 Task: Research luxury stays in Montana, offering guests to experience waterfront view.
Action: Mouse moved to (593, 87)
Screenshot: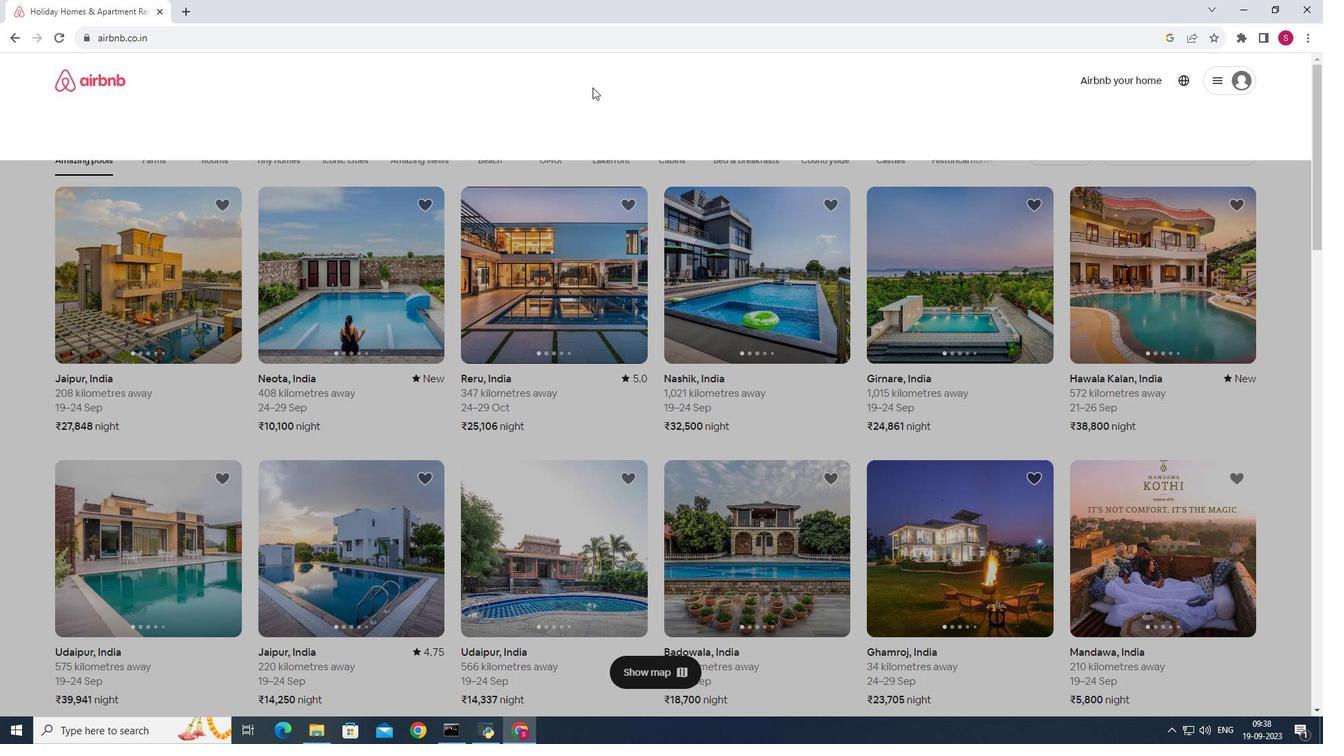 
Action: Mouse pressed left at (593, 87)
Screenshot: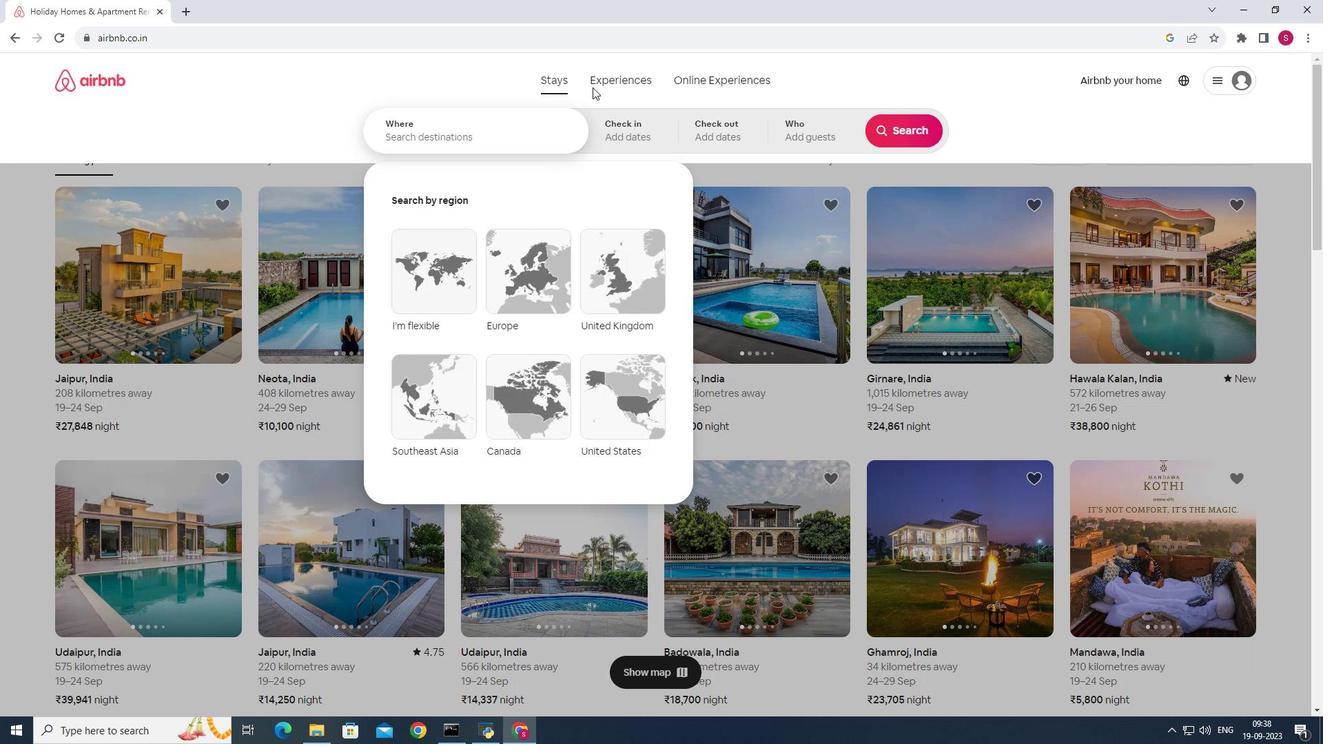 
Action: Mouse moved to (428, 142)
Screenshot: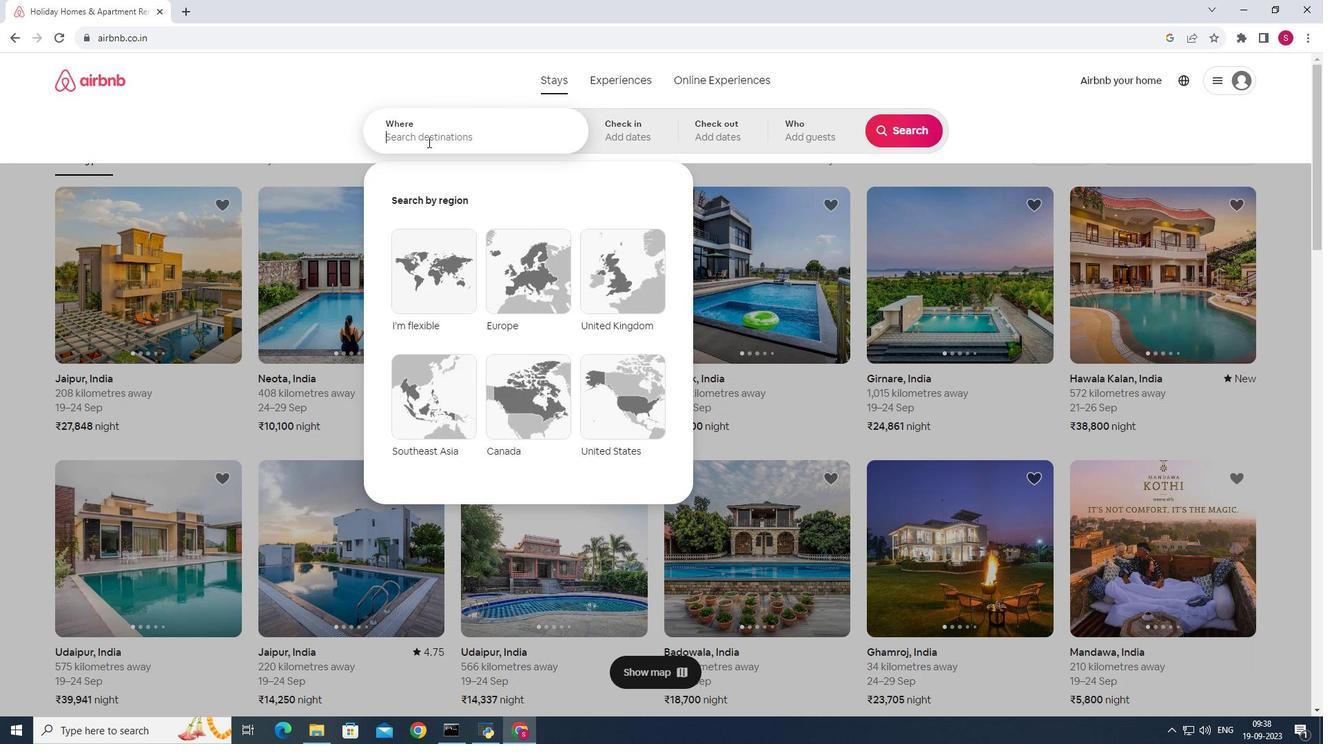 
Action: Mouse pressed left at (428, 142)
Screenshot: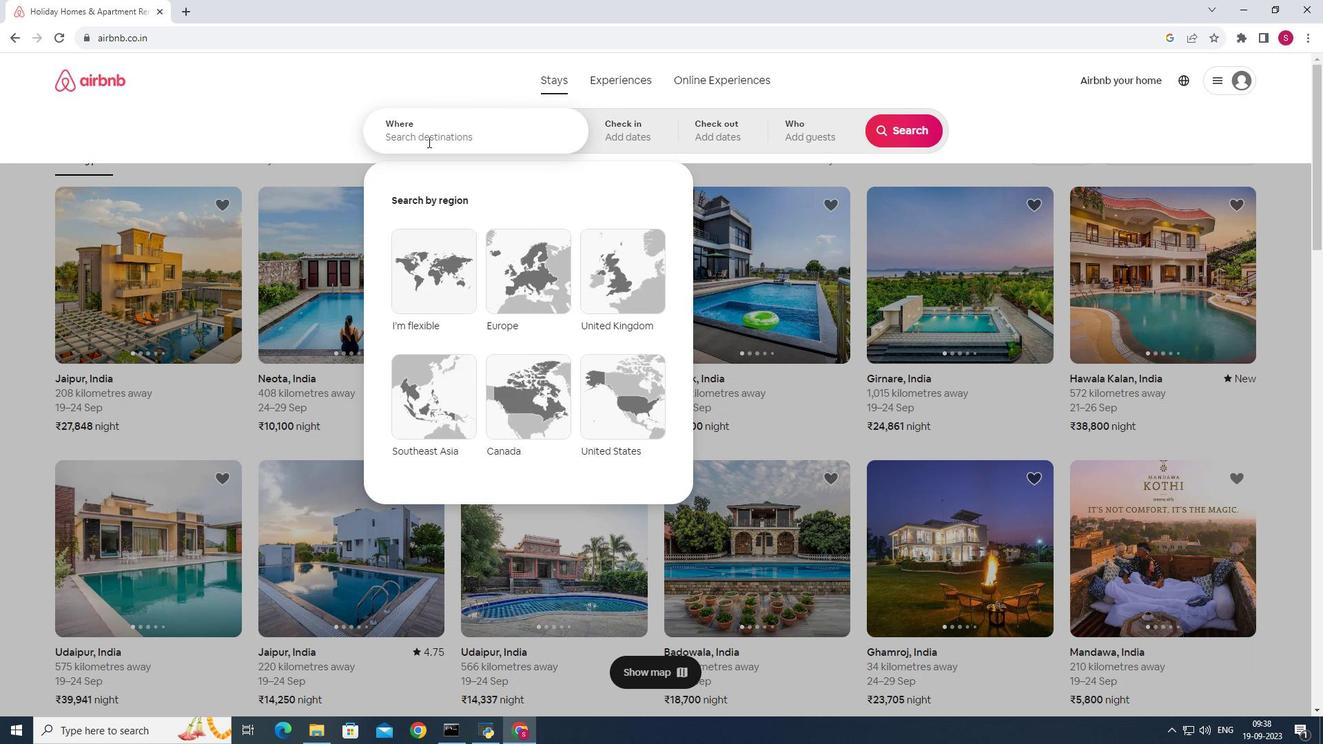 
Action: Mouse moved to (428, 142)
Screenshot: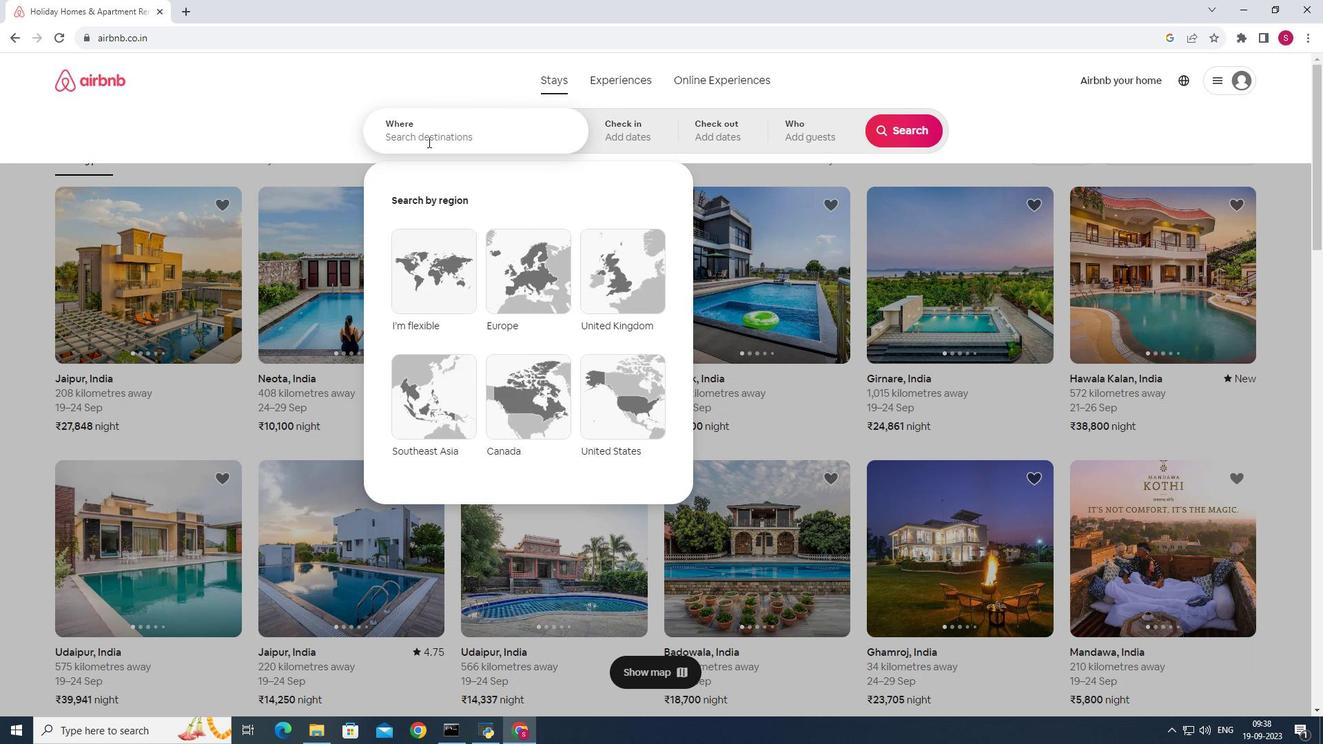 
Action: Key pressed <Key.shift>Montana
Screenshot: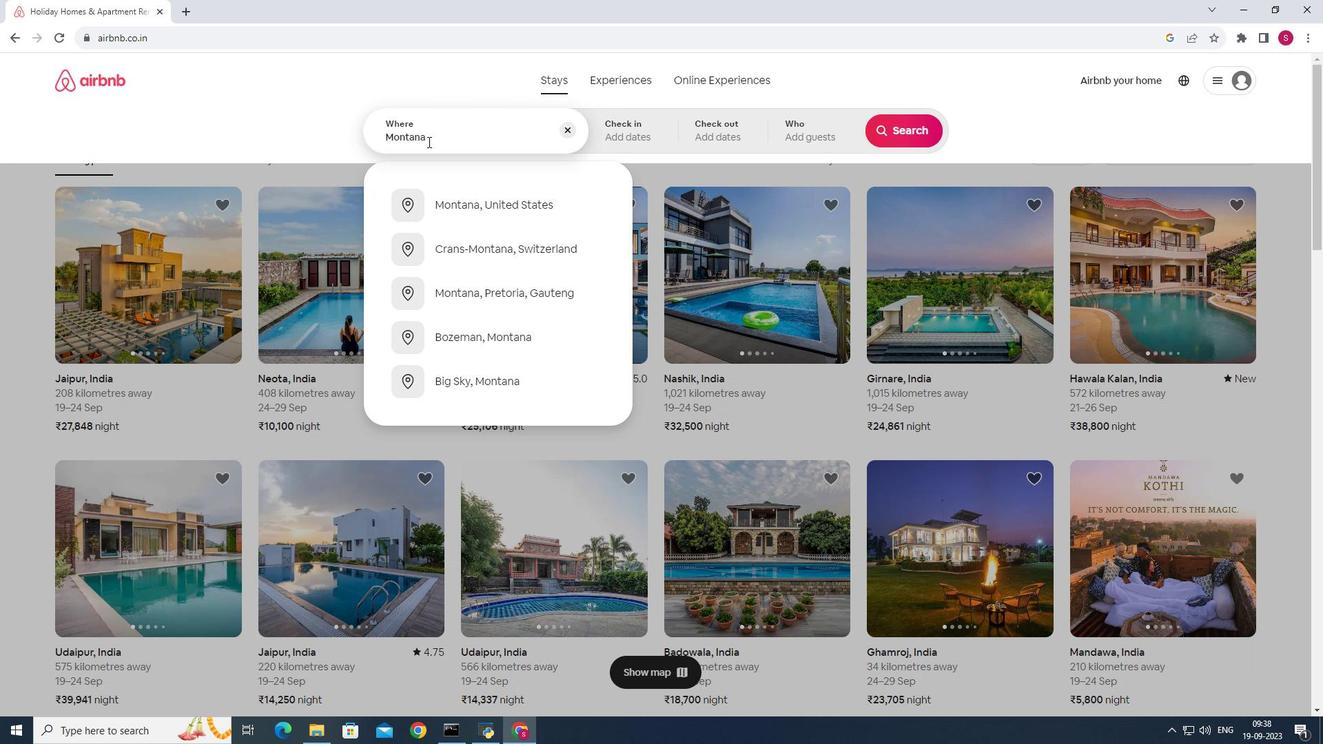
Action: Mouse moved to (909, 119)
Screenshot: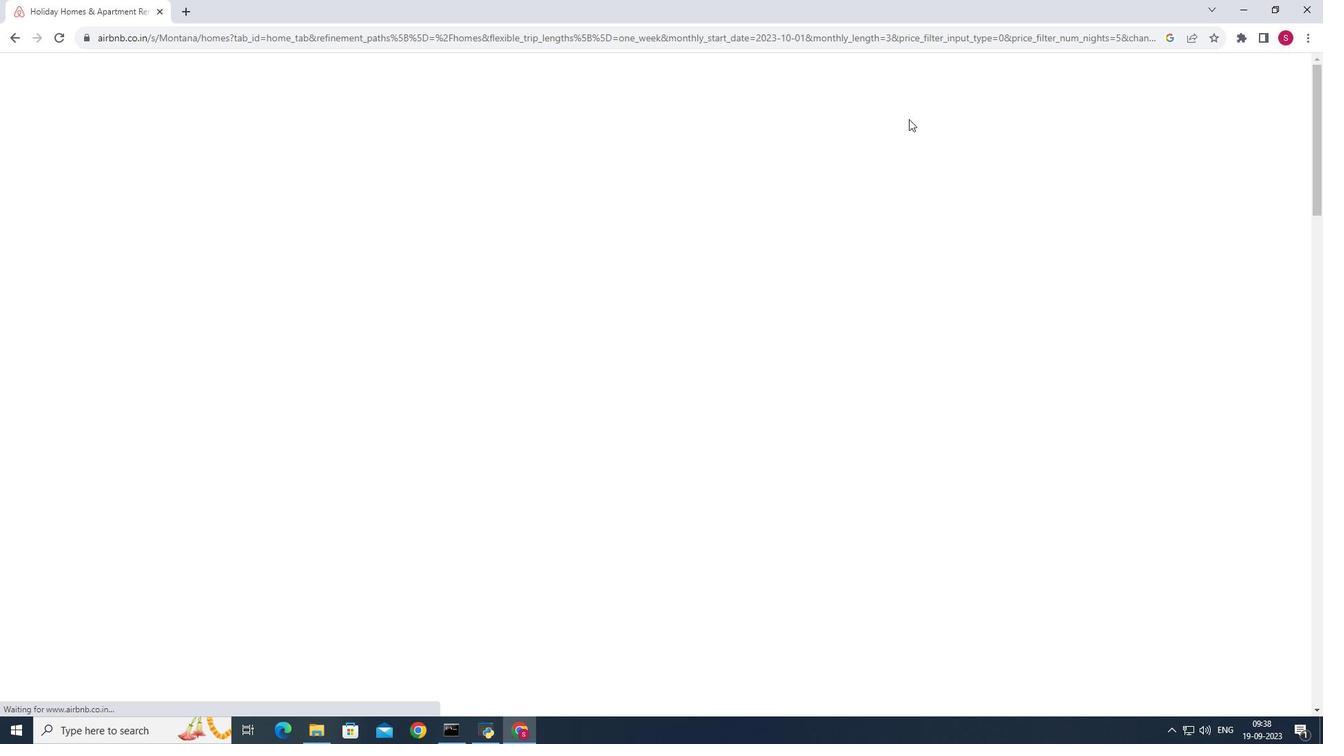 
Action: Mouse pressed left at (909, 119)
Screenshot: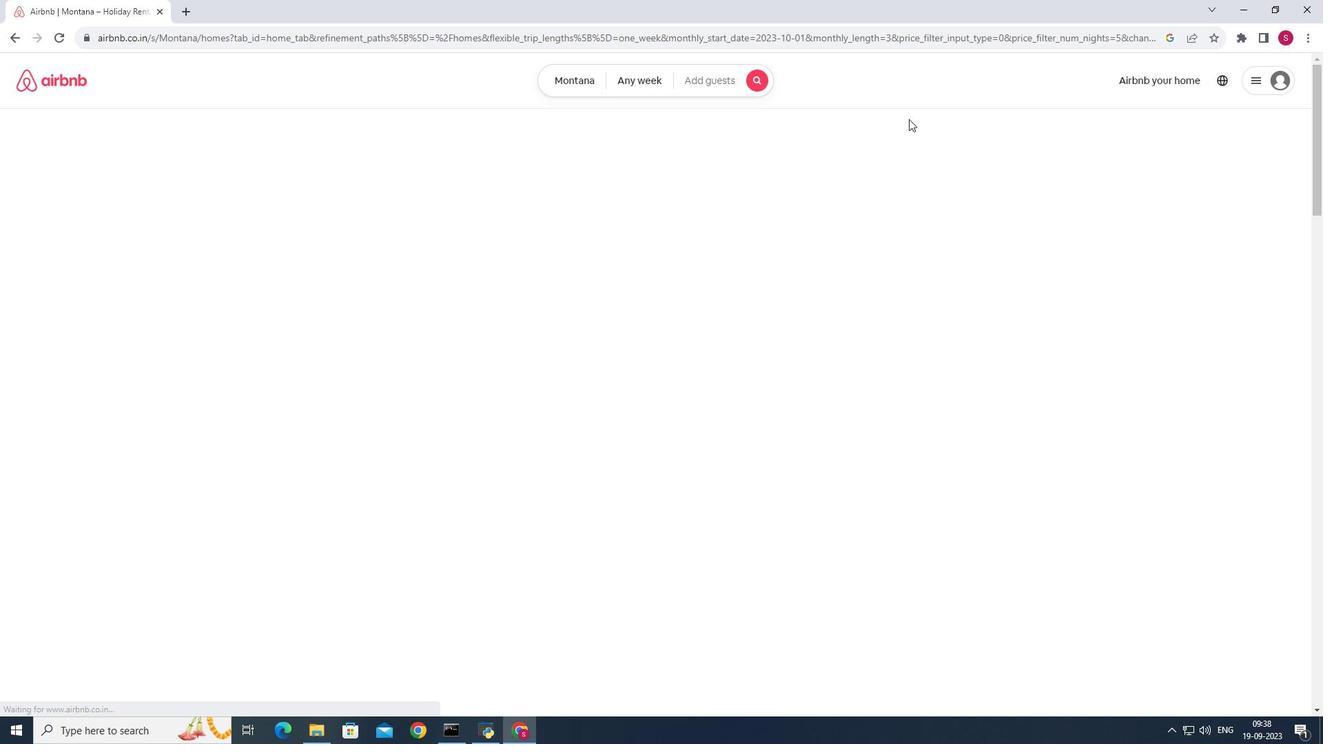 
Action: Mouse moved to (456, 139)
Screenshot: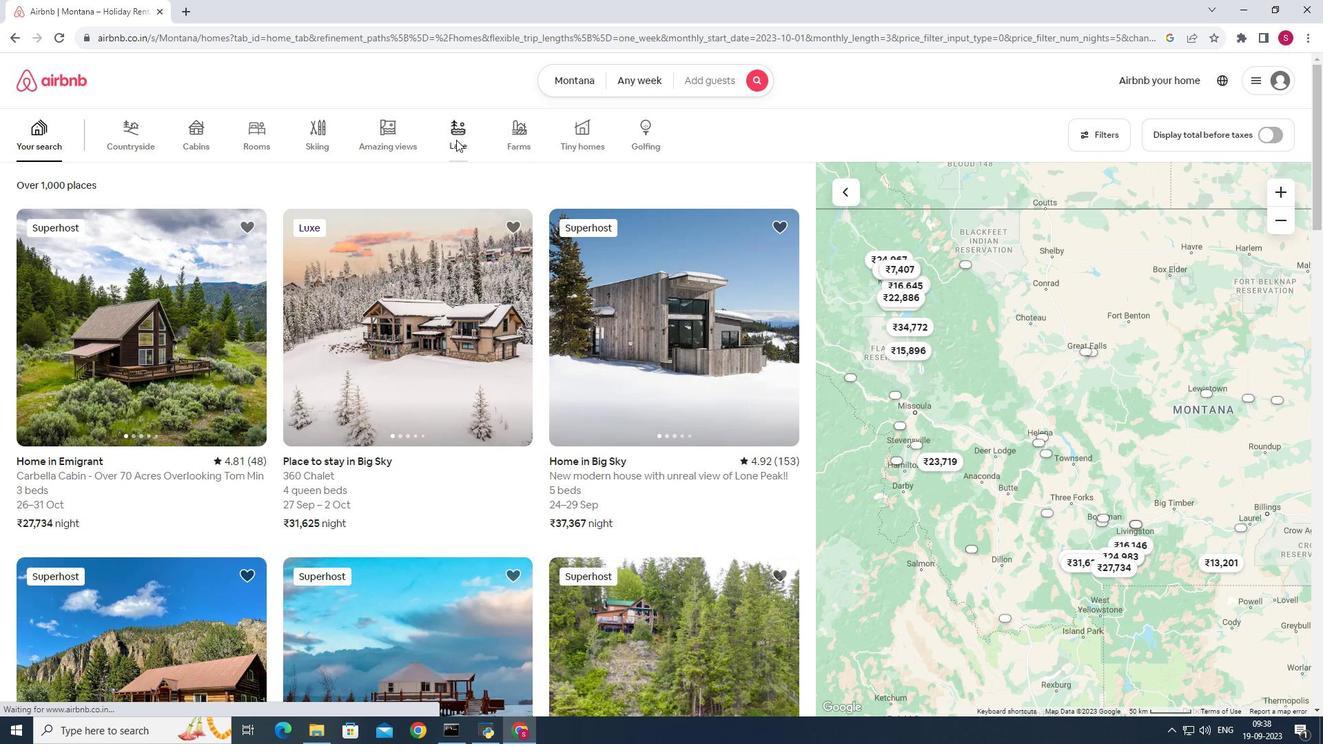 
Action: Mouse pressed left at (456, 139)
Screenshot: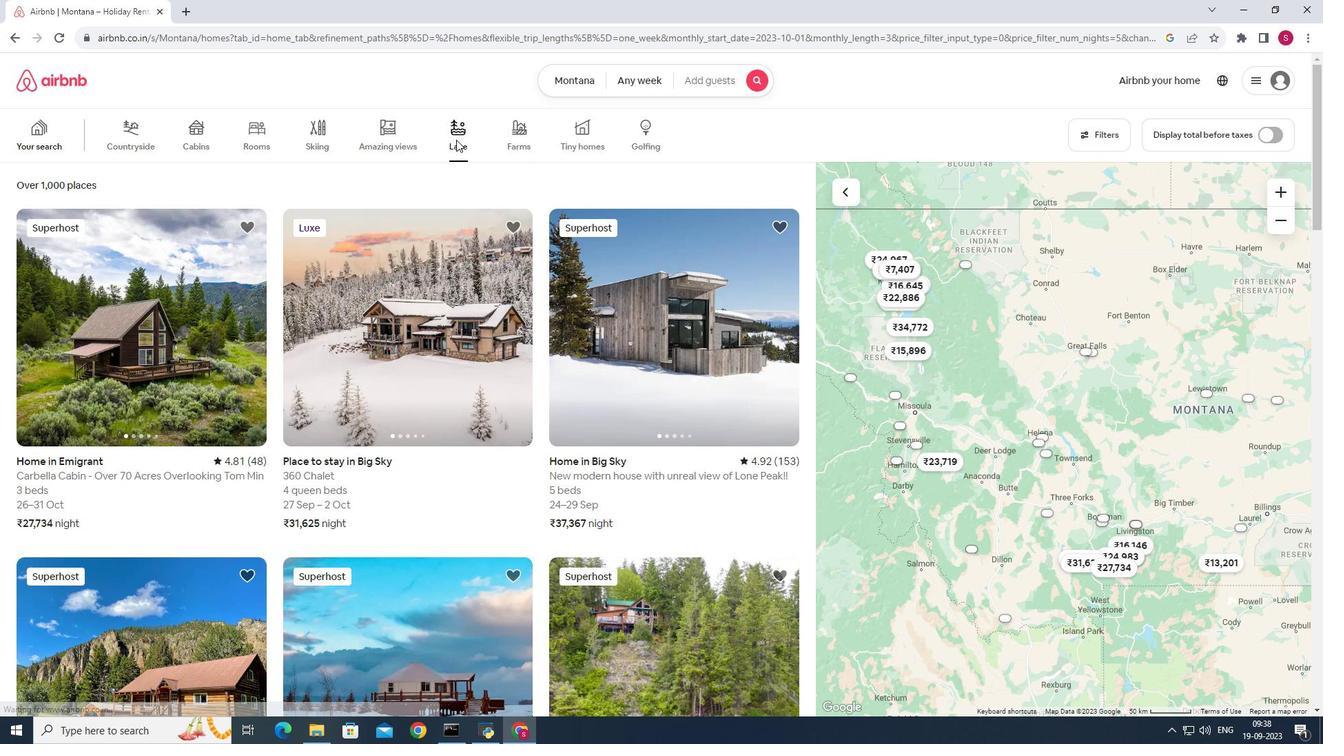 
Action: Mouse scrolled (456, 139) with delta (0, 0)
Screenshot: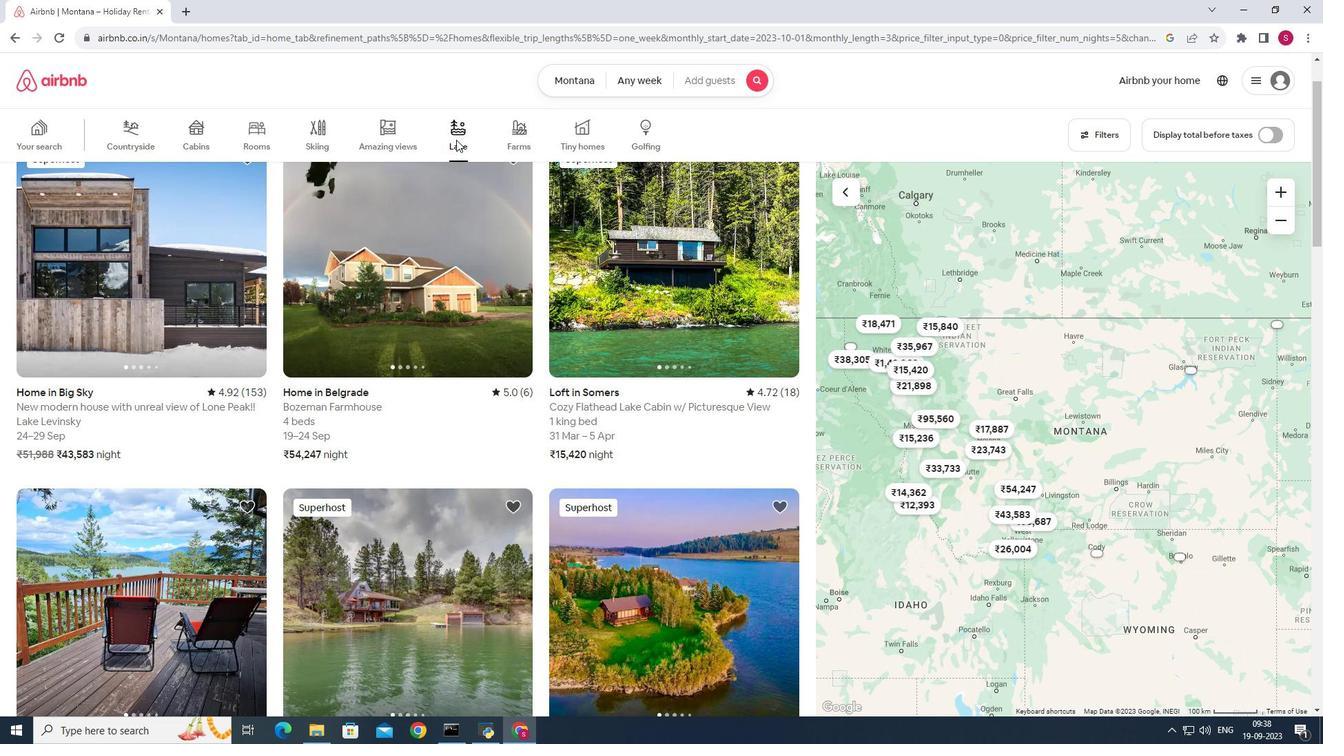 
Action: Mouse moved to (610, 256)
Screenshot: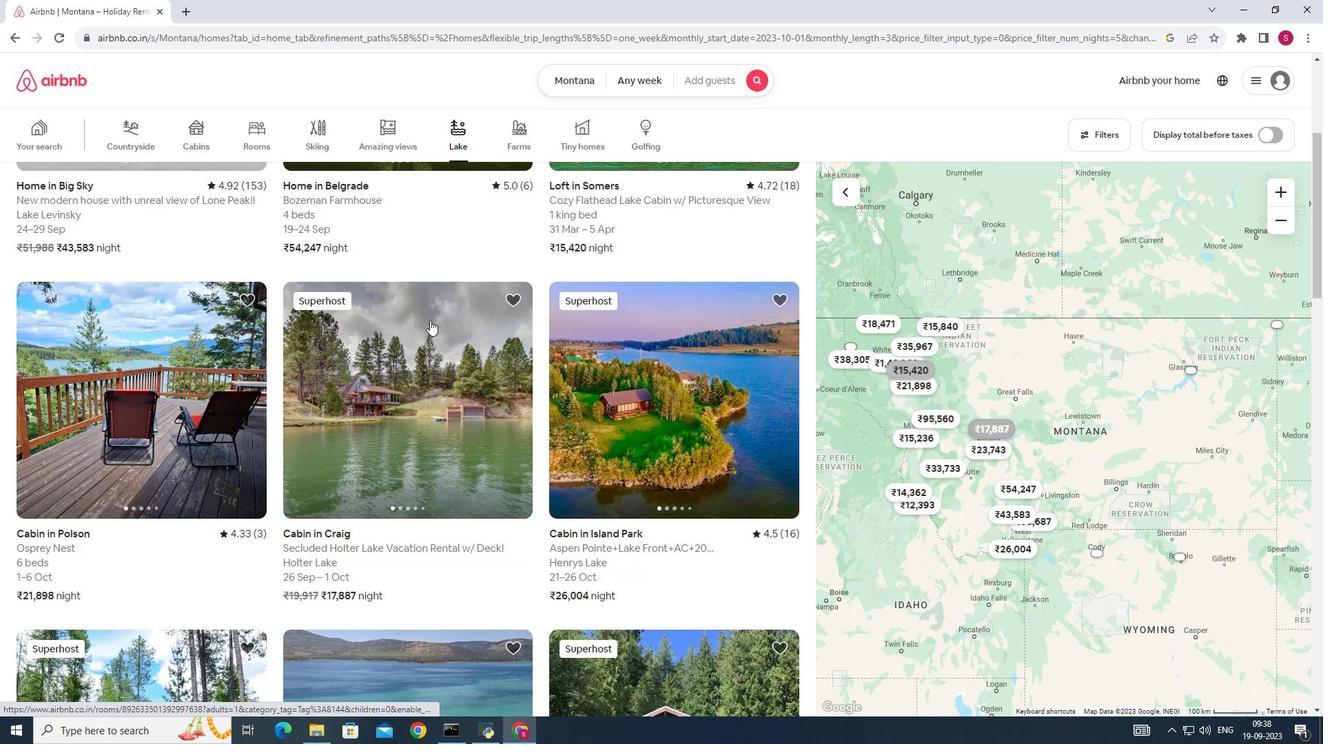 
Action: Mouse scrolled (610, 255) with delta (0, 0)
Screenshot: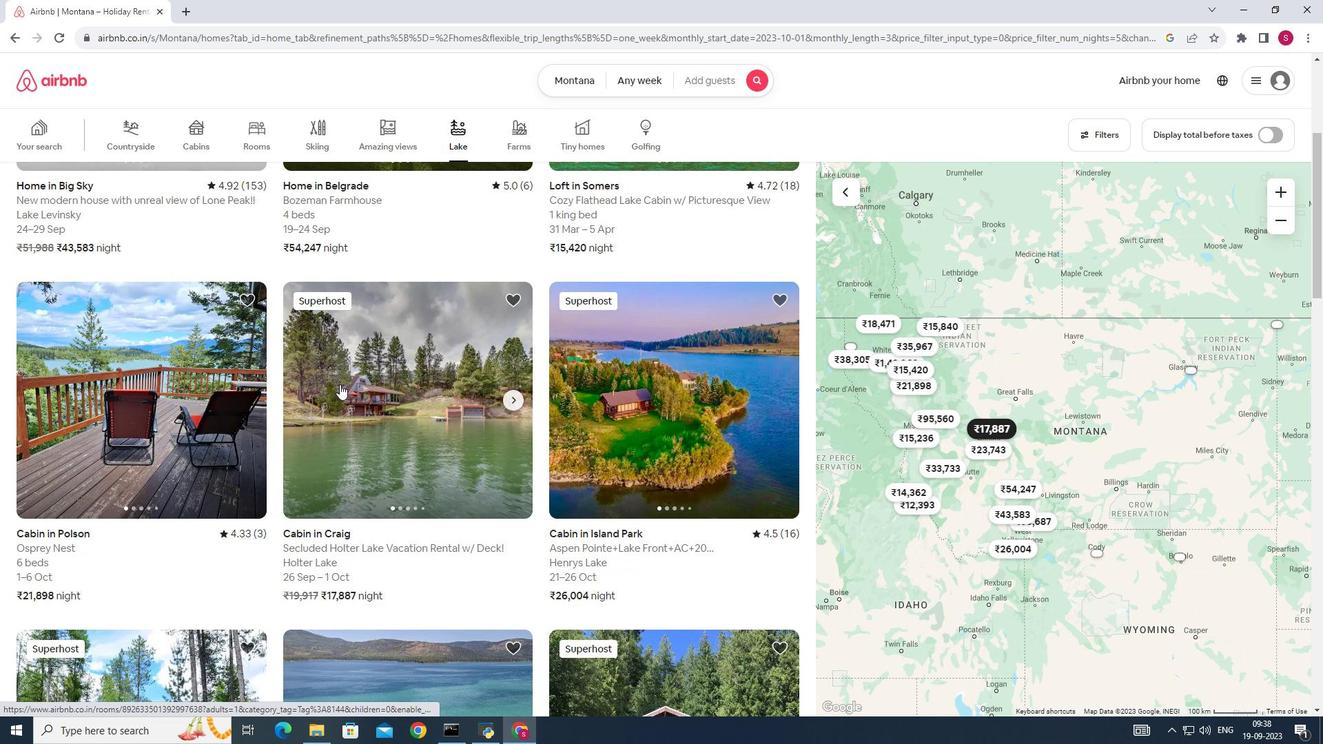 
Action: Mouse scrolled (610, 255) with delta (0, 0)
Screenshot: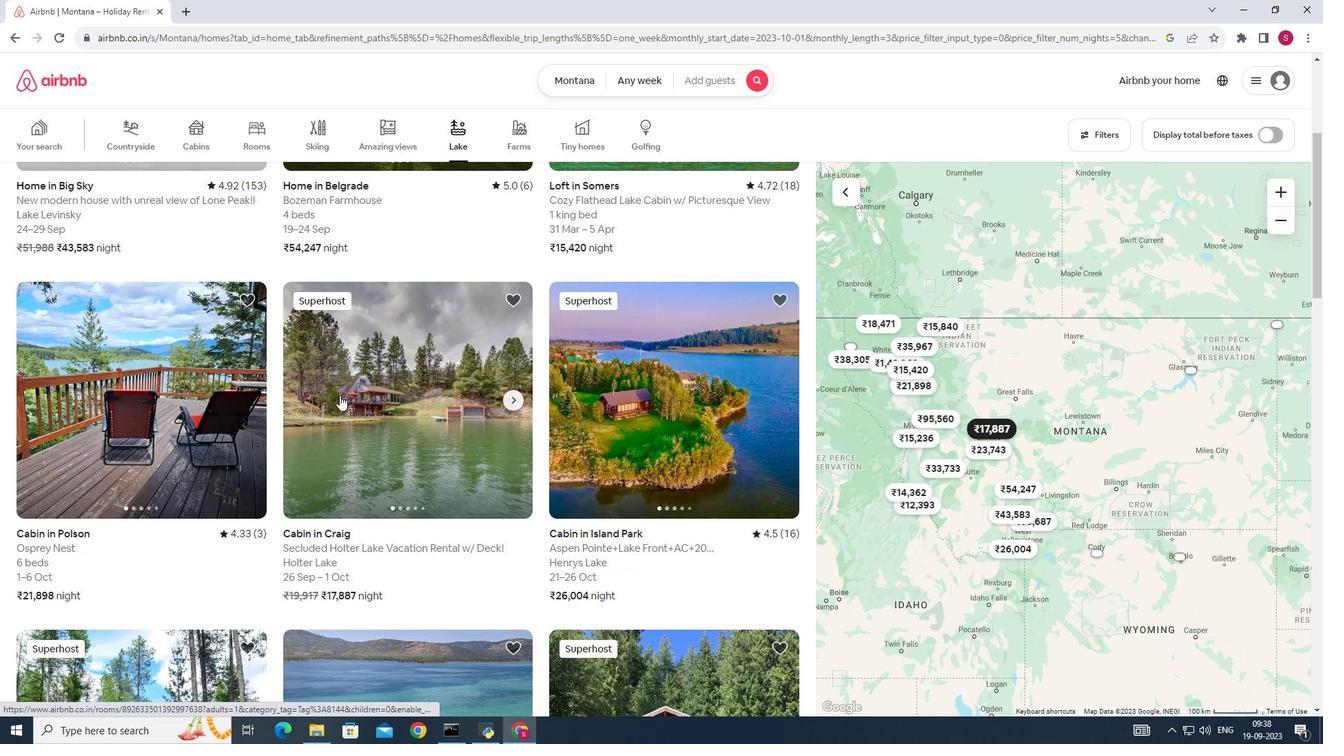 
Action: Mouse scrolled (610, 255) with delta (0, 0)
Screenshot: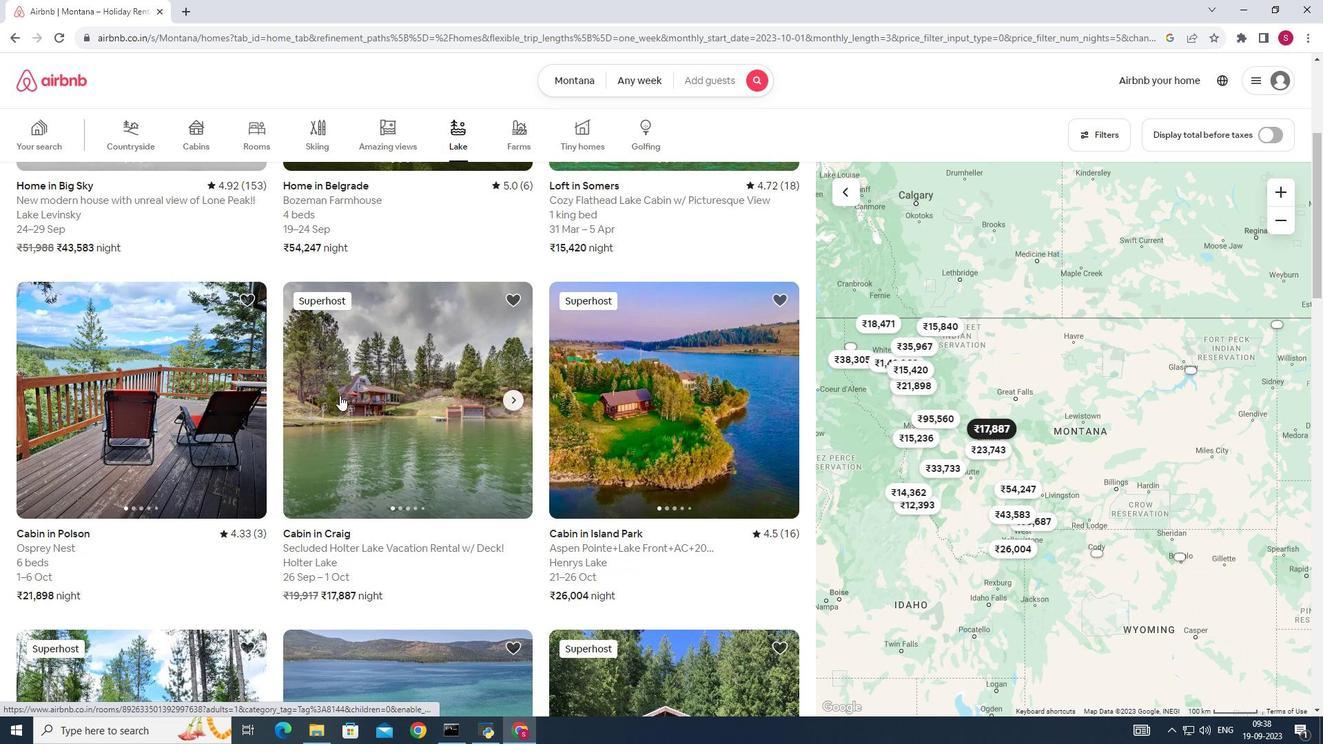 
Action: Mouse moved to (157, 400)
Screenshot: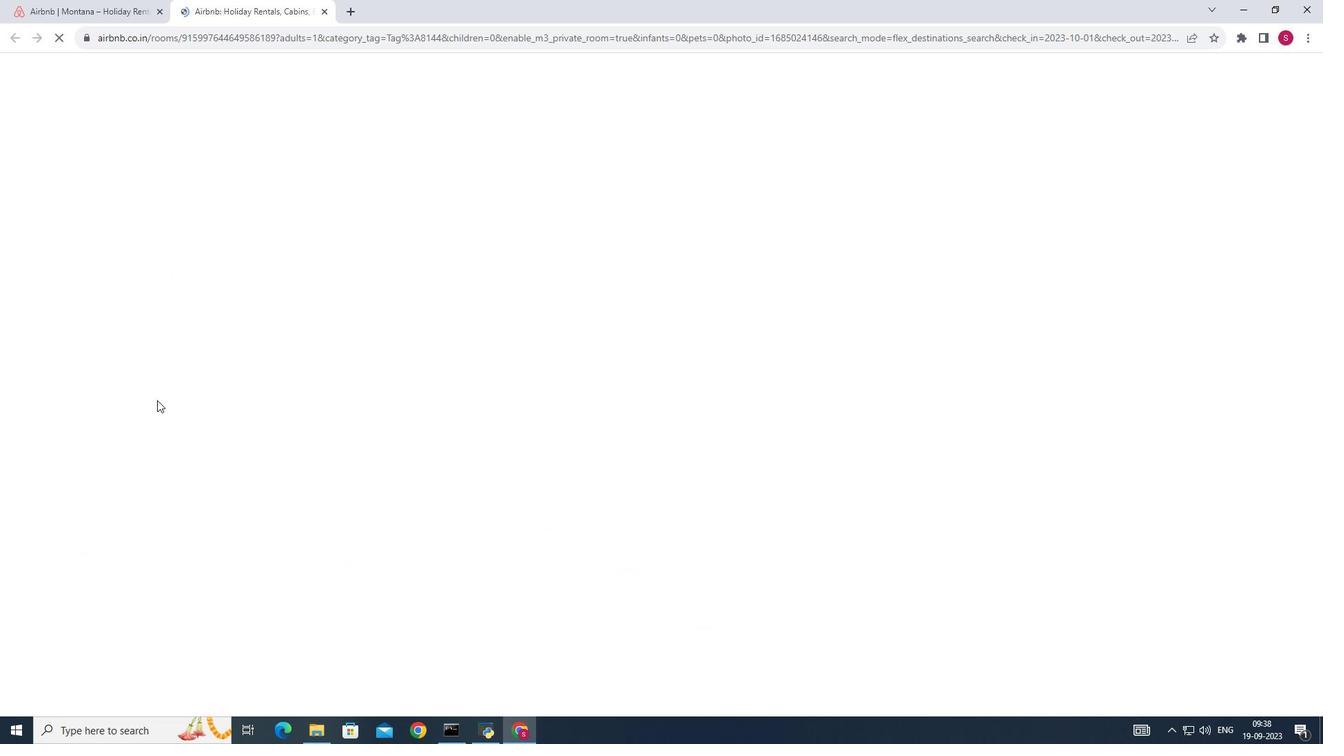 
Action: Mouse pressed left at (157, 400)
Screenshot: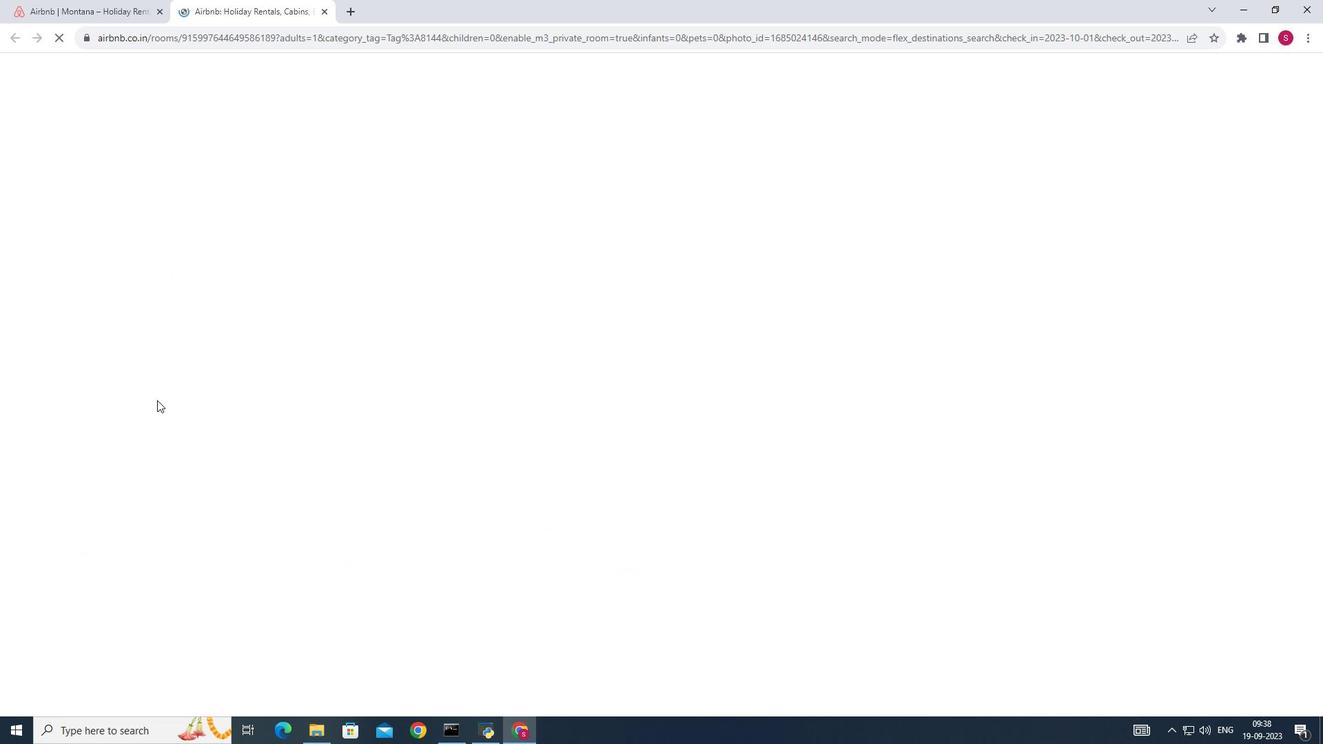 
Action: Mouse moved to (947, 494)
Screenshot: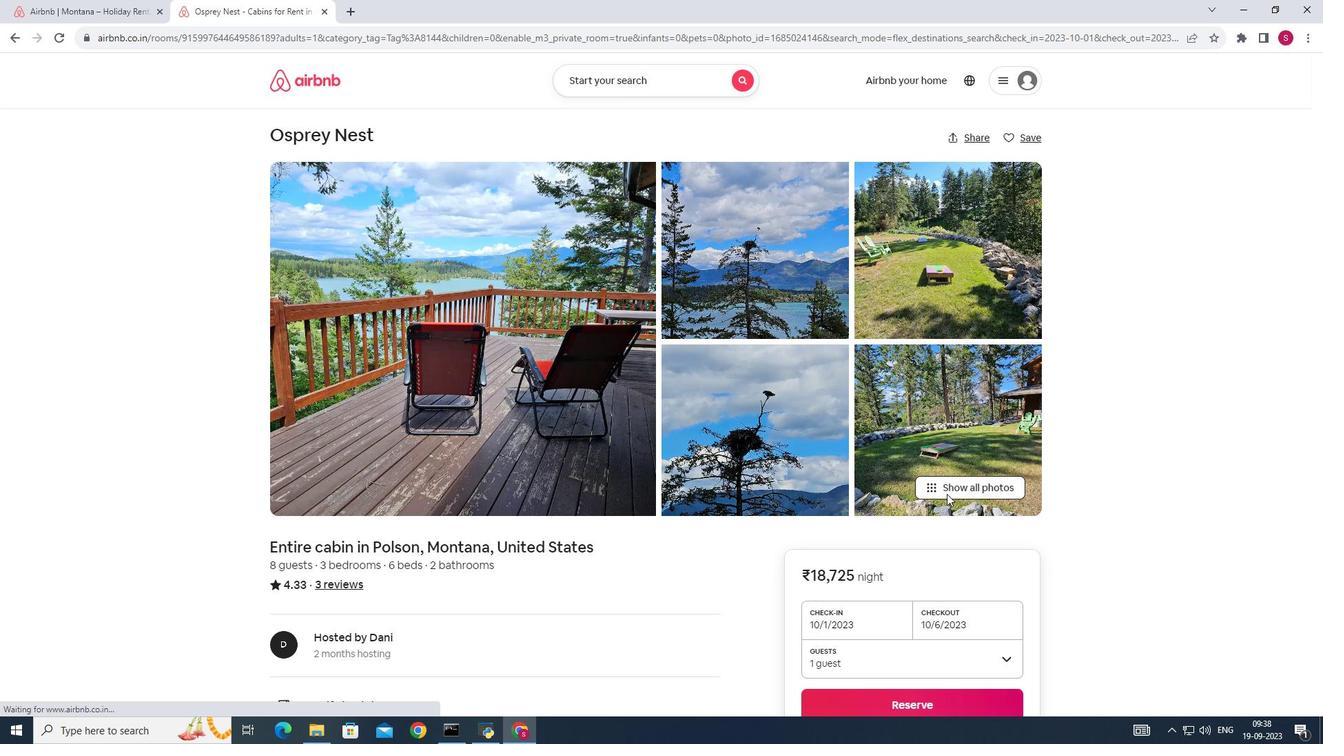 
Action: Mouse pressed left at (947, 494)
Screenshot: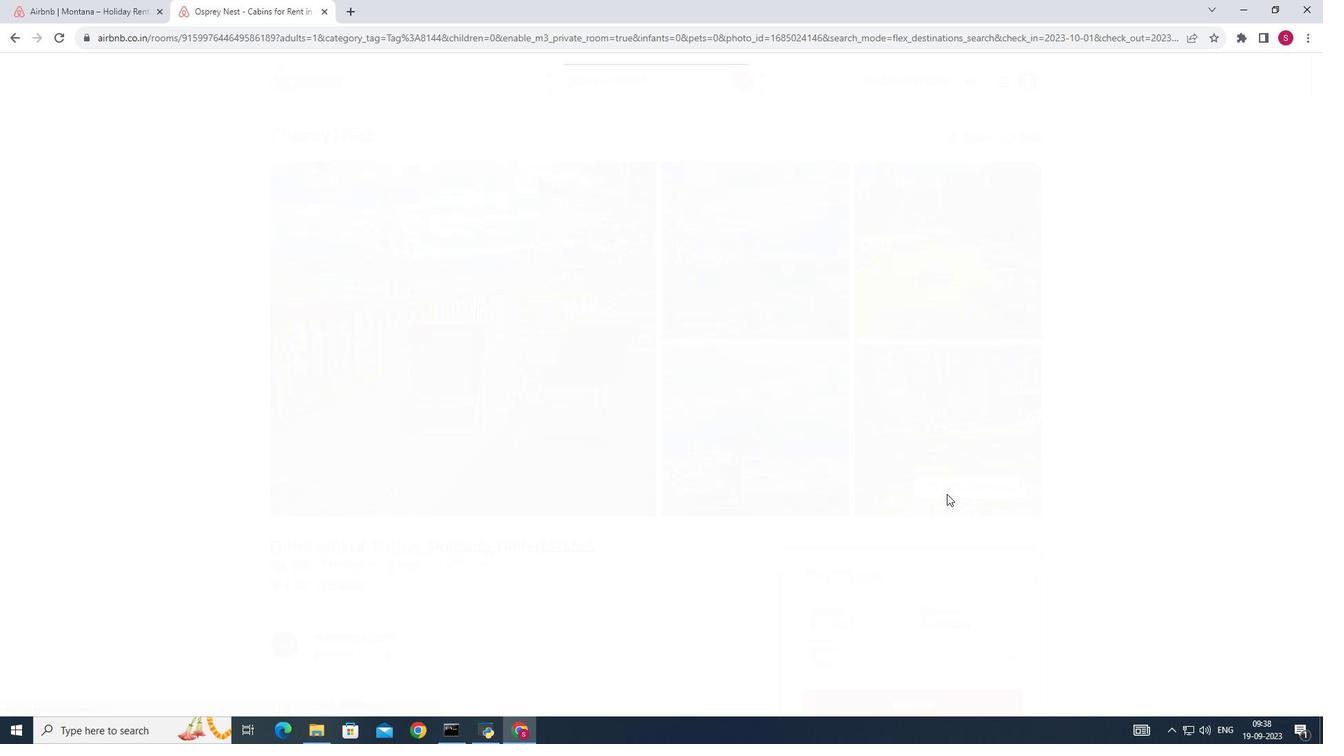 
Action: Mouse moved to (761, 413)
Screenshot: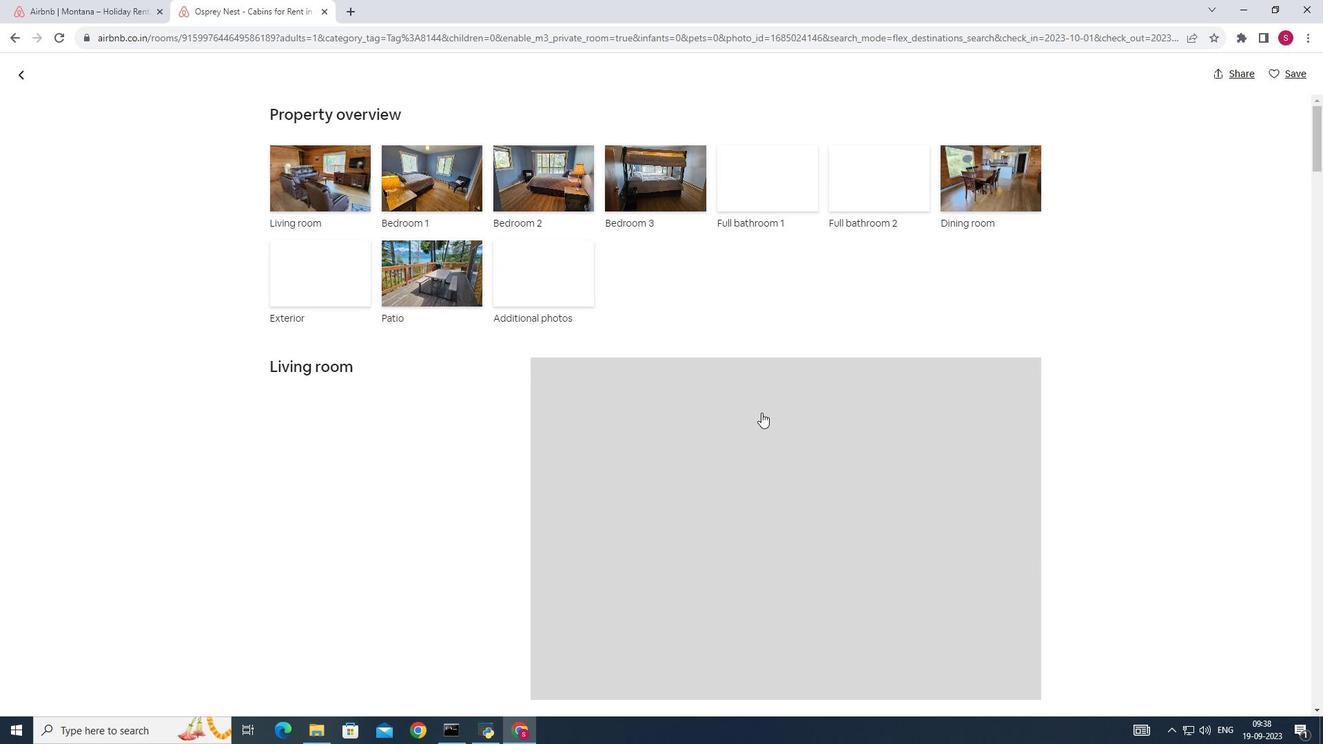 
Action: Mouse scrolled (761, 412) with delta (0, 0)
Screenshot: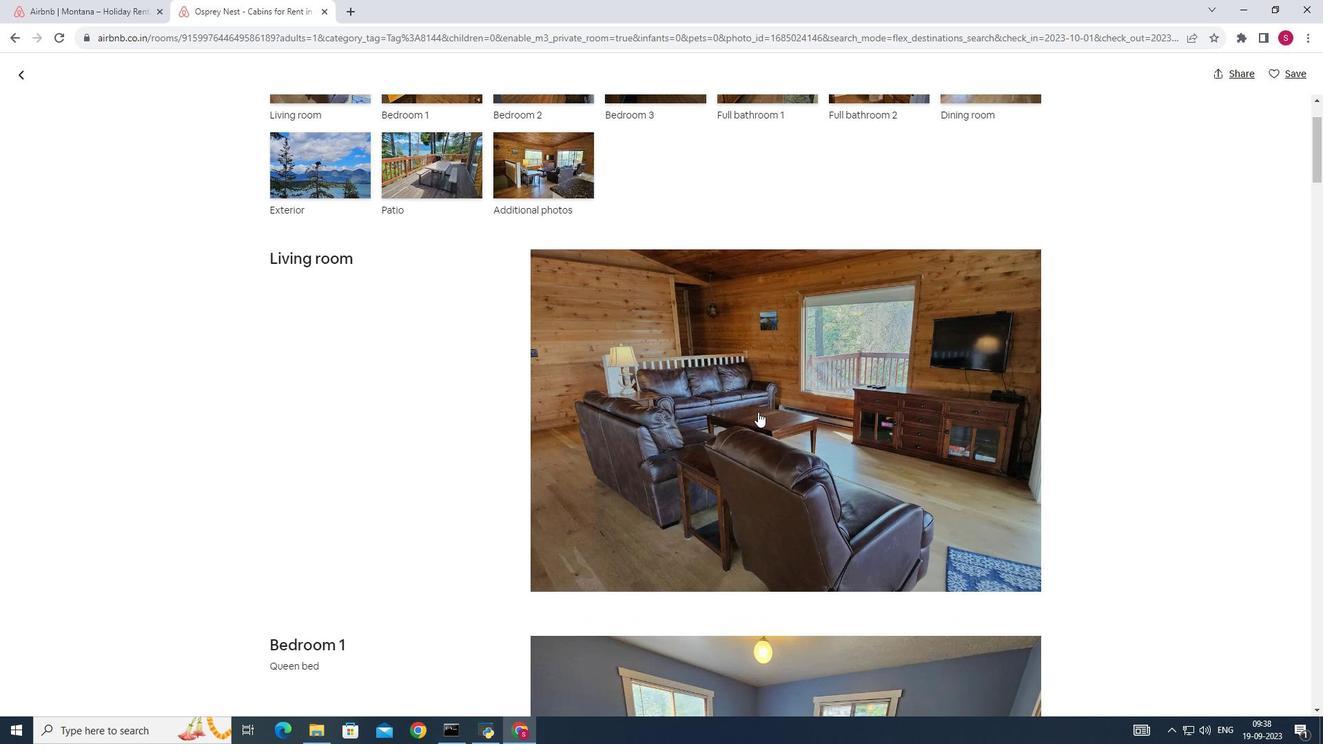 
Action: Mouse moved to (759, 412)
Screenshot: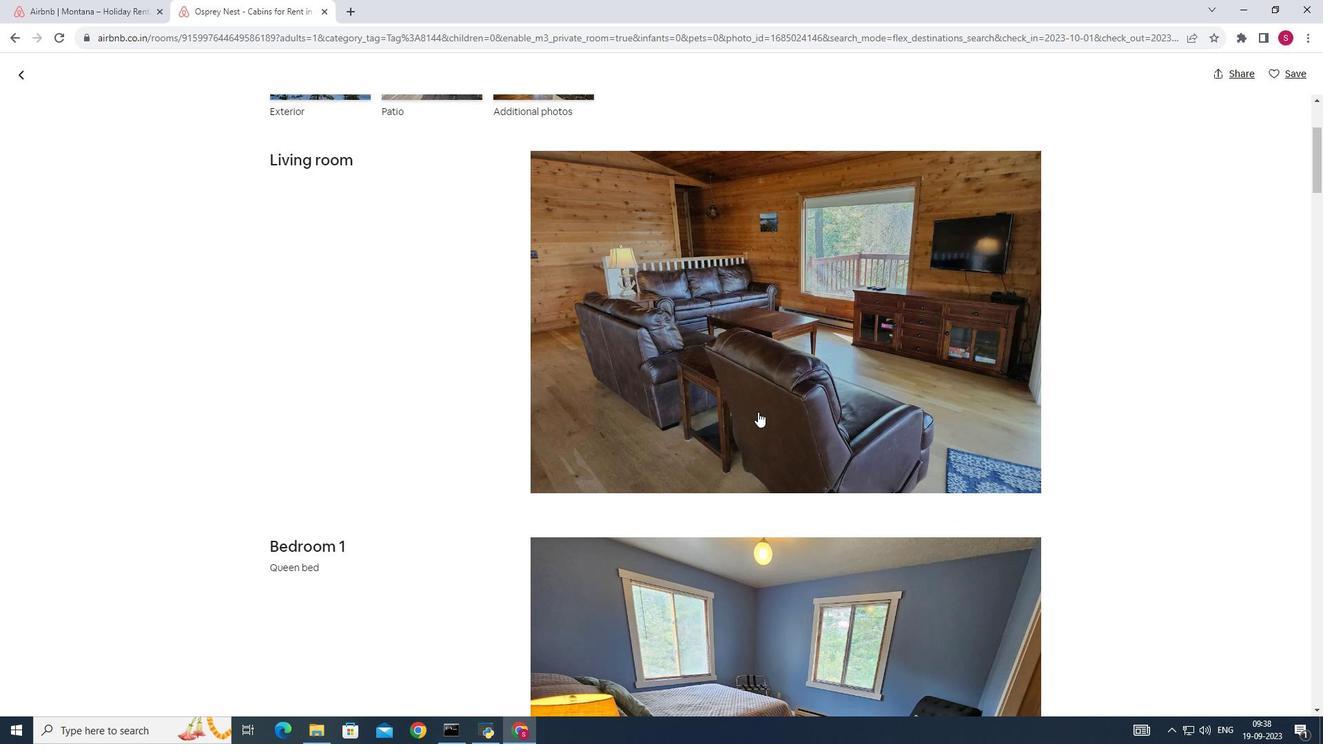 
Action: Mouse scrolled (759, 411) with delta (0, 0)
Screenshot: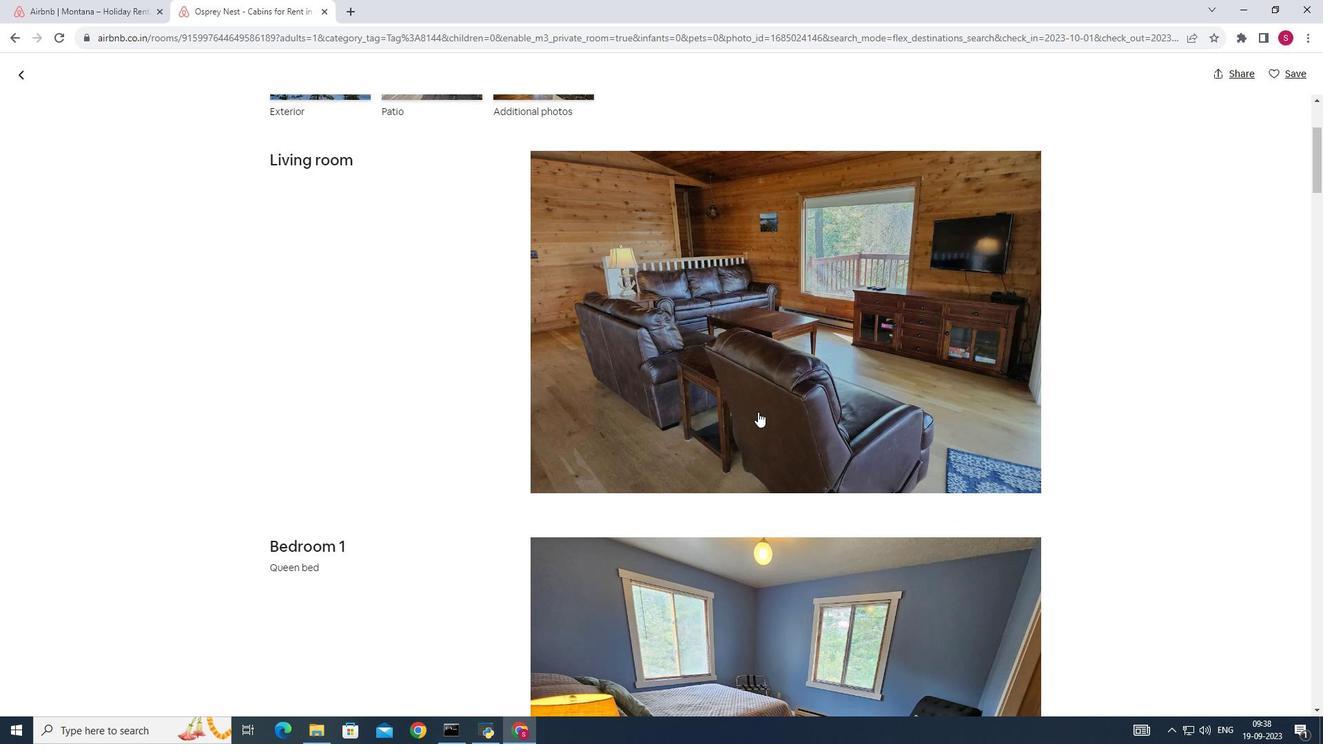 
Action: Mouse moved to (758, 412)
Screenshot: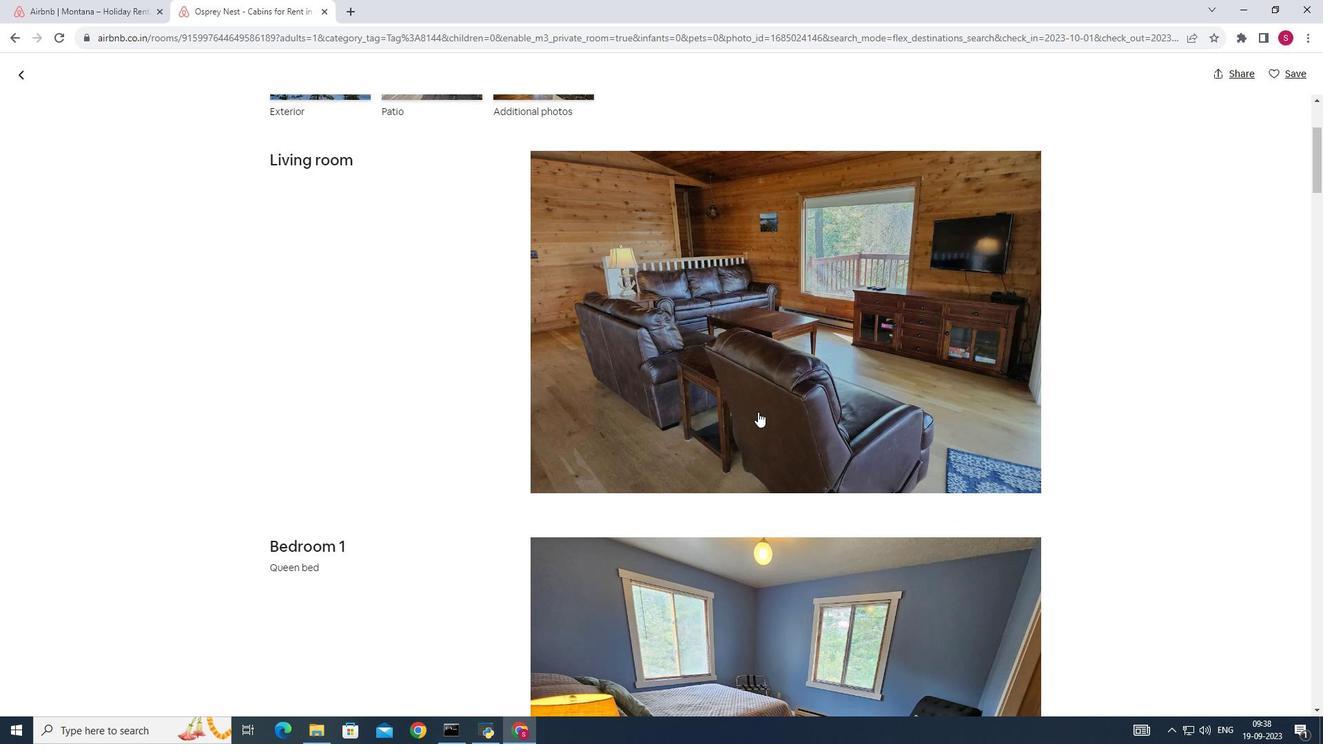 
Action: Mouse scrolled (758, 411) with delta (0, 0)
Screenshot: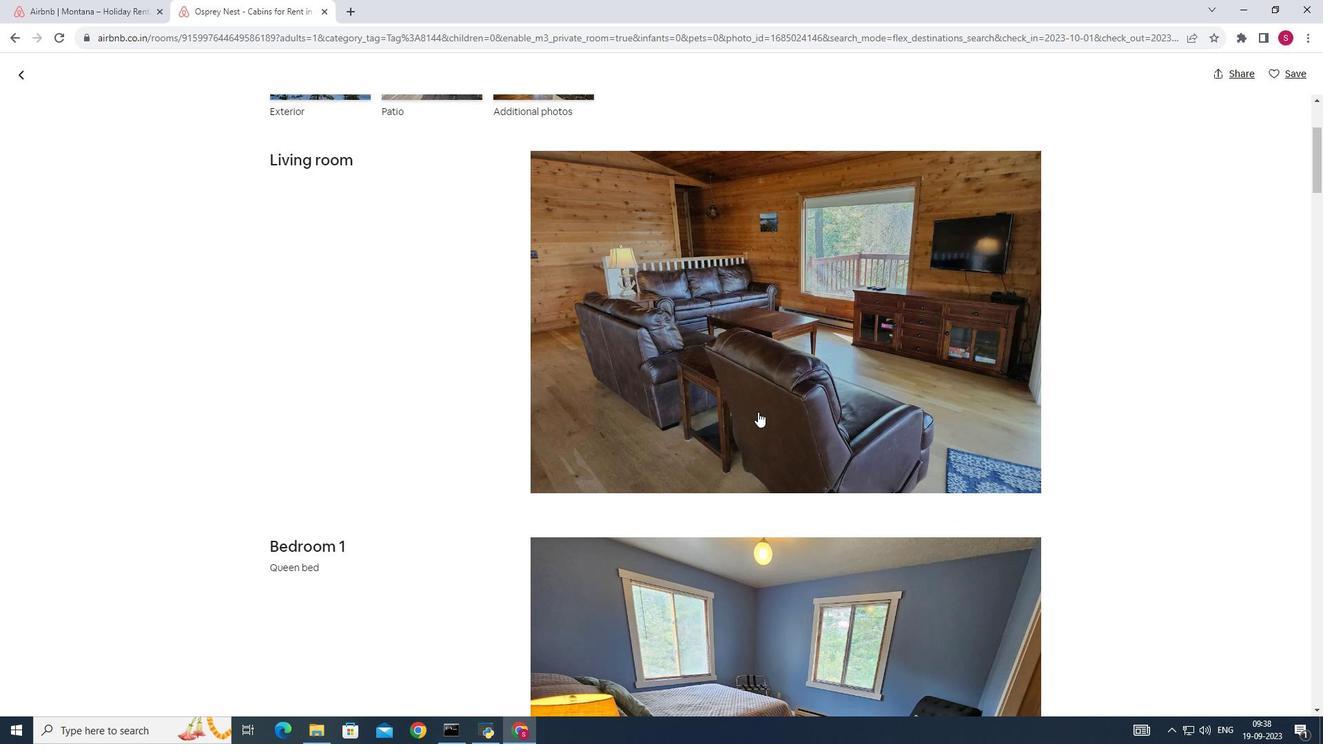 
Action: Mouse scrolled (758, 411) with delta (0, 0)
Screenshot: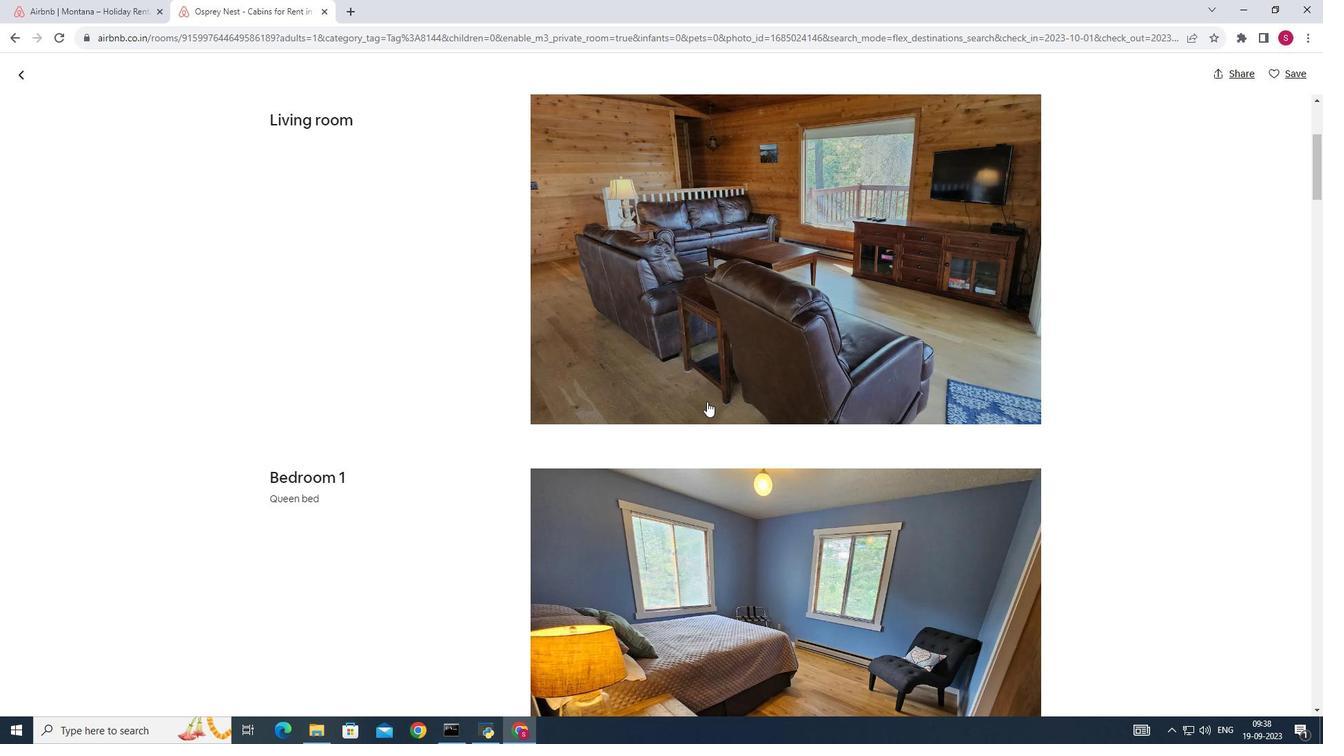 
Action: Mouse moved to (687, 399)
Screenshot: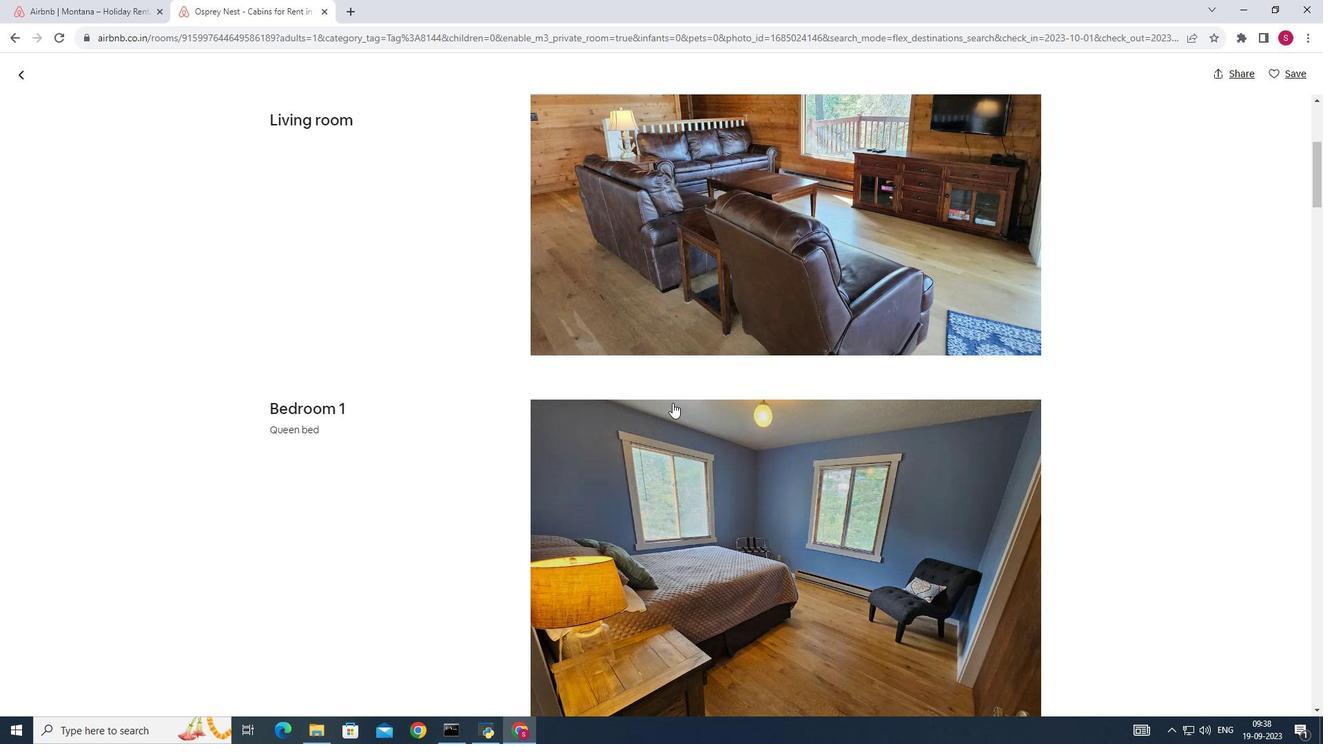
Action: Mouse scrolled (687, 399) with delta (0, 0)
Screenshot: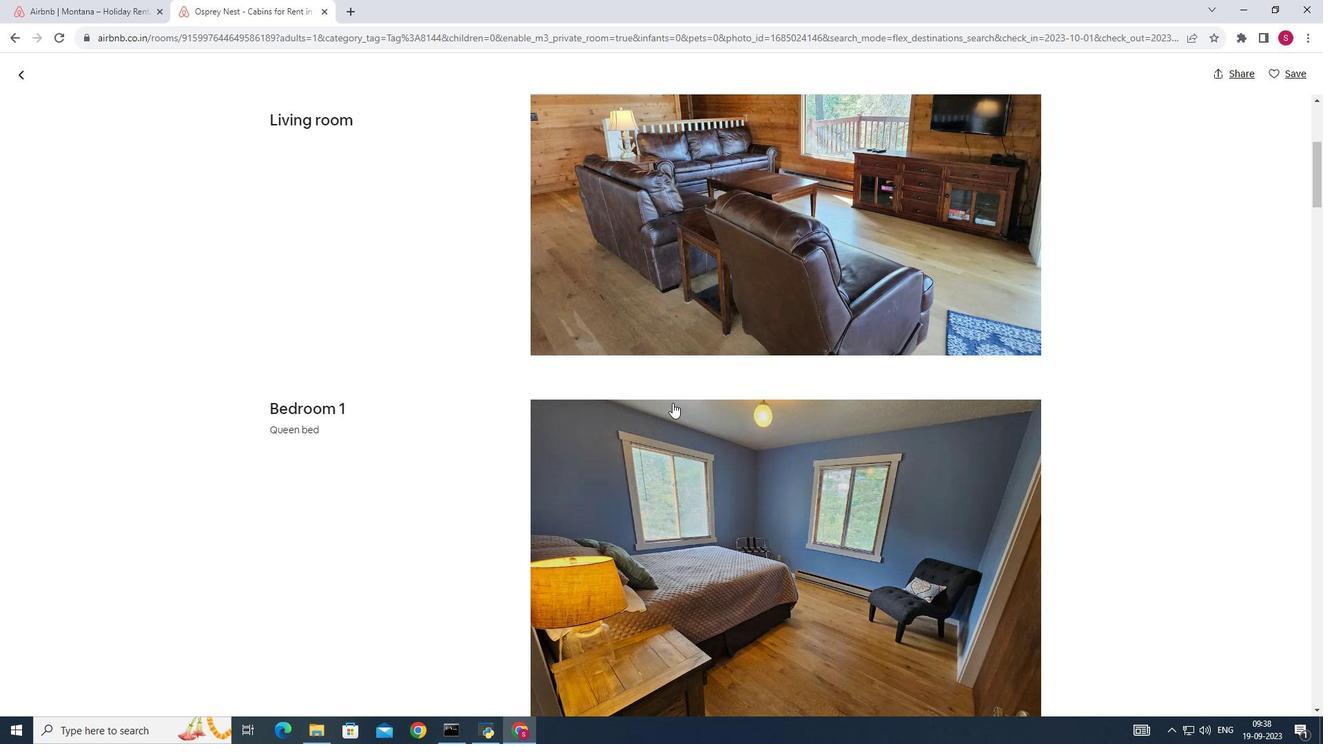 
Action: Mouse moved to (673, 403)
Screenshot: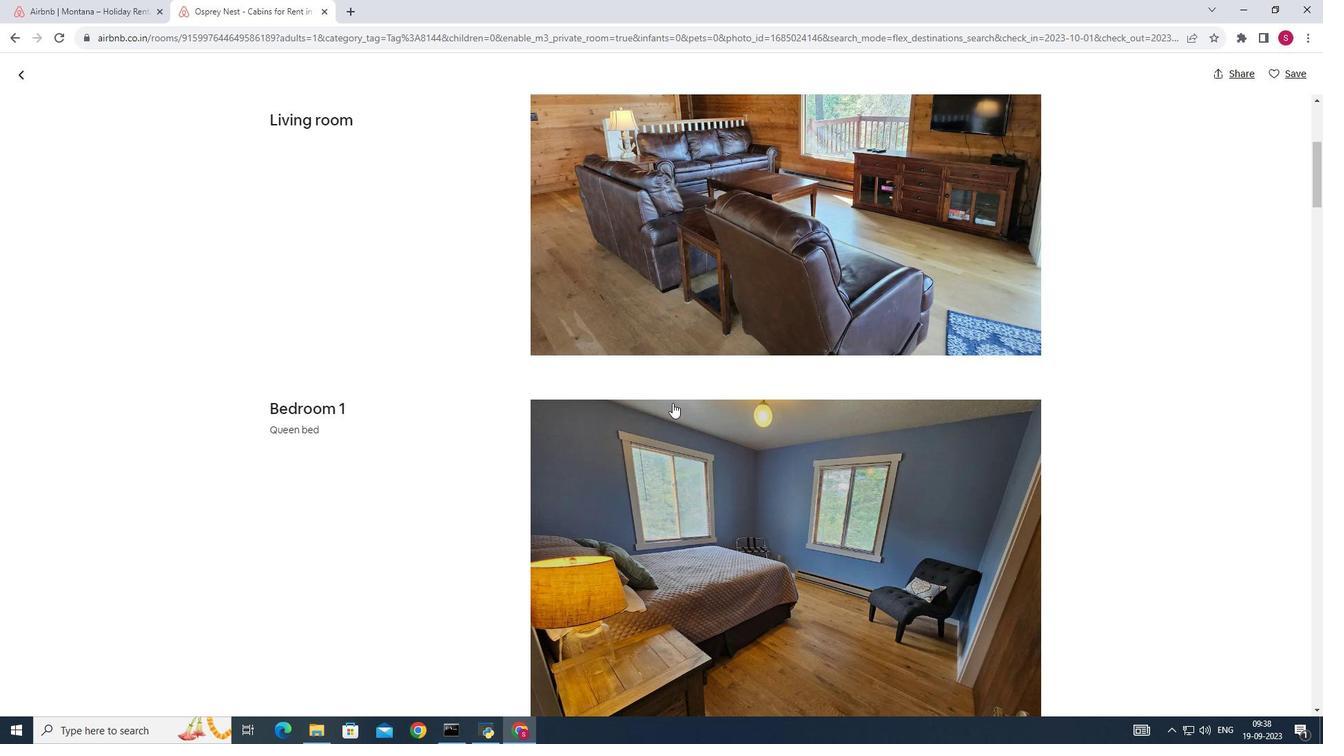 
Action: Mouse scrolled (673, 402) with delta (0, 0)
Screenshot: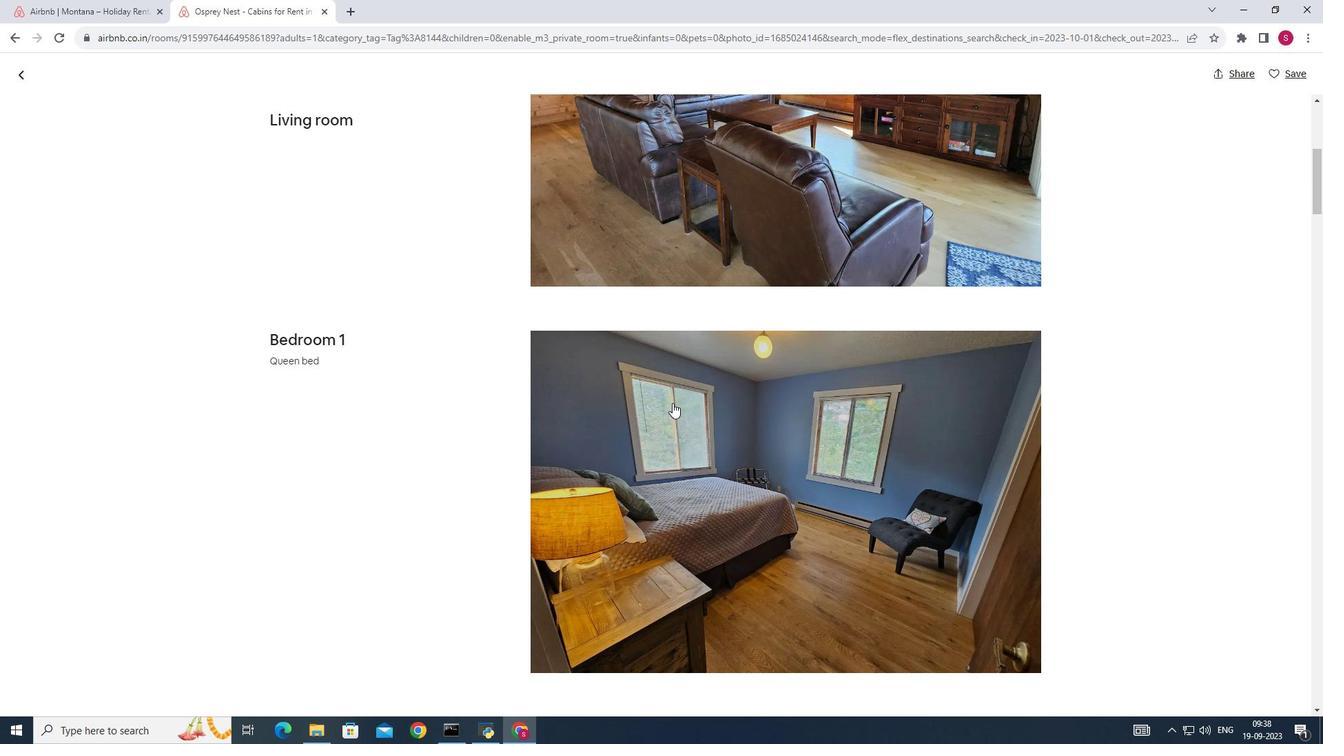 
Action: Mouse scrolled (673, 402) with delta (0, 0)
Screenshot: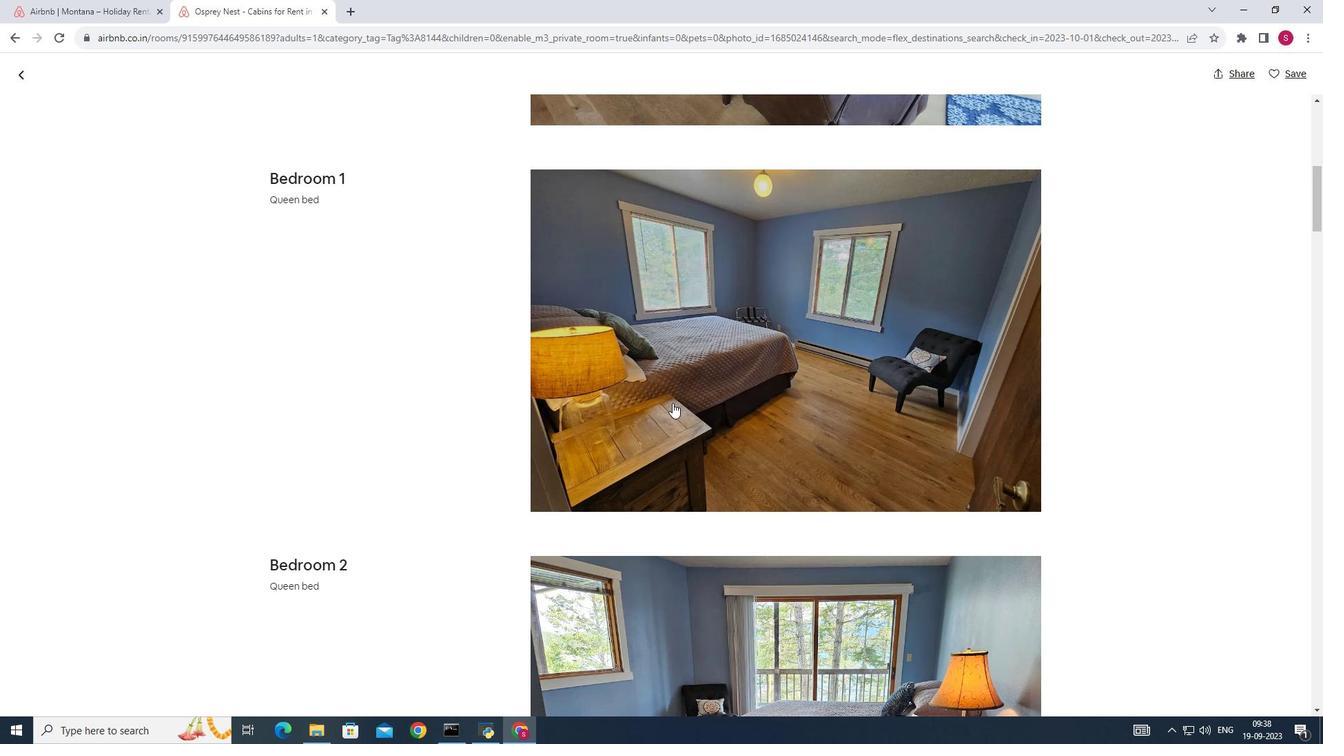 
Action: Mouse scrolled (673, 402) with delta (0, 0)
Screenshot: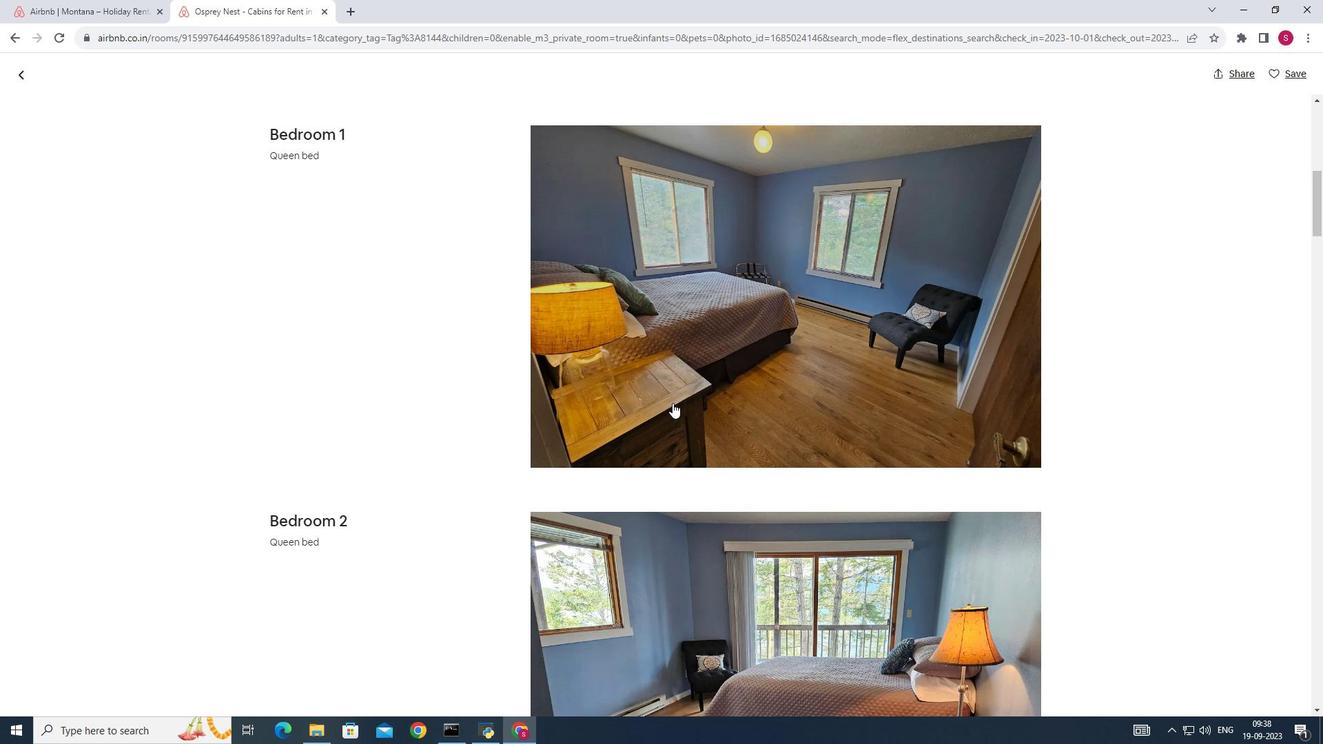 
Action: Mouse scrolled (673, 402) with delta (0, 0)
Screenshot: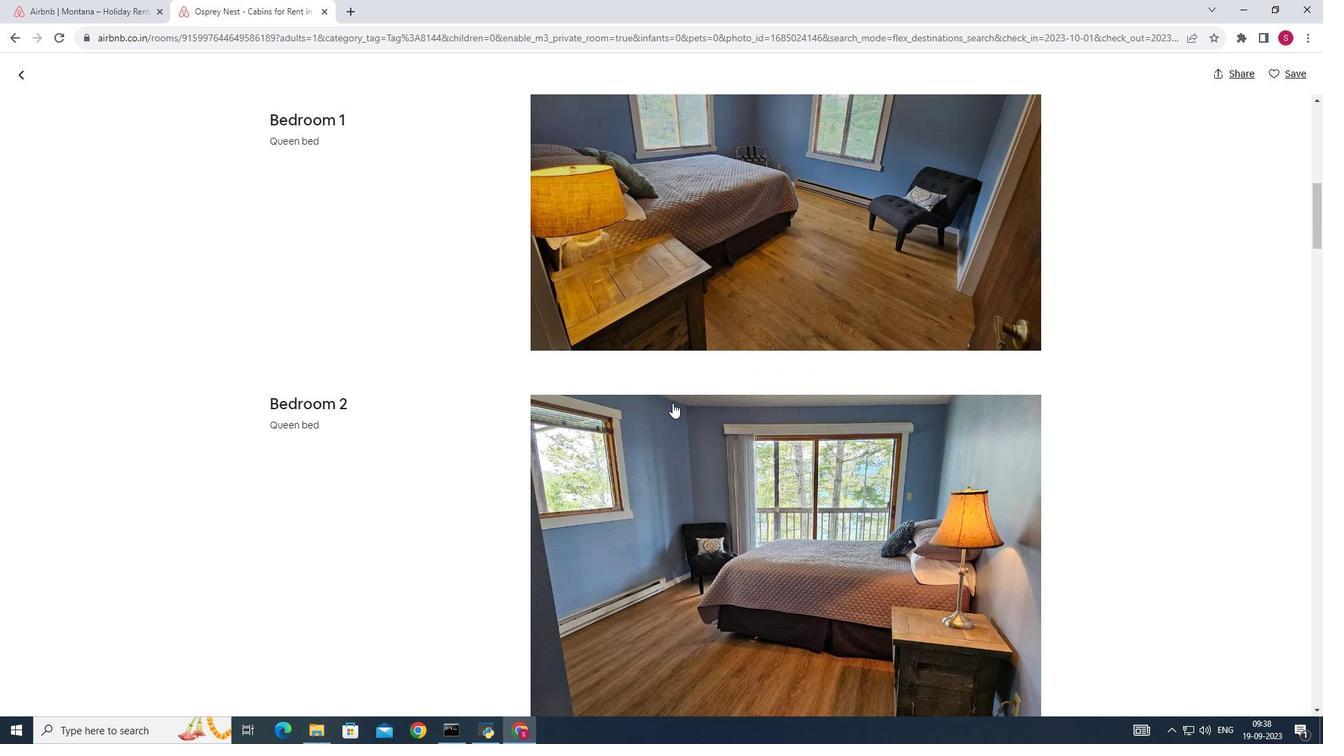 
Action: Mouse scrolled (673, 402) with delta (0, 0)
Screenshot: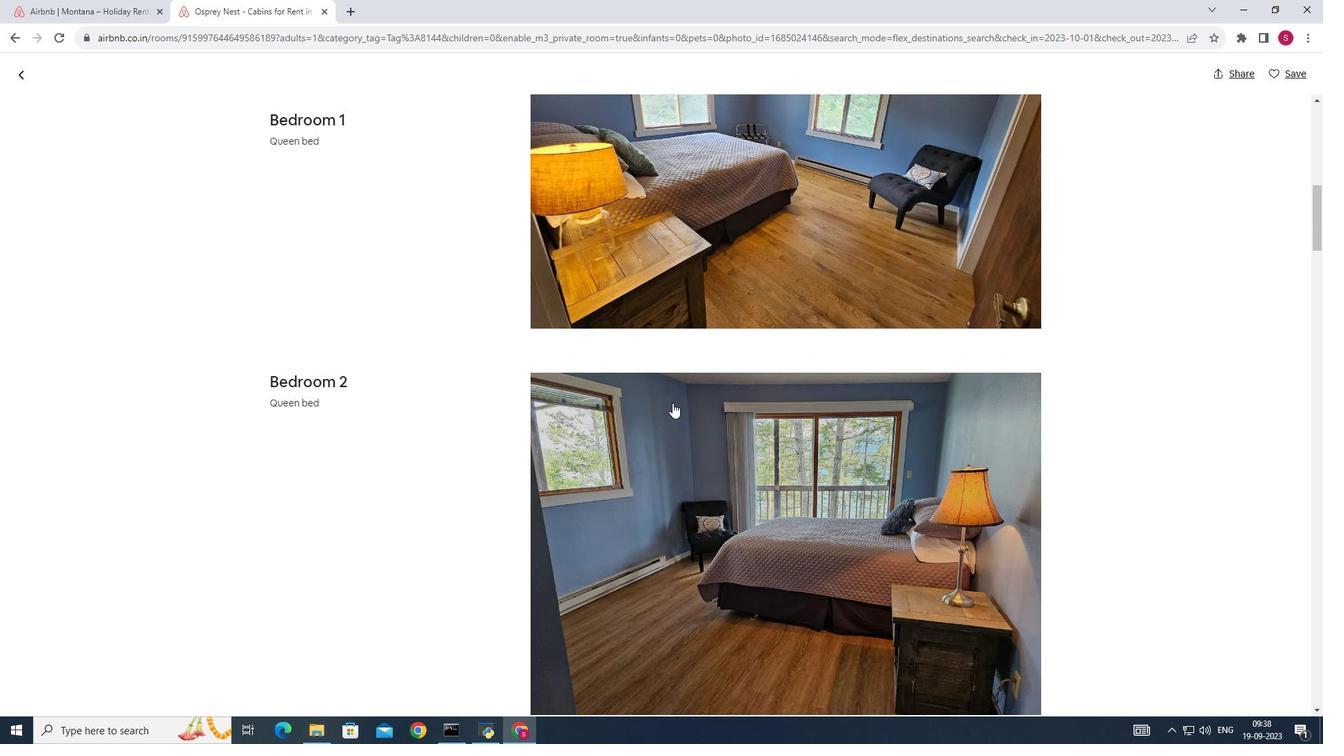 
Action: Mouse scrolled (673, 402) with delta (0, 0)
Screenshot: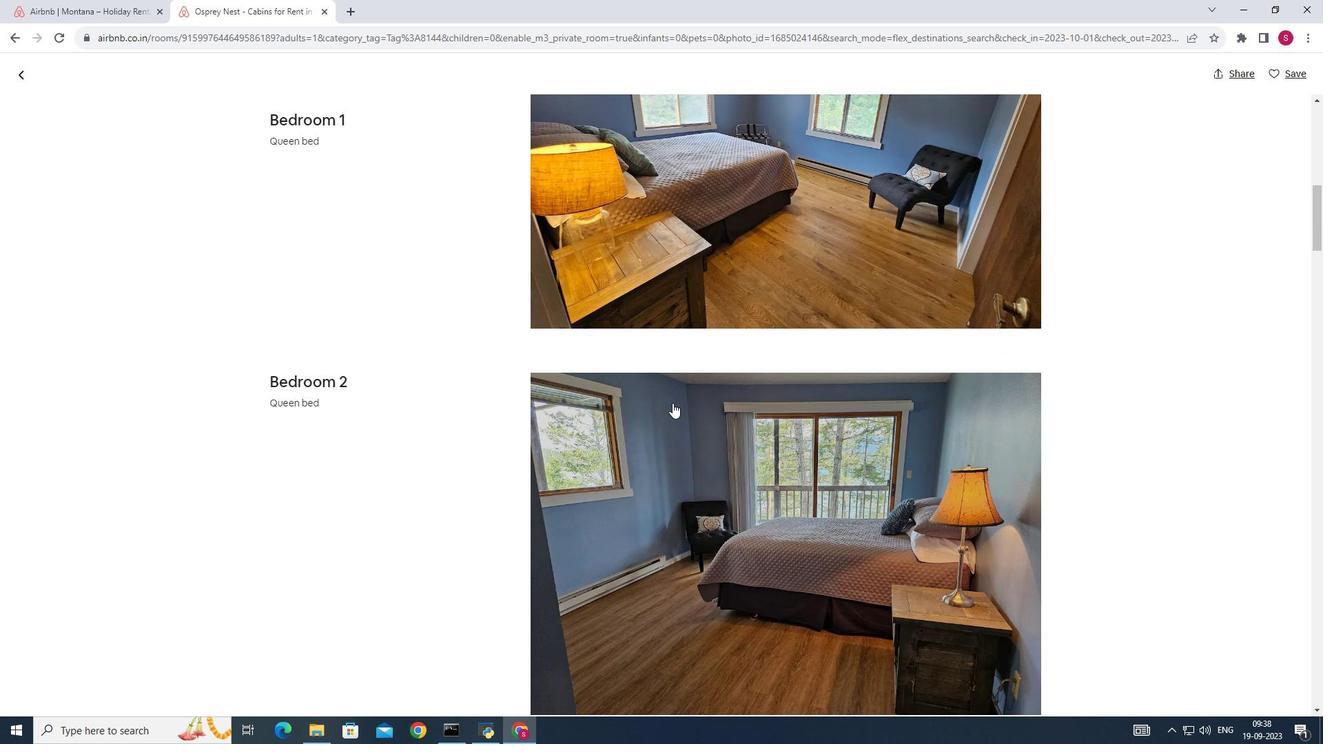 
Action: Mouse scrolled (673, 402) with delta (0, 0)
Screenshot: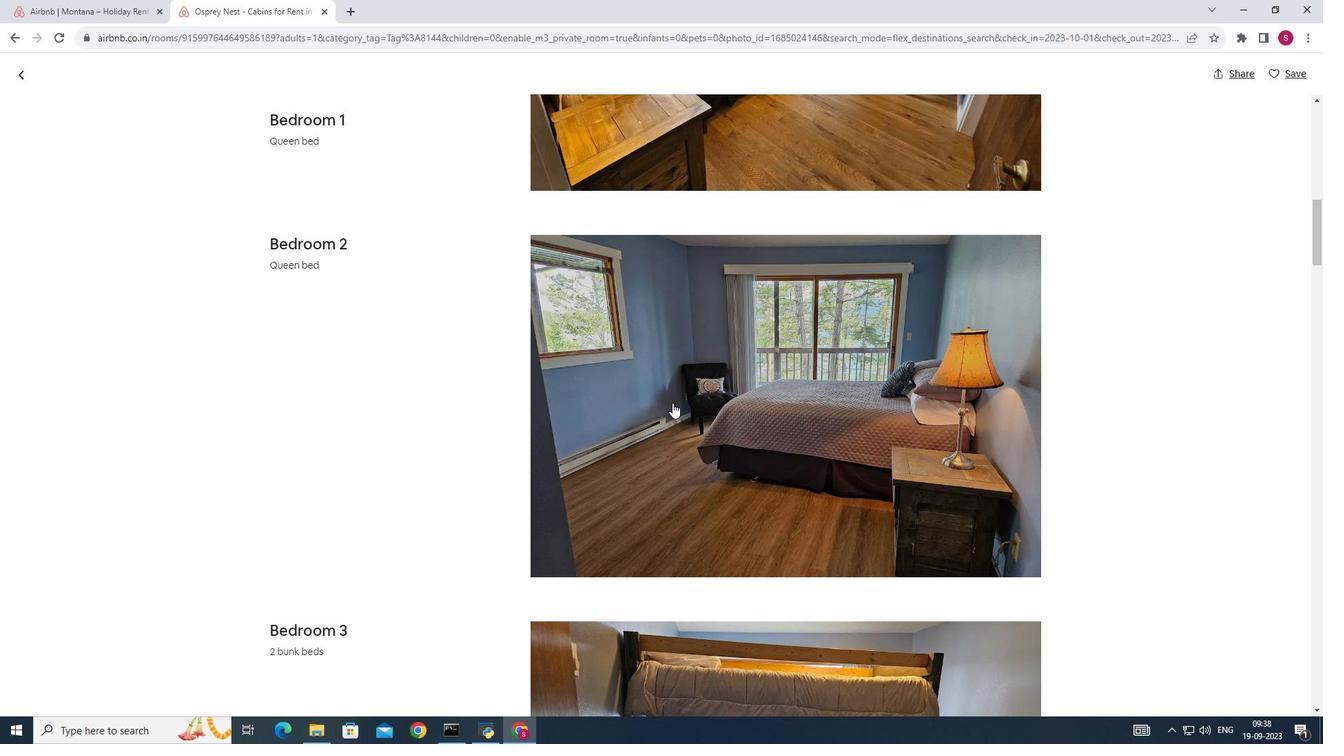 
Action: Mouse scrolled (673, 402) with delta (0, 0)
Screenshot: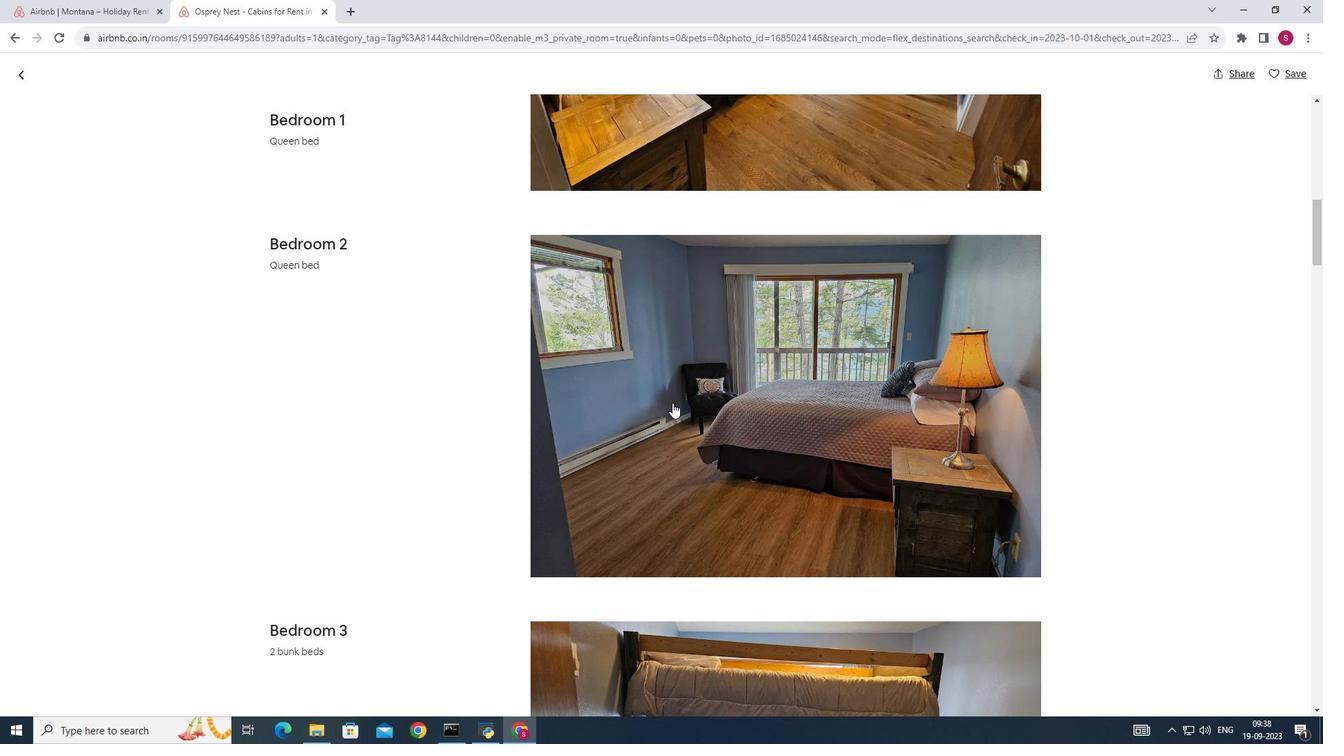 
Action: Mouse scrolled (673, 402) with delta (0, 0)
Screenshot: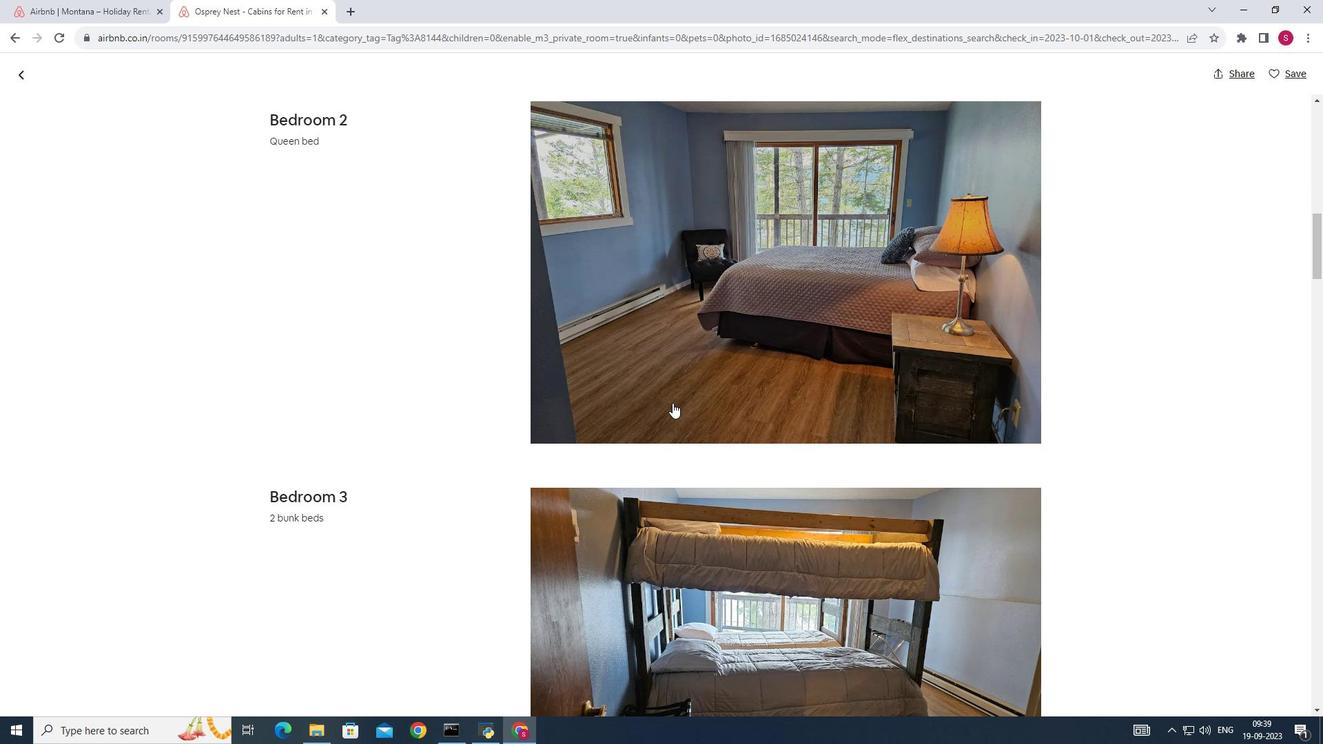 
Action: Mouse scrolled (673, 402) with delta (0, 0)
Screenshot: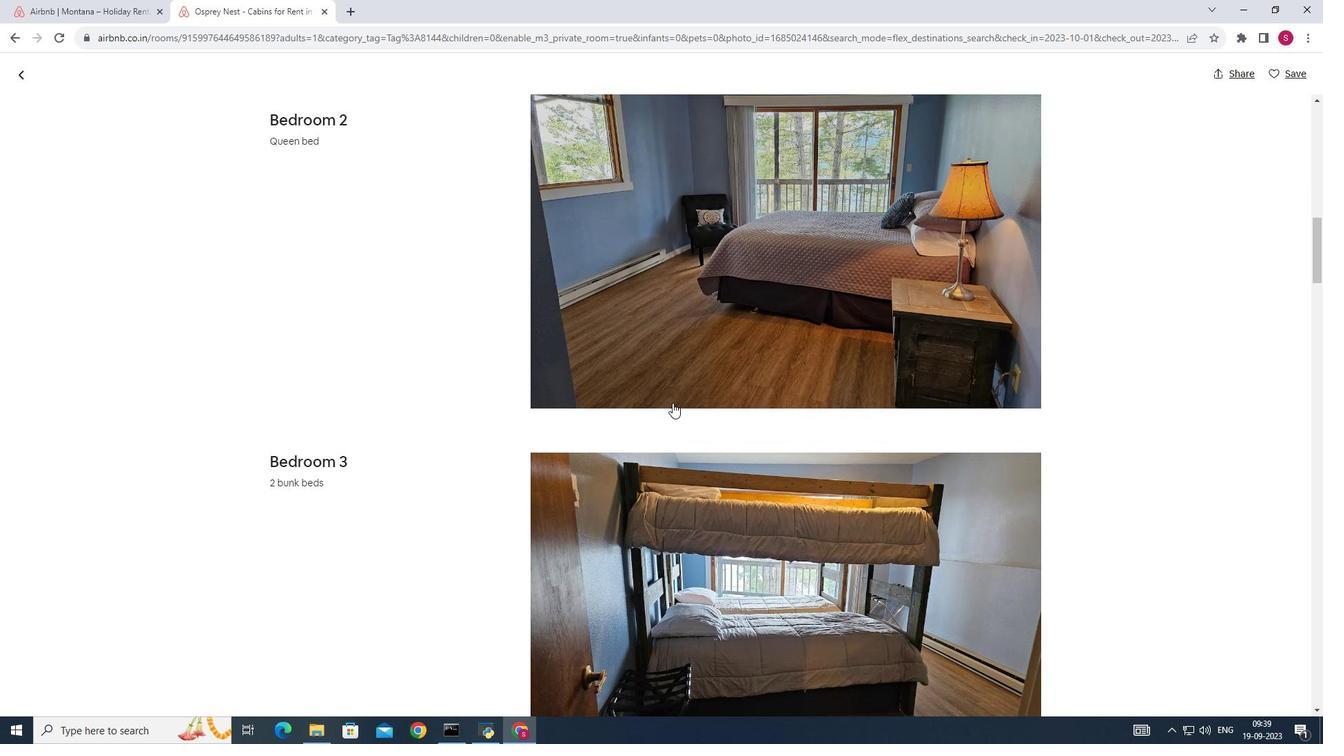 
Action: Mouse scrolled (673, 402) with delta (0, 0)
Screenshot: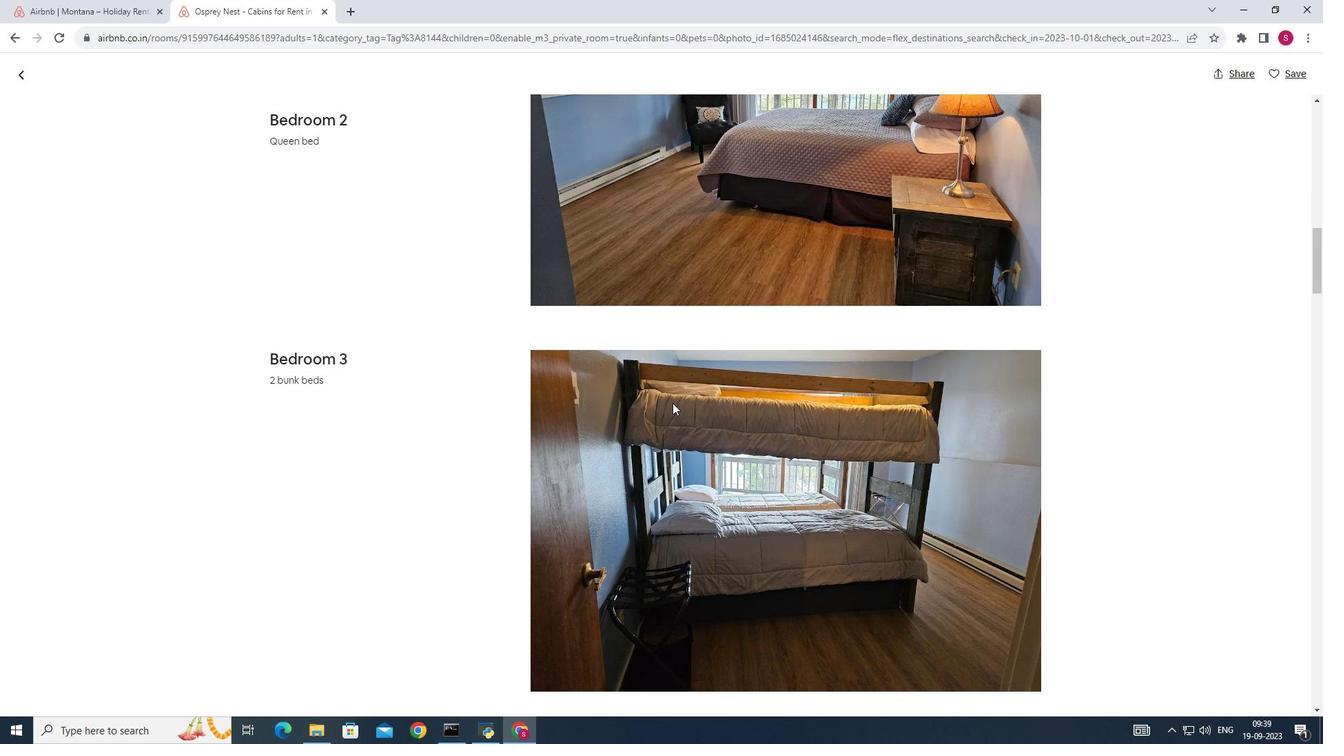 
Action: Mouse scrolled (673, 402) with delta (0, 0)
Screenshot: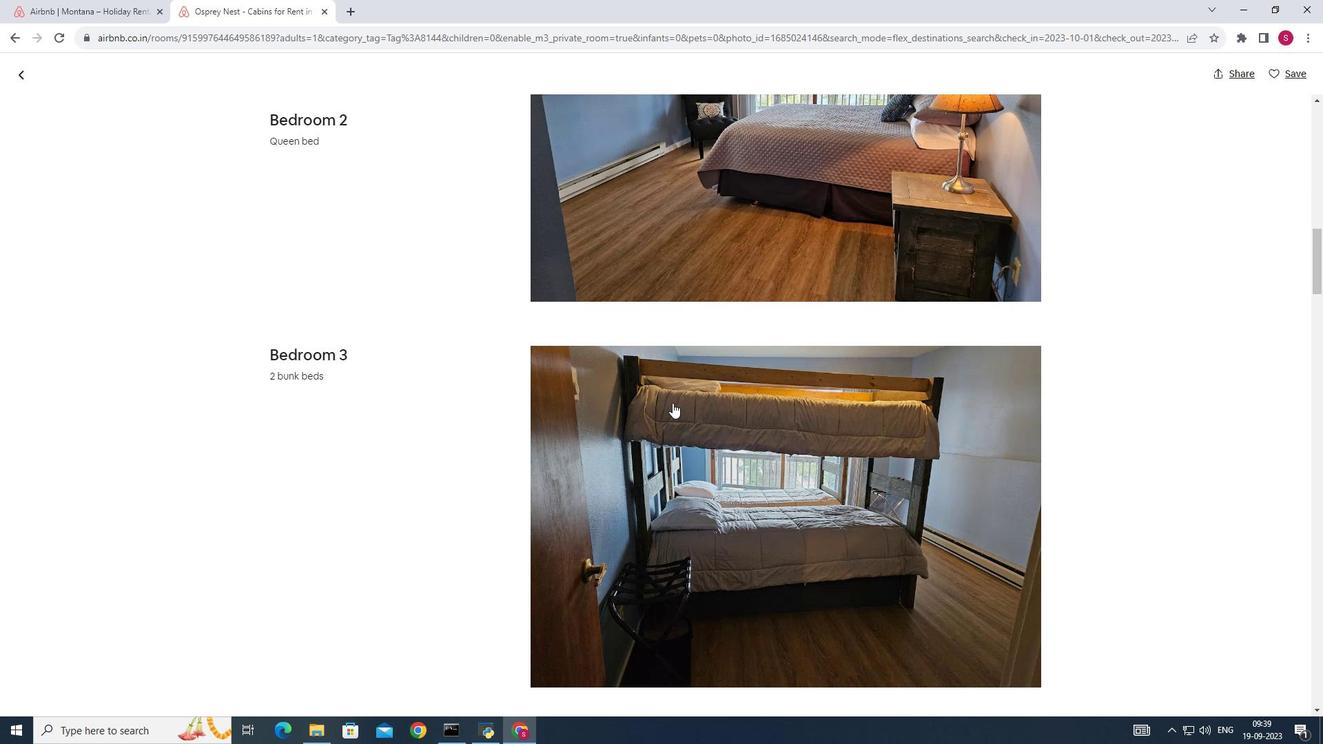 
Action: Mouse scrolled (673, 402) with delta (0, 0)
Screenshot: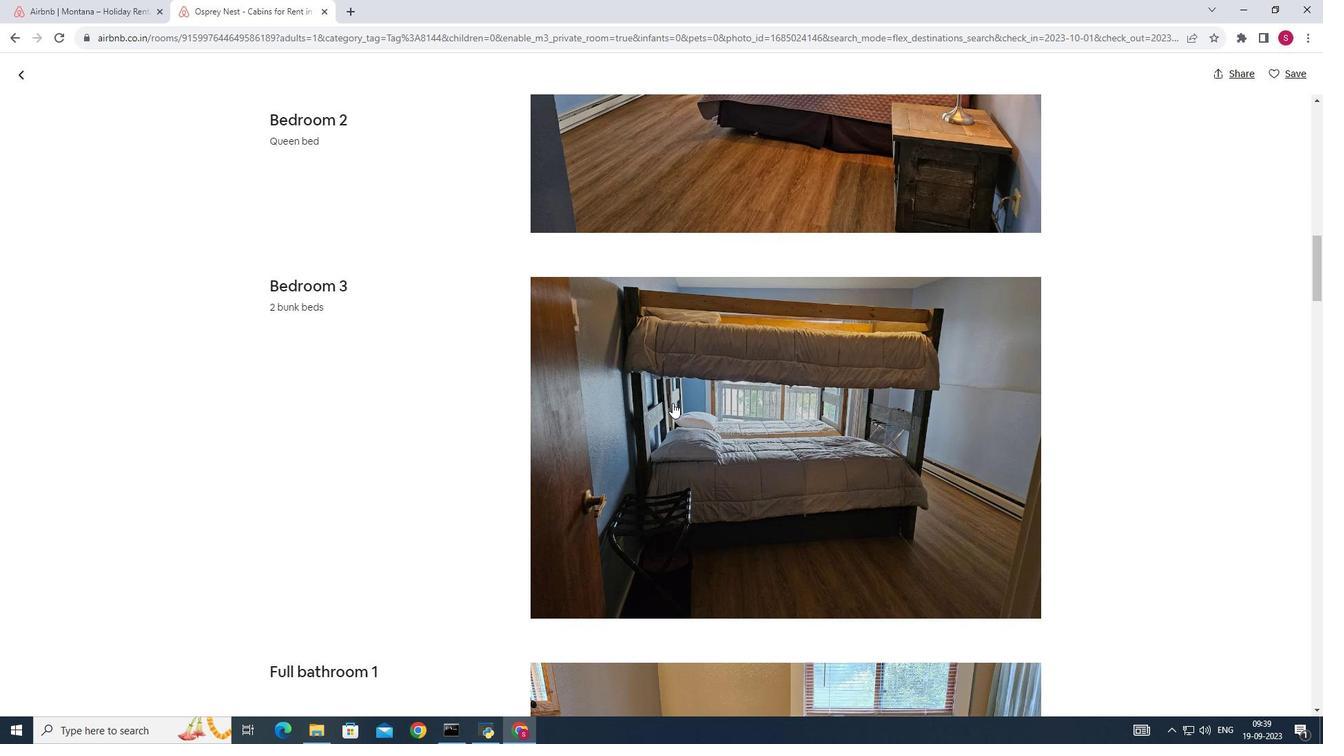 
Action: Mouse scrolled (673, 402) with delta (0, 0)
Screenshot: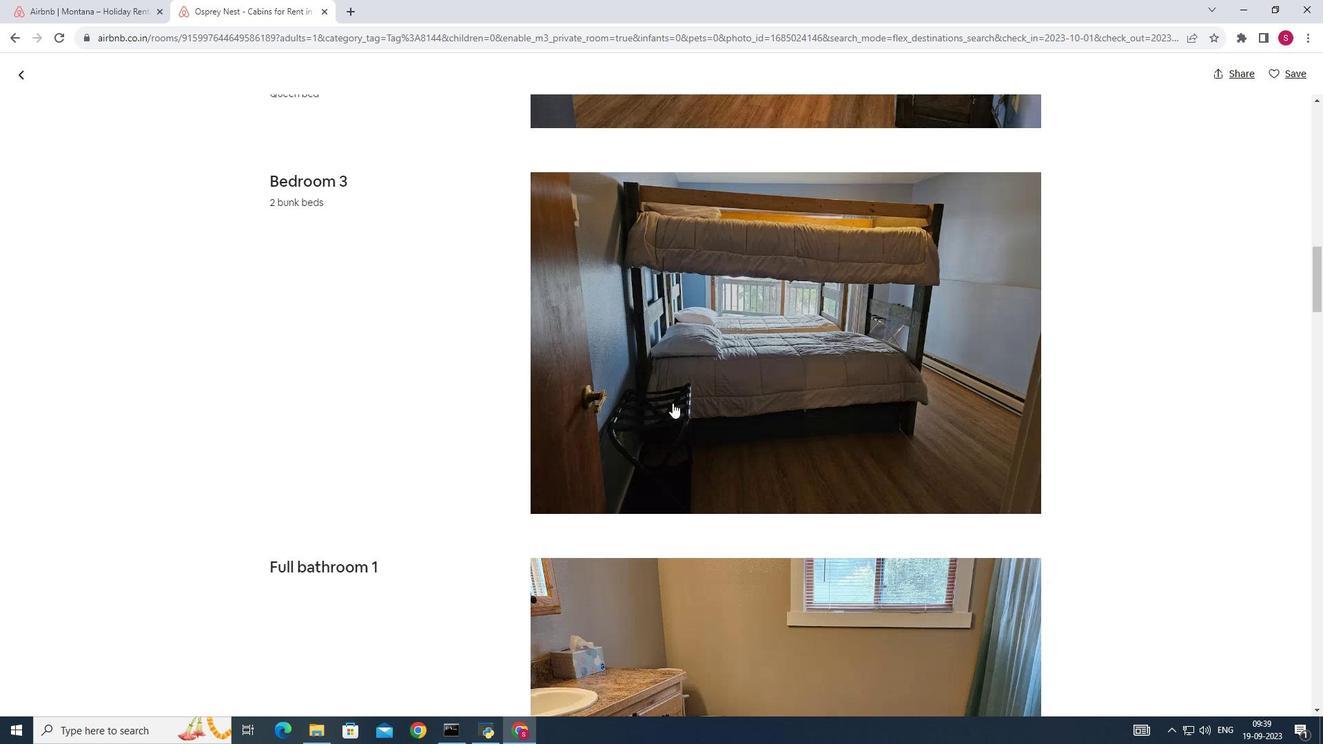 
Action: Mouse scrolled (673, 402) with delta (0, 0)
Screenshot: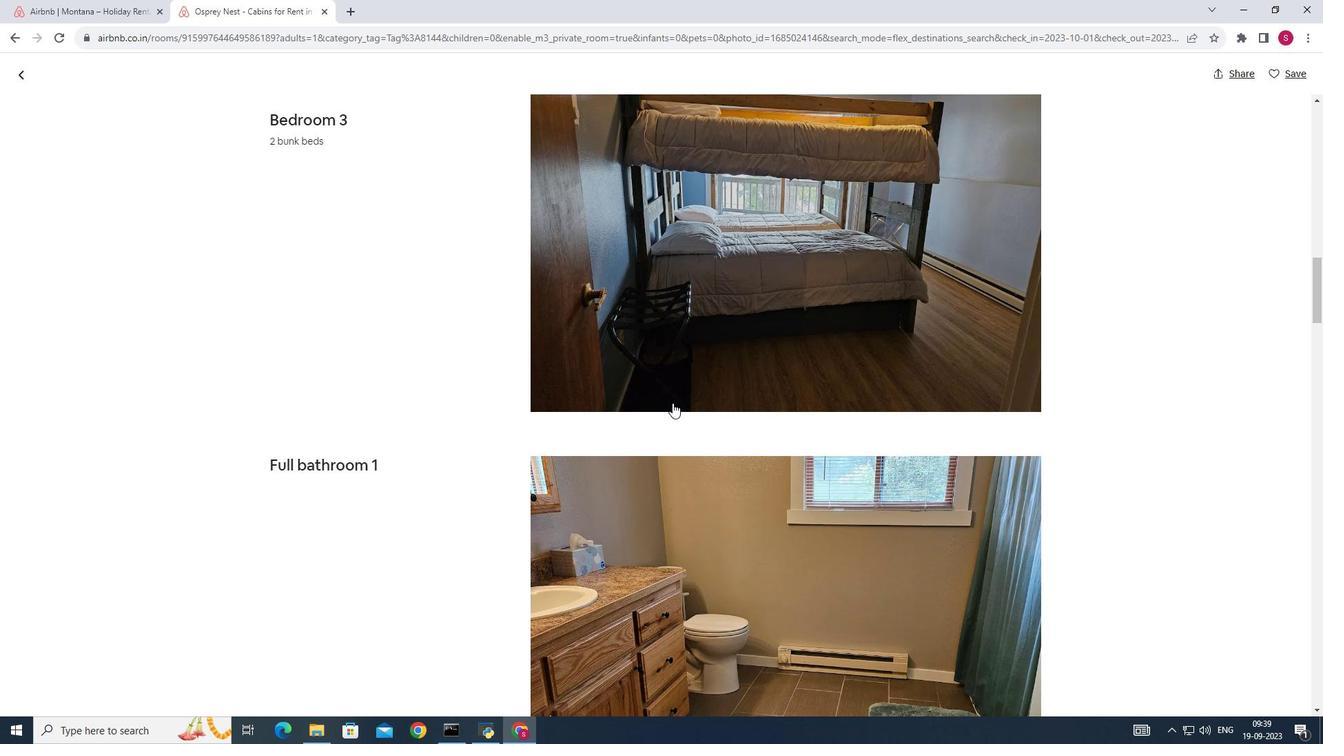 
Action: Mouse scrolled (673, 402) with delta (0, 0)
Screenshot: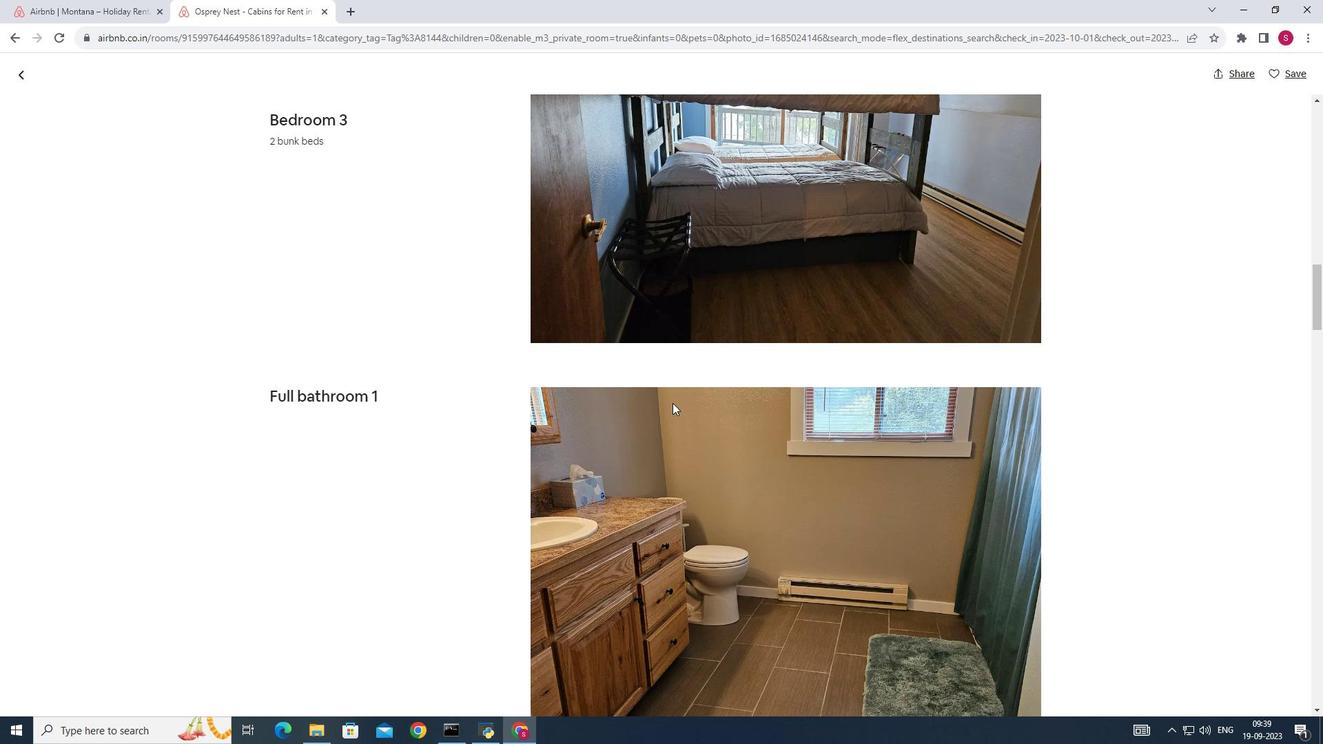 
Action: Mouse scrolled (673, 402) with delta (0, 0)
Screenshot: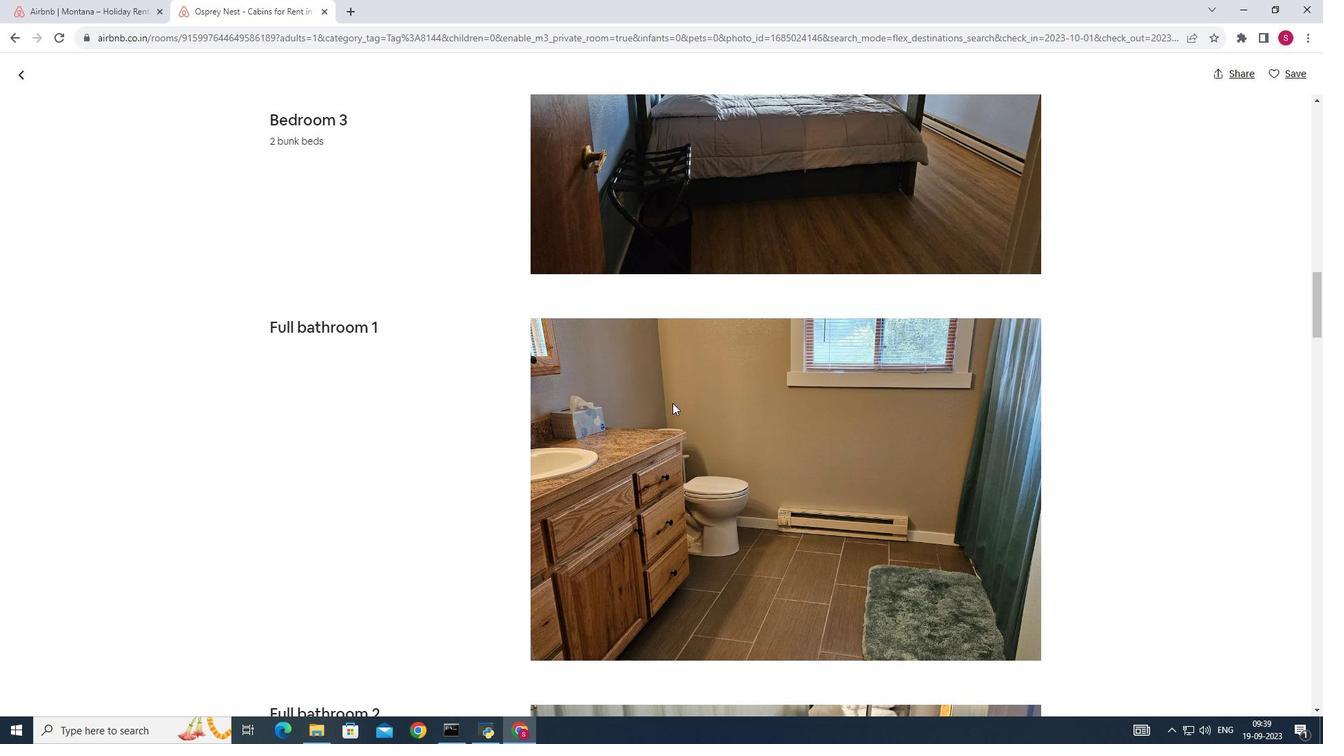 
Action: Mouse scrolled (673, 402) with delta (0, 0)
Screenshot: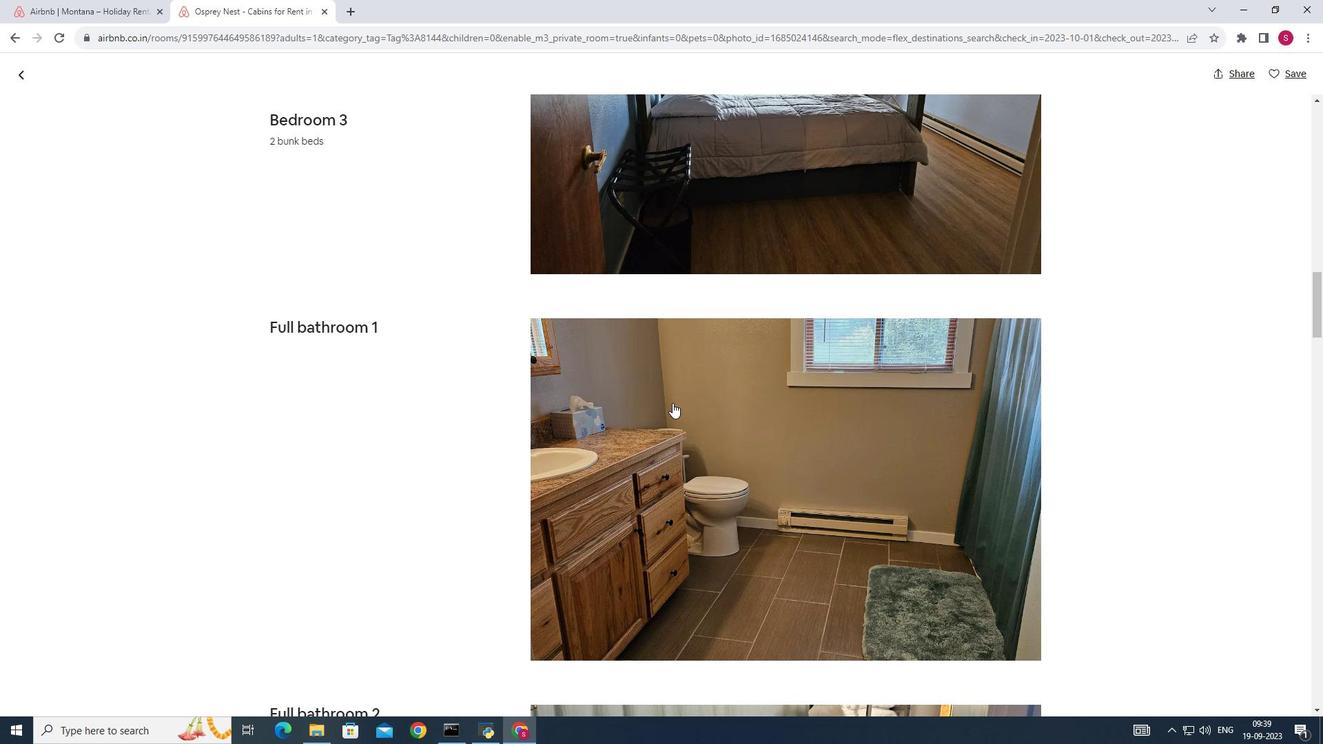 
Action: Mouse scrolled (673, 402) with delta (0, 0)
Screenshot: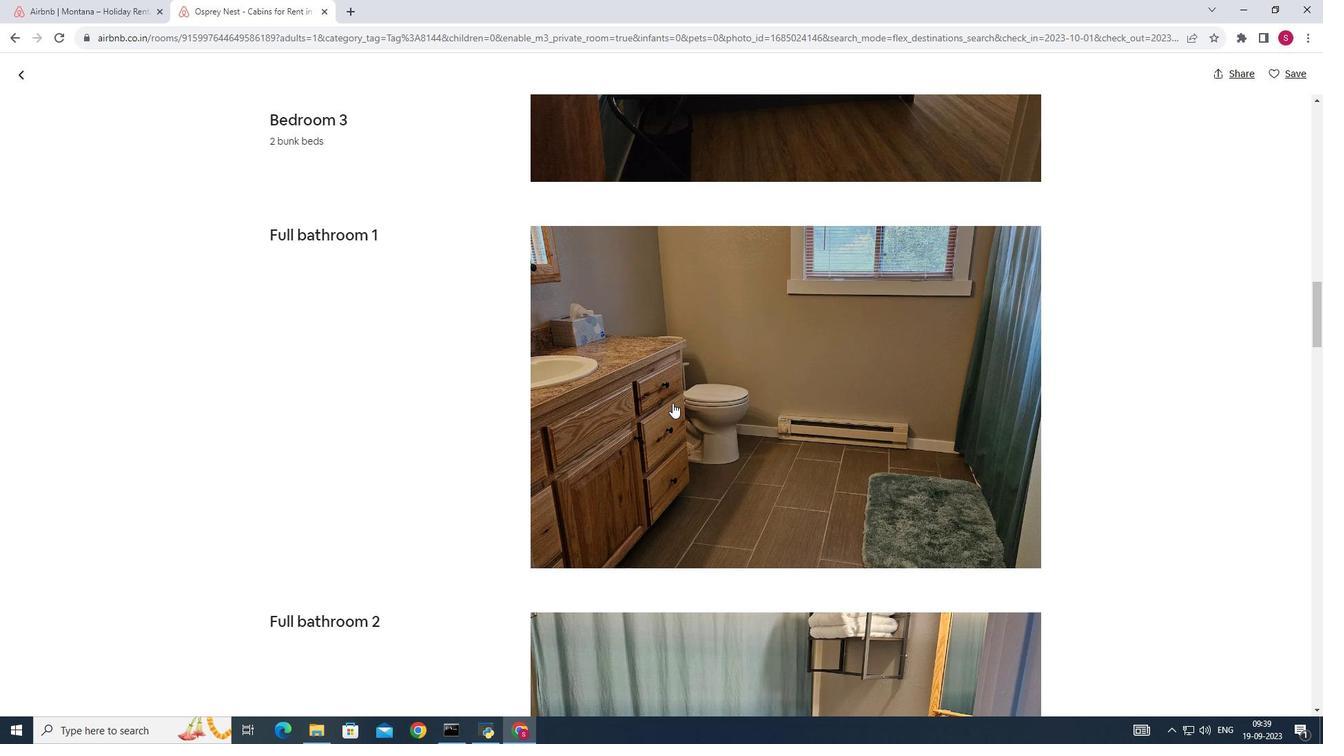 
Action: Mouse scrolled (673, 402) with delta (0, 0)
Screenshot: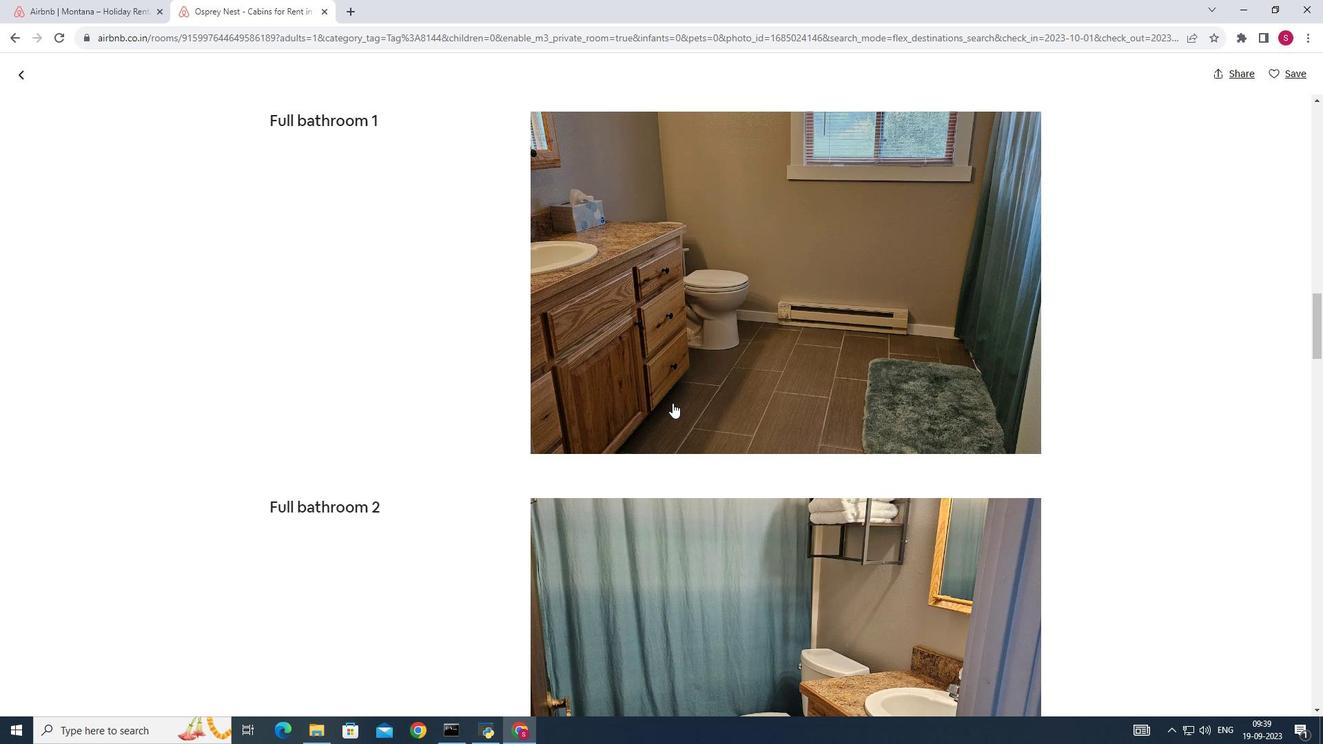 
Action: Mouse scrolled (673, 402) with delta (0, 0)
Screenshot: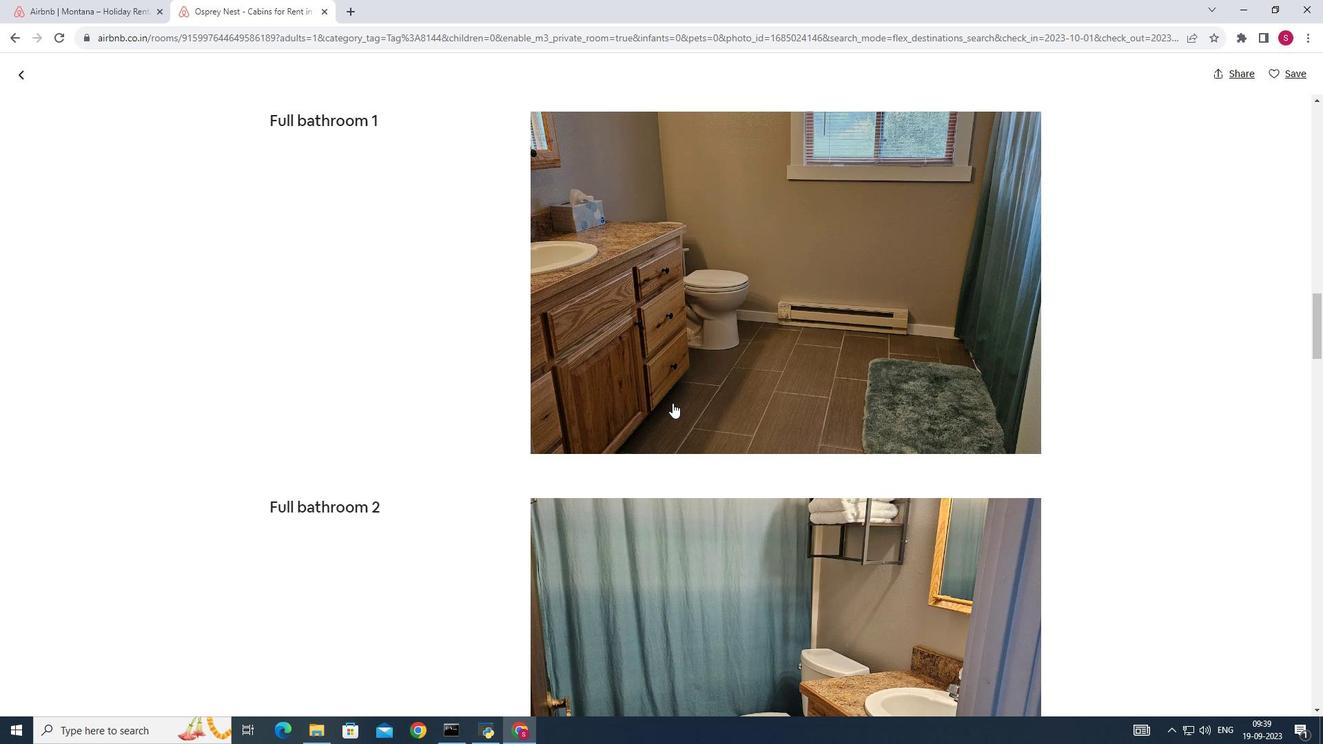
Action: Mouse scrolled (673, 402) with delta (0, 0)
Screenshot: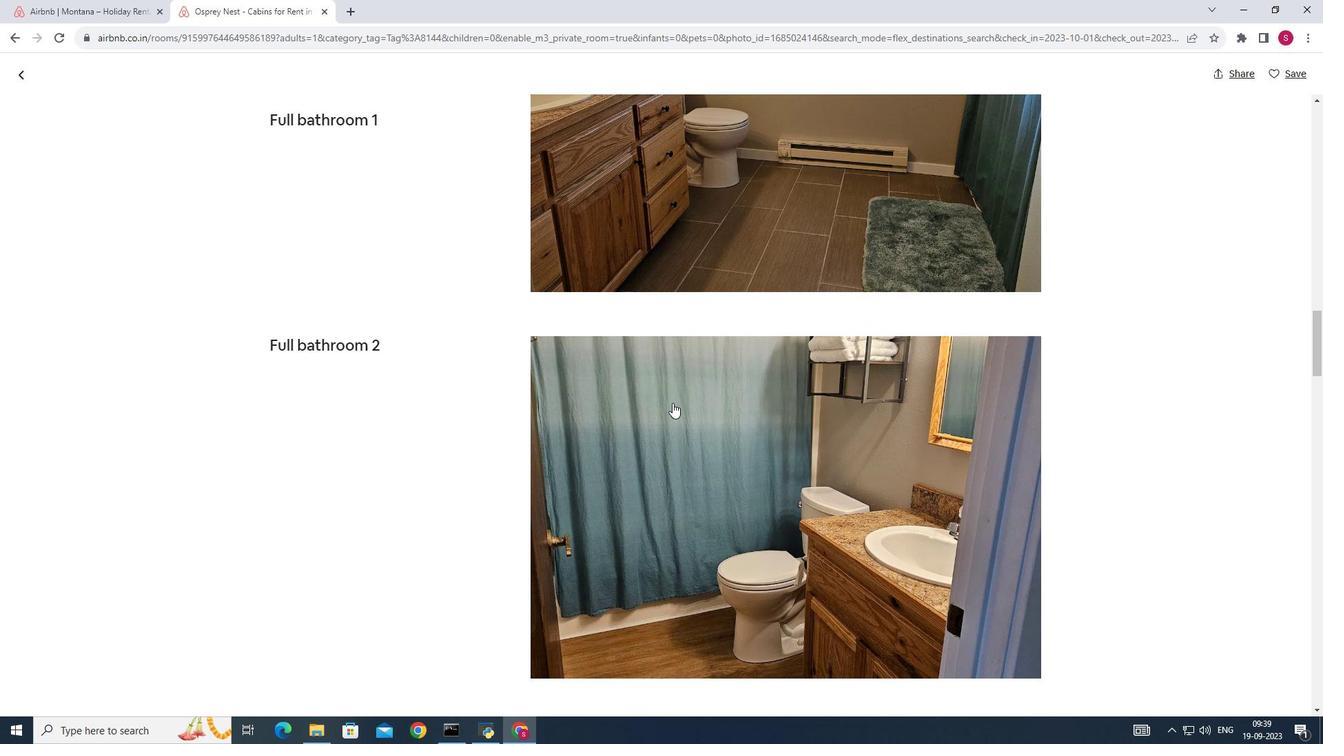 
Action: Mouse scrolled (673, 402) with delta (0, 0)
Screenshot: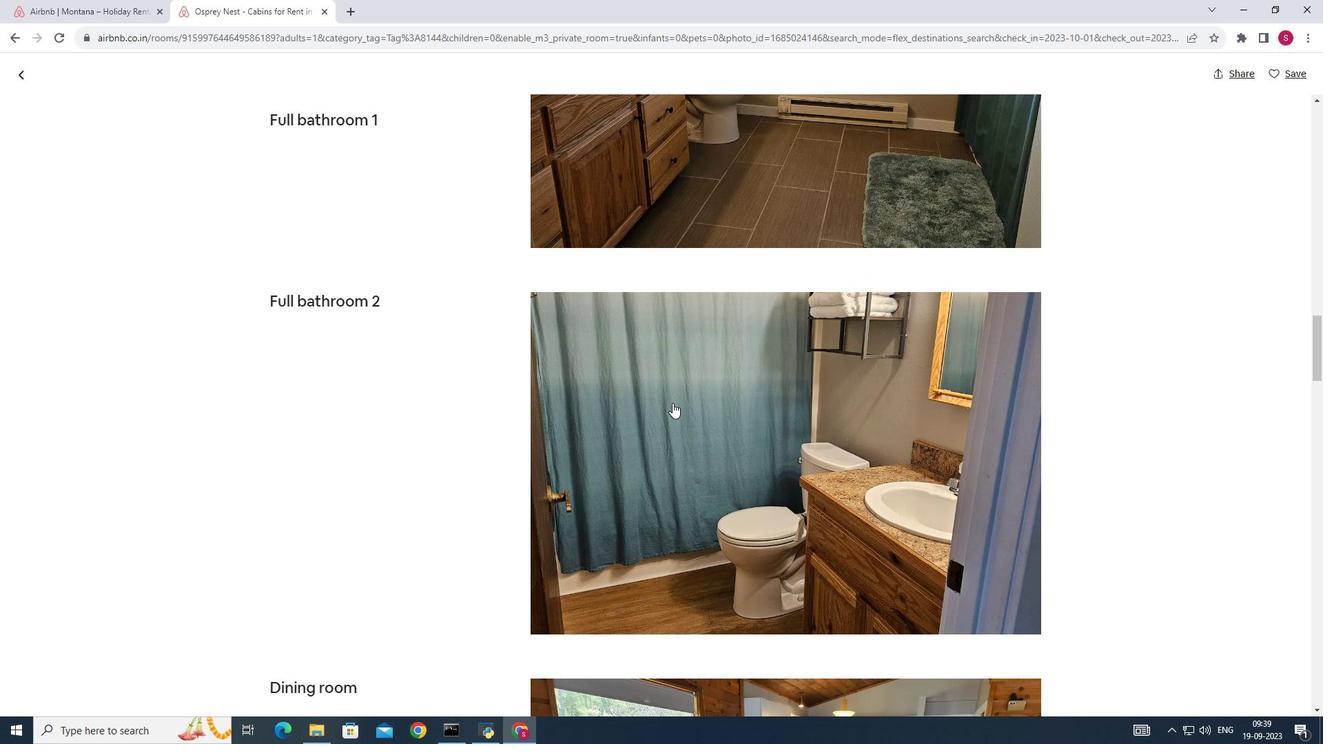 
Action: Mouse scrolled (673, 402) with delta (0, 0)
Screenshot: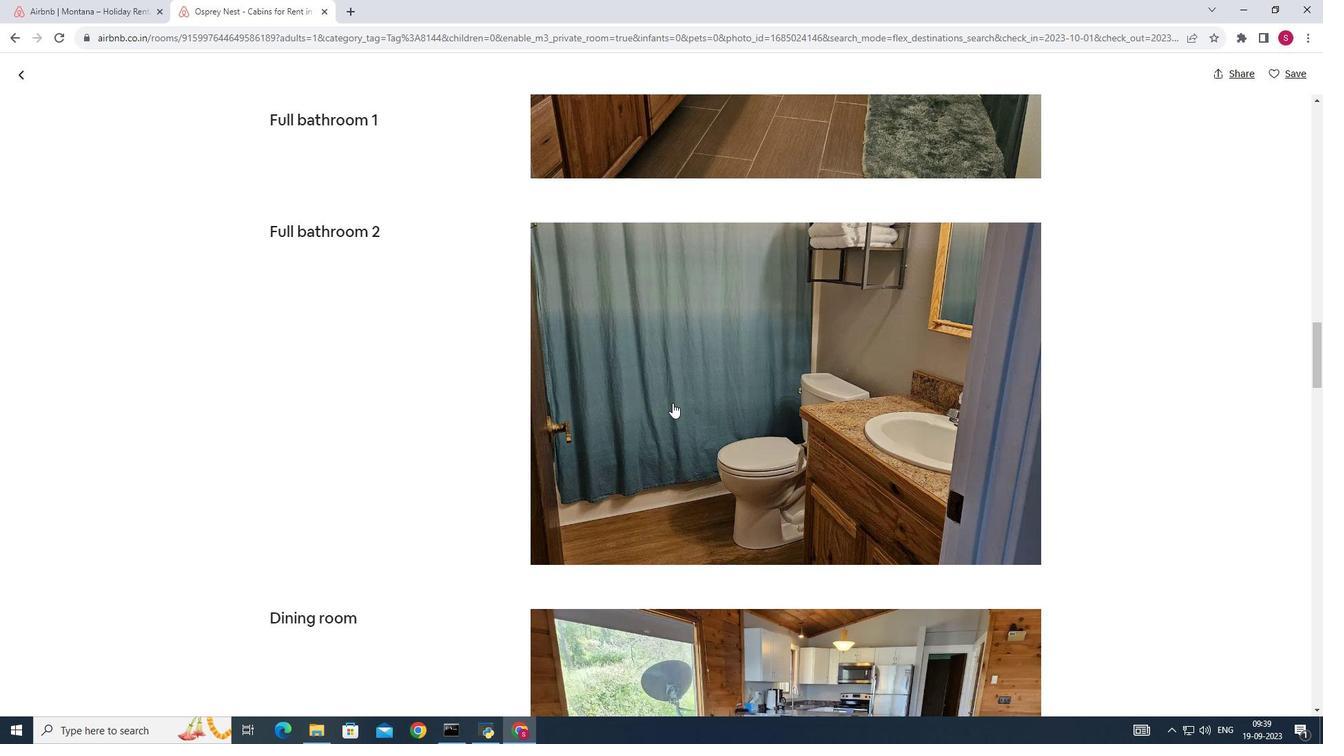 
Action: Mouse scrolled (673, 402) with delta (0, 0)
Screenshot: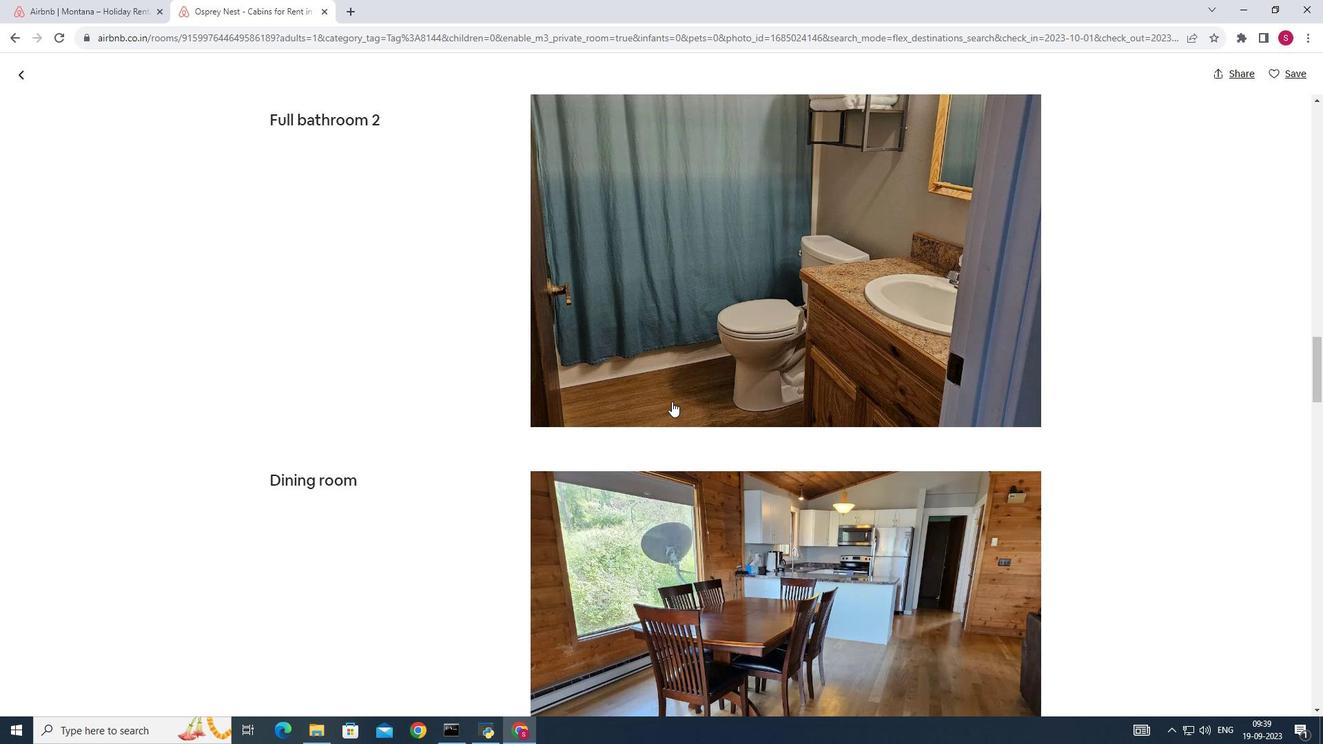 
Action: Mouse moved to (672, 403)
Screenshot: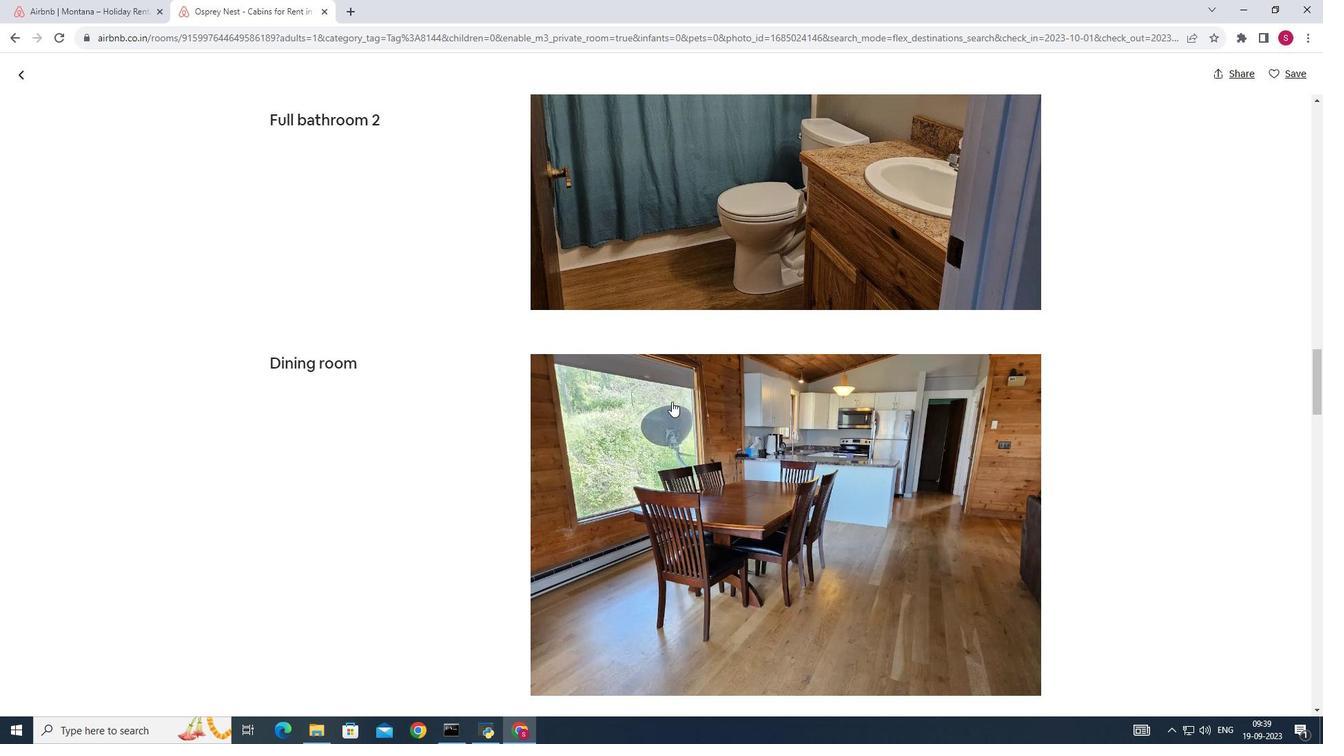 
Action: Mouse scrolled (672, 402) with delta (0, 0)
Screenshot: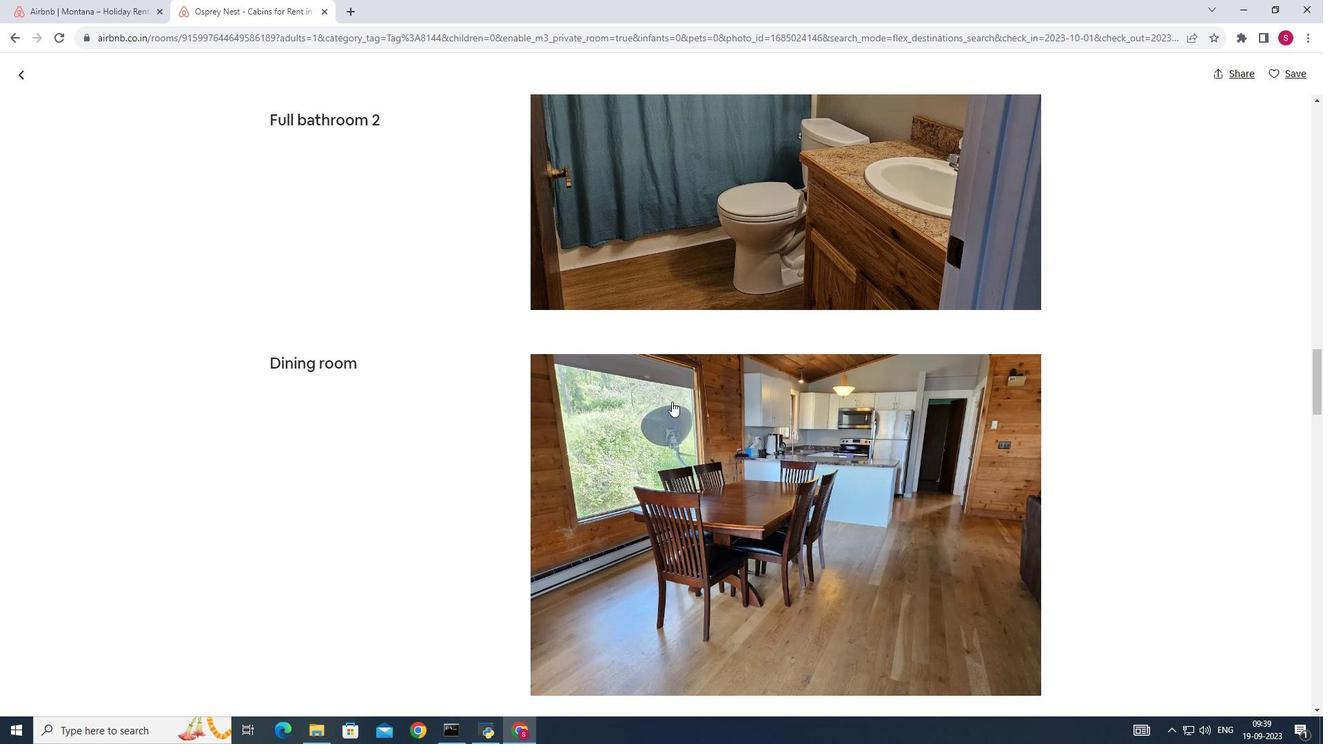 
Action: Mouse scrolled (672, 402) with delta (0, 0)
Screenshot: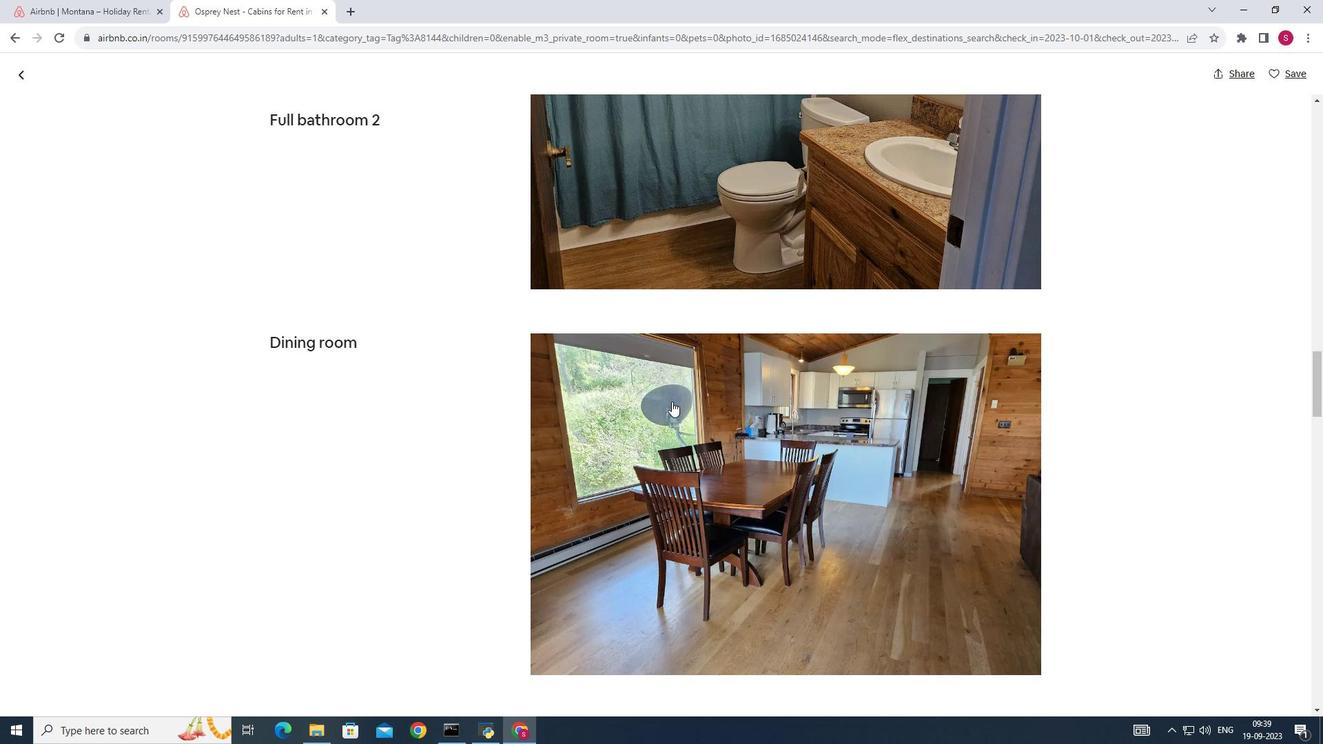 
Action: Mouse moved to (672, 402)
Screenshot: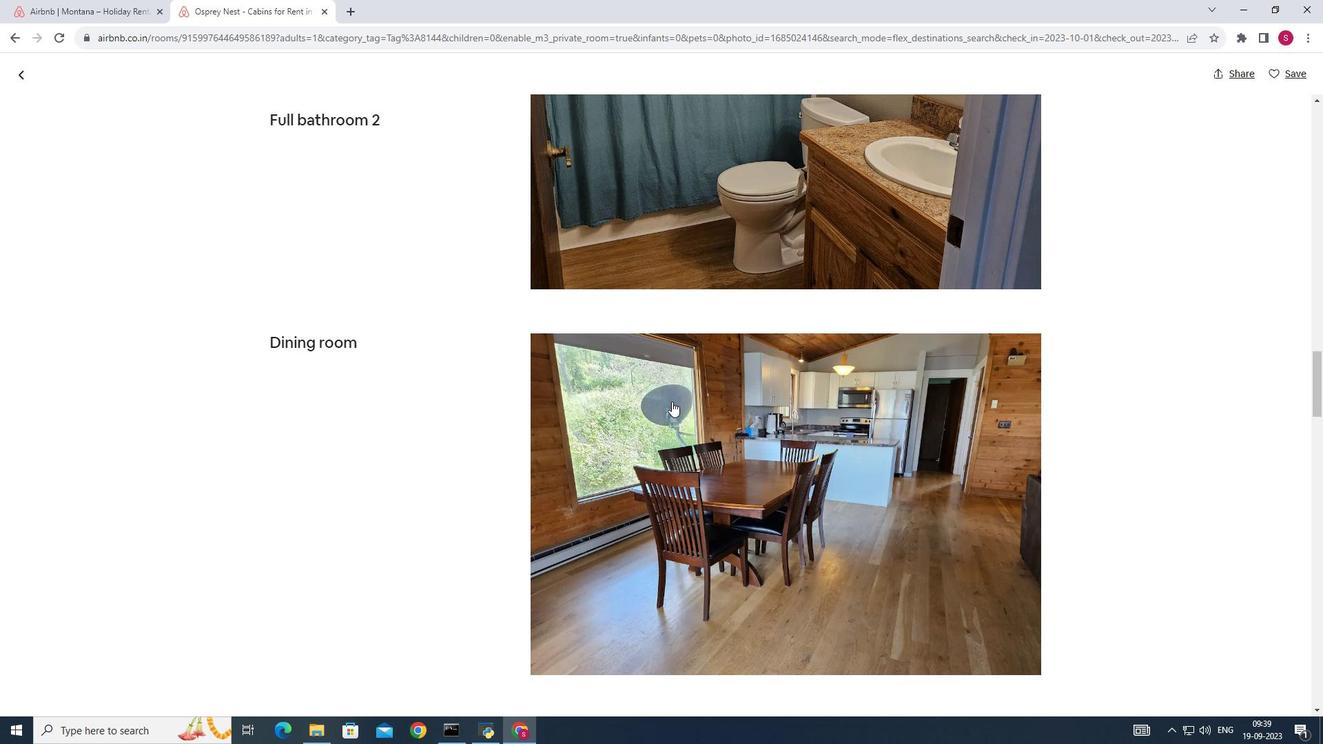 
Action: Mouse scrolled (672, 401) with delta (0, 0)
Screenshot: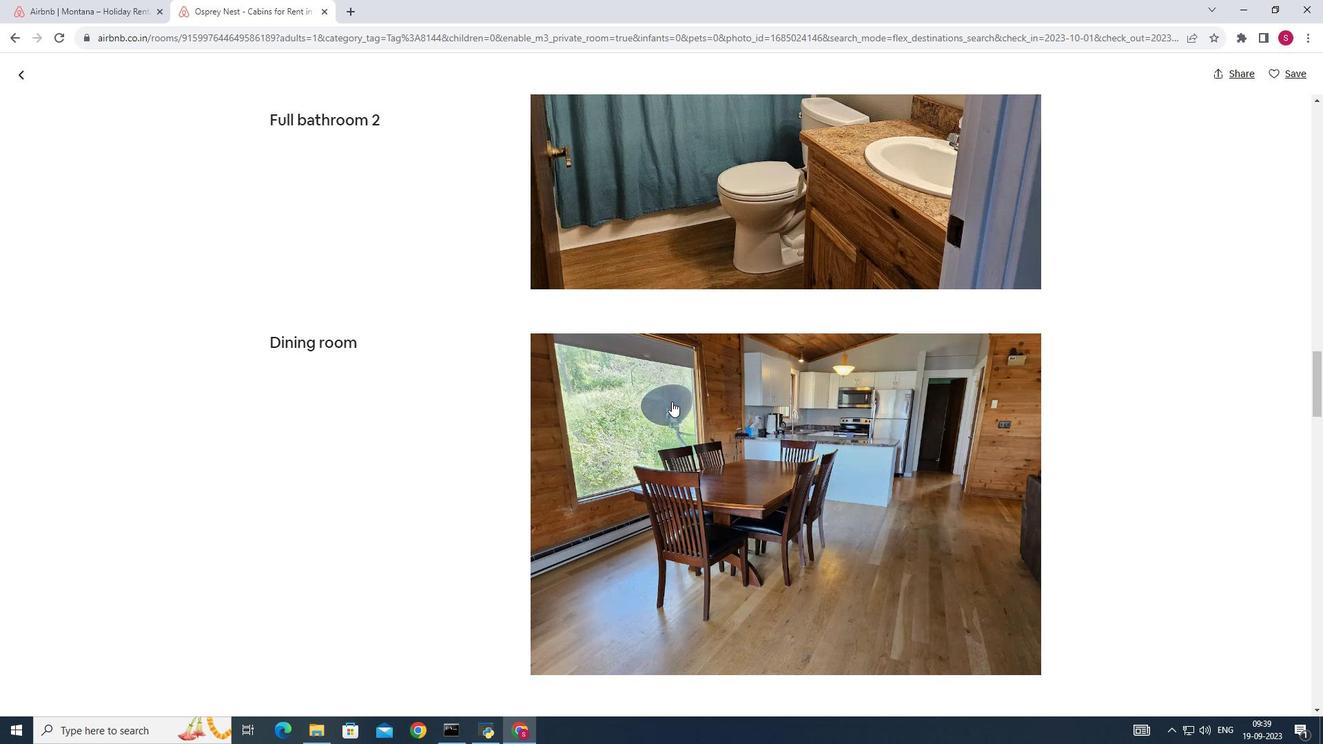 
Action: Mouse scrolled (672, 401) with delta (0, 0)
Screenshot: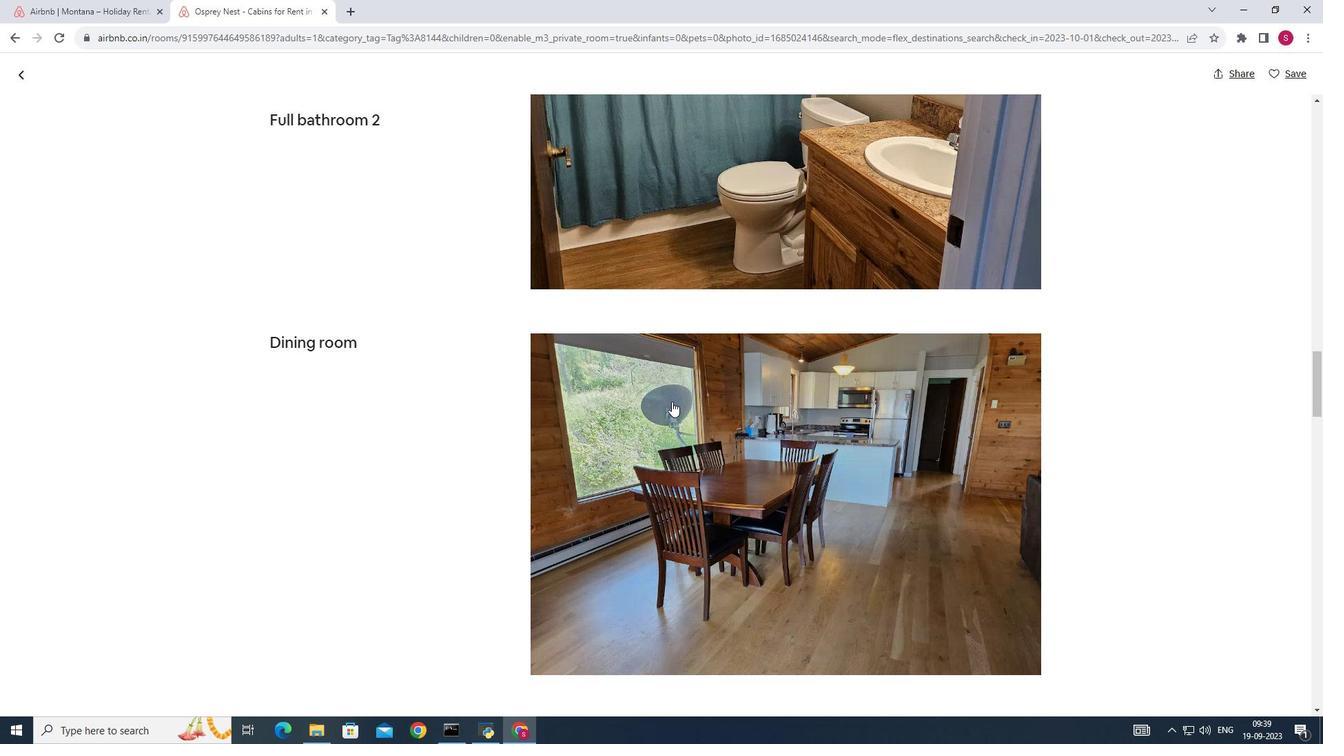 
Action: Mouse scrolled (672, 401) with delta (0, 0)
Screenshot: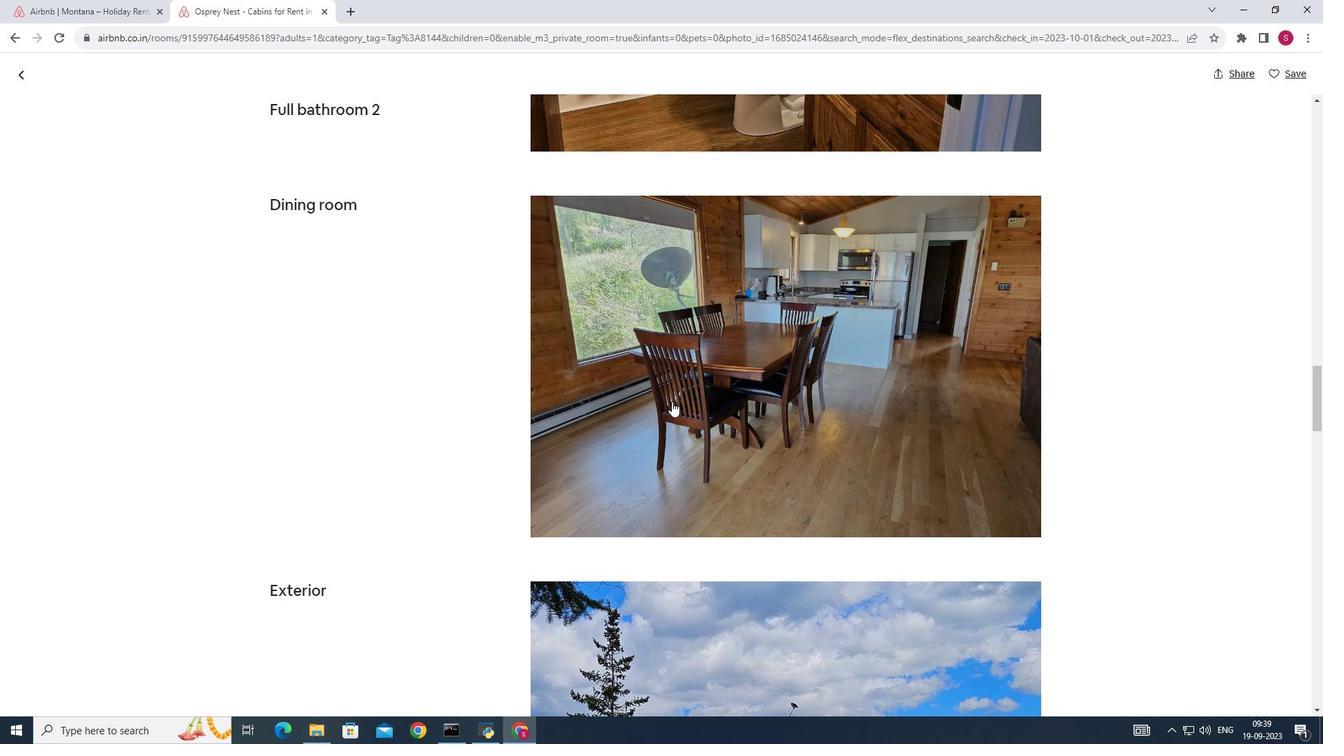 
Action: Mouse scrolled (672, 401) with delta (0, 0)
Screenshot: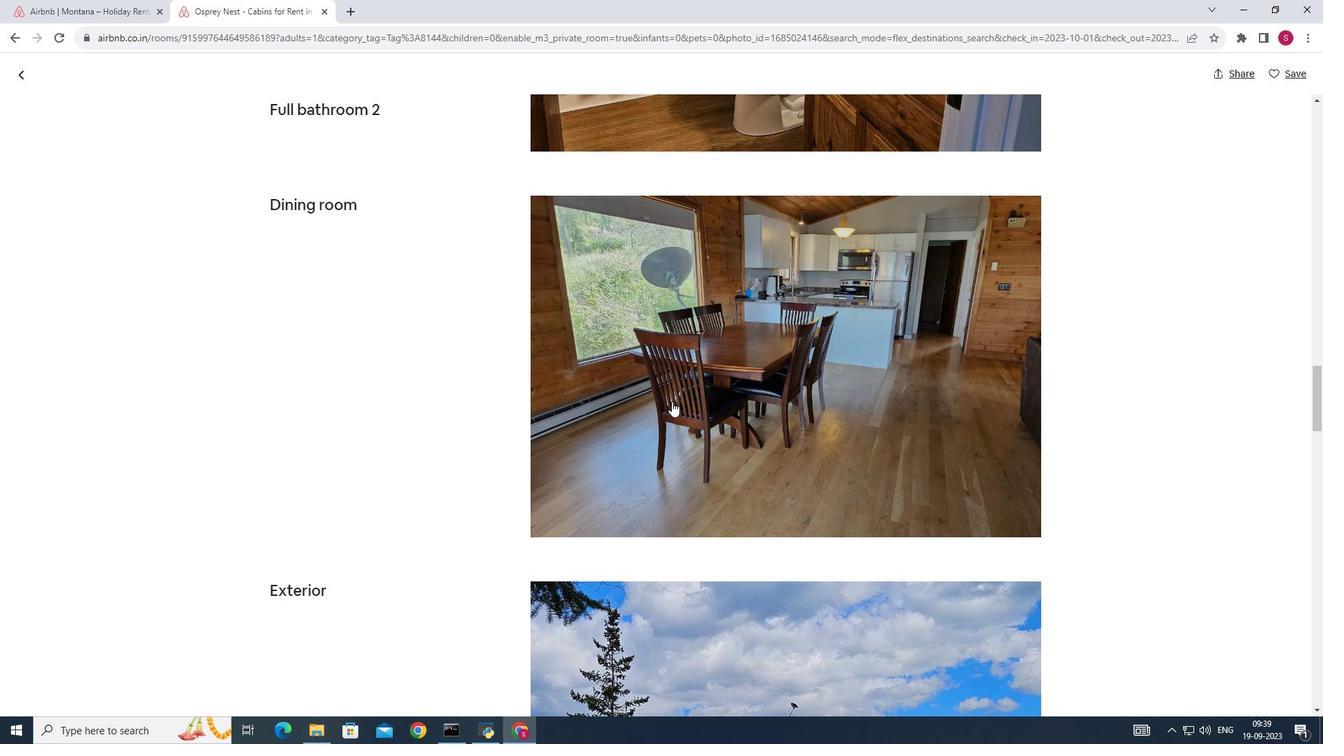 
Action: Mouse scrolled (672, 401) with delta (0, 0)
Screenshot: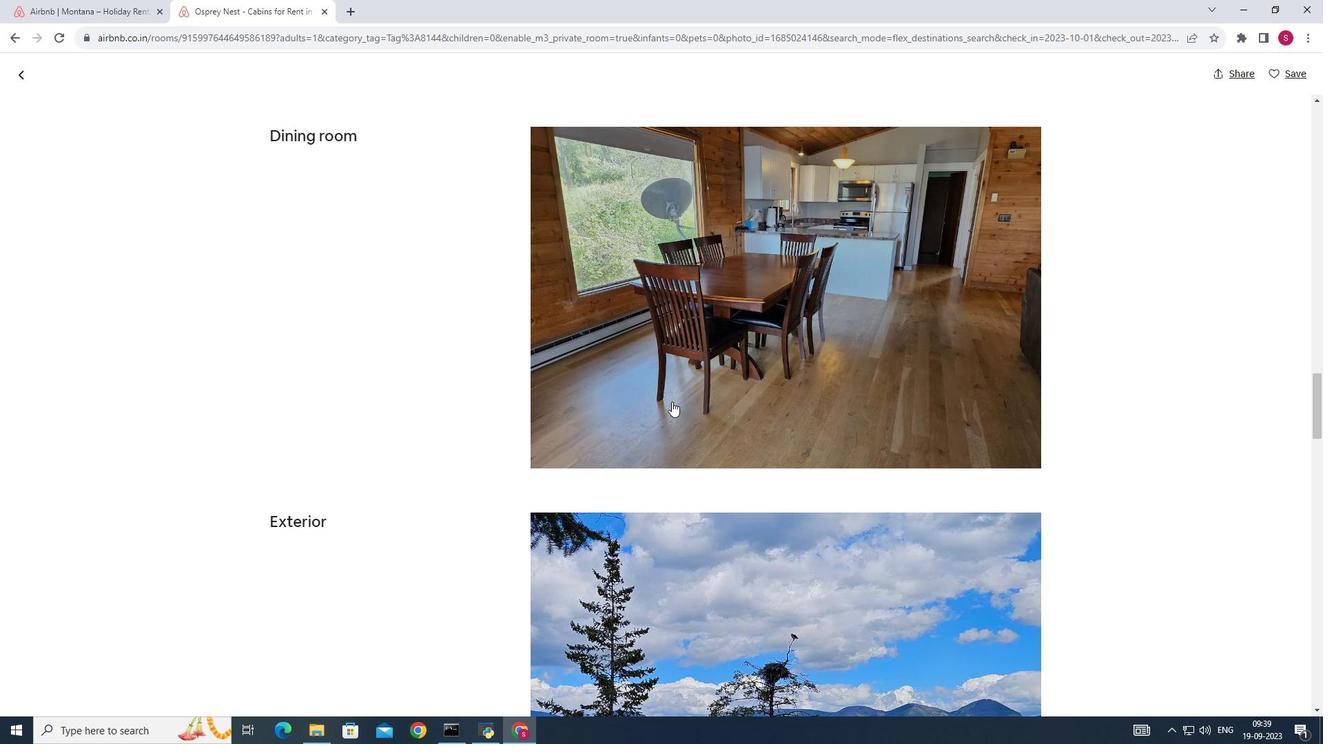 
Action: Mouse scrolled (672, 401) with delta (0, 0)
Screenshot: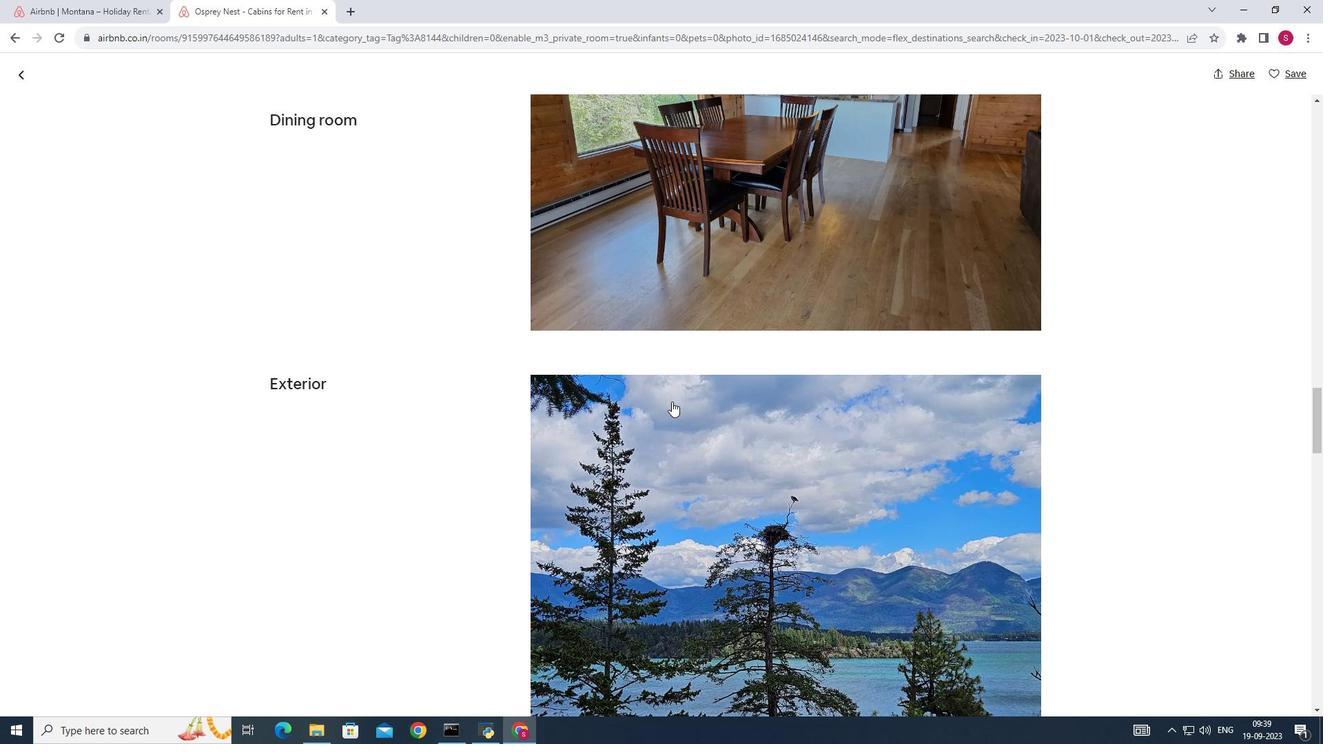 
Action: Mouse scrolled (672, 401) with delta (0, 0)
Screenshot: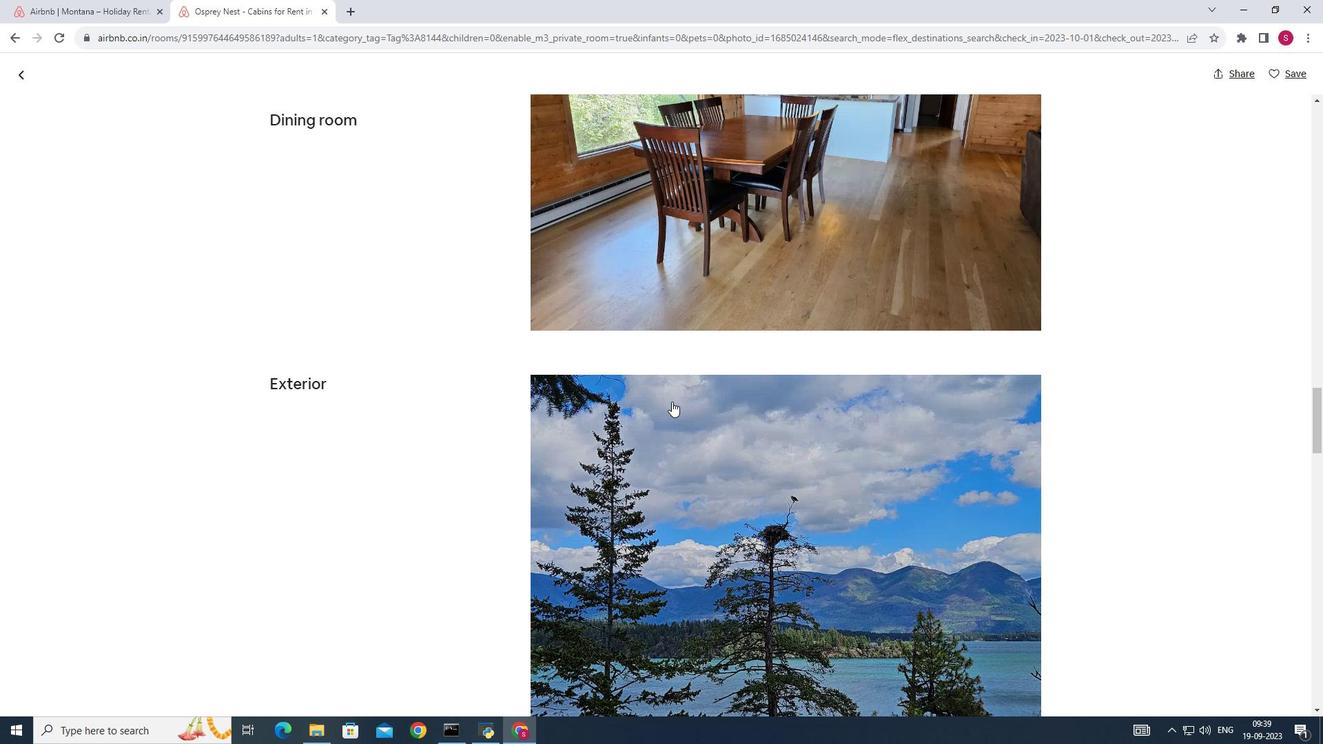 
Action: Mouse scrolled (672, 401) with delta (0, 0)
Screenshot: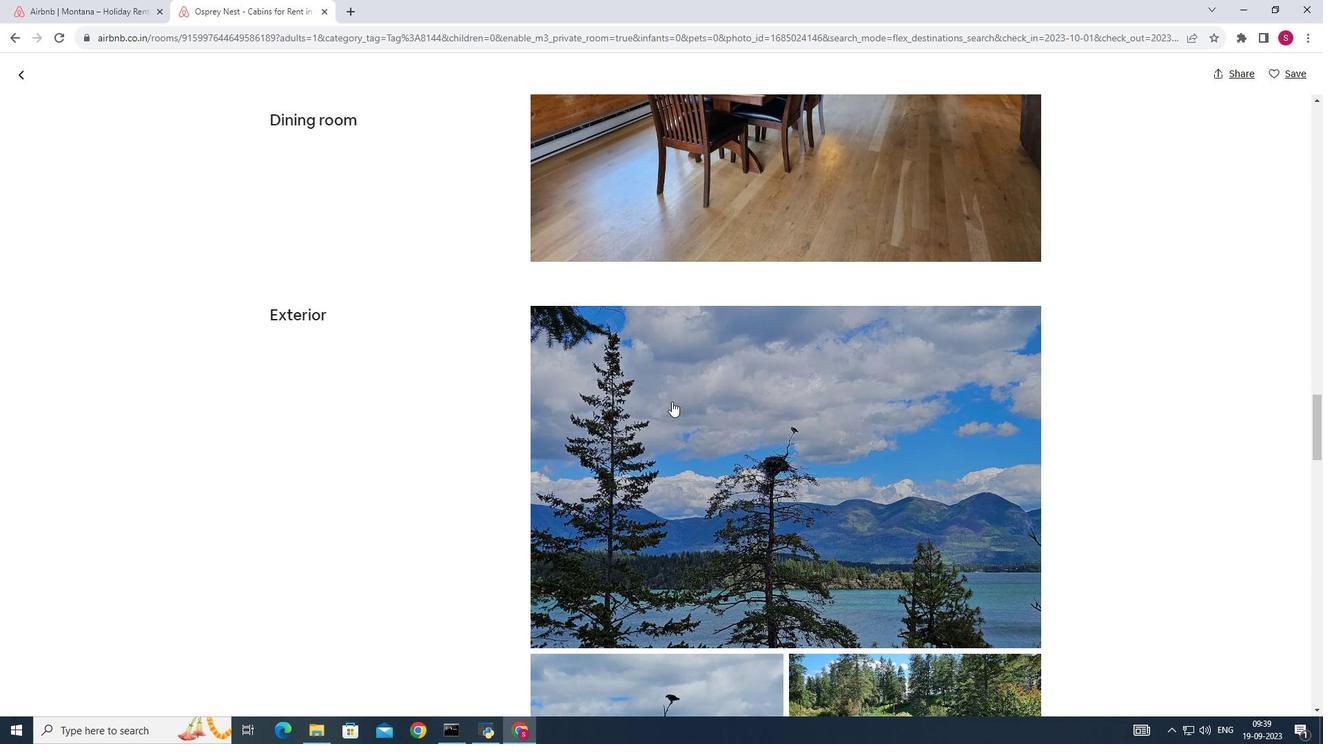 
Action: Mouse scrolled (672, 401) with delta (0, 0)
Screenshot: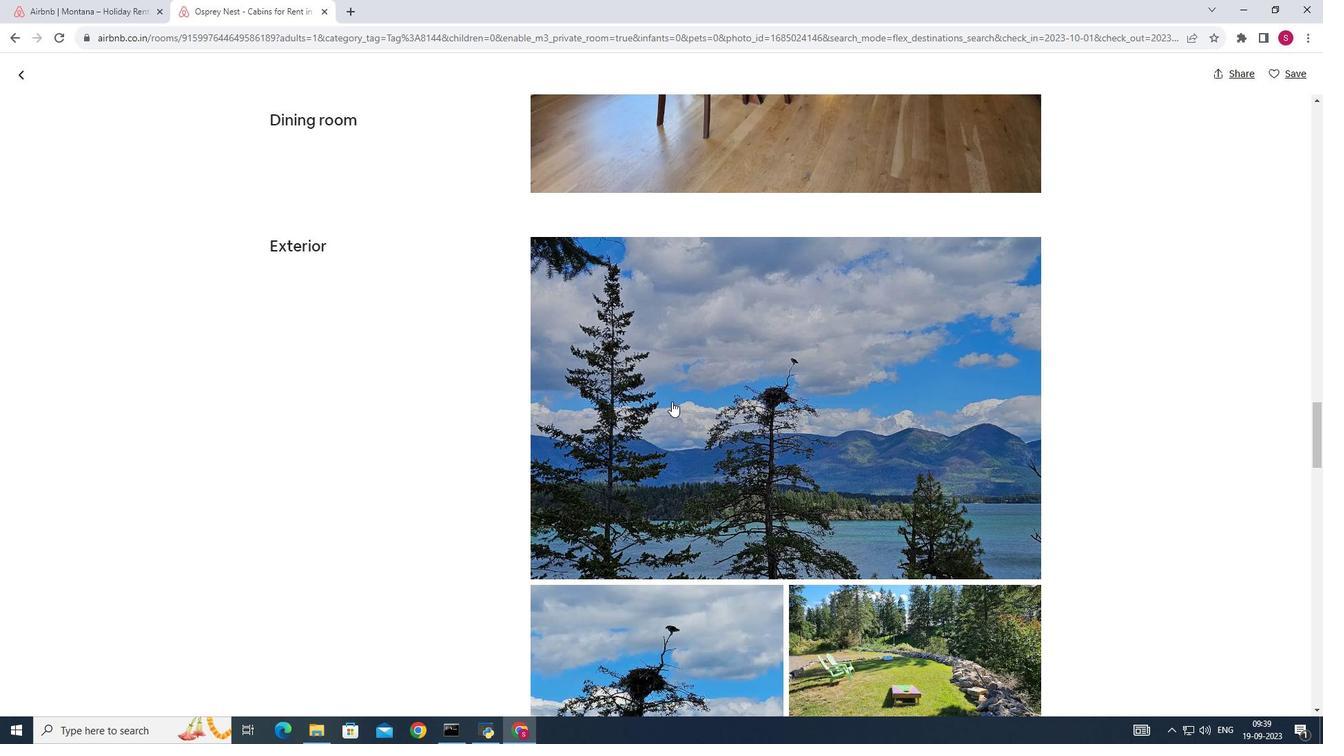 
Action: Mouse scrolled (672, 401) with delta (0, 0)
Screenshot: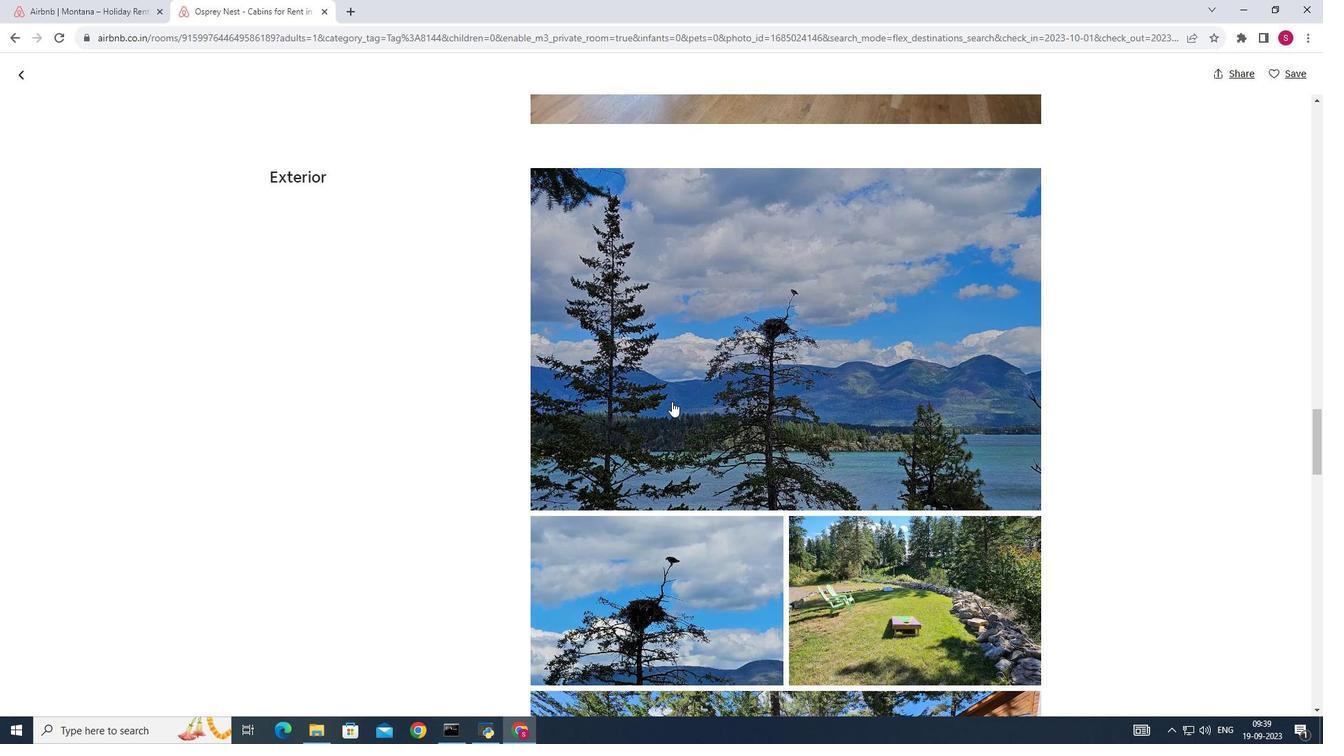 
Action: Mouse scrolled (672, 401) with delta (0, 0)
Screenshot: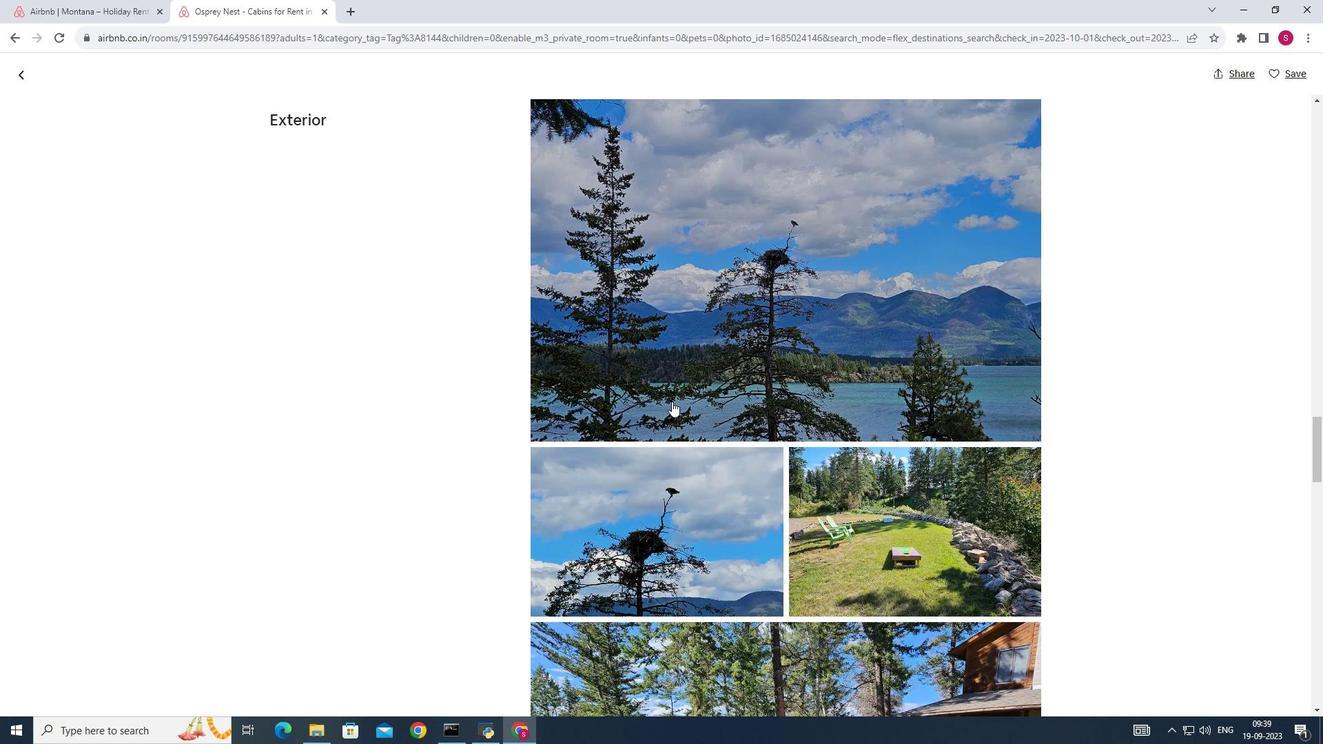 
Action: Mouse scrolled (672, 401) with delta (0, 0)
Screenshot: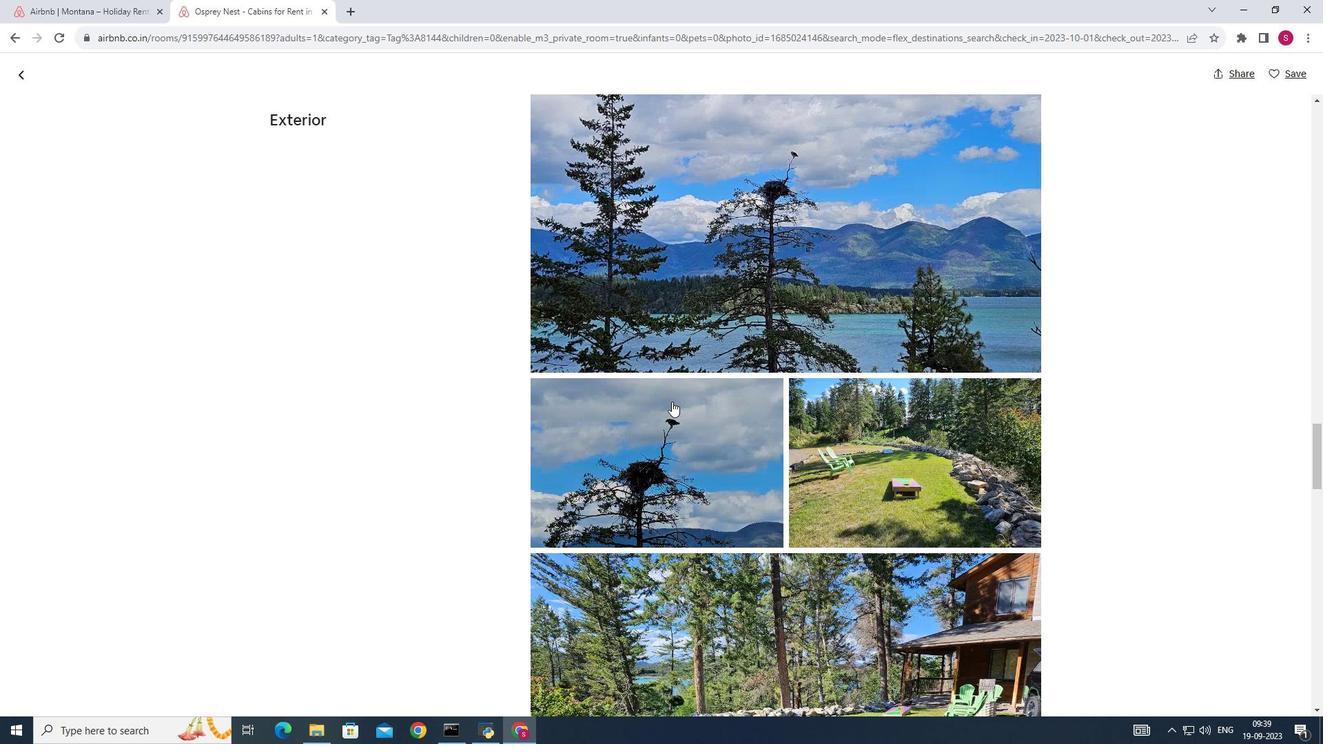 
Action: Mouse scrolled (672, 401) with delta (0, 0)
Screenshot: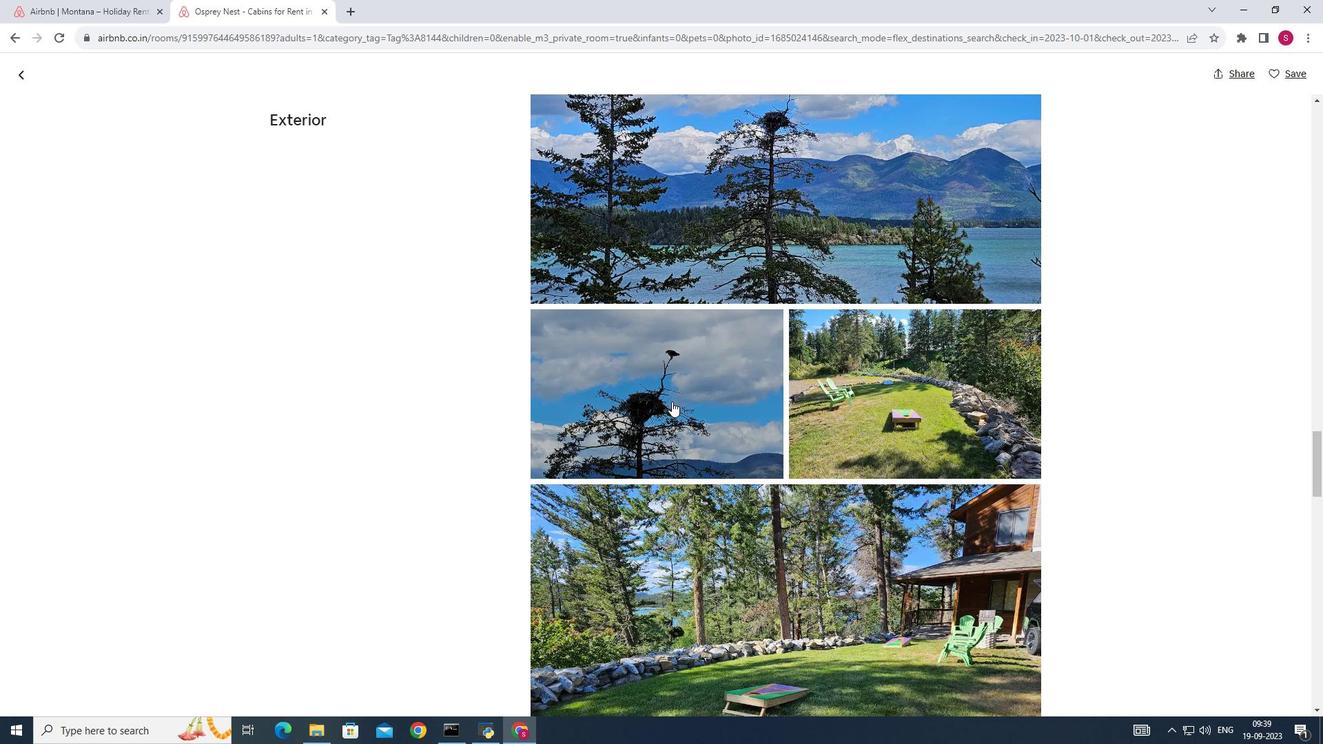 
Action: Mouse scrolled (672, 401) with delta (0, 0)
Screenshot: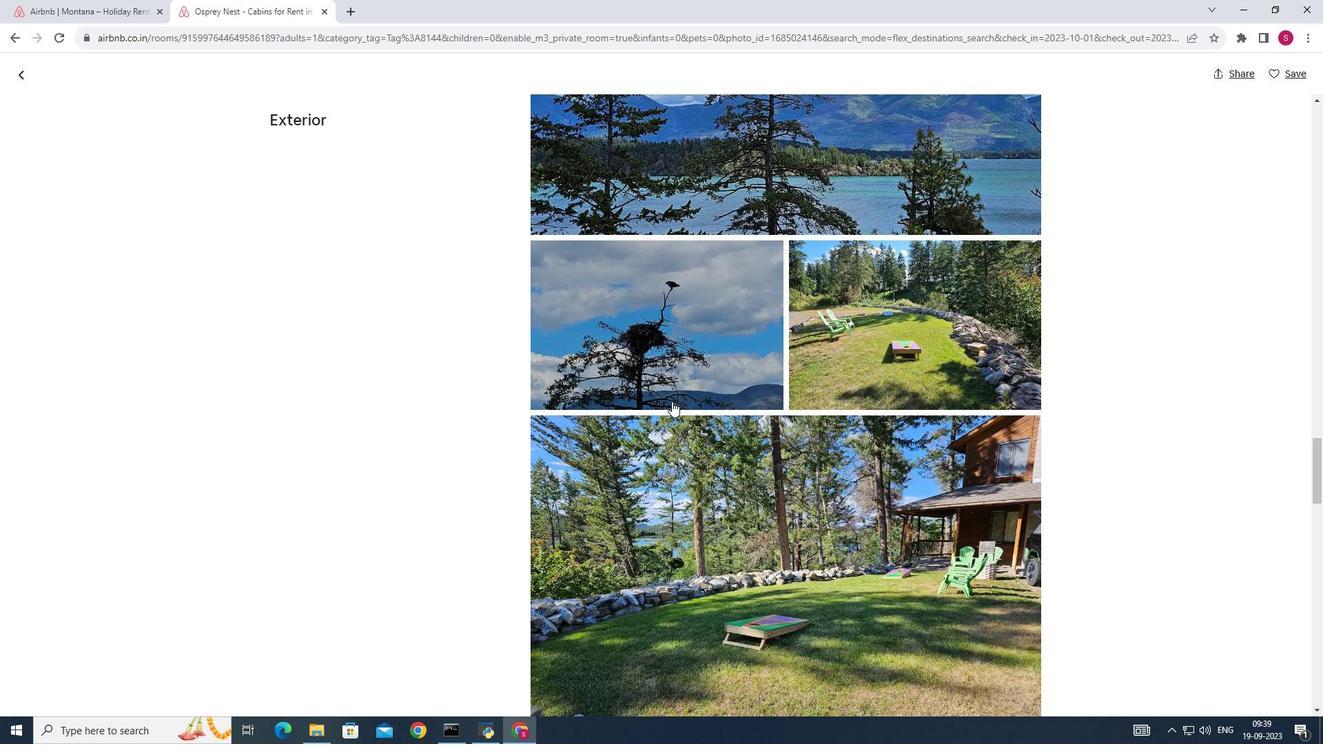 
Action: Mouse scrolled (672, 401) with delta (0, 0)
Screenshot: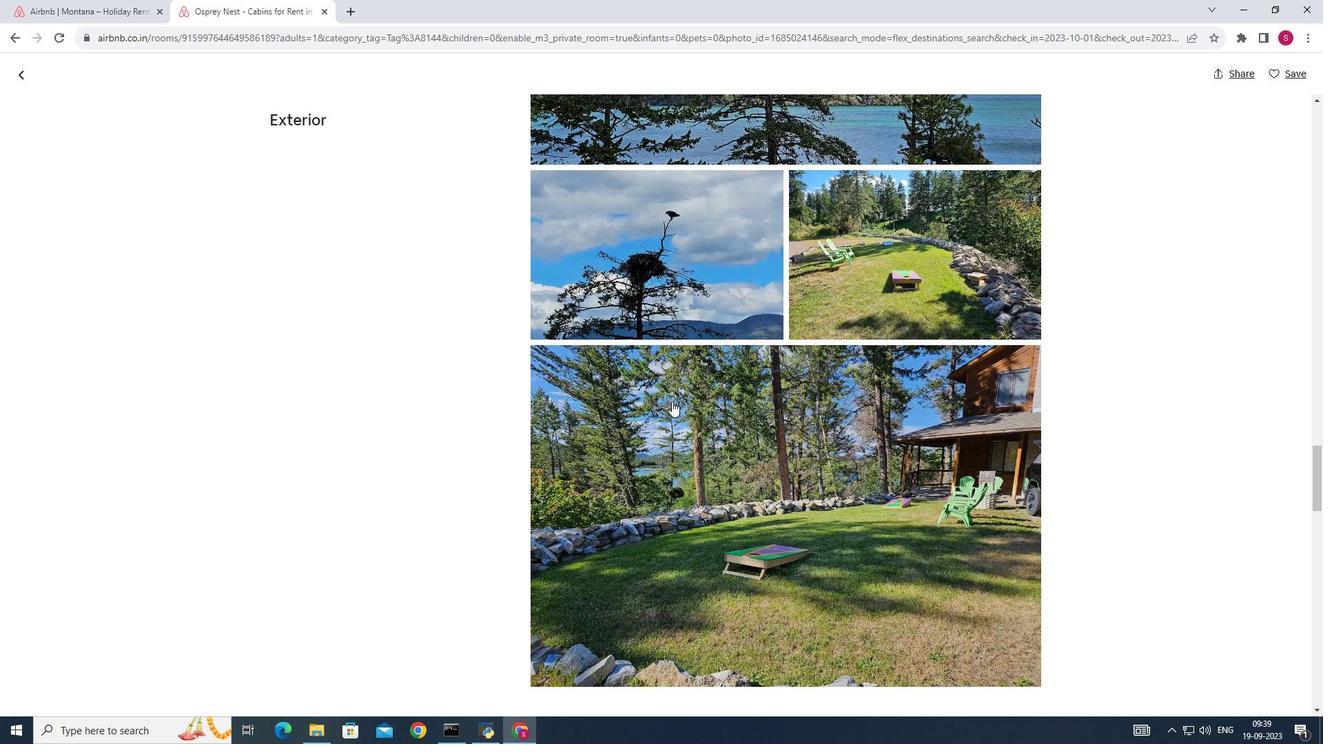 
Action: Mouse scrolled (672, 401) with delta (0, 0)
Screenshot: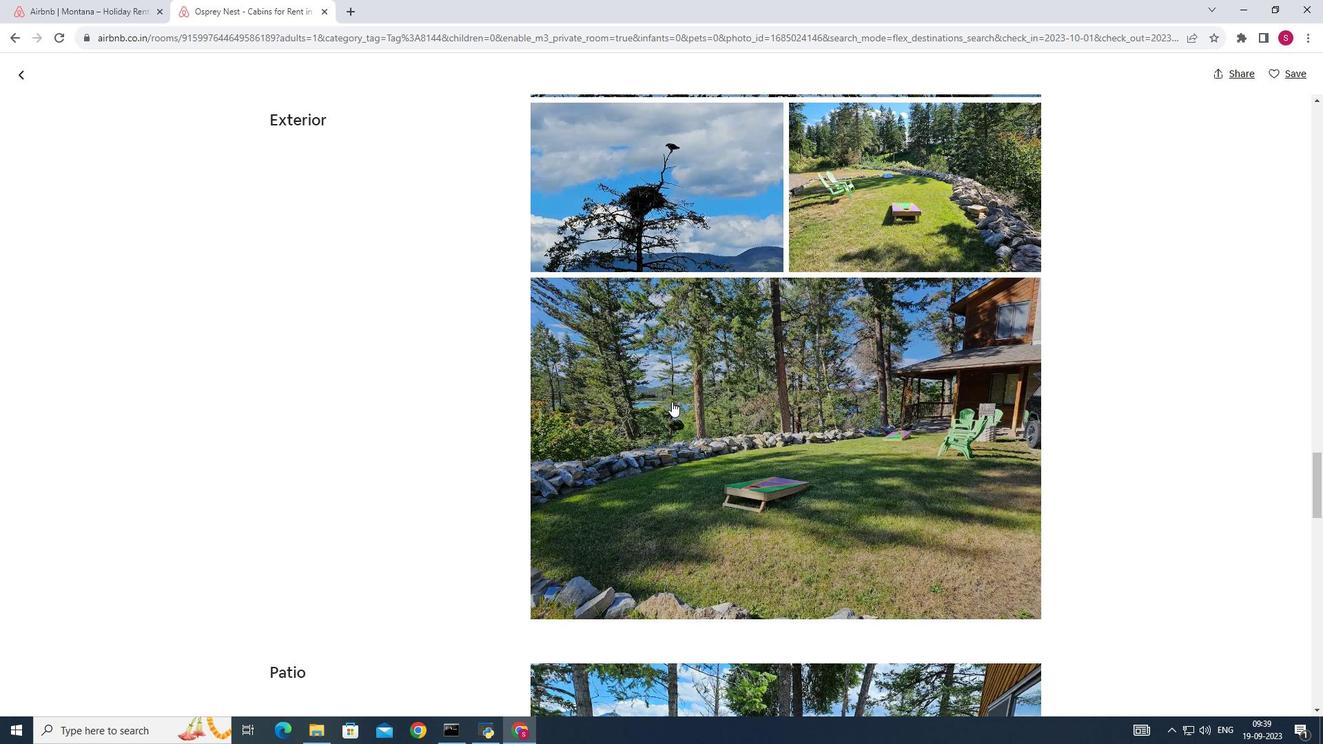 
Action: Mouse scrolled (672, 401) with delta (0, 0)
Screenshot: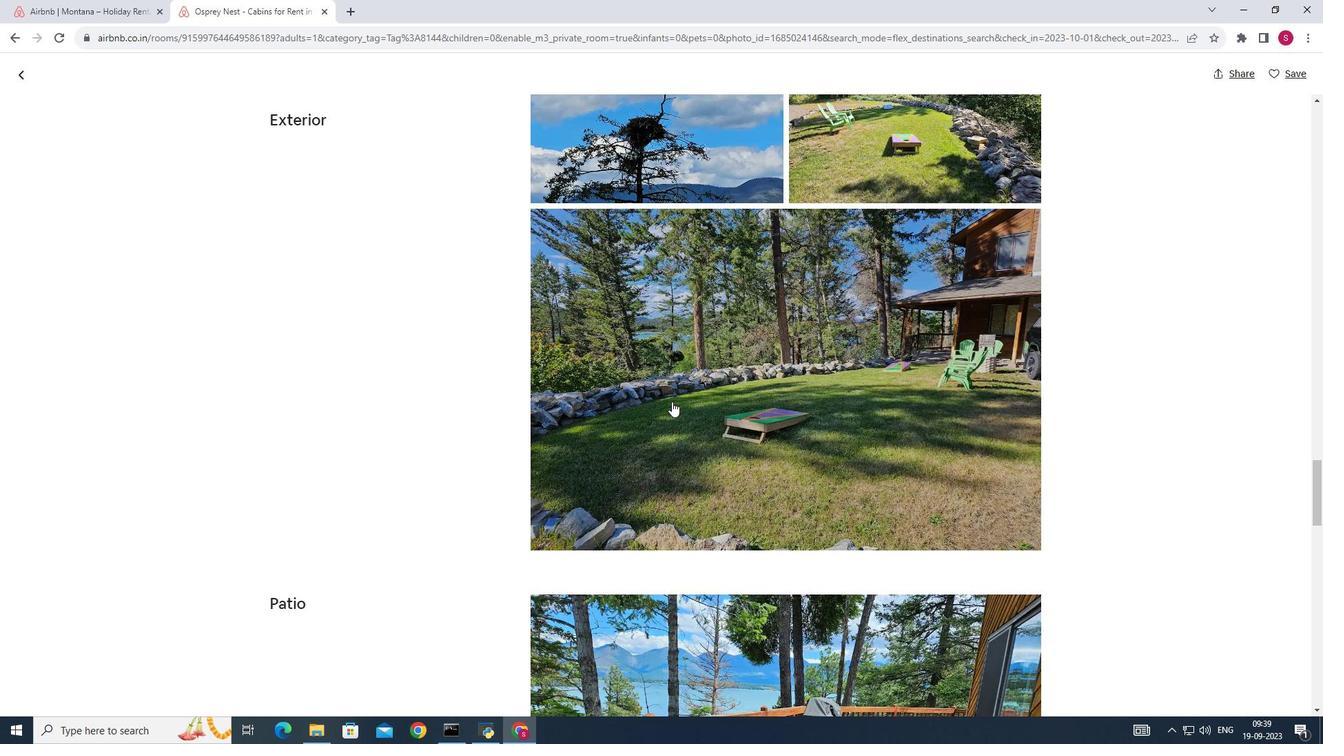 
Action: Mouse scrolled (672, 401) with delta (0, 0)
Screenshot: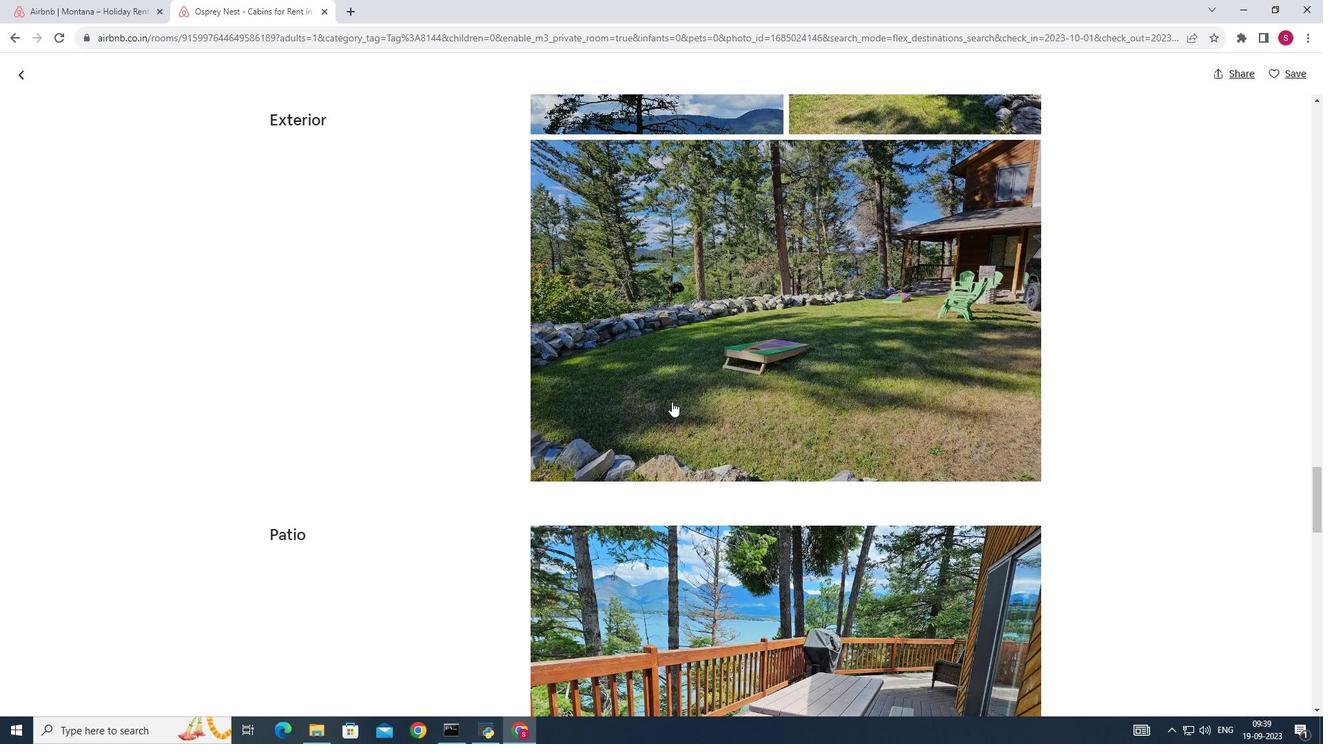 
Action: Mouse scrolled (672, 401) with delta (0, 0)
Screenshot: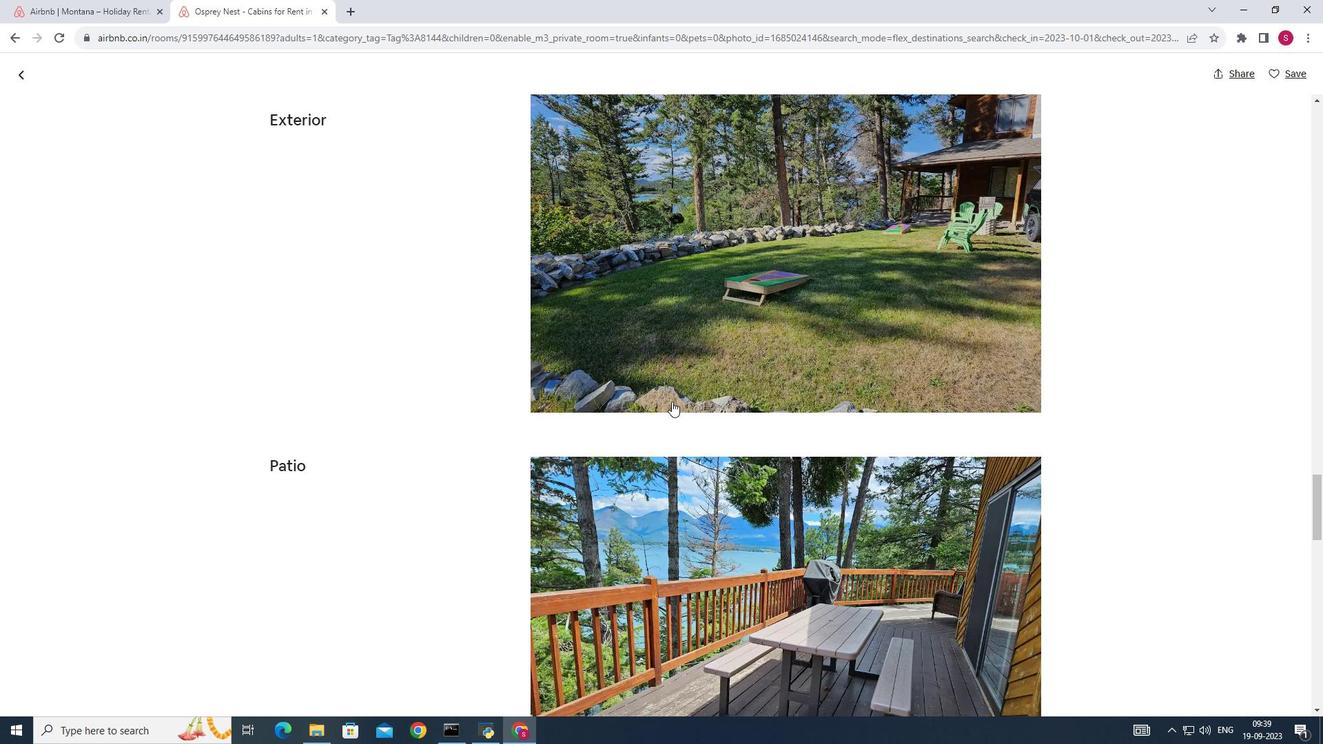 
Action: Mouse scrolled (672, 401) with delta (0, 0)
Screenshot: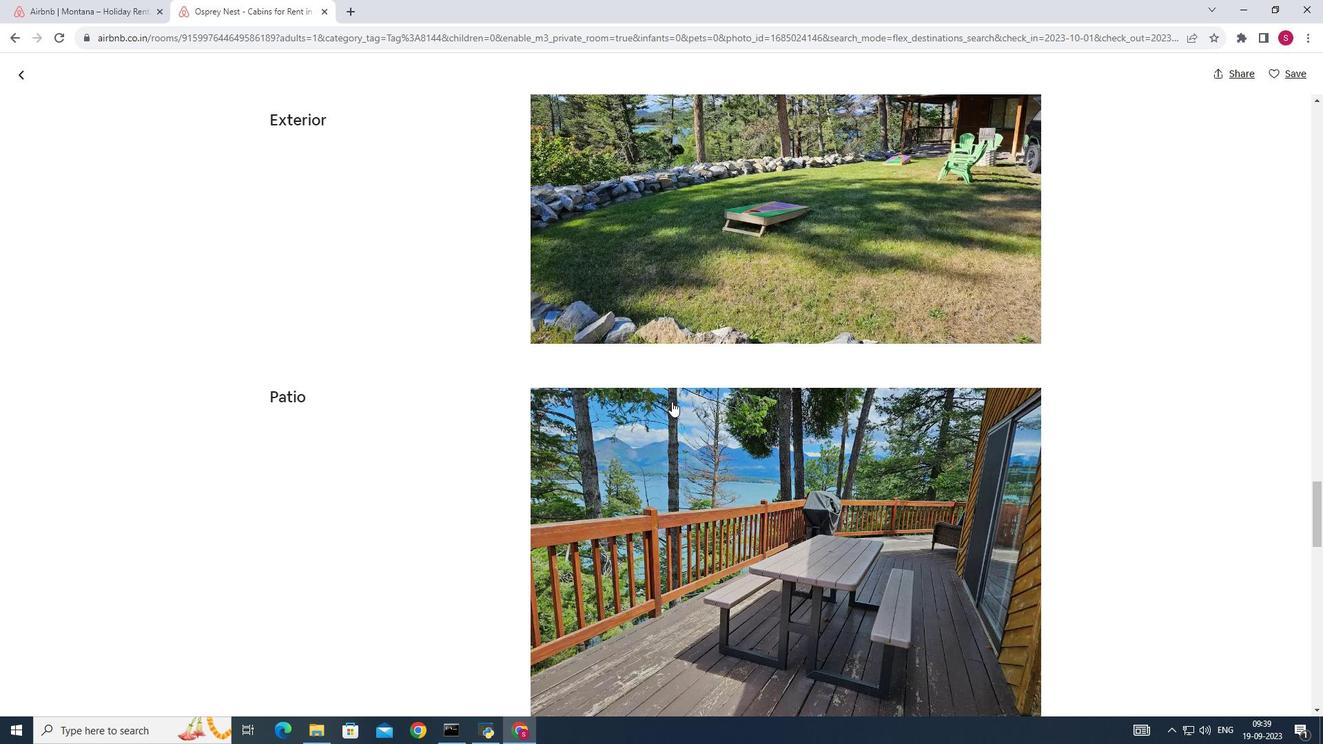 
Action: Mouse scrolled (672, 401) with delta (0, 0)
Screenshot: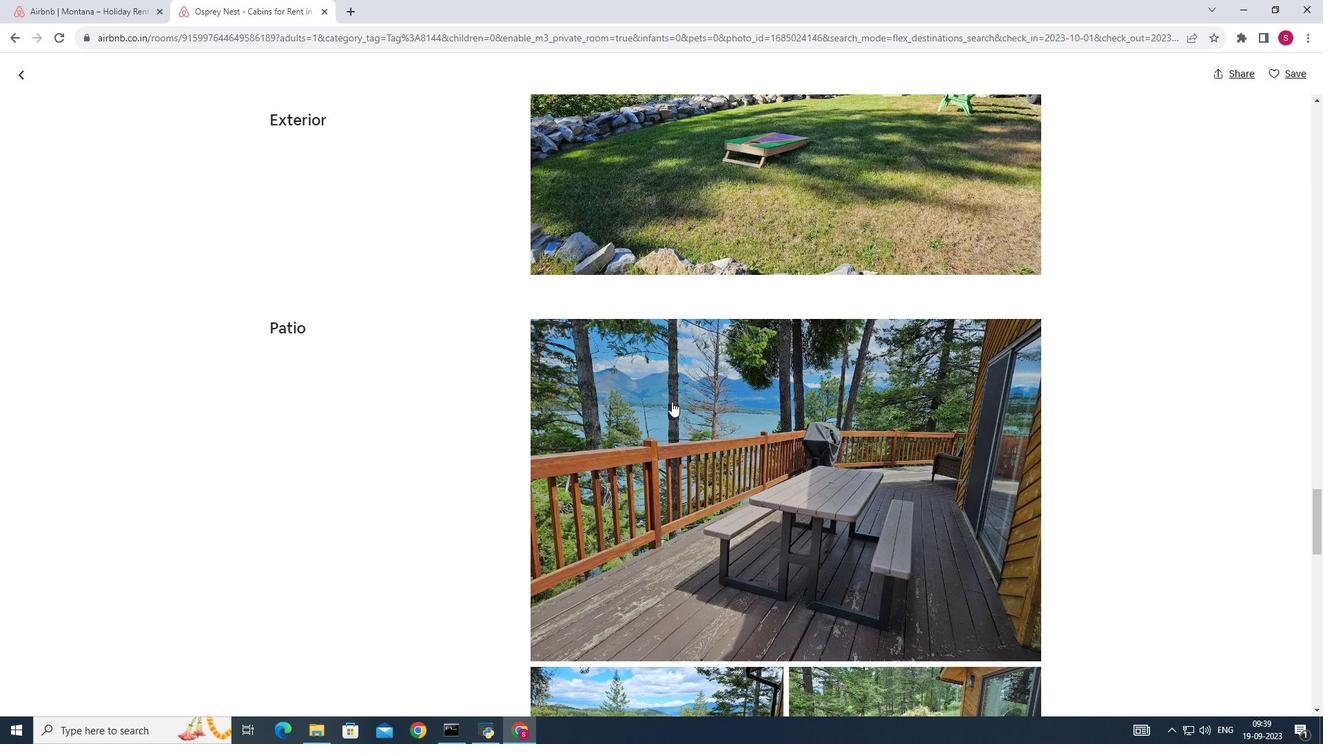 
Action: Mouse scrolled (672, 401) with delta (0, 0)
Screenshot: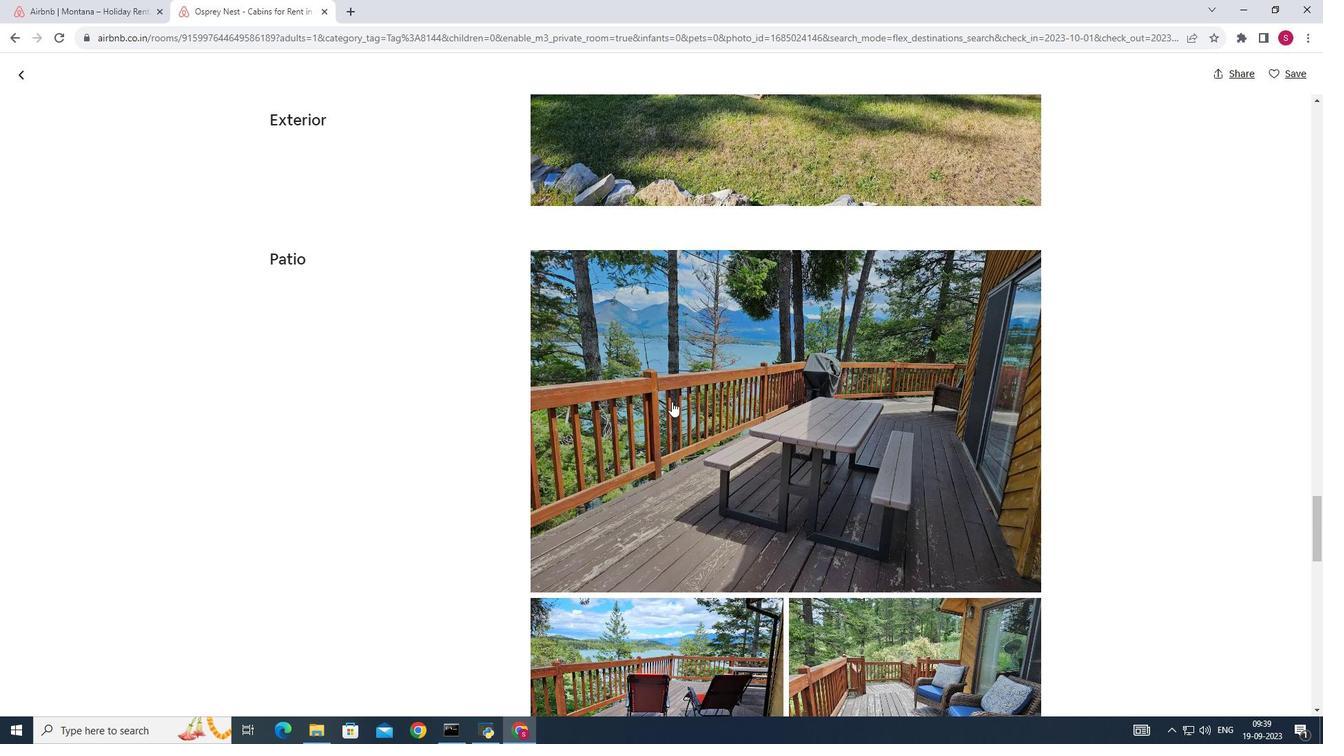 
Action: Mouse scrolled (672, 401) with delta (0, 0)
Screenshot: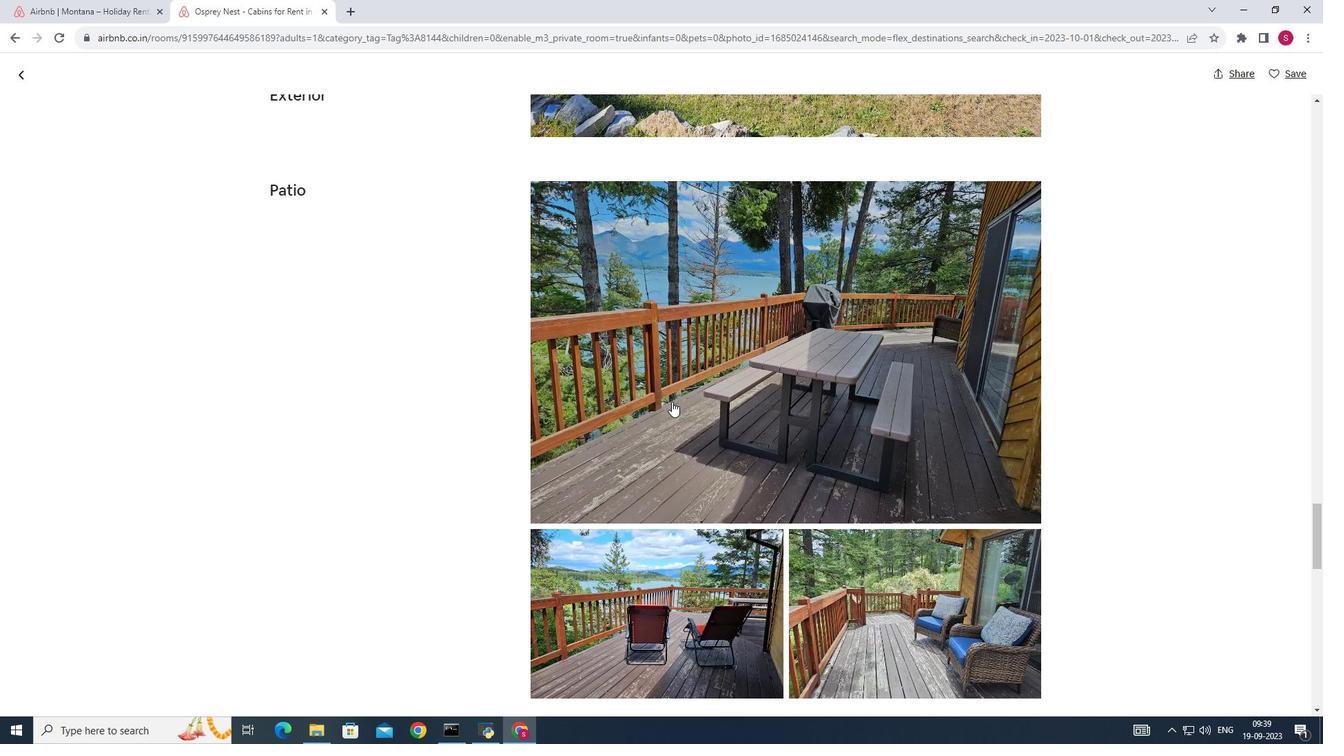 
Action: Mouse scrolled (672, 401) with delta (0, 0)
Screenshot: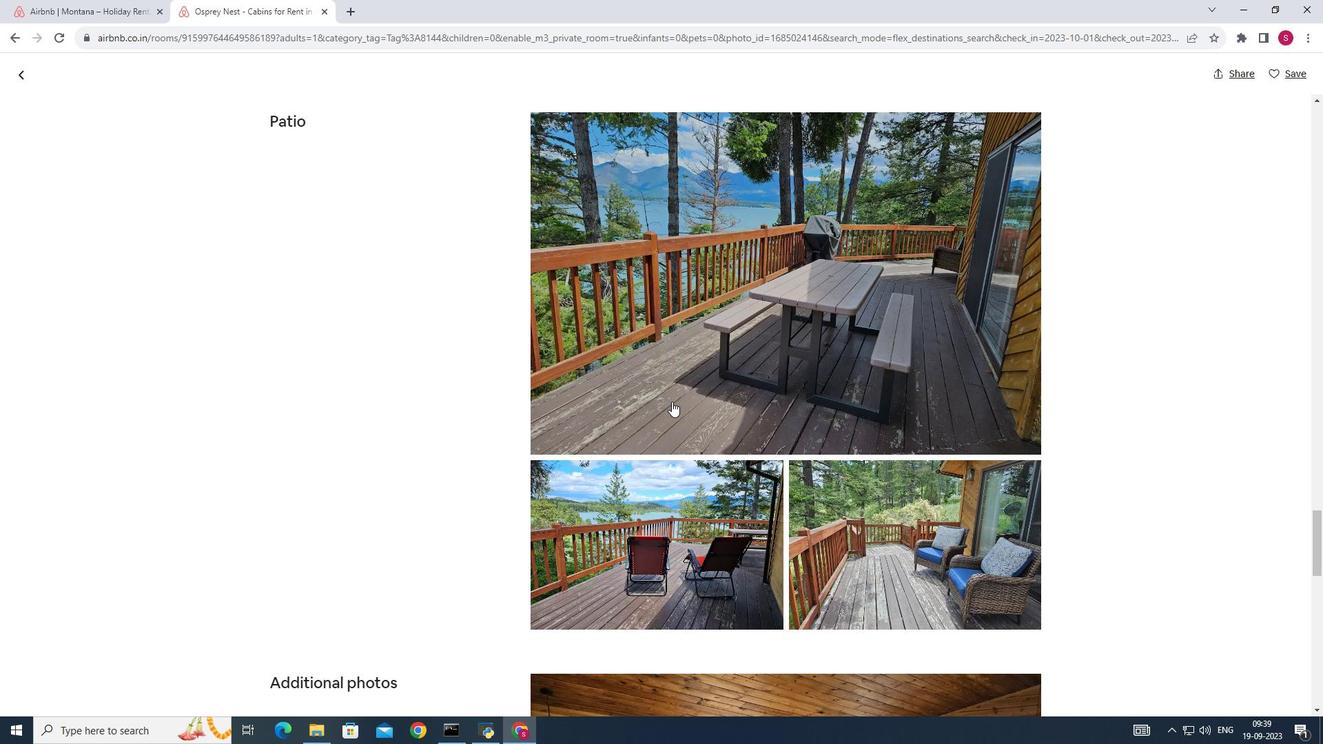 
Action: Mouse scrolled (672, 401) with delta (0, 0)
Screenshot: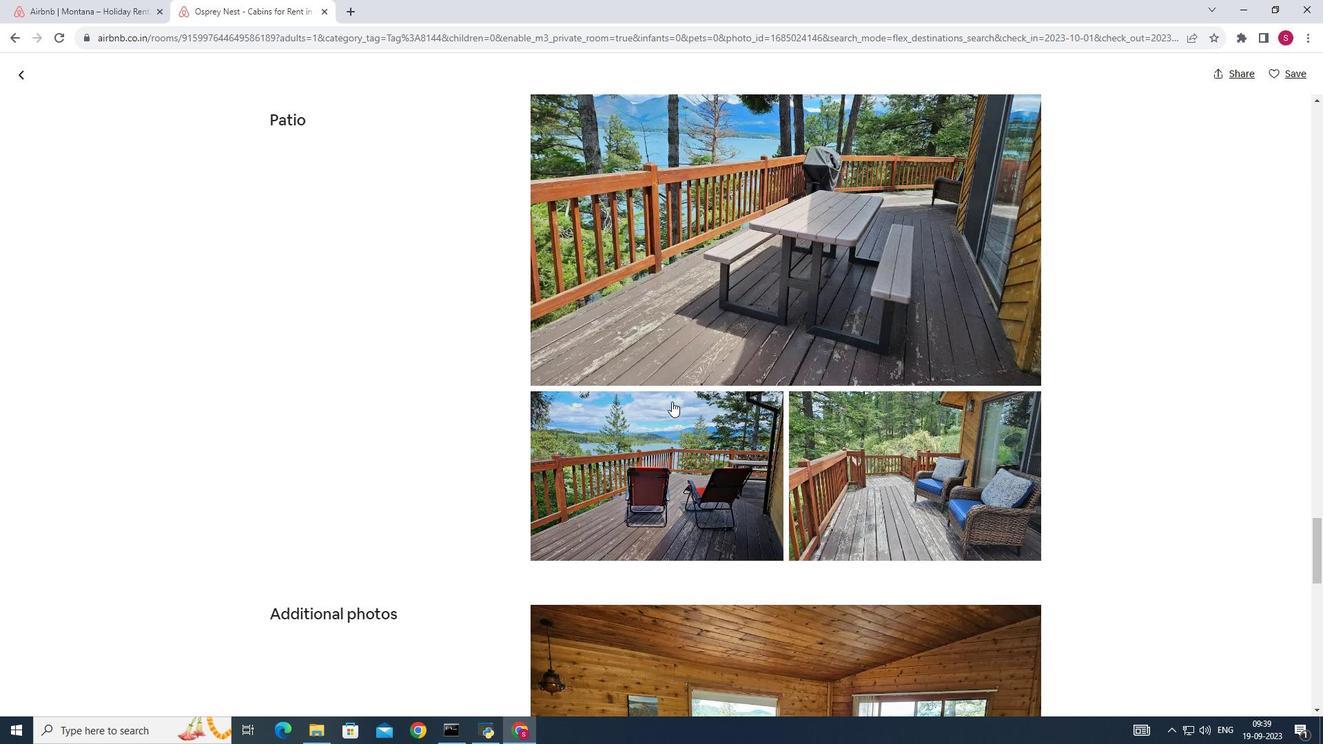 
Action: Mouse scrolled (672, 401) with delta (0, 0)
Screenshot: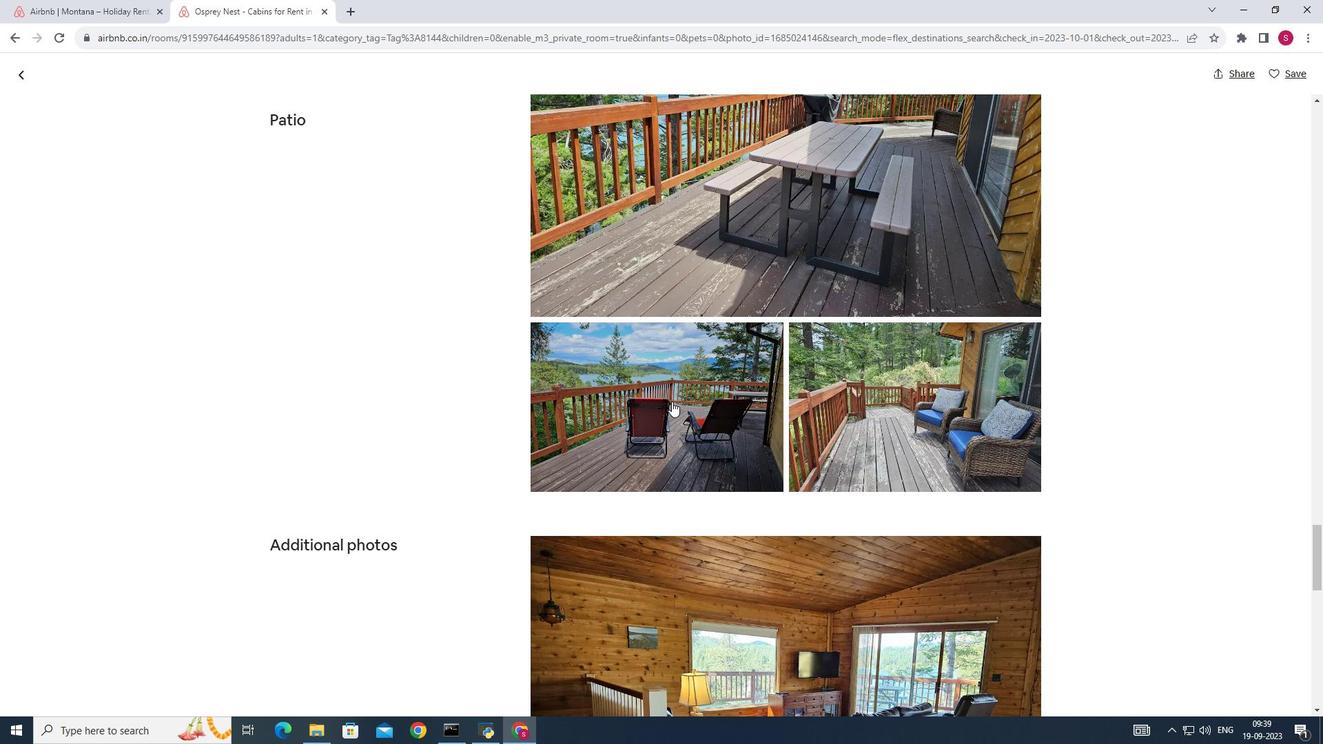 
Action: Mouse scrolled (672, 401) with delta (0, 0)
Screenshot: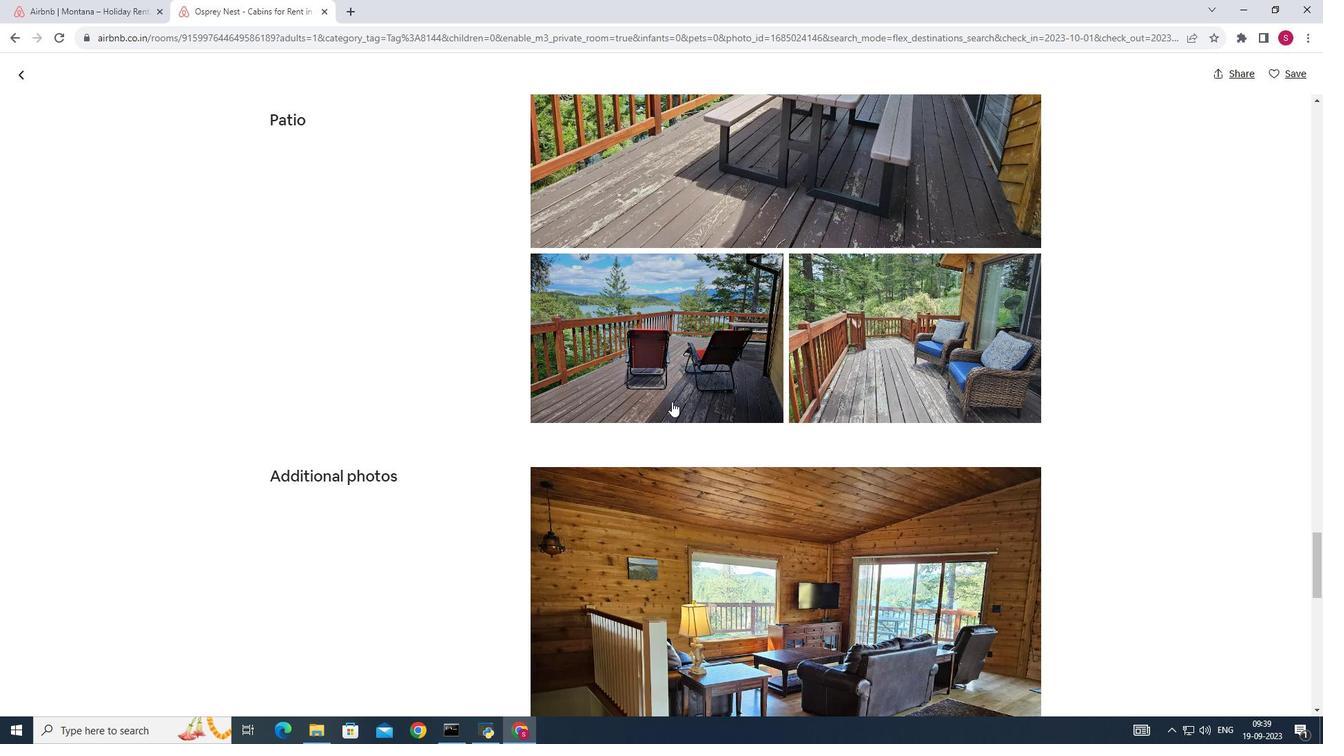 
Action: Mouse scrolled (672, 401) with delta (0, 0)
Screenshot: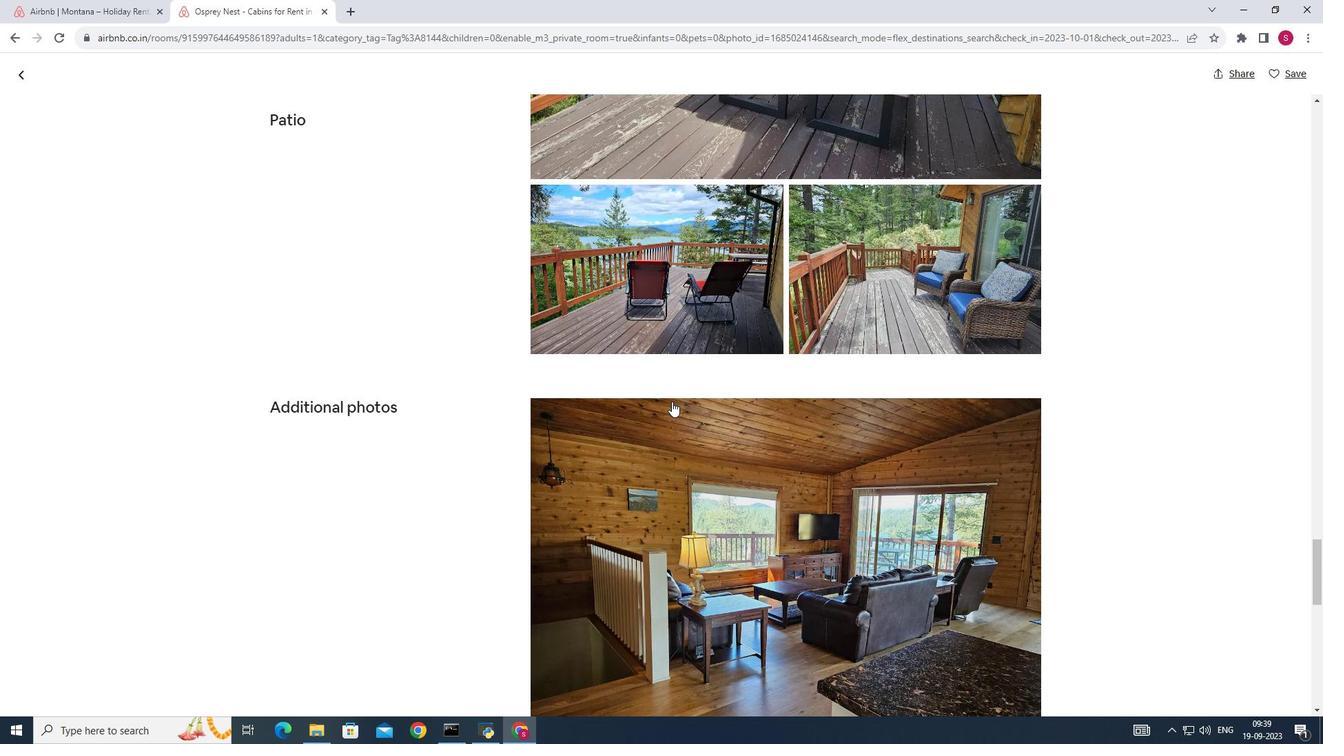 
Action: Mouse scrolled (672, 401) with delta (0, 0)
Screenshot: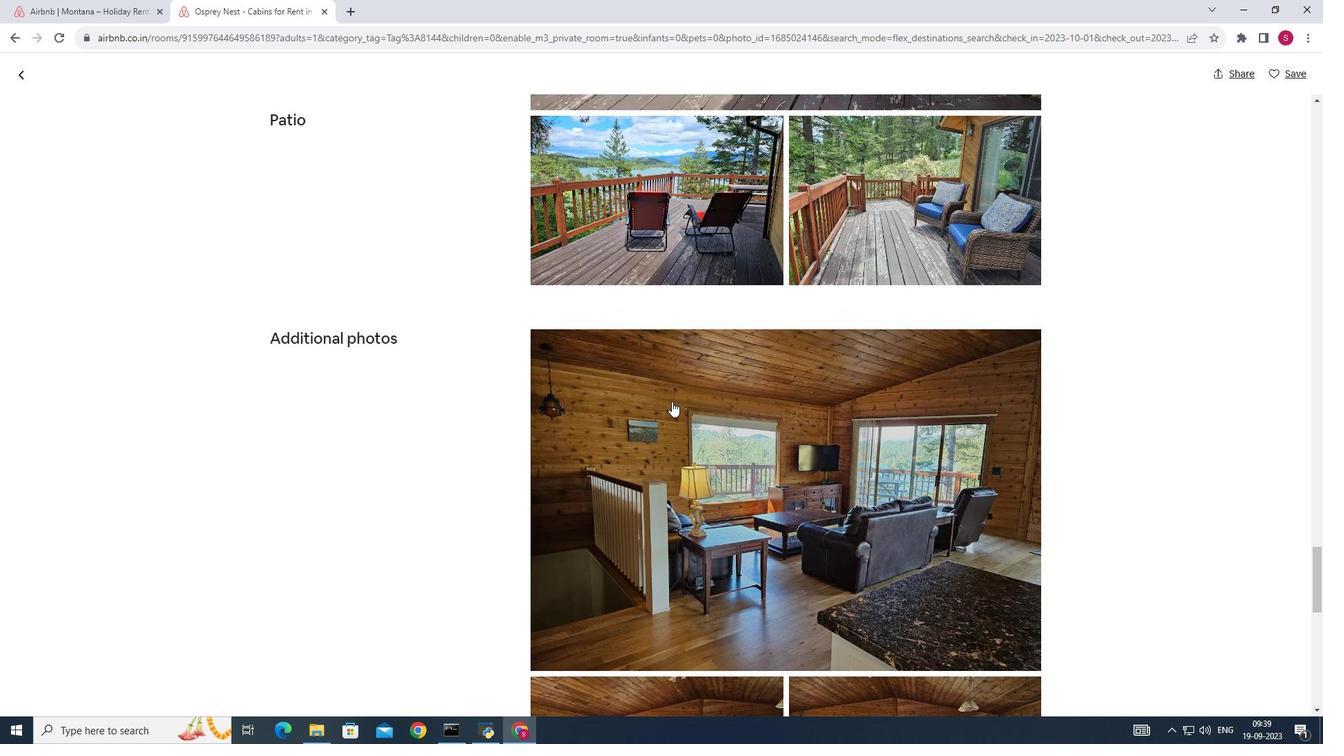 
Action: Mouse scrolled (672, 401) with delta (0, 0)
Screenshot: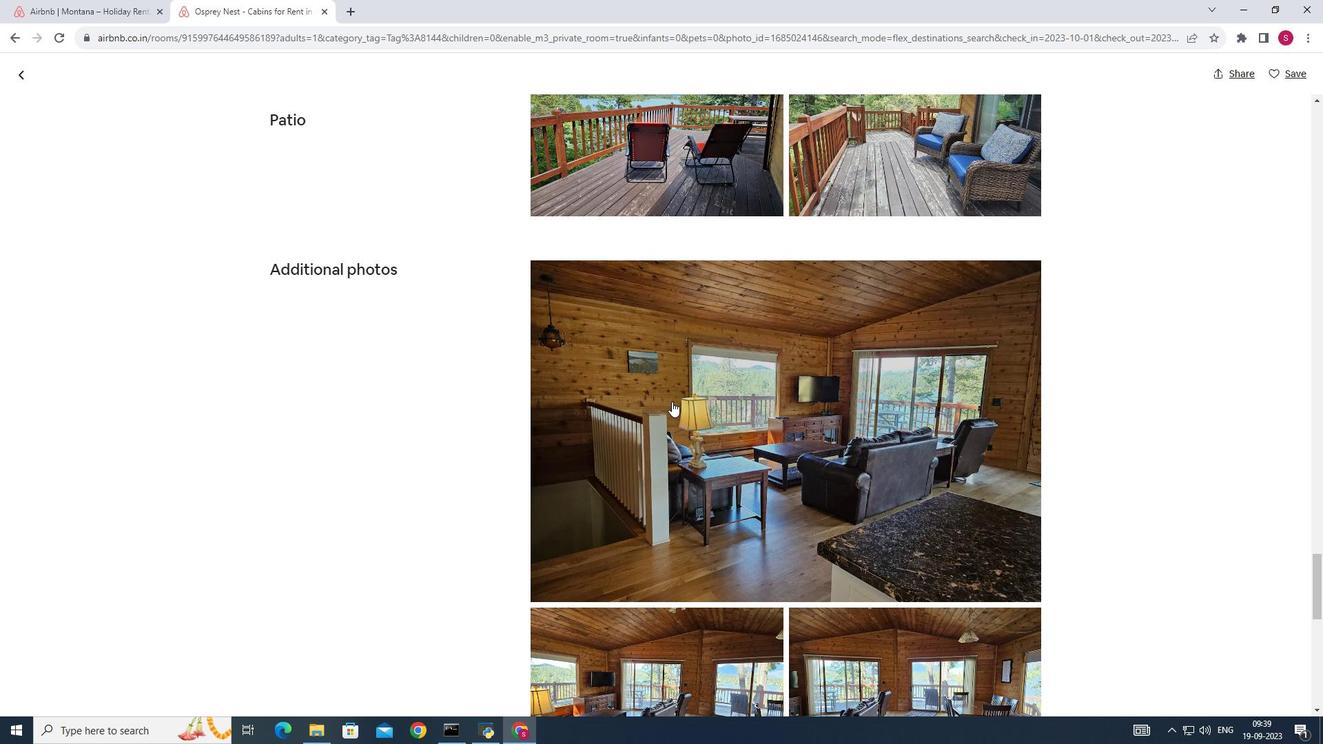 
Action: Mouse scrolled (672, 401) with delta (0, 0)
Screenshot: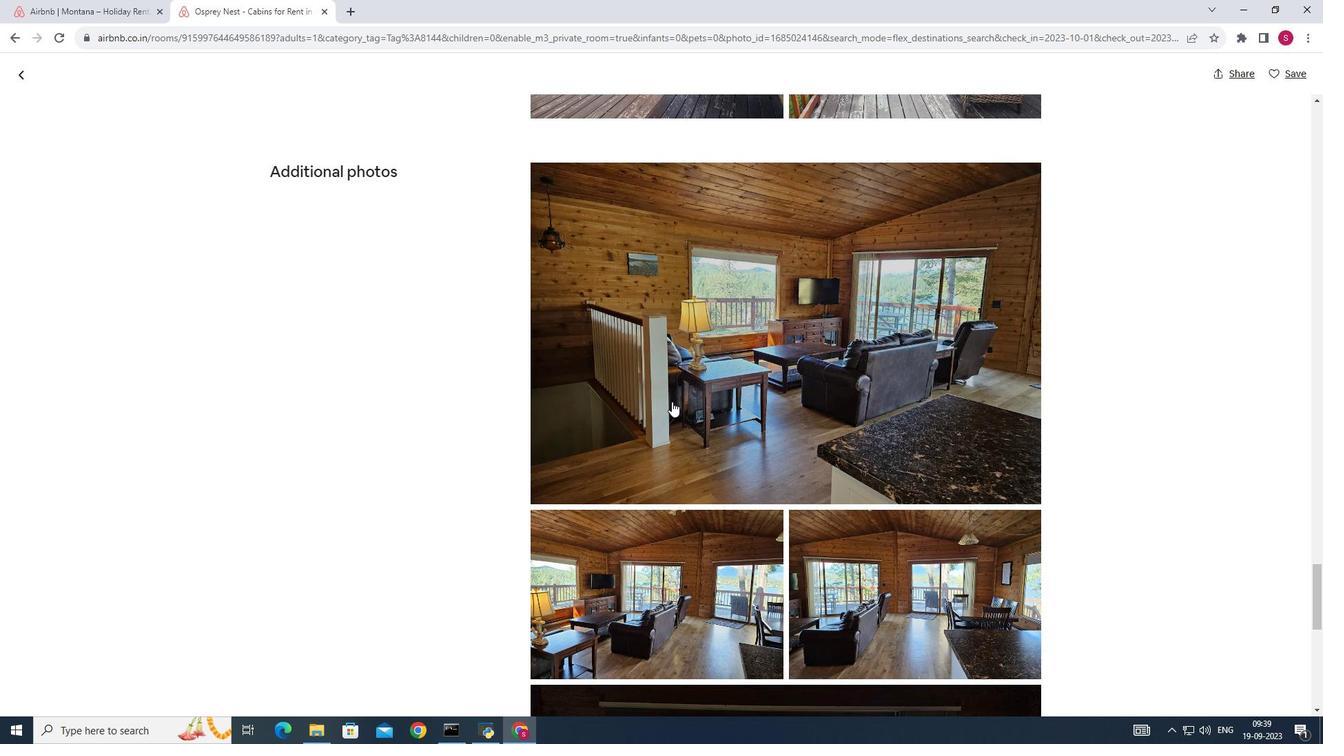 
Action: Mouse scrolled (672, 401) with delta (0, 0)
Screenshot: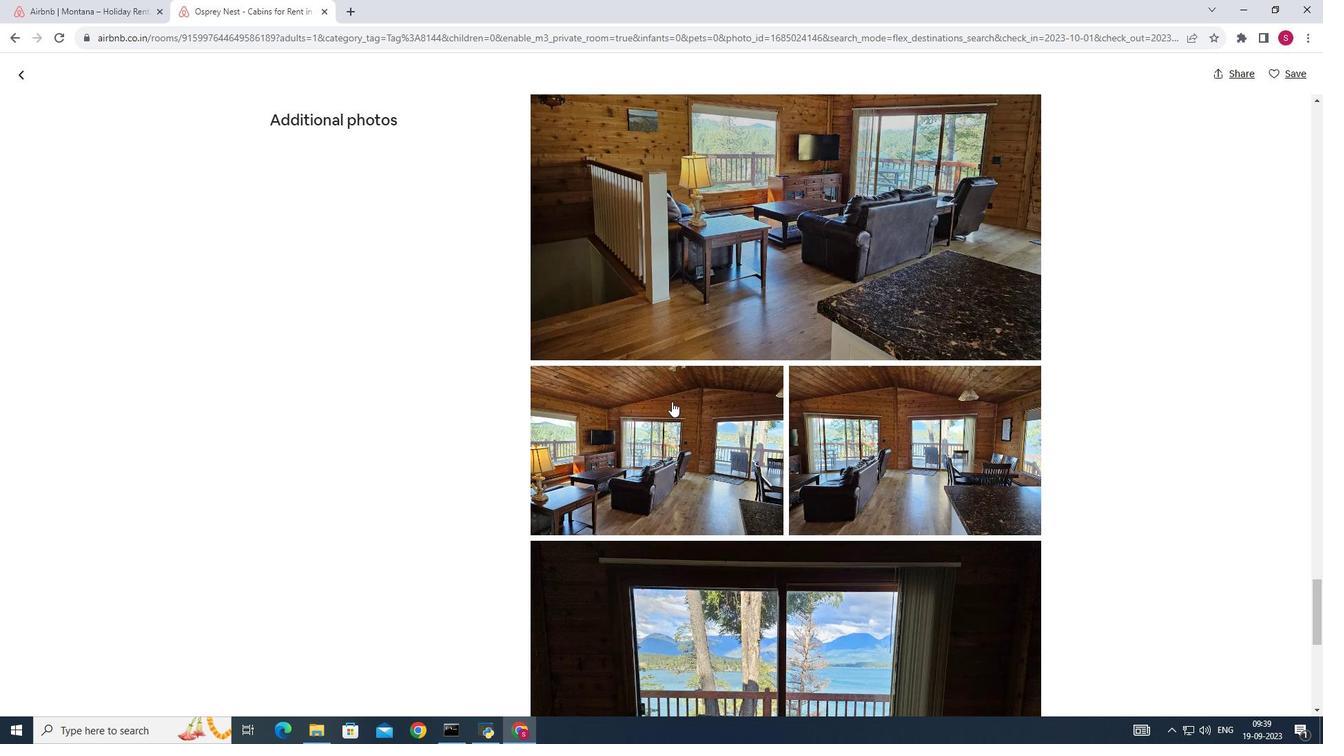 
Action: Mouse scrolled (672, 401) with delta (0, 0)
Screenshot: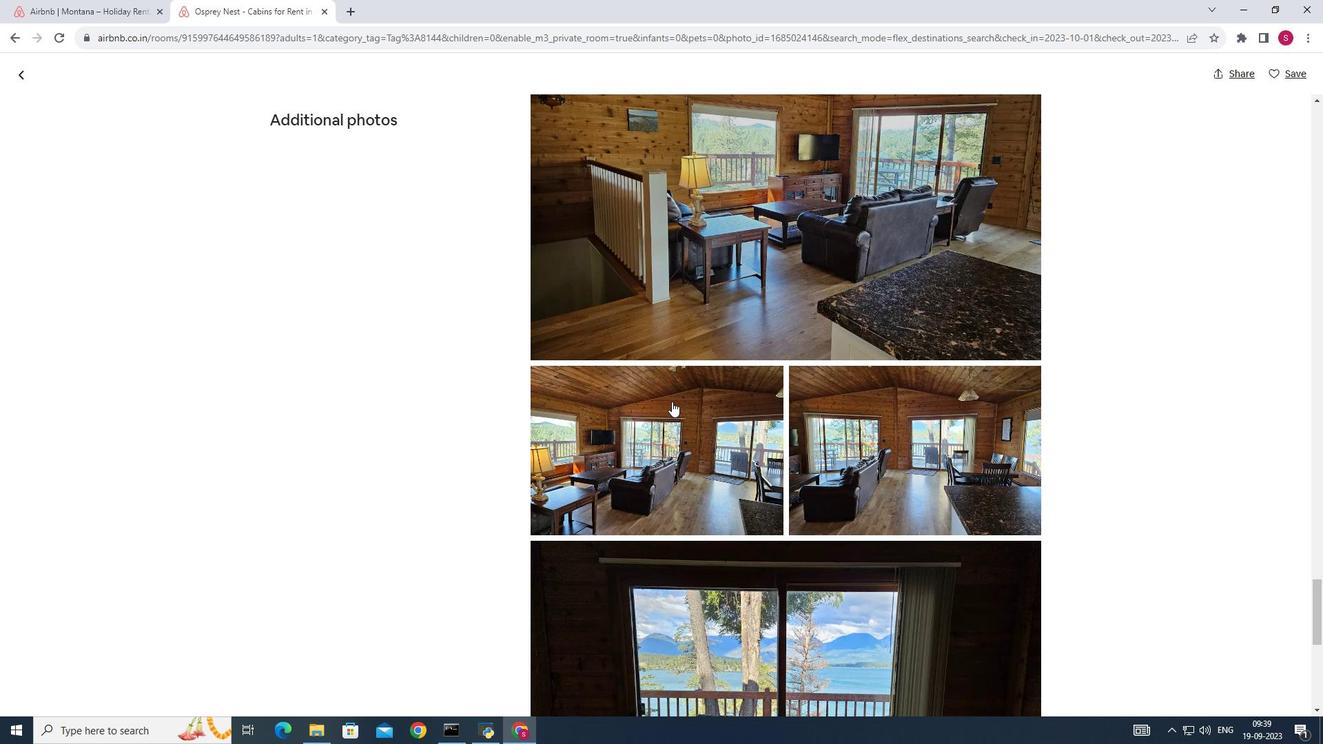 
Action: Mouse scrolled (672, 401) with delta (0, 0)
Screenshot: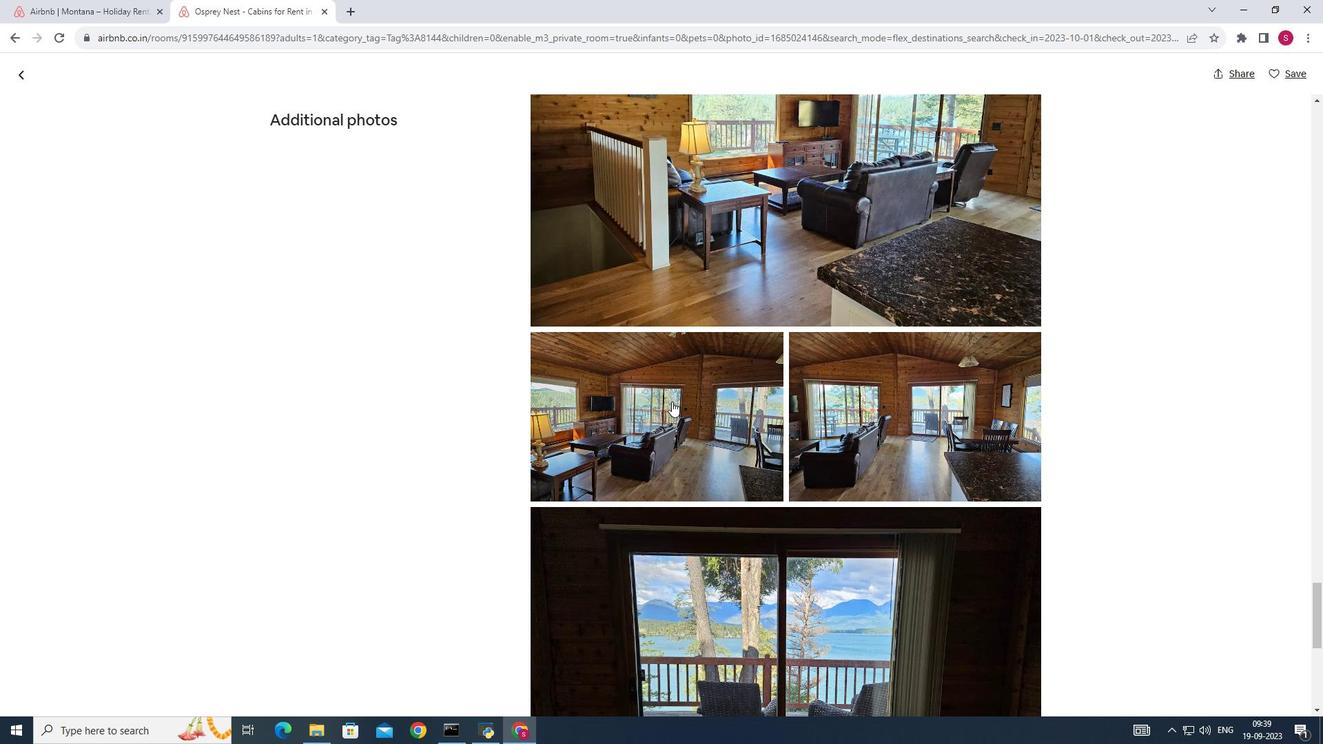 
Action: Mouse scrolled (672, 401) with delta (0, 0)
Screenshot: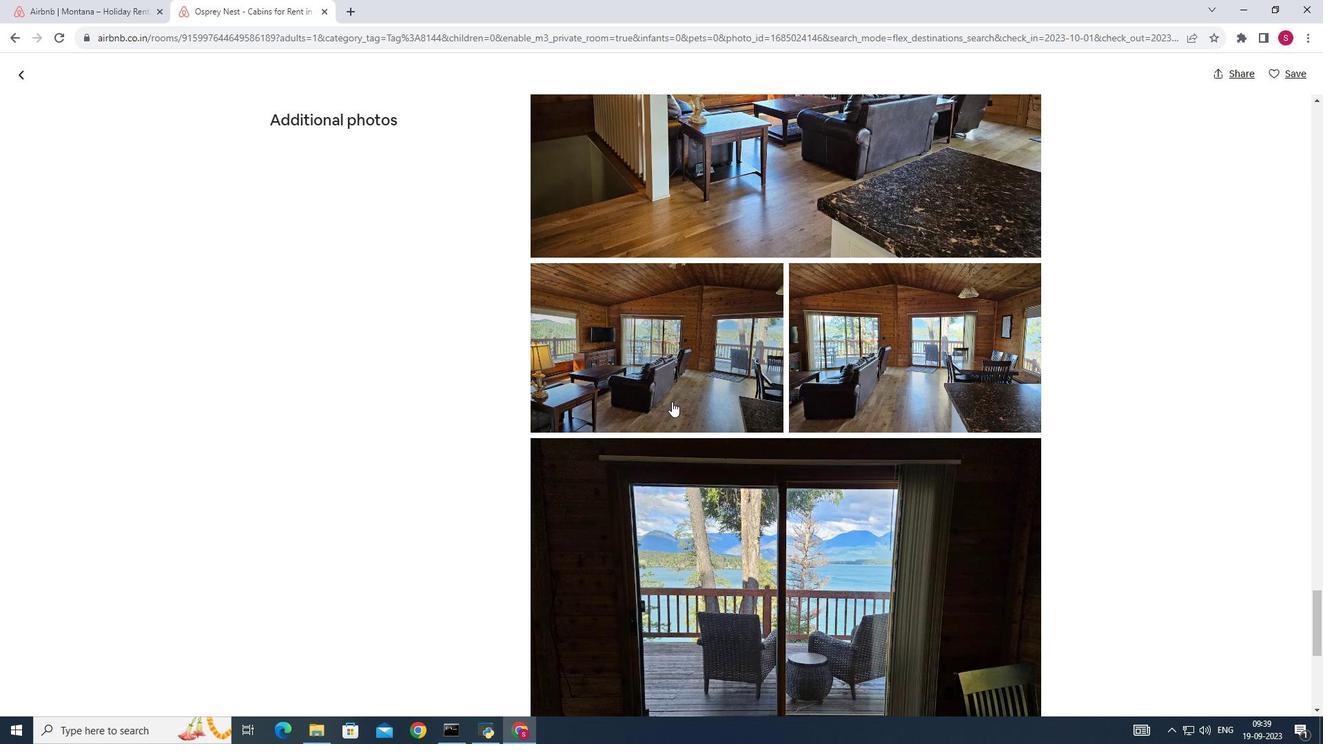 
Action: Mouse scrolled (672, 401) with delta (0, 0)
Screenshot: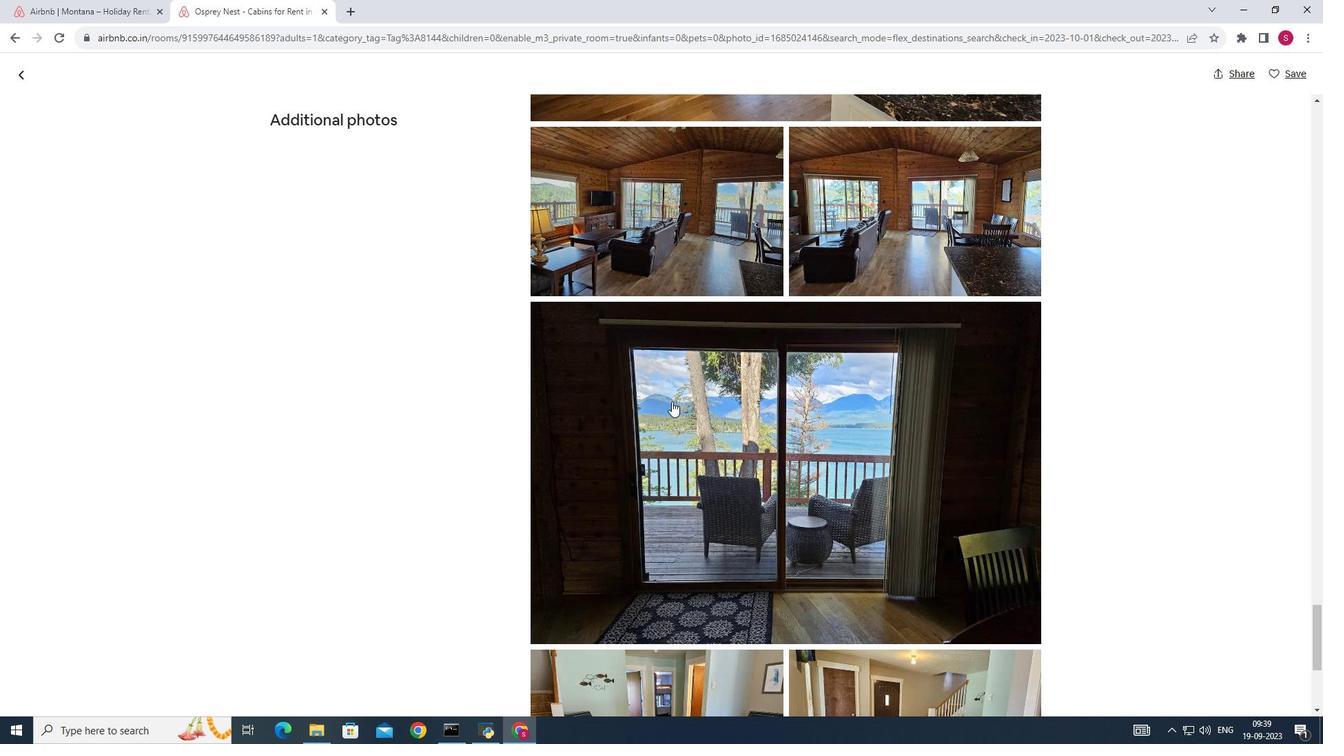 
Action: Mouse scrolled (672, 401) with delta (0, 0)
Screenshot: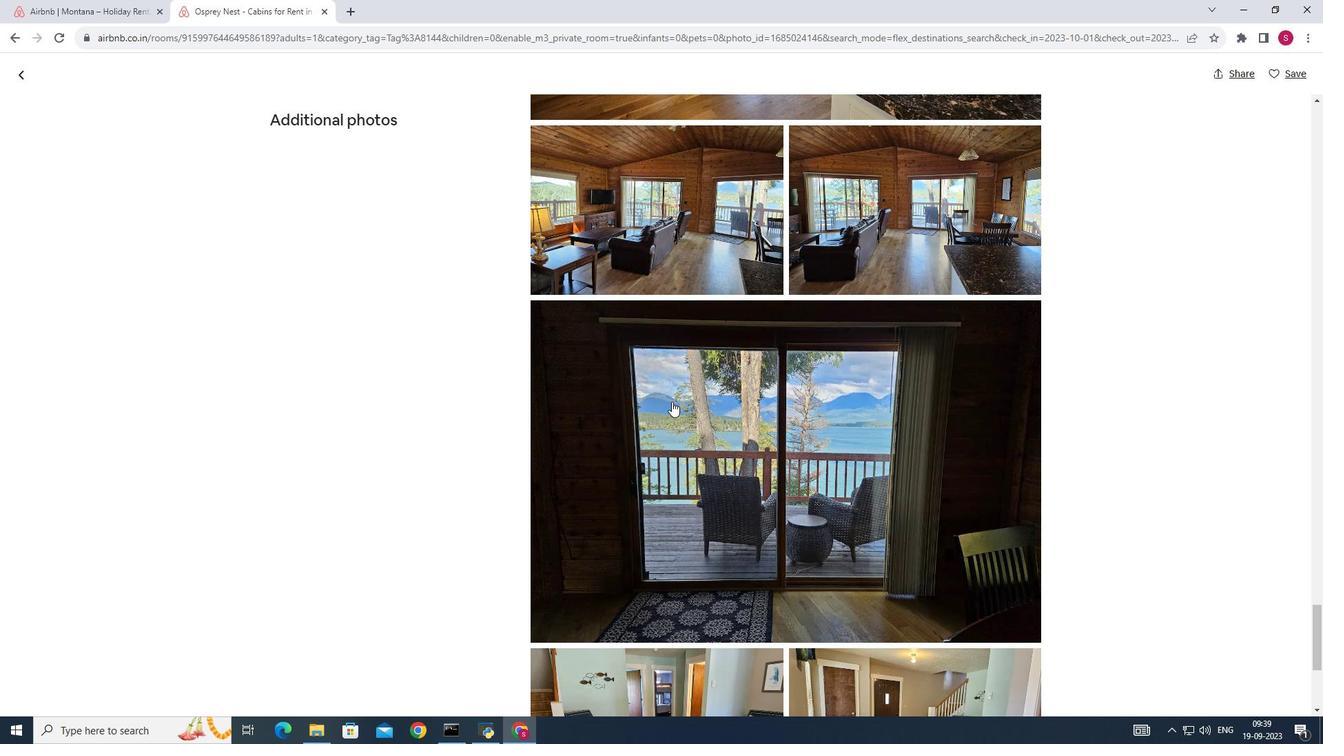 
Action: Mouse scrolled (672, 401) with delta (0, 0)
Screenshot: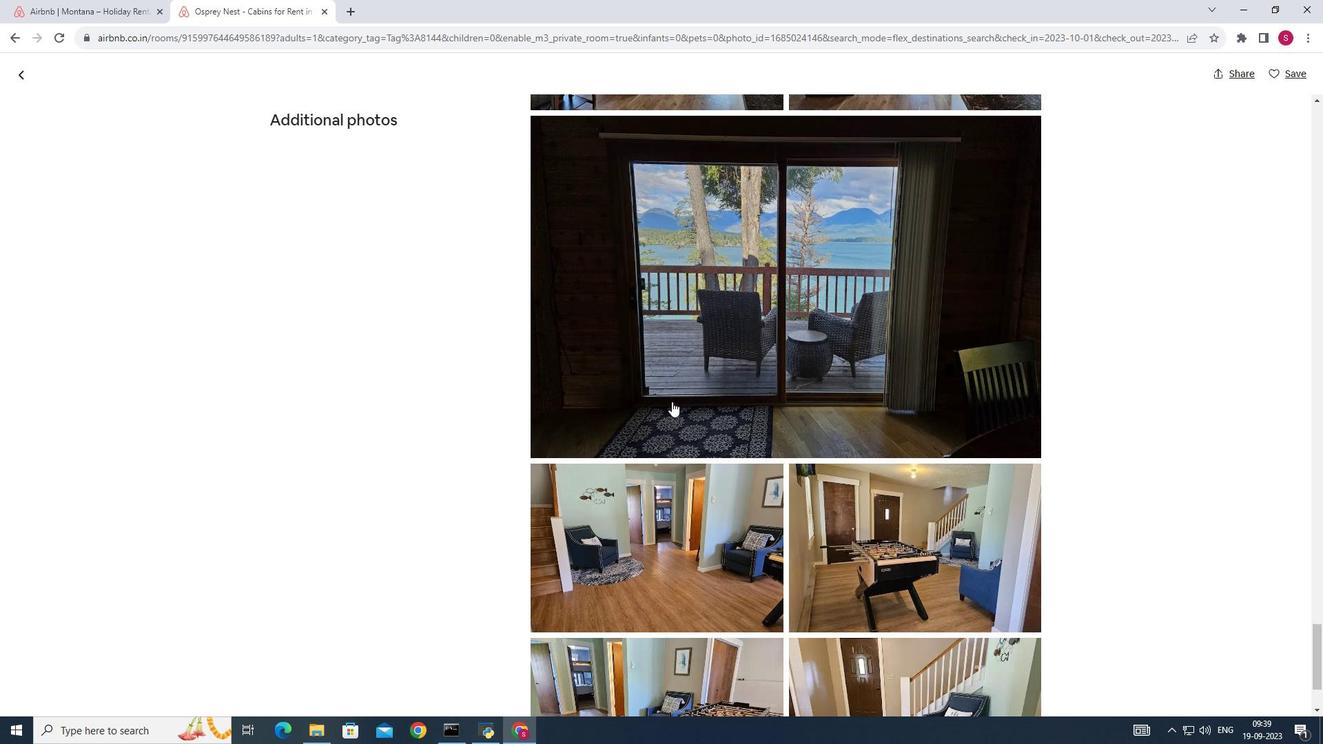 
Action: Mouse scrolled (672, 401) with delta (0, 0)
Screenshot: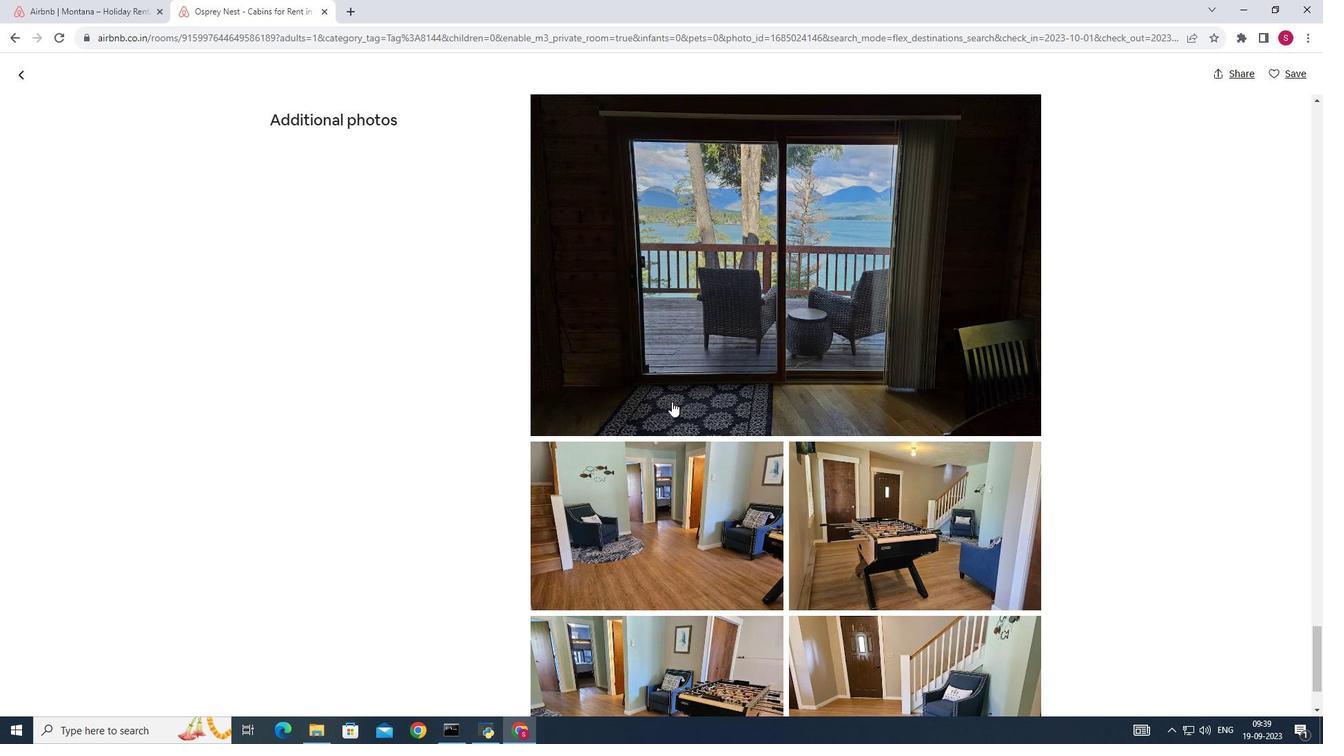 
Action: Mouse scrolled (672, 401) with delta (0, 0)
Screenshot: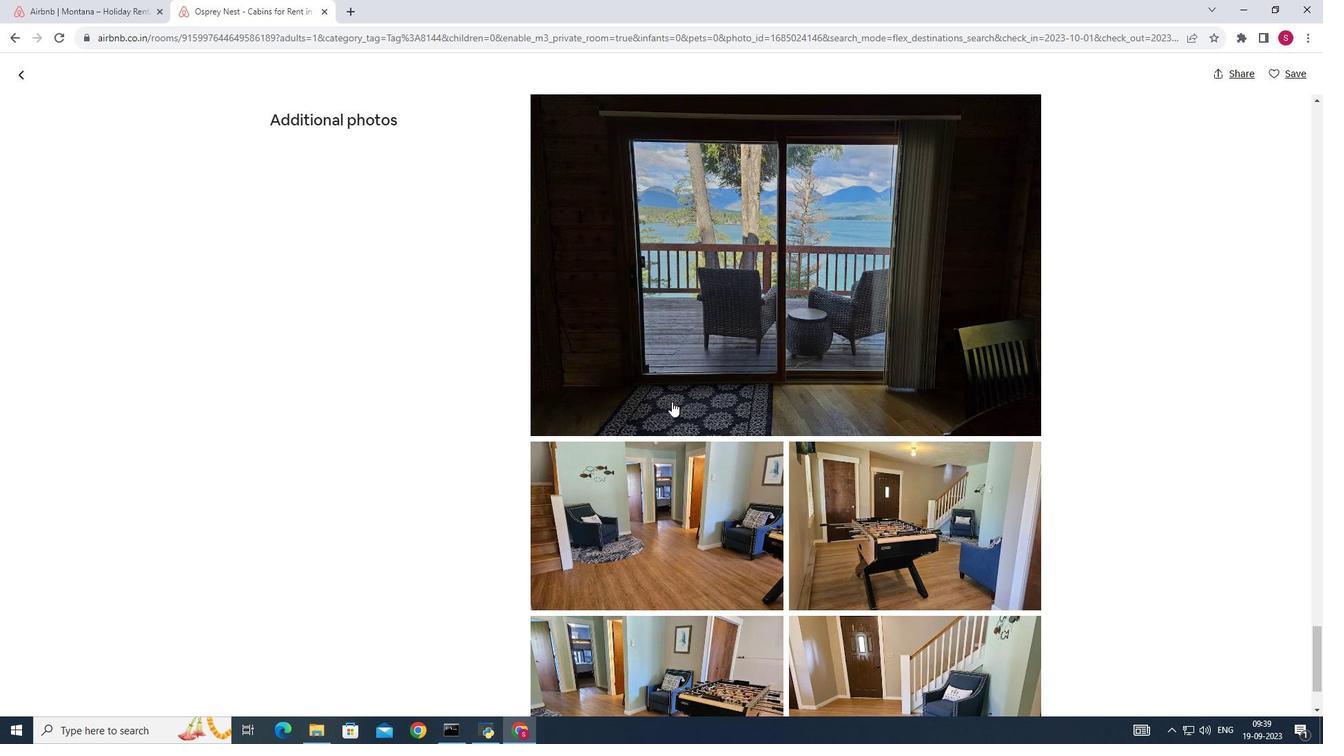 
Action: Mouse scrolled (672, 401) with delta (0, 0)
Screenshot: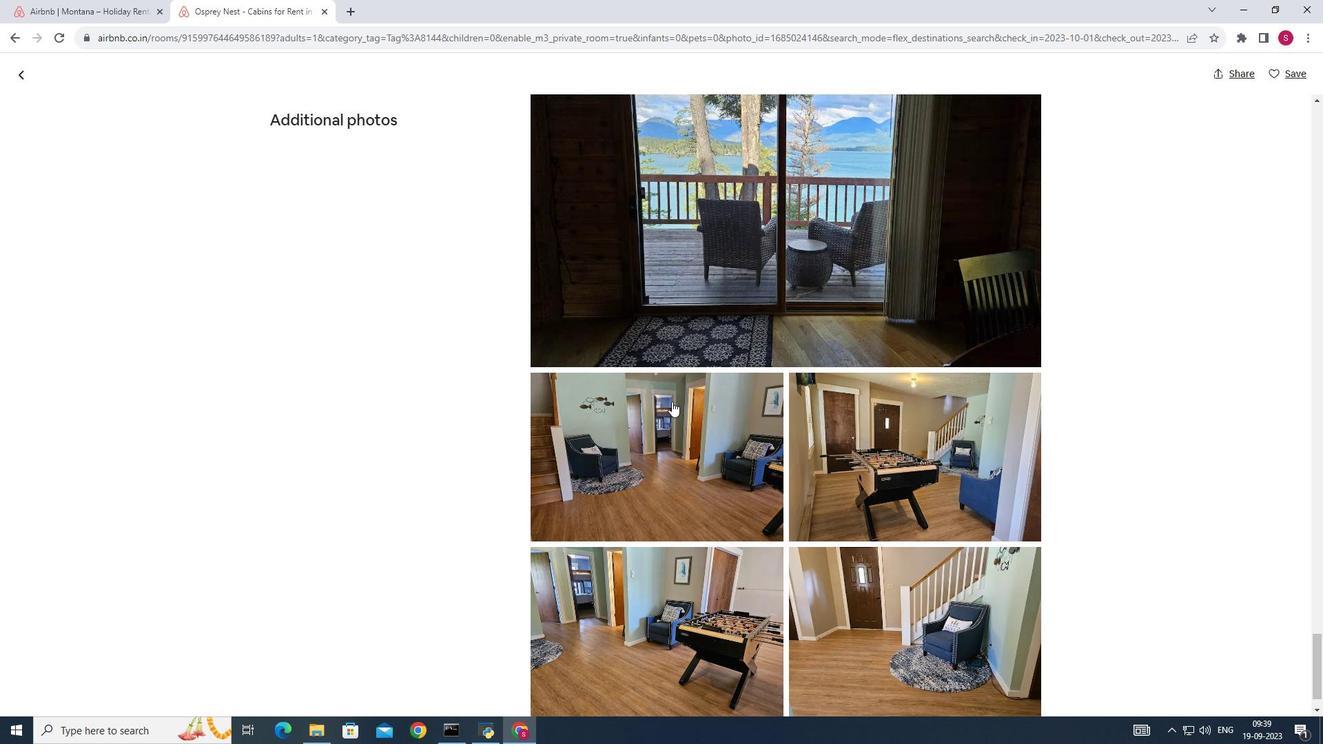 
Action: Mouse scrolled (672, 401) with delta (0, 0)
Screenshot: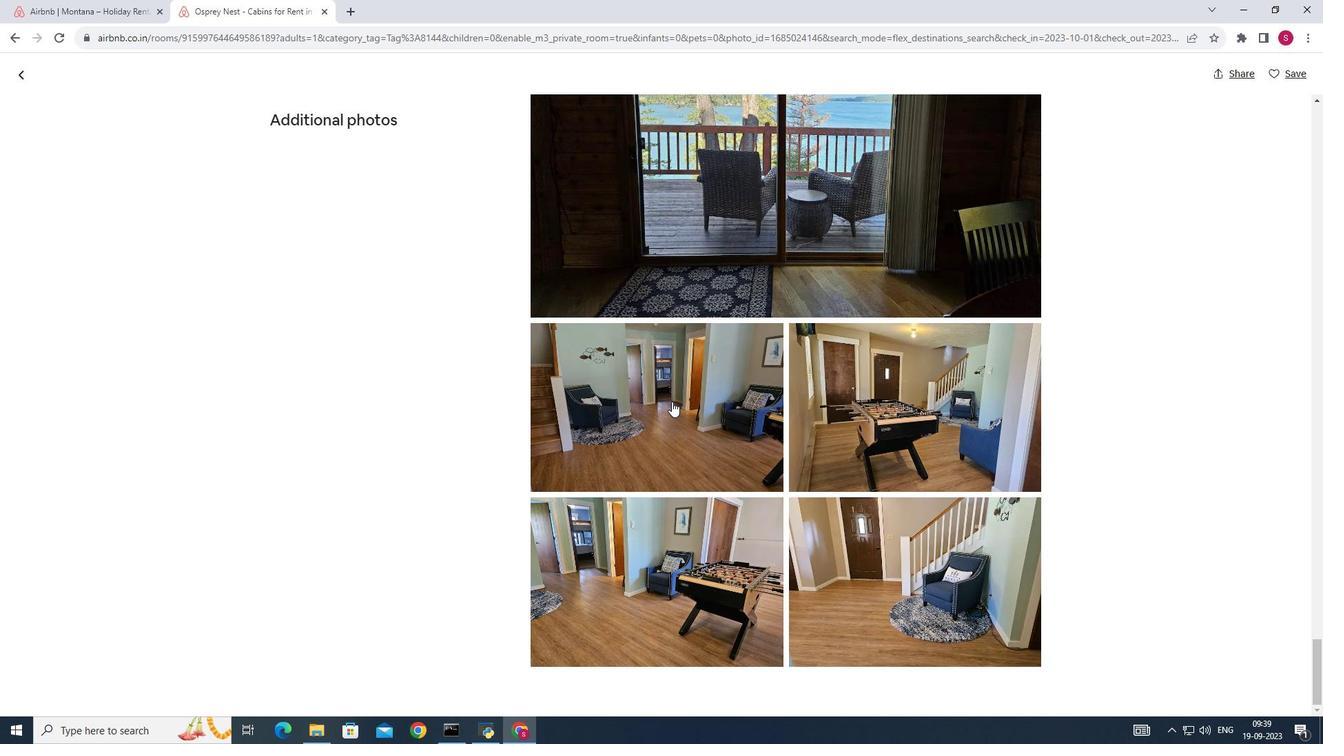 
Action: Mouse scrolled (672, 401) with delta (0, 0)
Screenshot: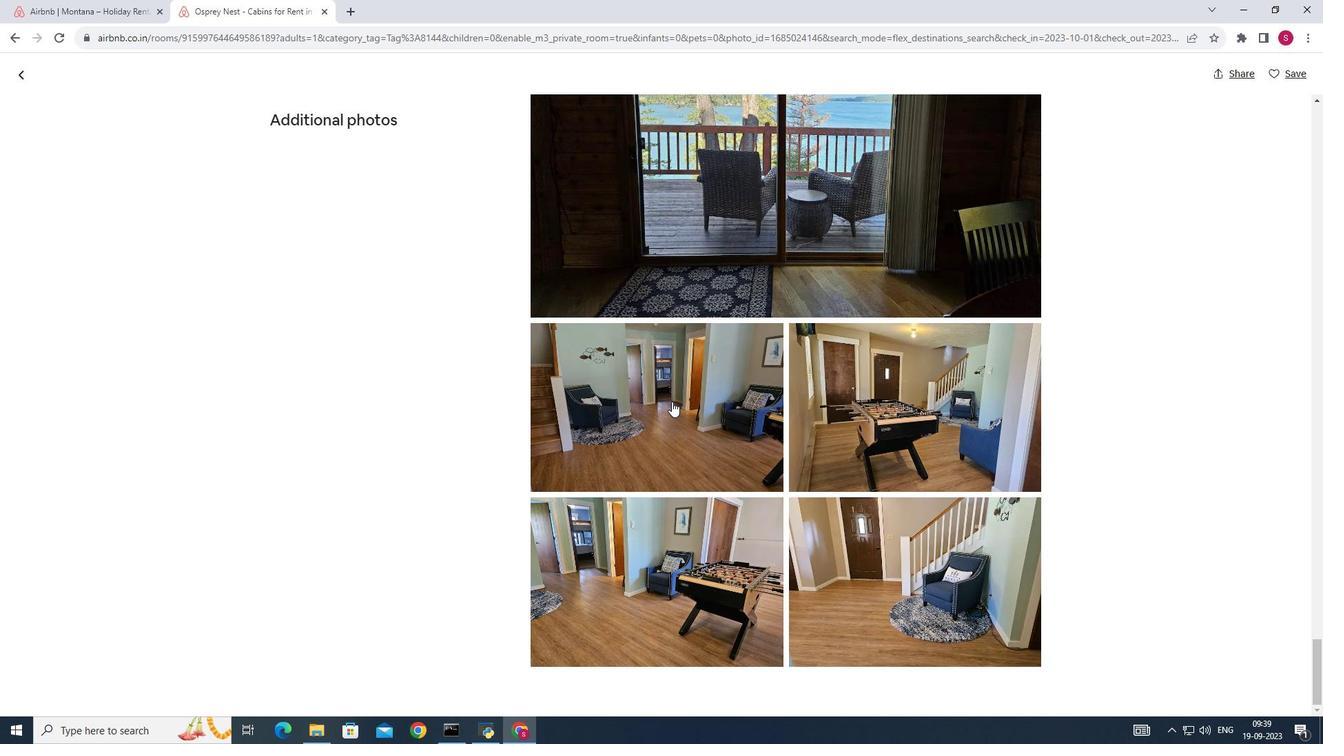 
Action: Mouse scrolled (672, 401) with delta (0, 0)
Screenshot: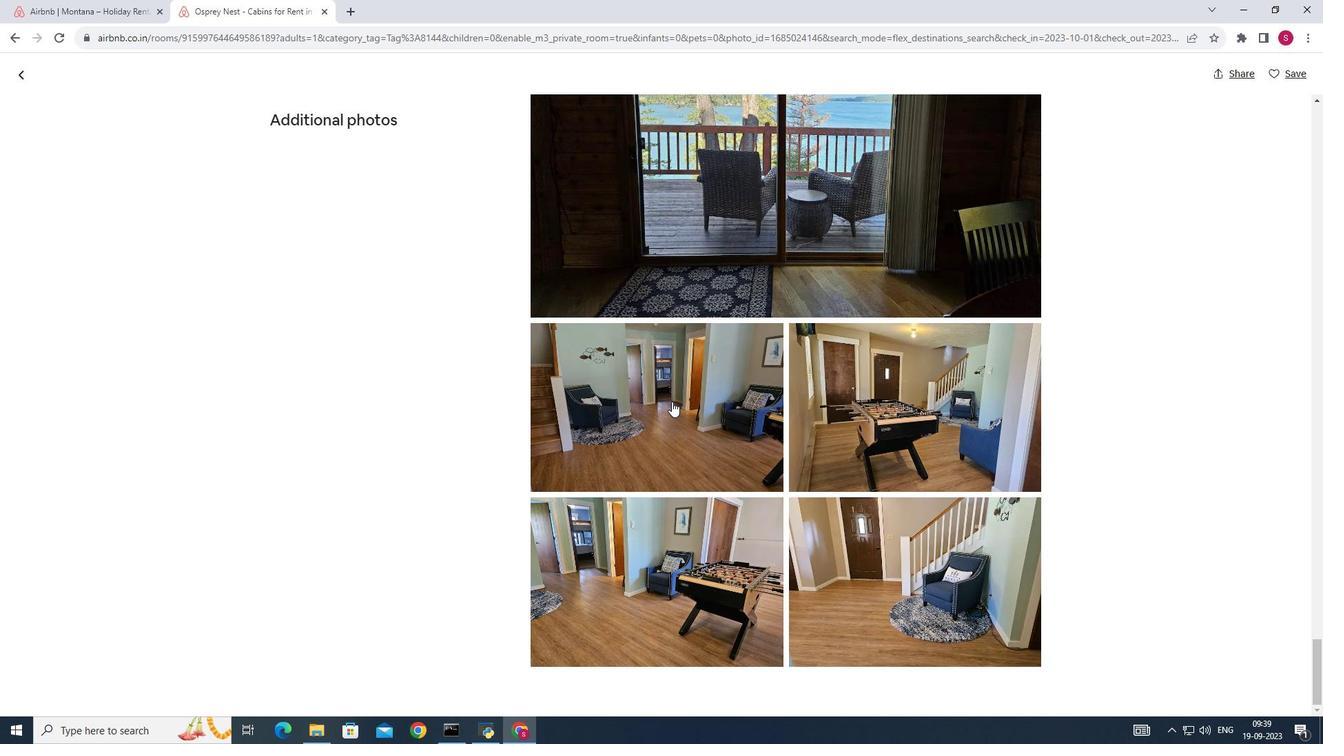 
Action: Mouse scrolled (672, 401) with delta (0, 0)
Screenshot: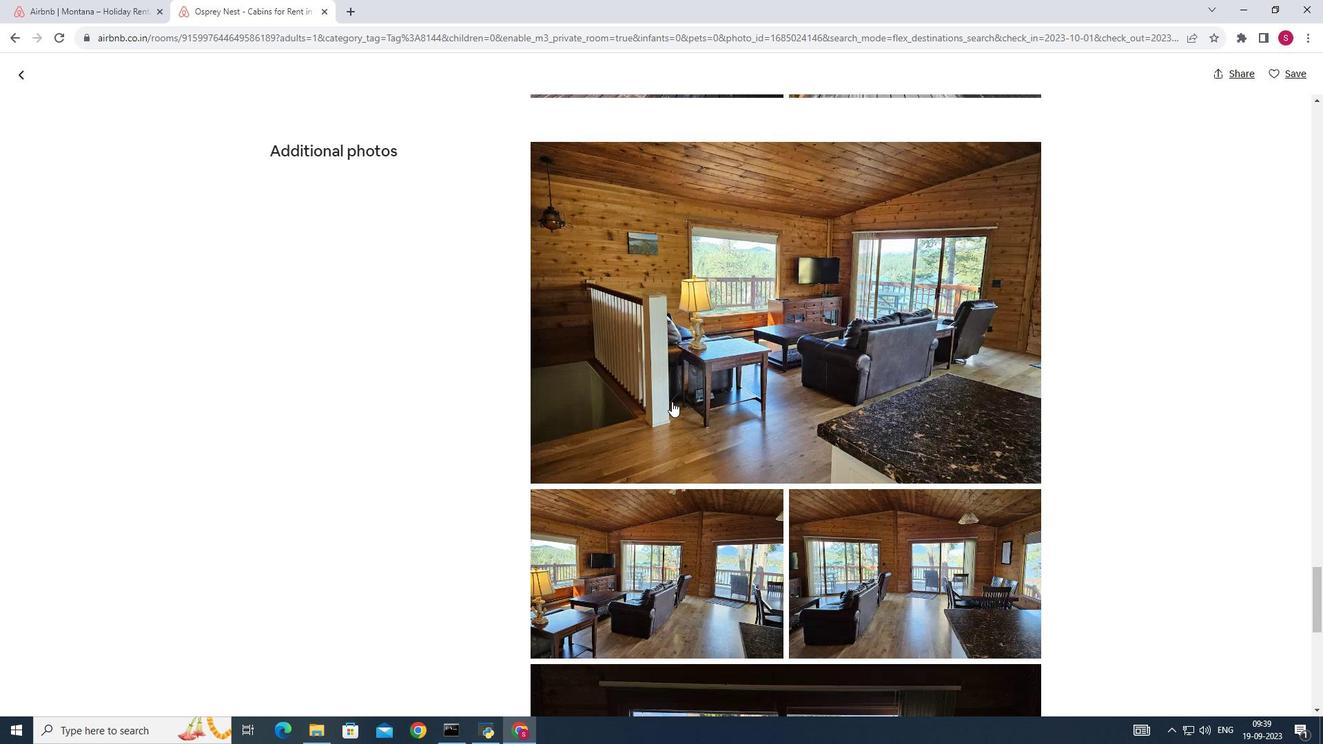 
Action: Mouse scrolled (672, 401) with delta (0, 0)
Screenshot: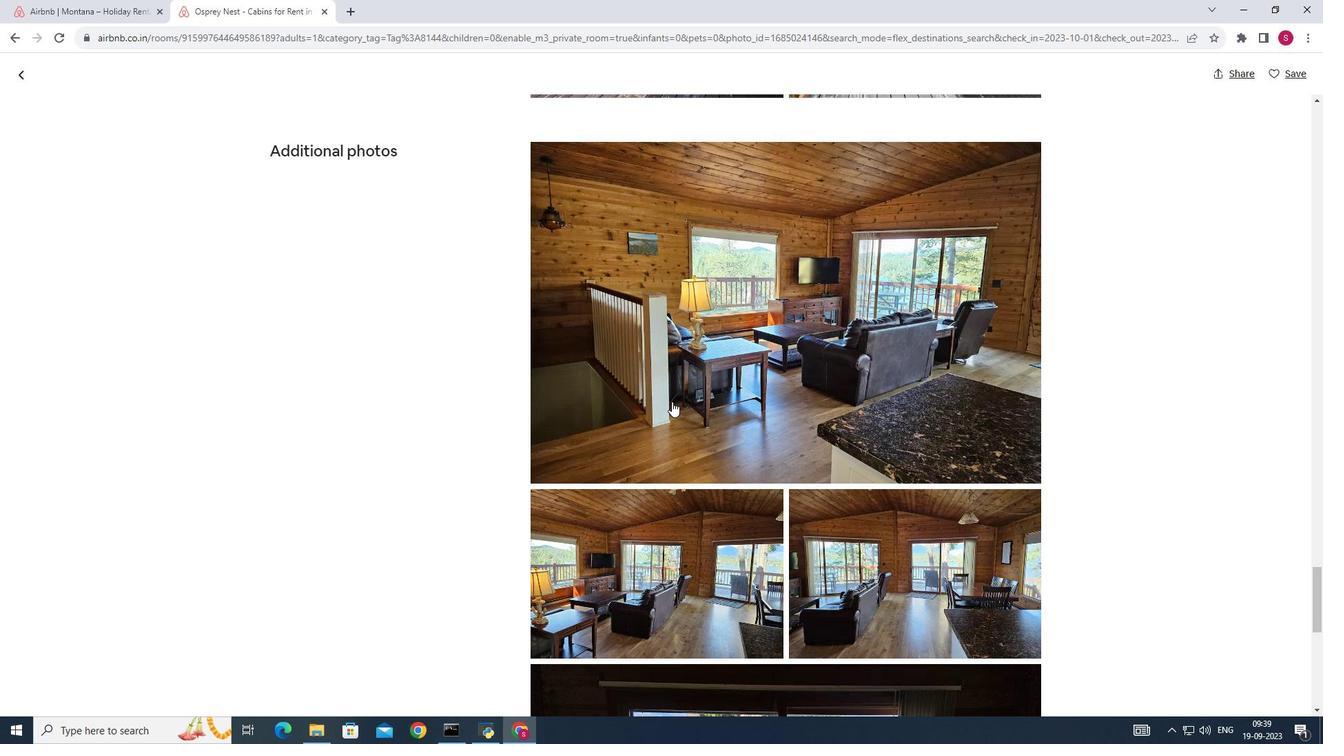 
Action: Mouse scrolled (672, 401) with delta (0, 0)
Screenshot: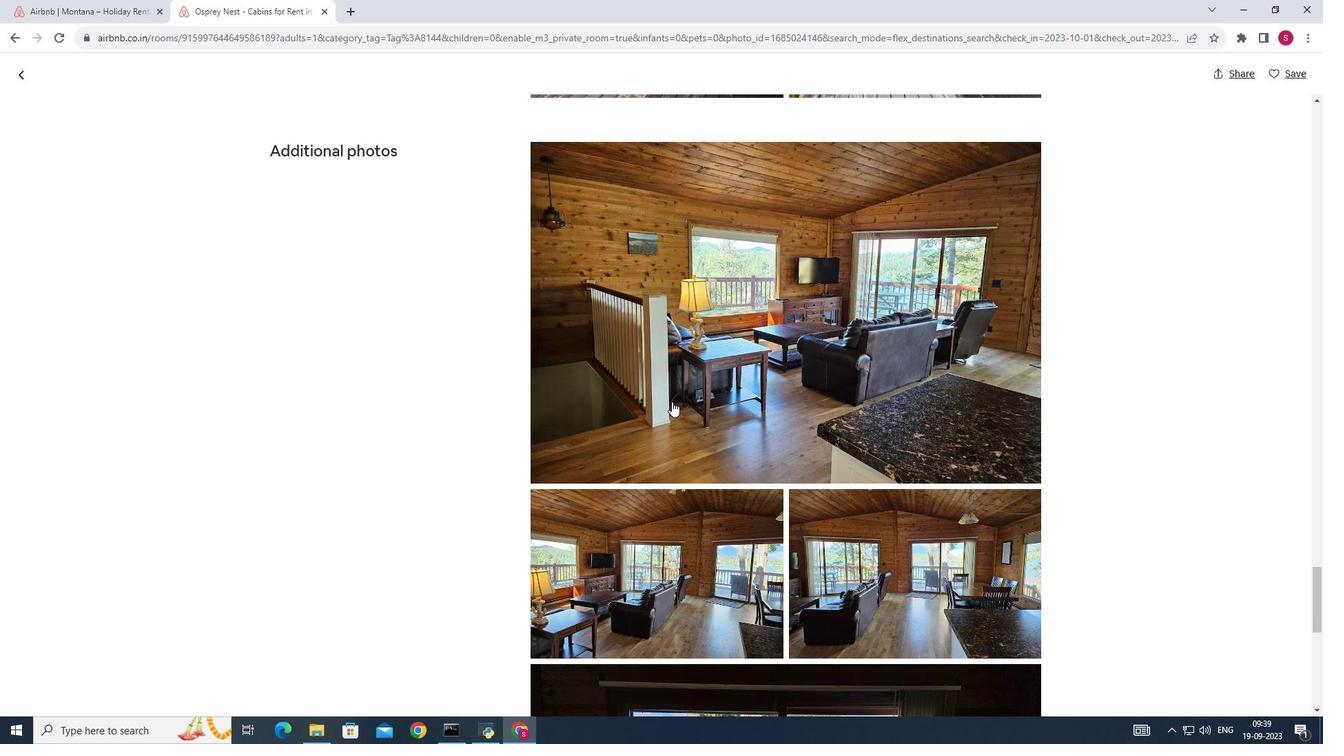 
Action: Mouse scrolled (672, 402) with delta (0, 0)
Screenshot: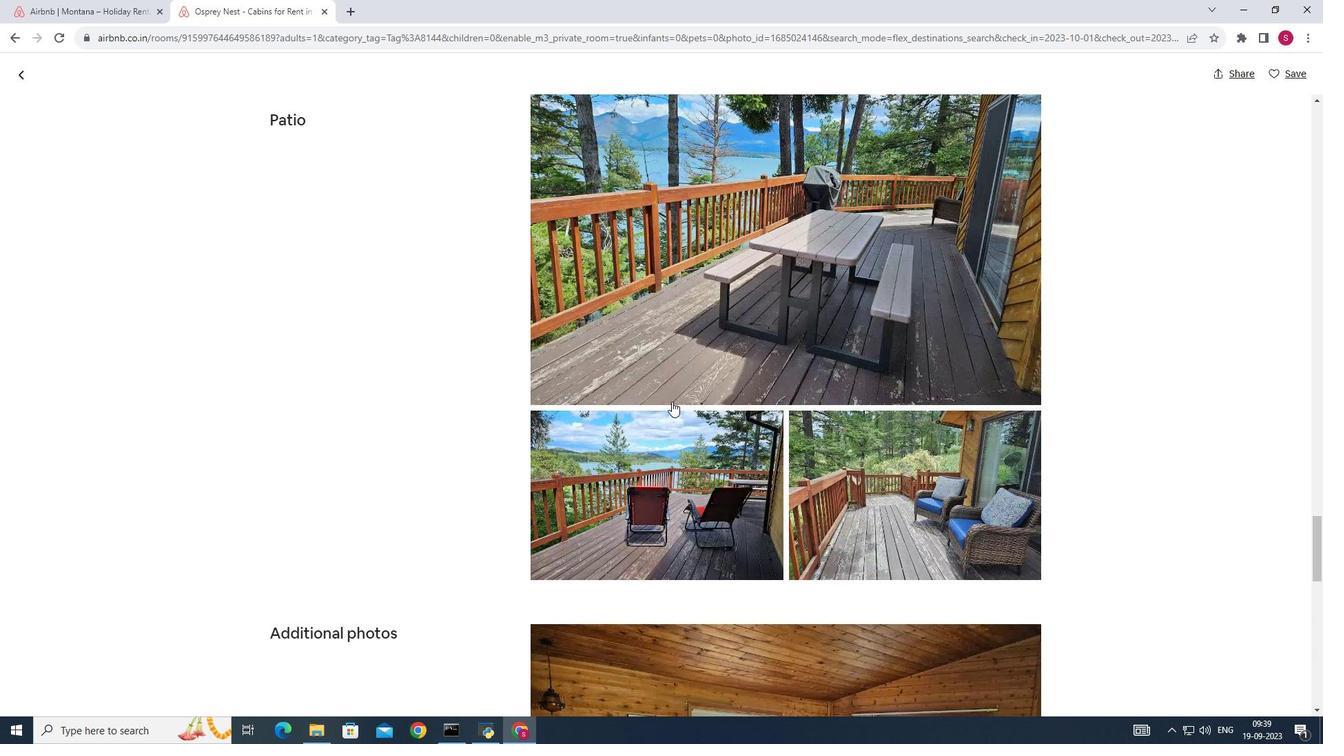 
Action: Mouse scrolled (672, 402) with delta (0, 0)
Screenshot: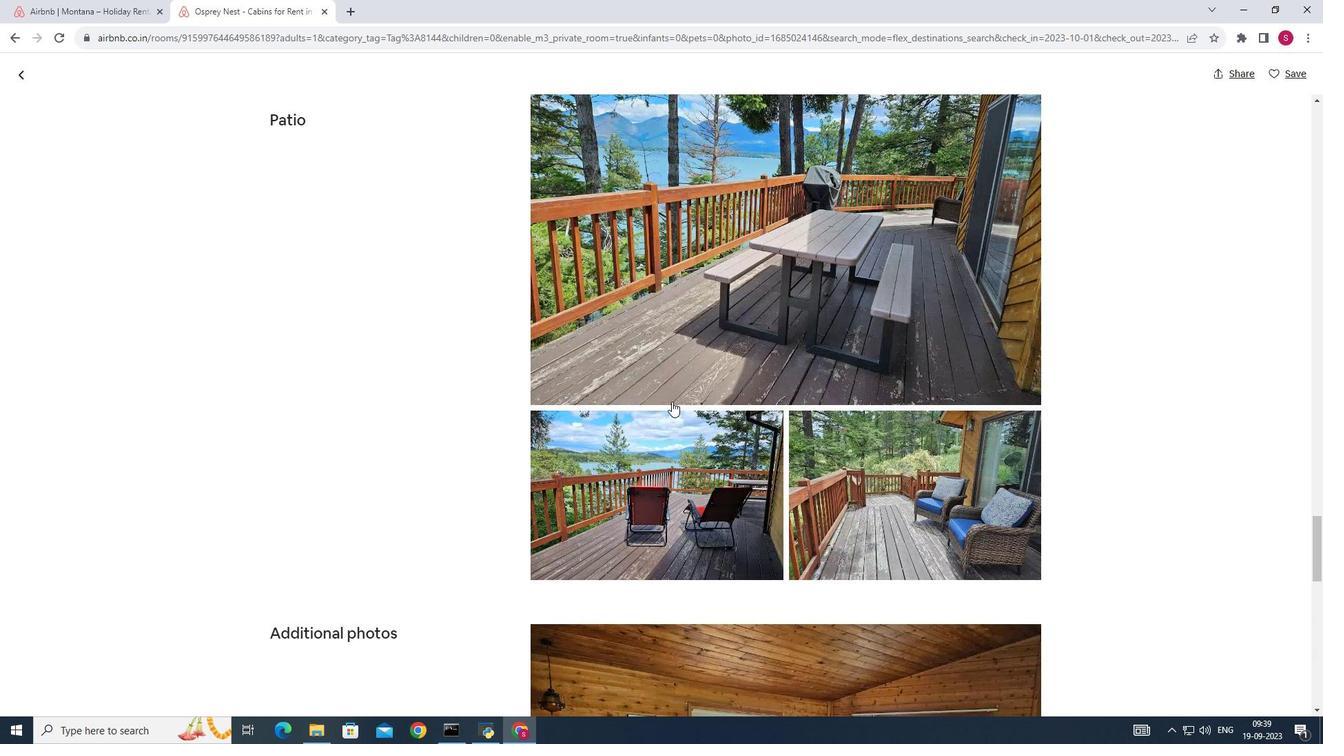 
Action: Mouse scrolled (672, 402) with delta (0, 0)
Screenshot: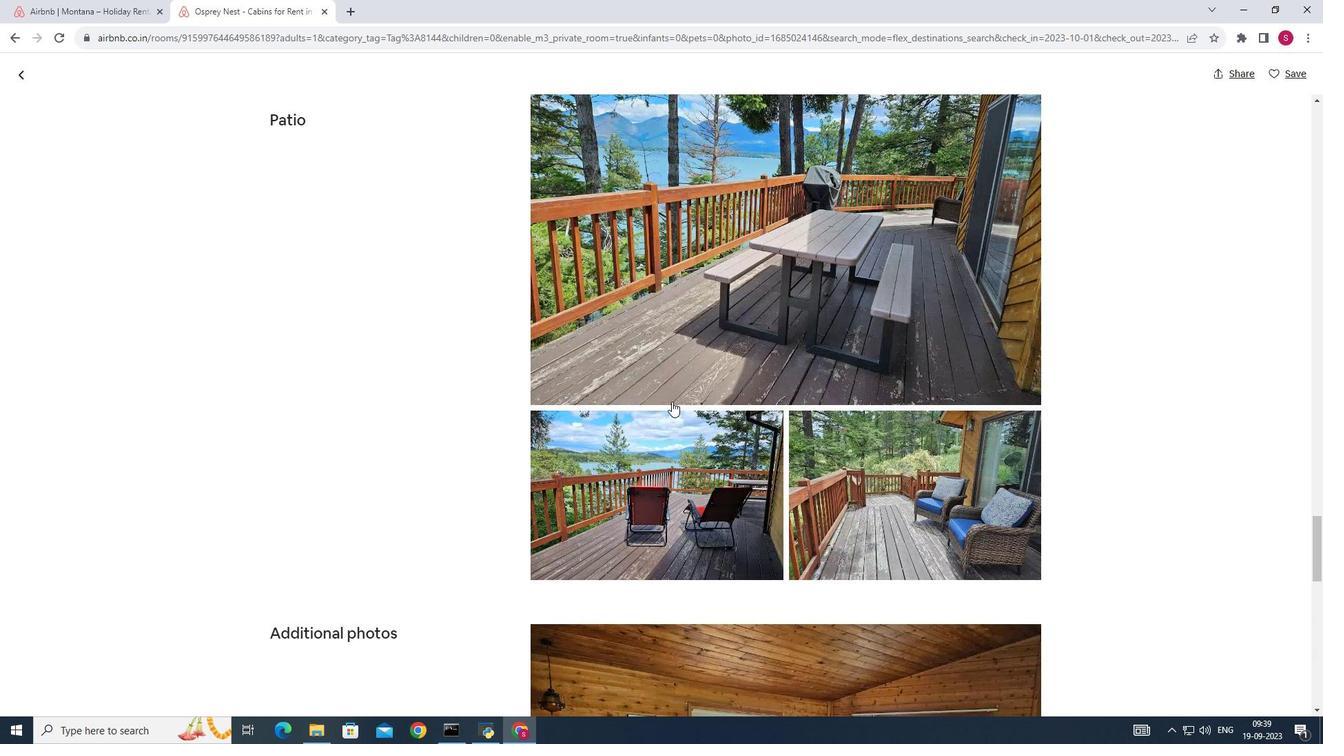 
Action: Mouse scrolled (672, 402) with delta (0, 0)
Screenshot: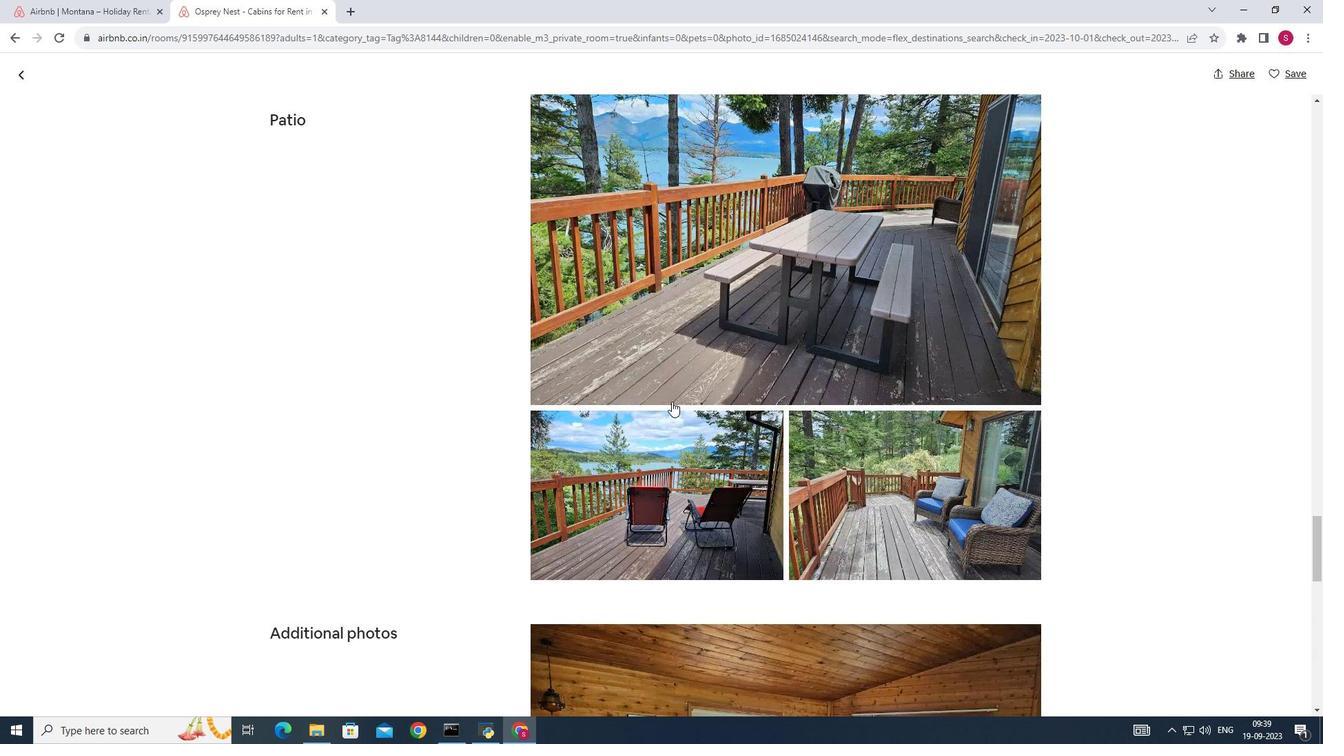 
Action: Mouse scrolled (672, 402) with delta (0, 0)
Screenshot: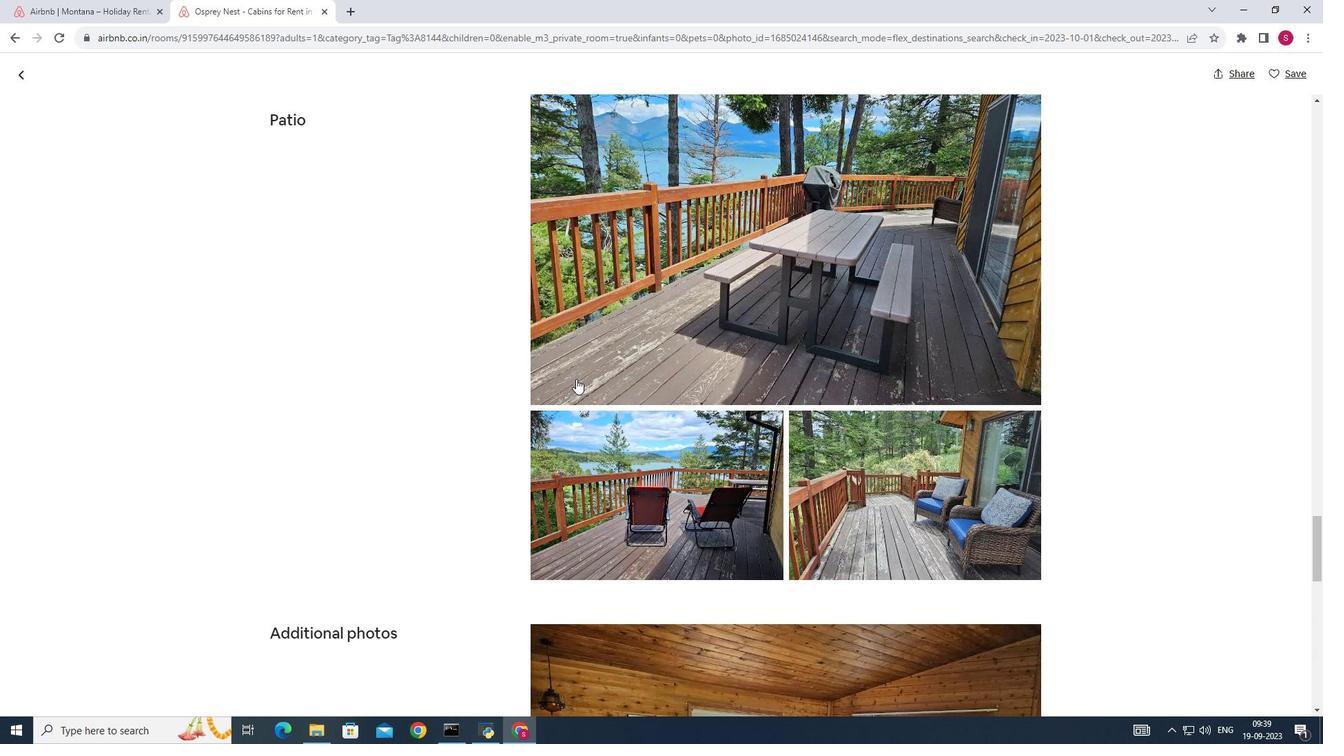 
Action: Mouse scrolled (672, 402) with delta (0, 0)
Screenshot: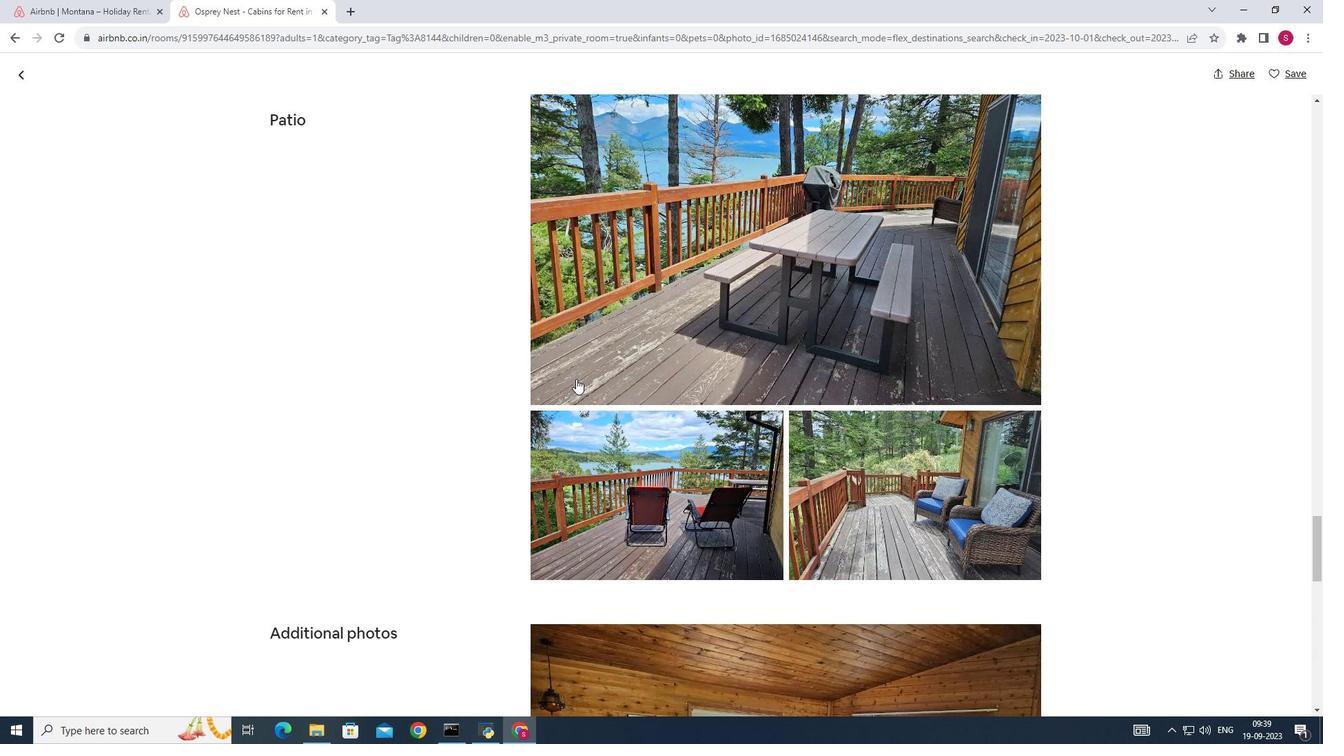 
Action: Mouse scrolled (672, 402) with delta (0, 0)
Screenshot: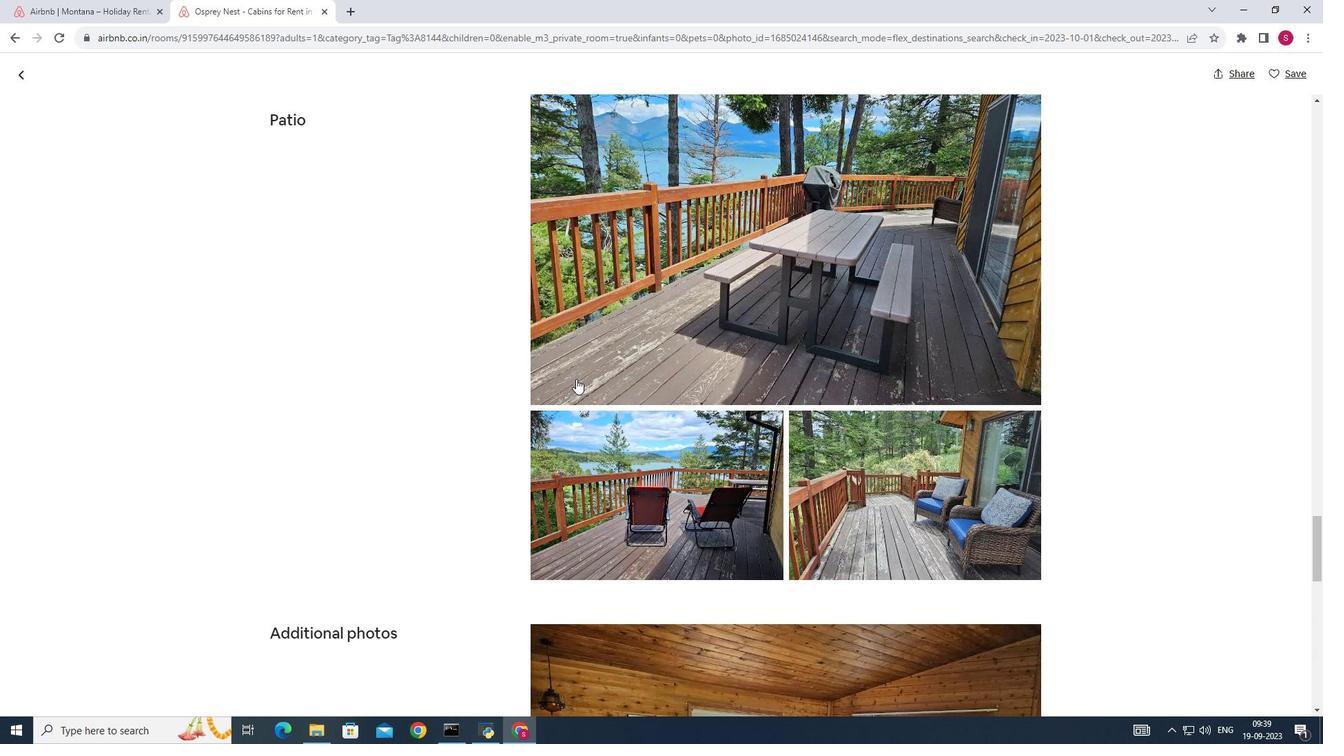 
Action: Mouse scrolled (672, 402) with delta (0, 0)
Screenshot: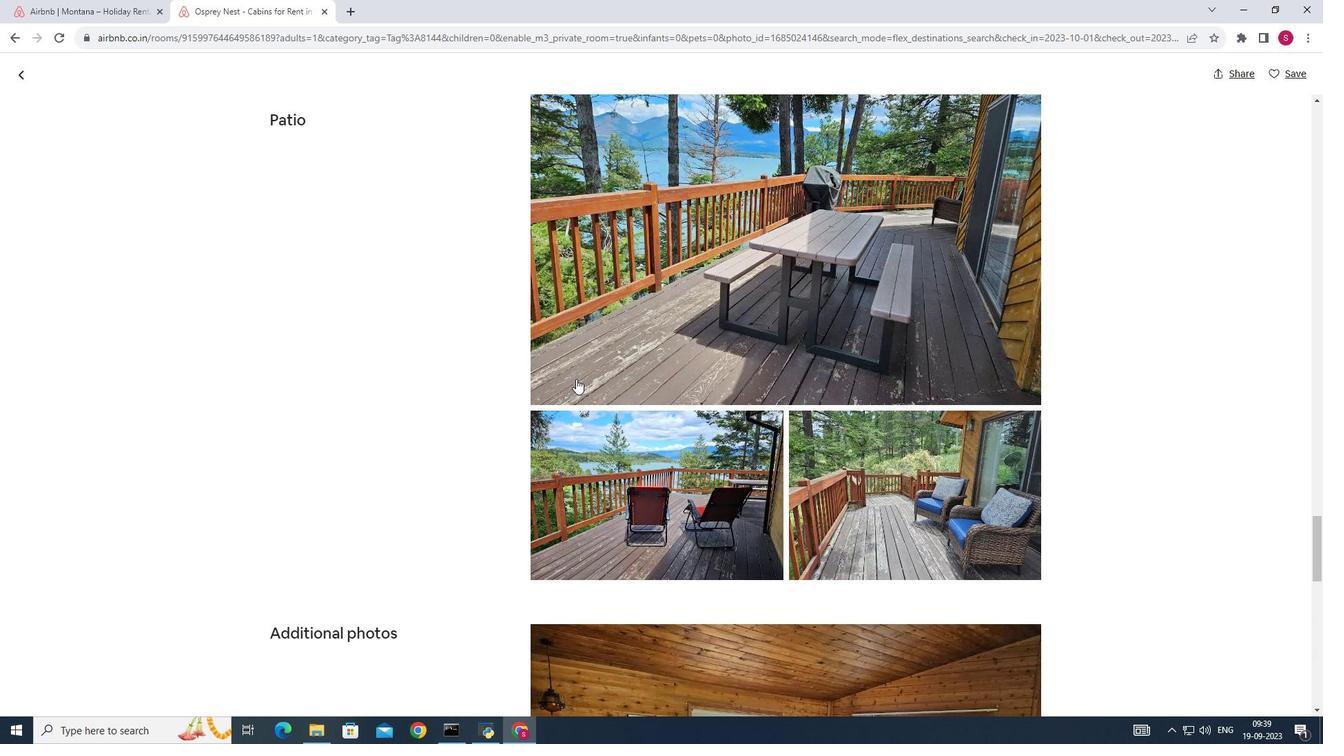 
Action: Mouse scrolled (672, 402) with delta (0, 0)
Screenshot: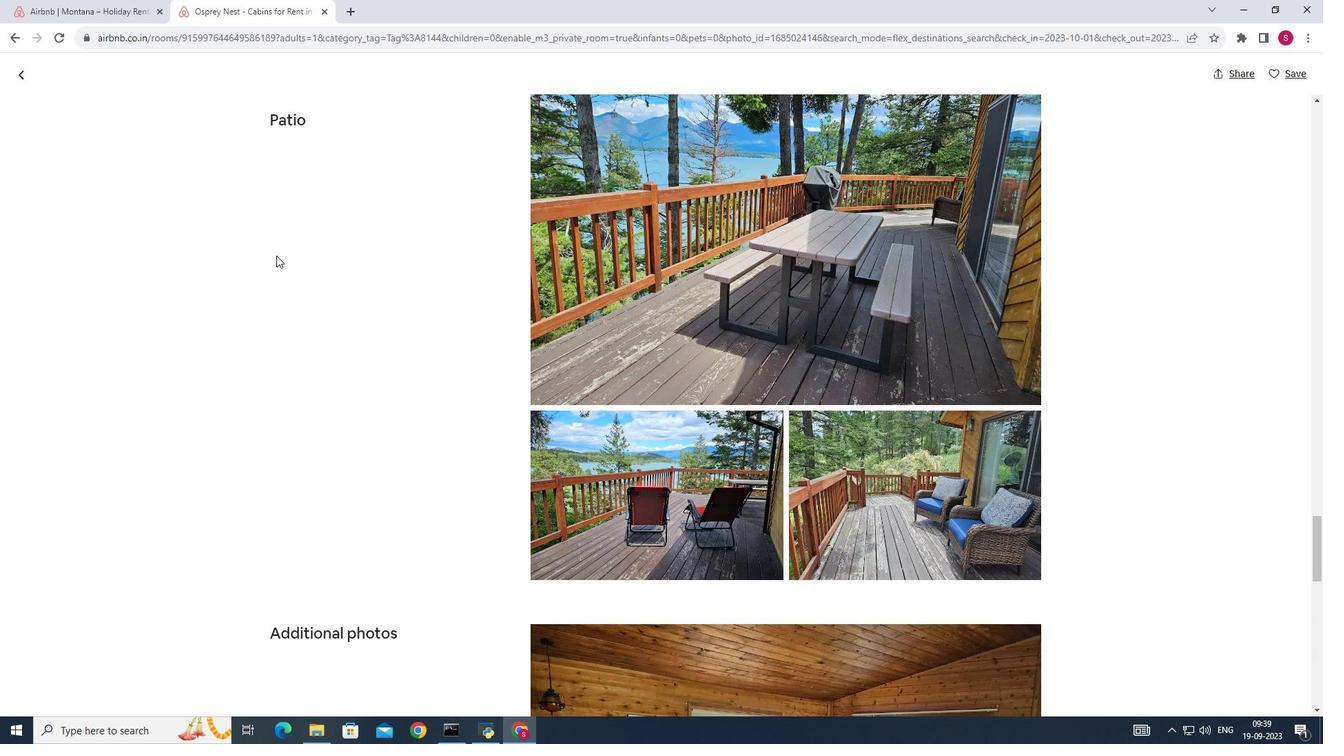 
Action: Mouse scrolled (672, 402) with delta (0, 0)
Screenshot: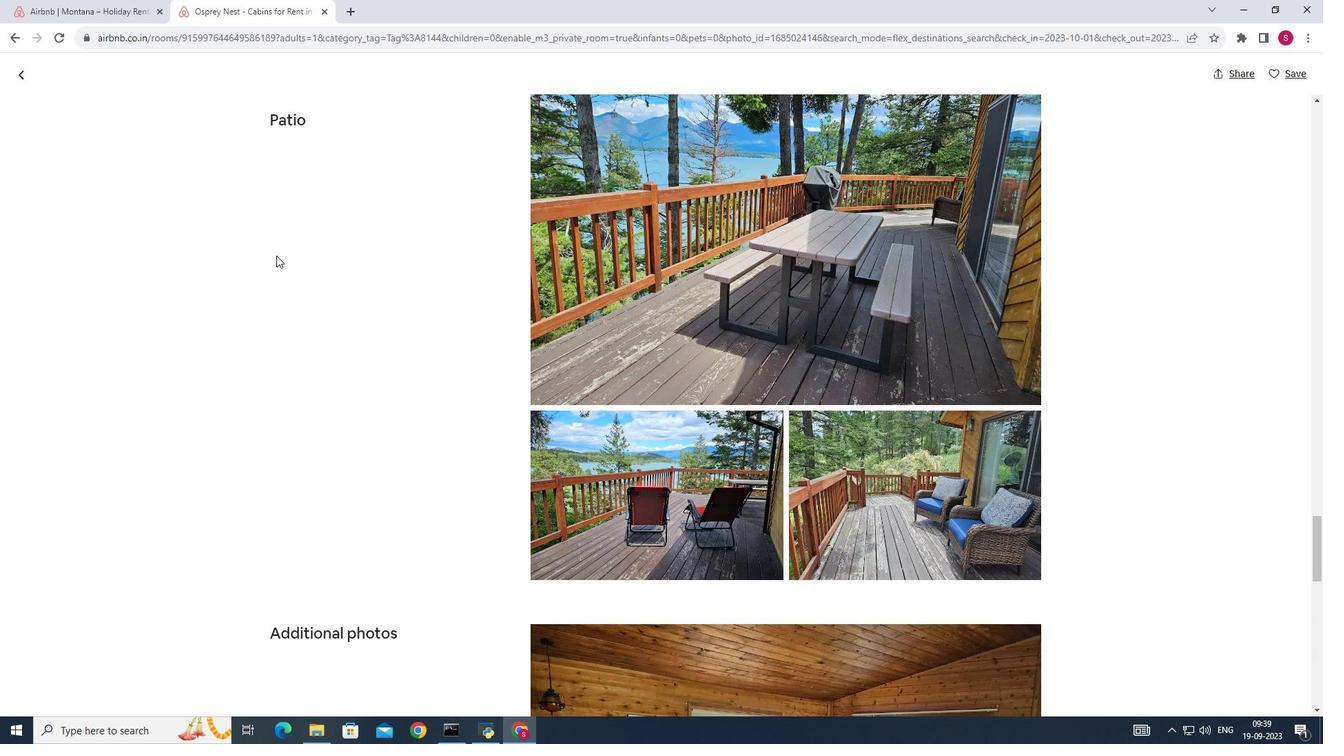 
Action: Mouse scrolled (672, 402) with delta (0, 0)
Screenshot: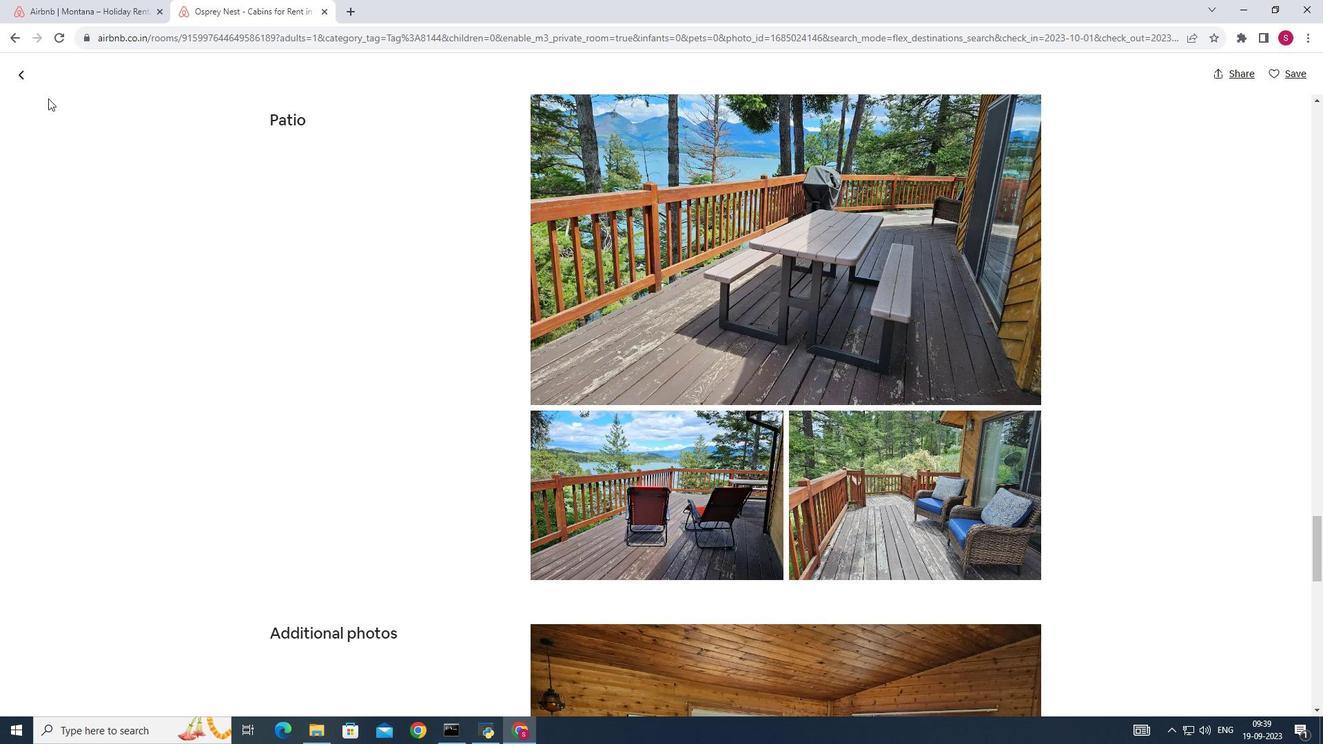 
Action: Mouse scrolled (672, 402) with delta (0, 0)
Screenshot: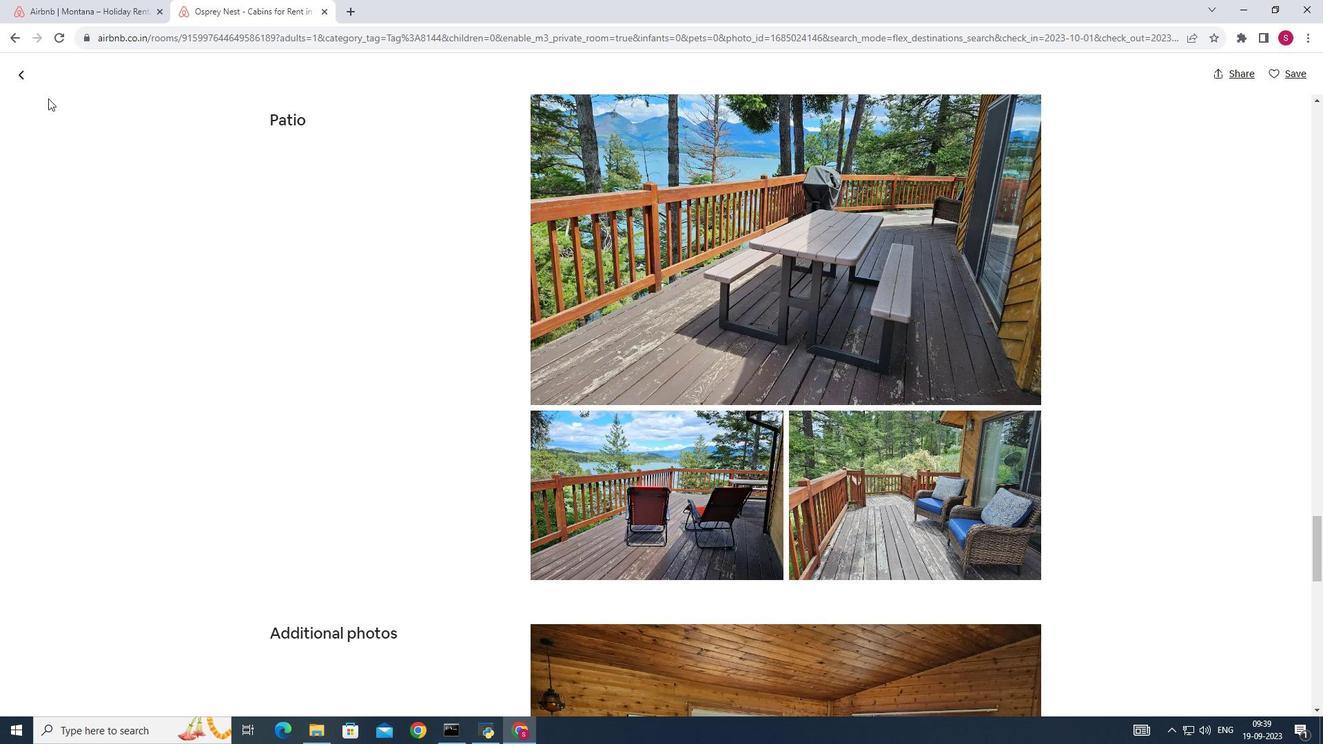
Action: Mouse scrolled (672, 402) with delta (0, 0)
Screenshot: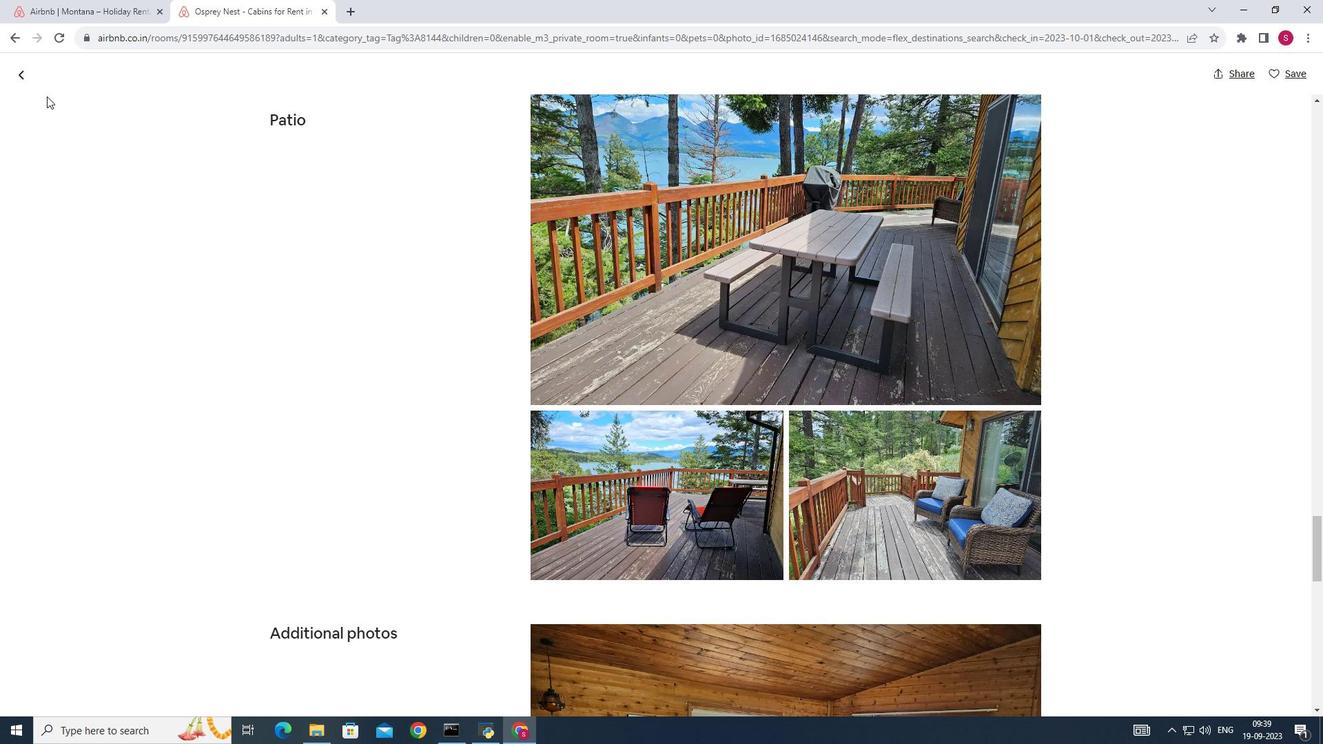 
Action: Mouse scrolled (672, 402) with delta (0, 0)
Screenshot: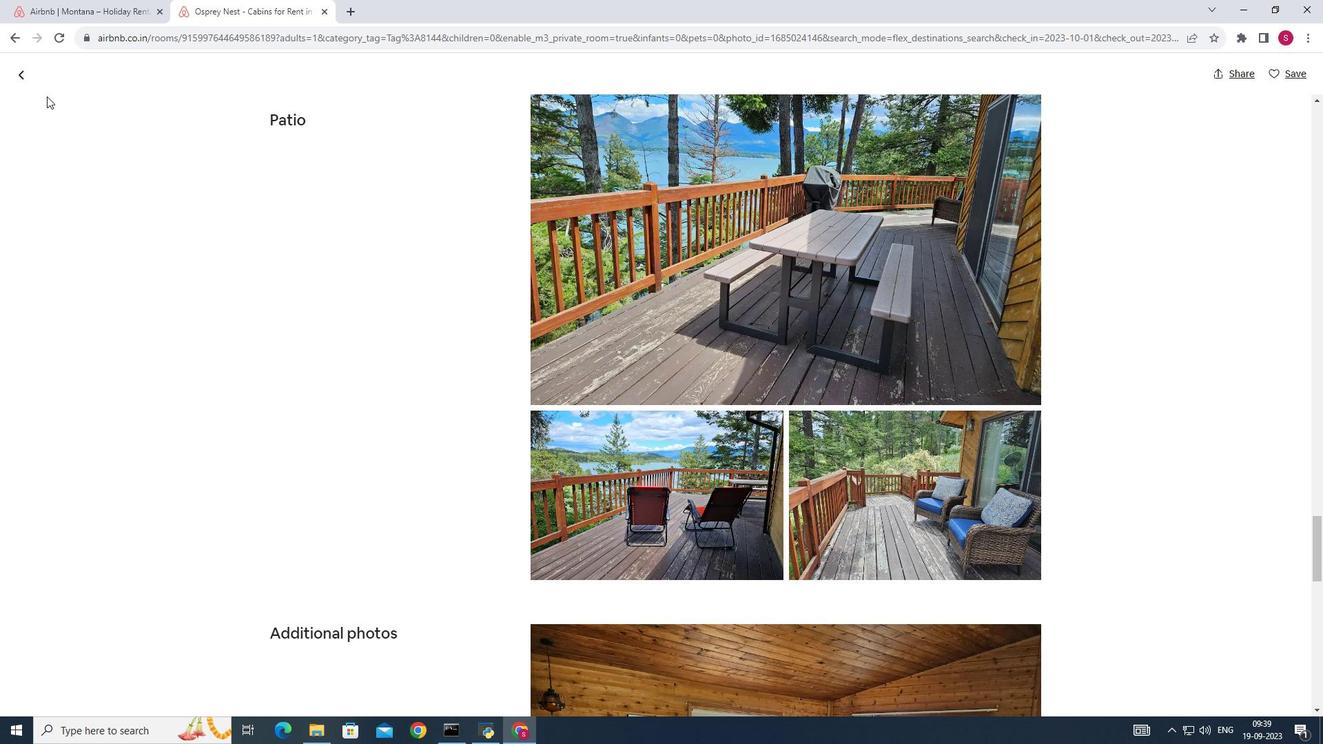 
Action: Mouse scrolled (672, 402) with delta (0, 0)
Screenshot: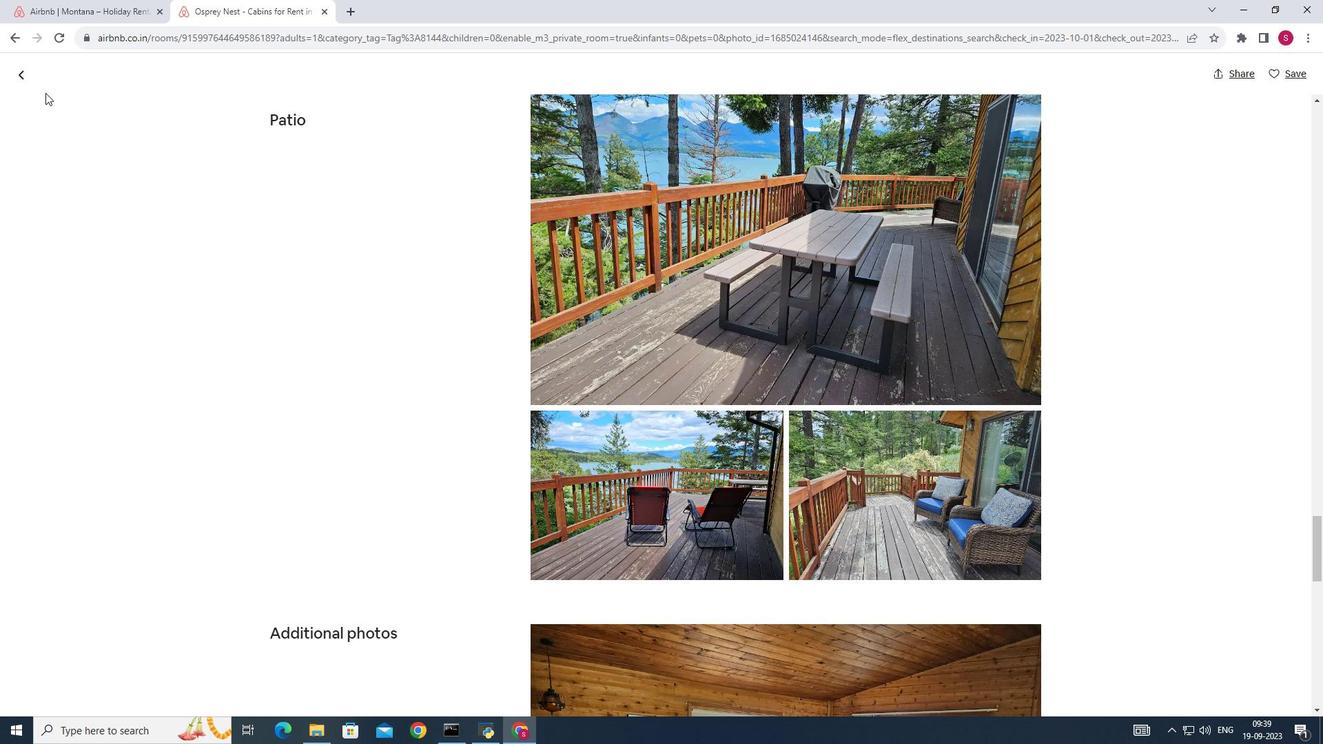 
Action: Mouse scrolled (672, 402) with delta (0, 0)
Screenshot: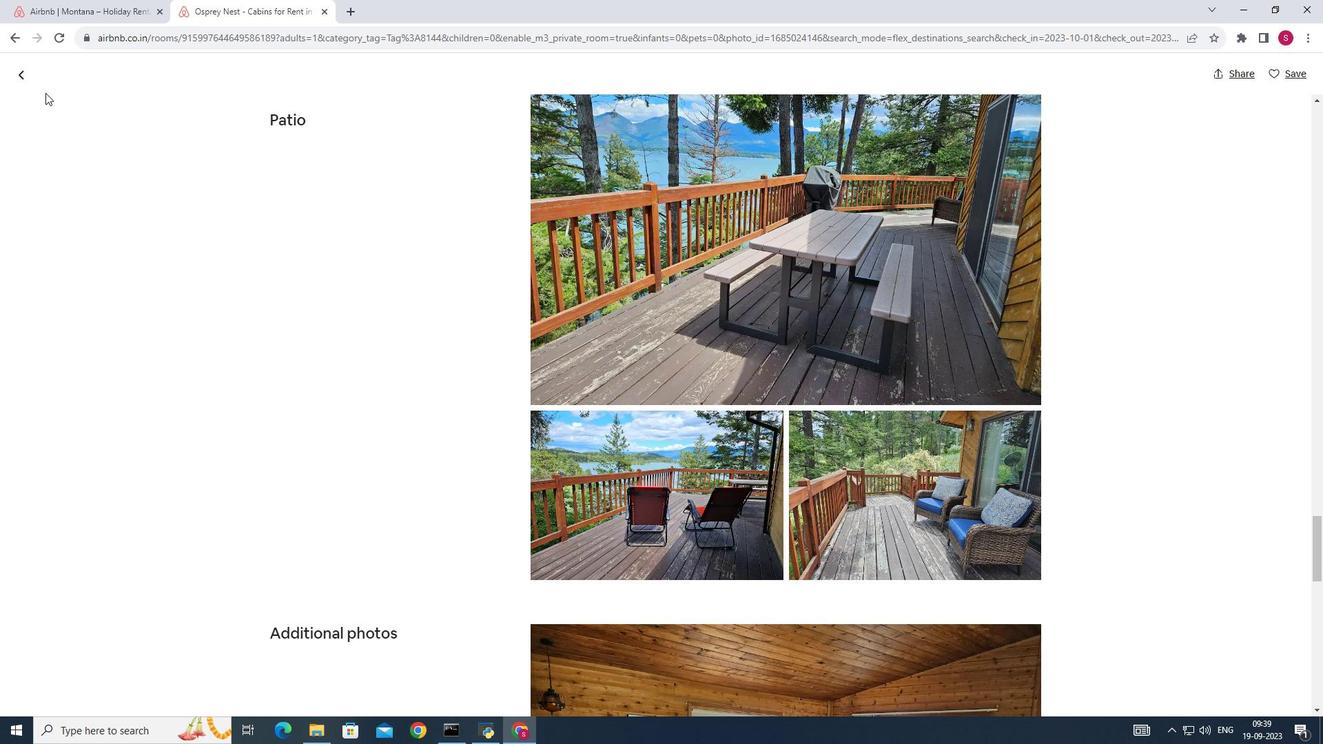 
Action: Mouse scrolled (672, 402) with delta (0, 0)
Screenshot: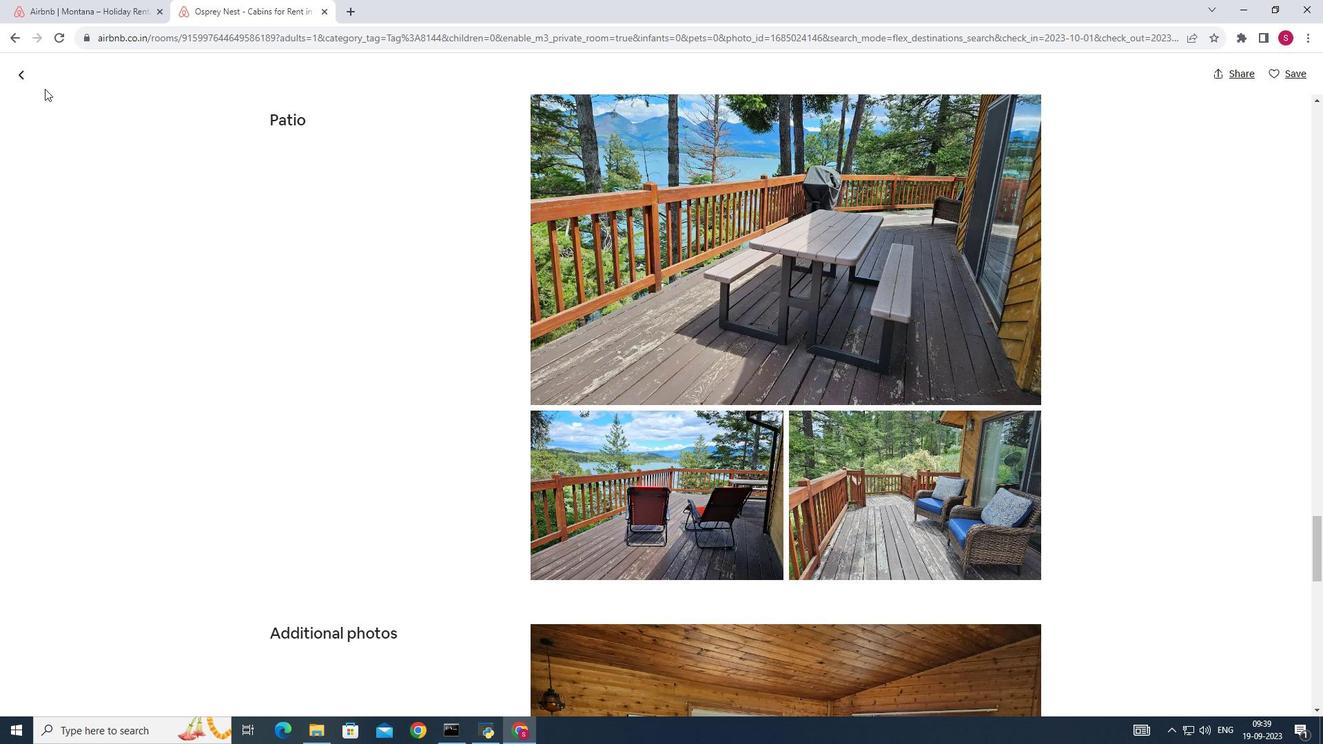 
Action: Mouse moved to (22, 73)
Screenshot: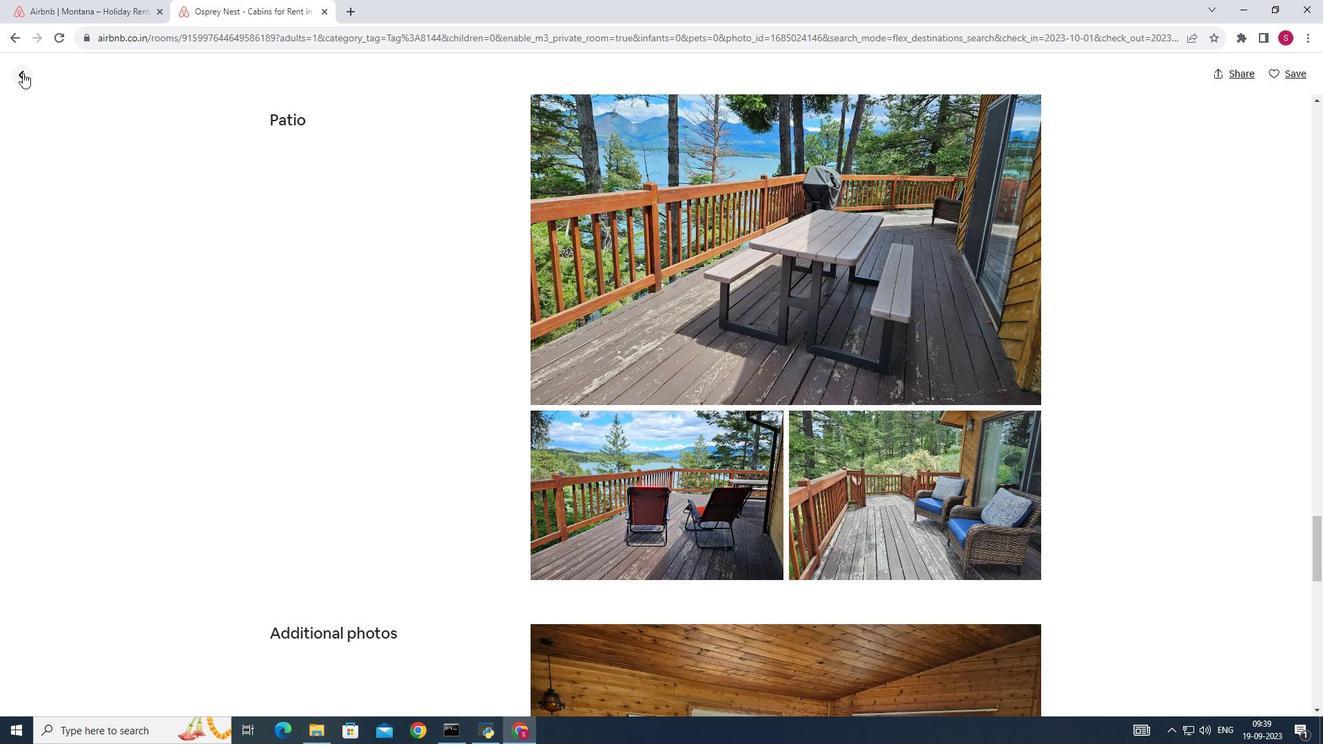 
Action: Mouse pressed left at (22, 73)
Screenshot: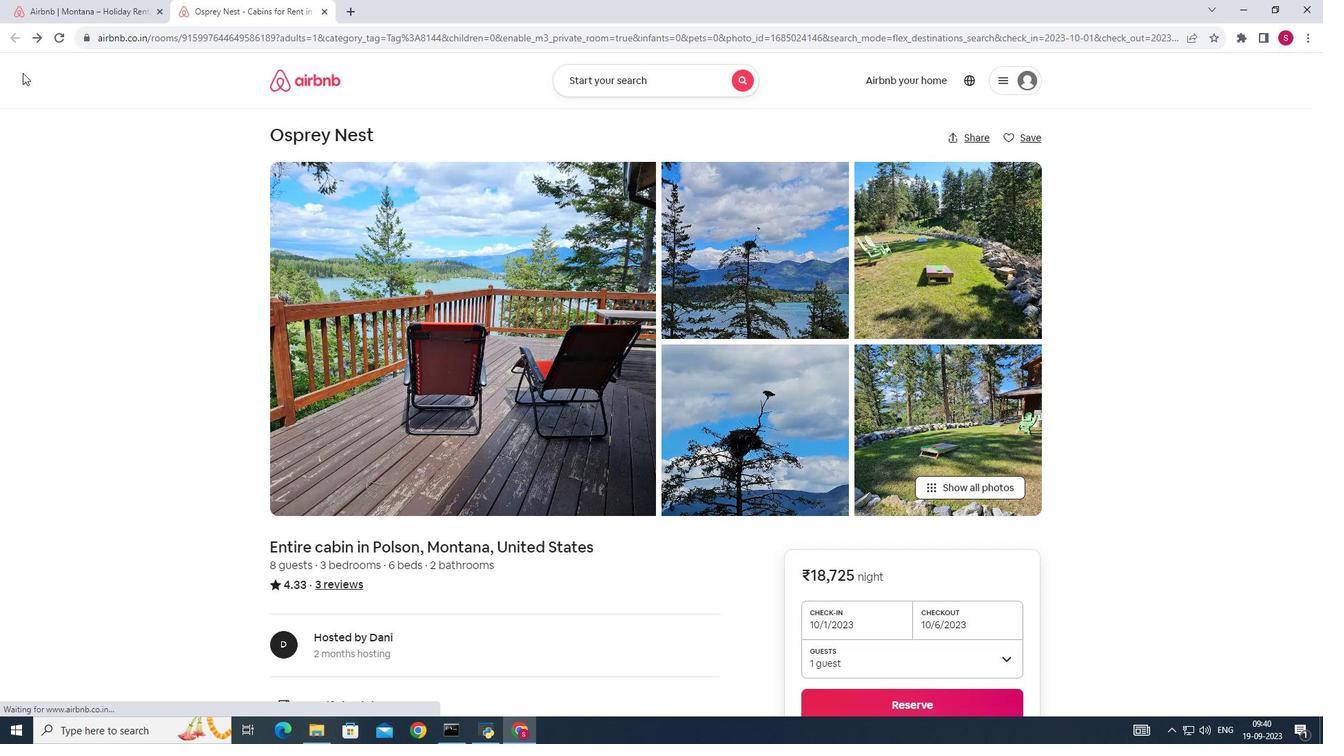 
Action: Mouse moved to (296, 223)
Screenshot: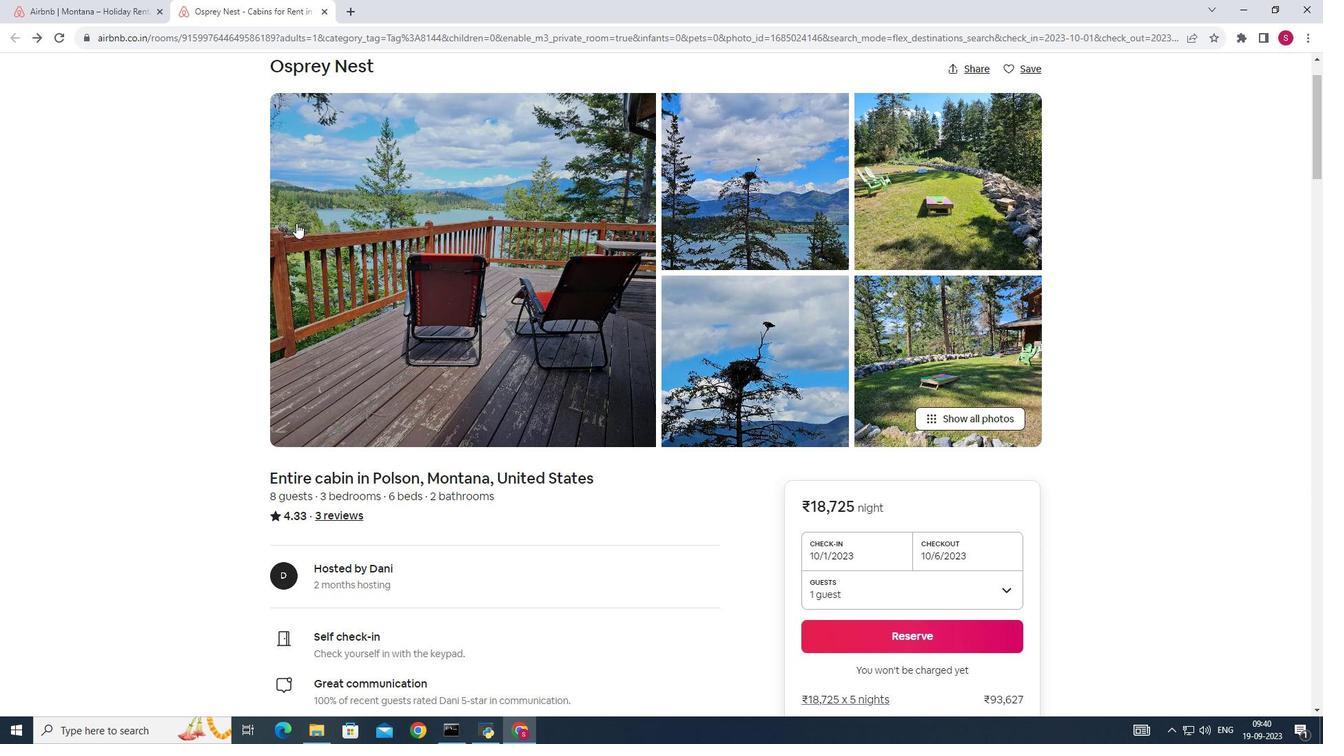 
Action: Mouse scrolled (296, 222) with delta (0, 0)
Screenshot: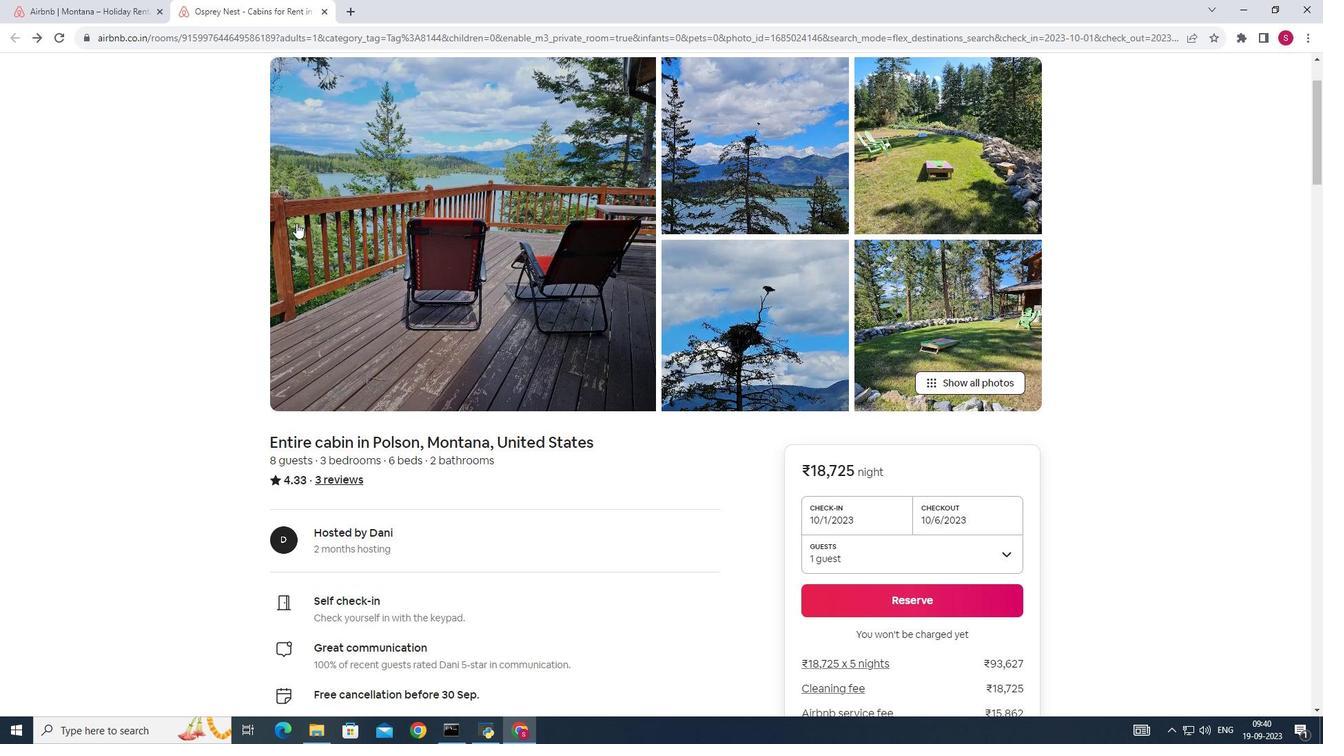 
Action: Mouse scrolled (296, 222) with delta (0, 0)
Screenshot: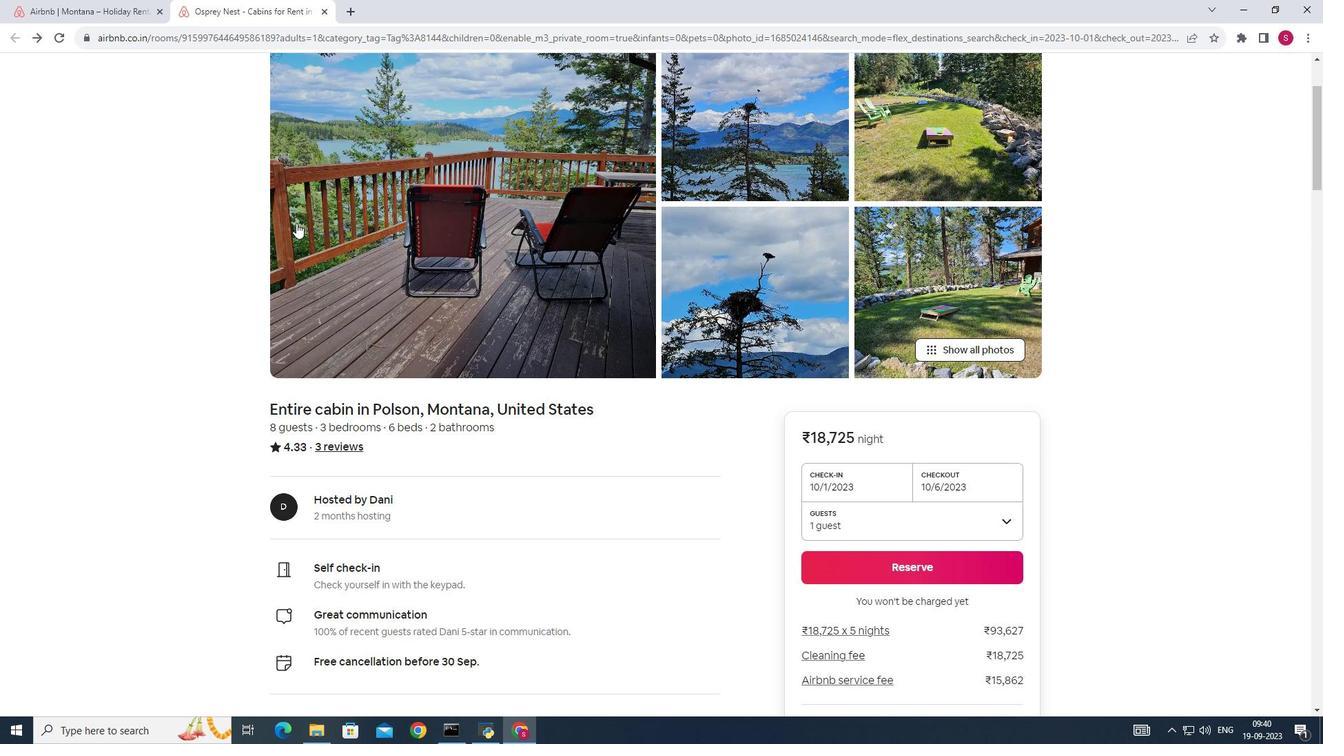 
Action: Mouse scrolled (296, 222) with delta (0, 0)
Screenshot: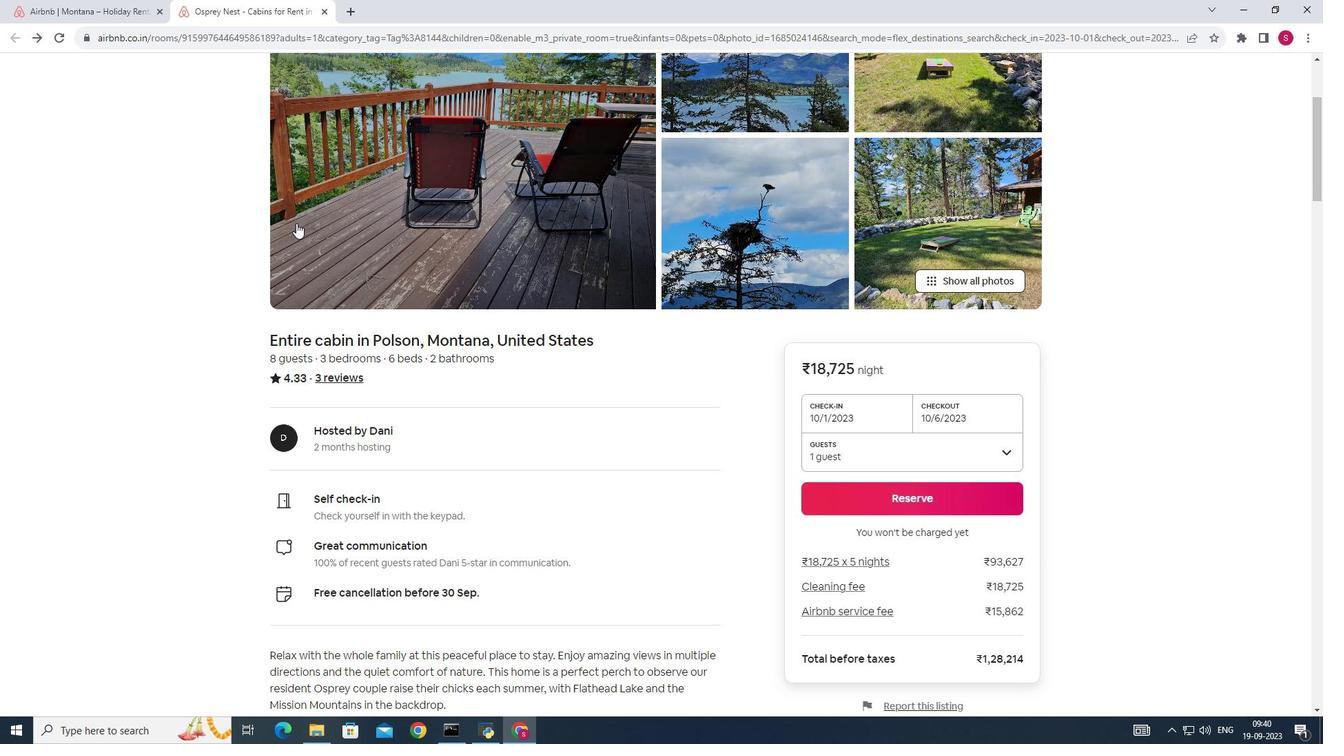 
Action: Mouse scrolled (296, 222) with delta (0, 0)
Screenshot: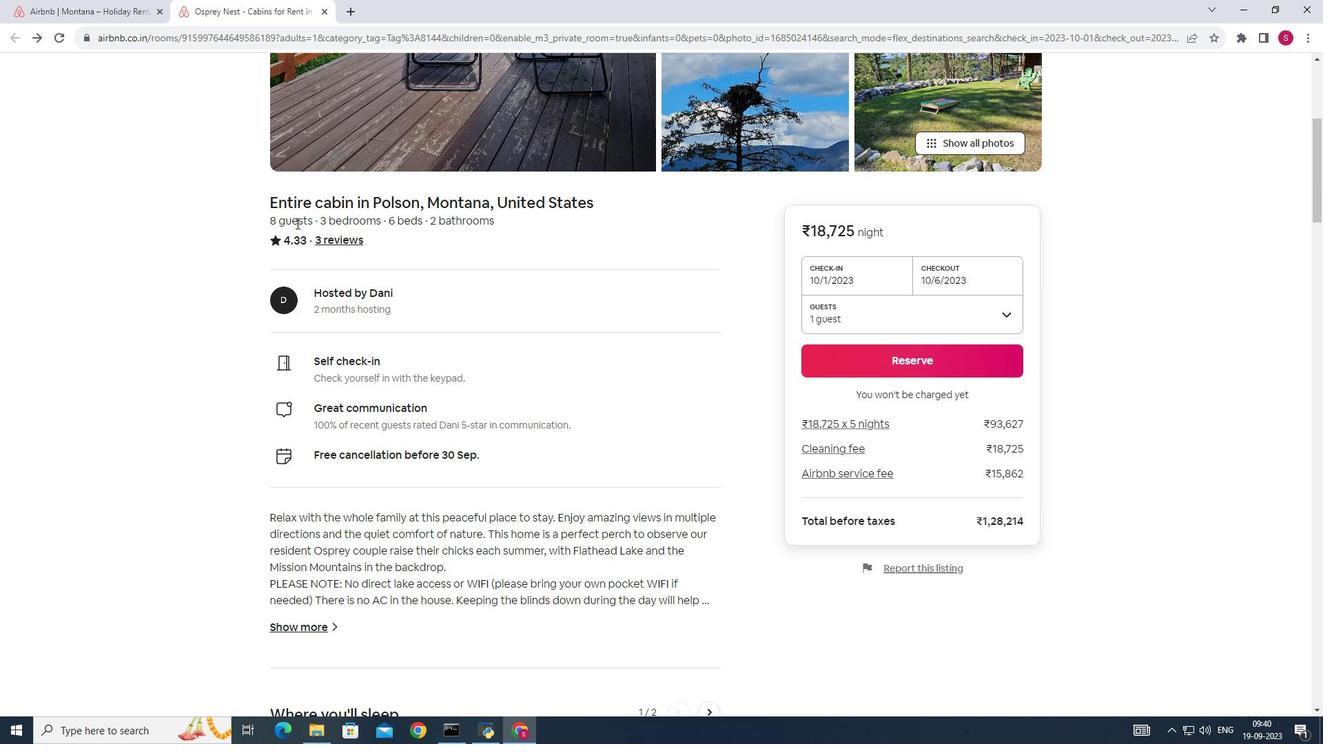 
Action: Mouse scrolled (296, 222) with delta (0, 0)
Screenshot: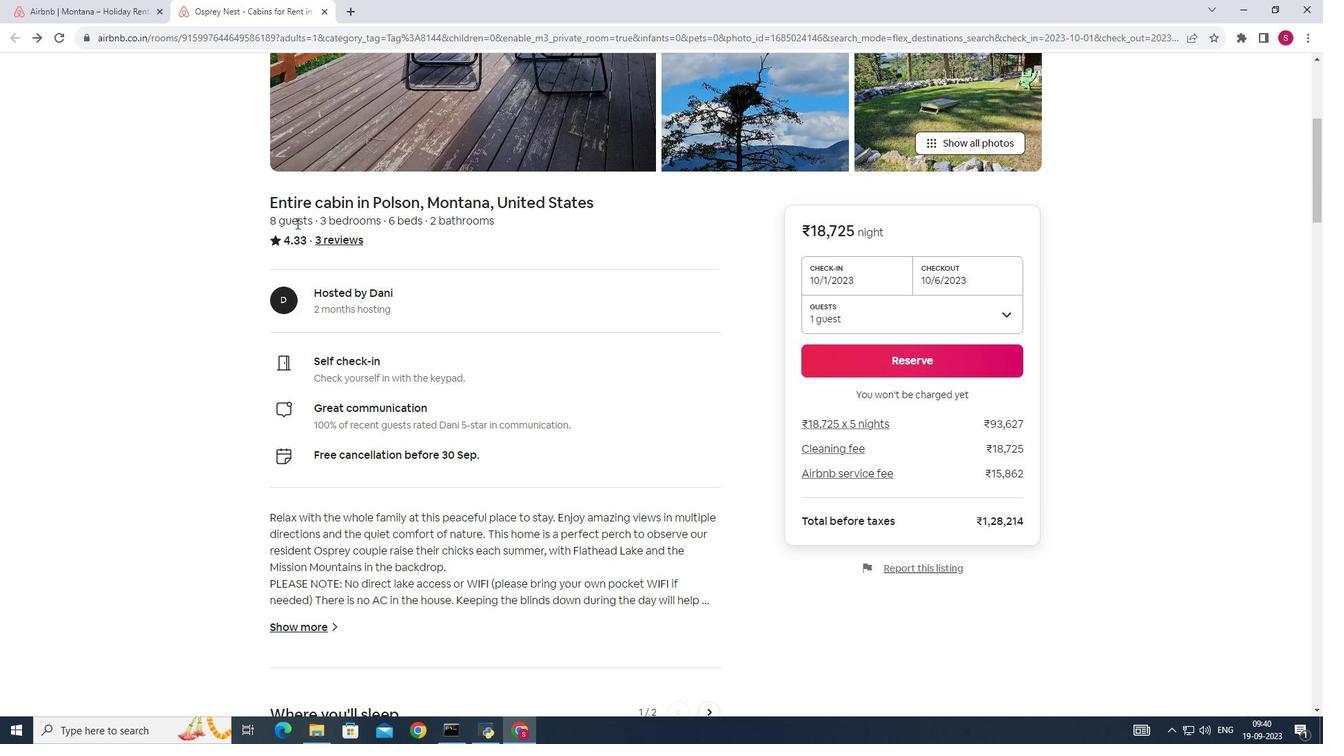 
Action: Mouse scrolled (296, 222) with delta (0, 0)
Screenshot: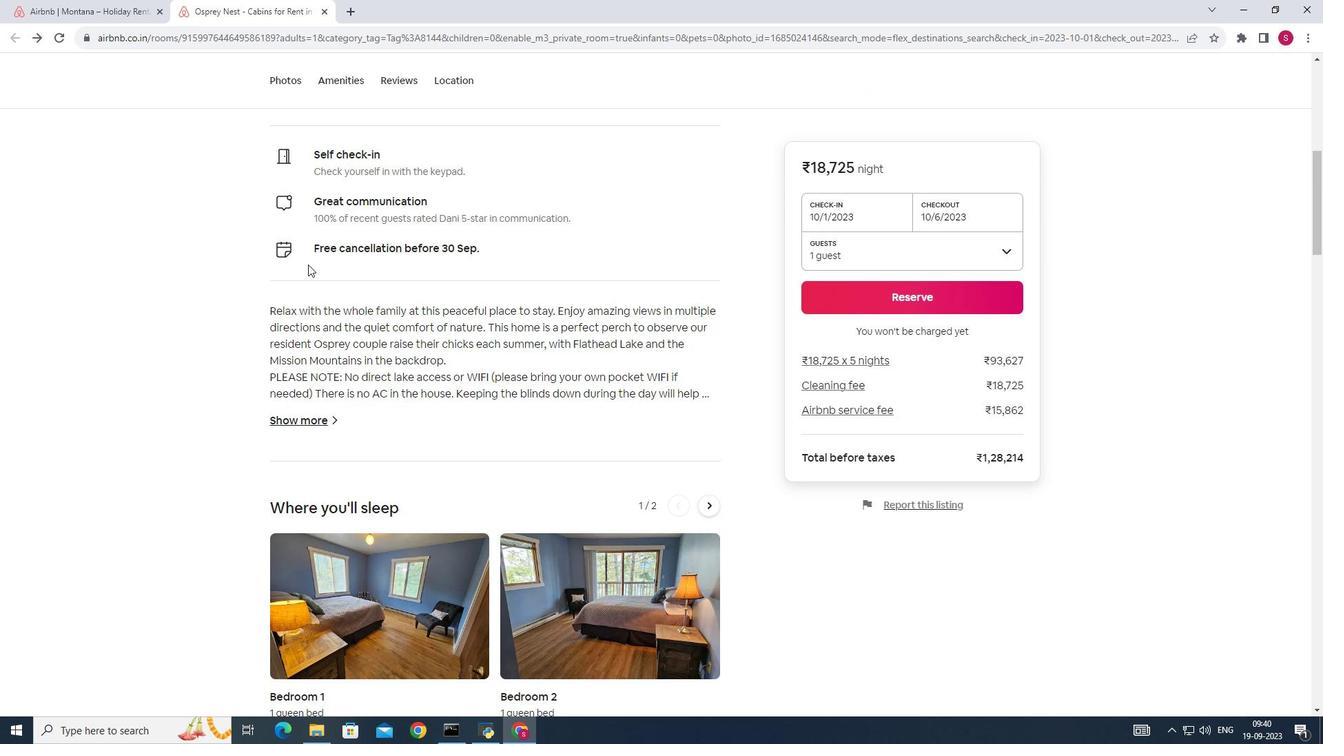 
Action: Mouse scrolled (296, 222) with delta (0, 0)
Screenshot: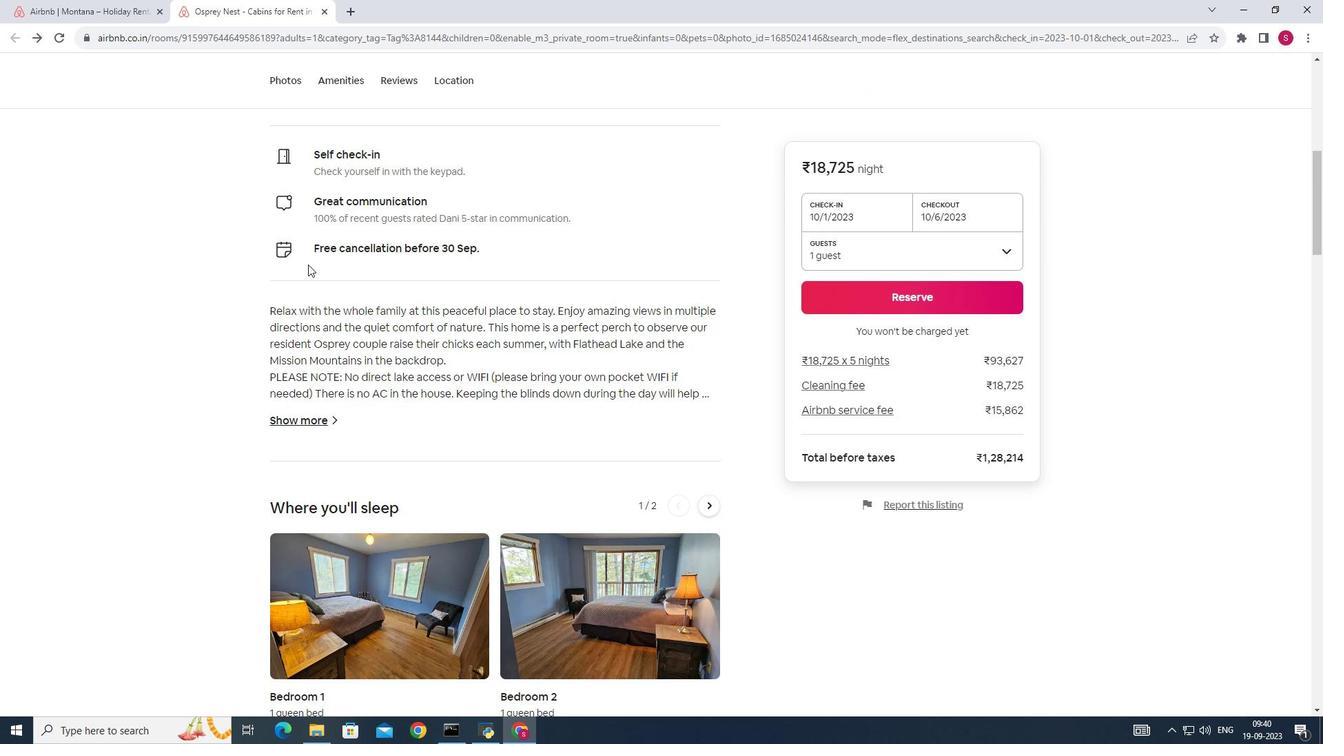 
Action: Mouse scrolled (296, 222) with delta (0, 0)
Screenshot: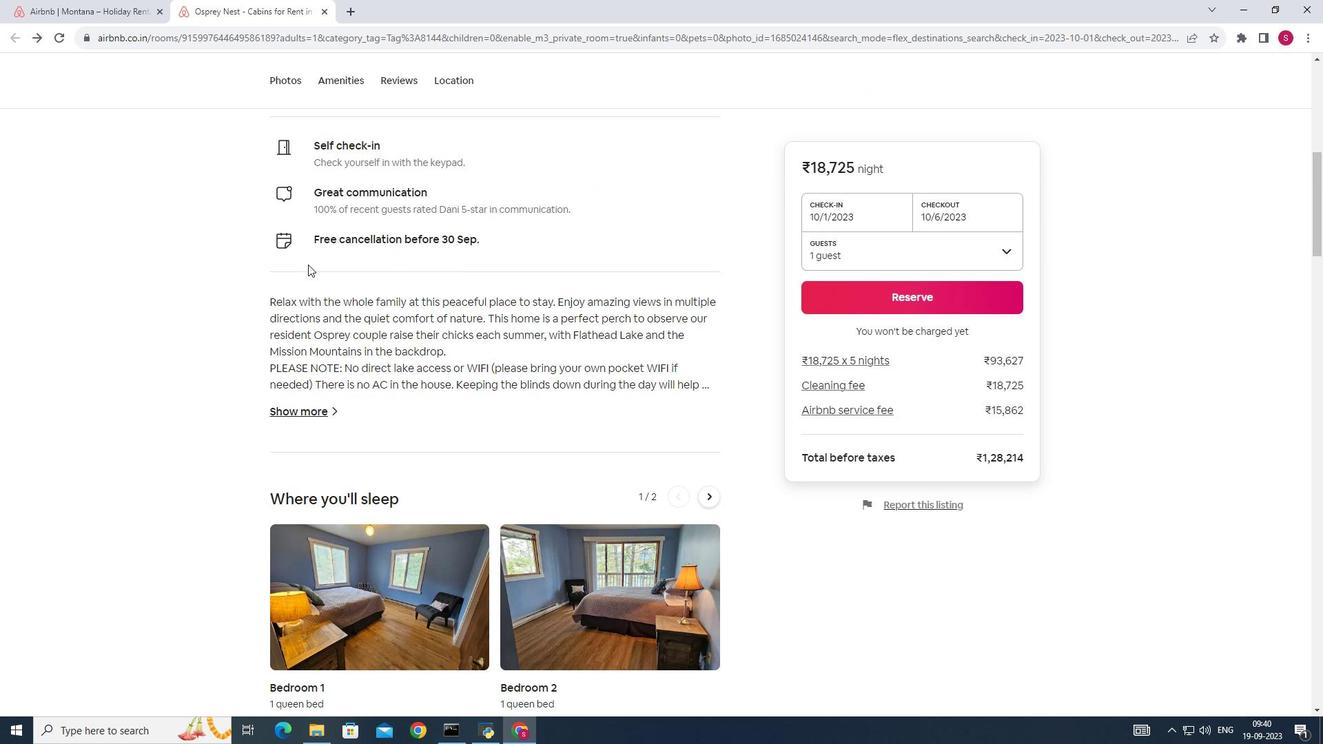 
Action: Mouse moved to (308, 264)
Screenshot: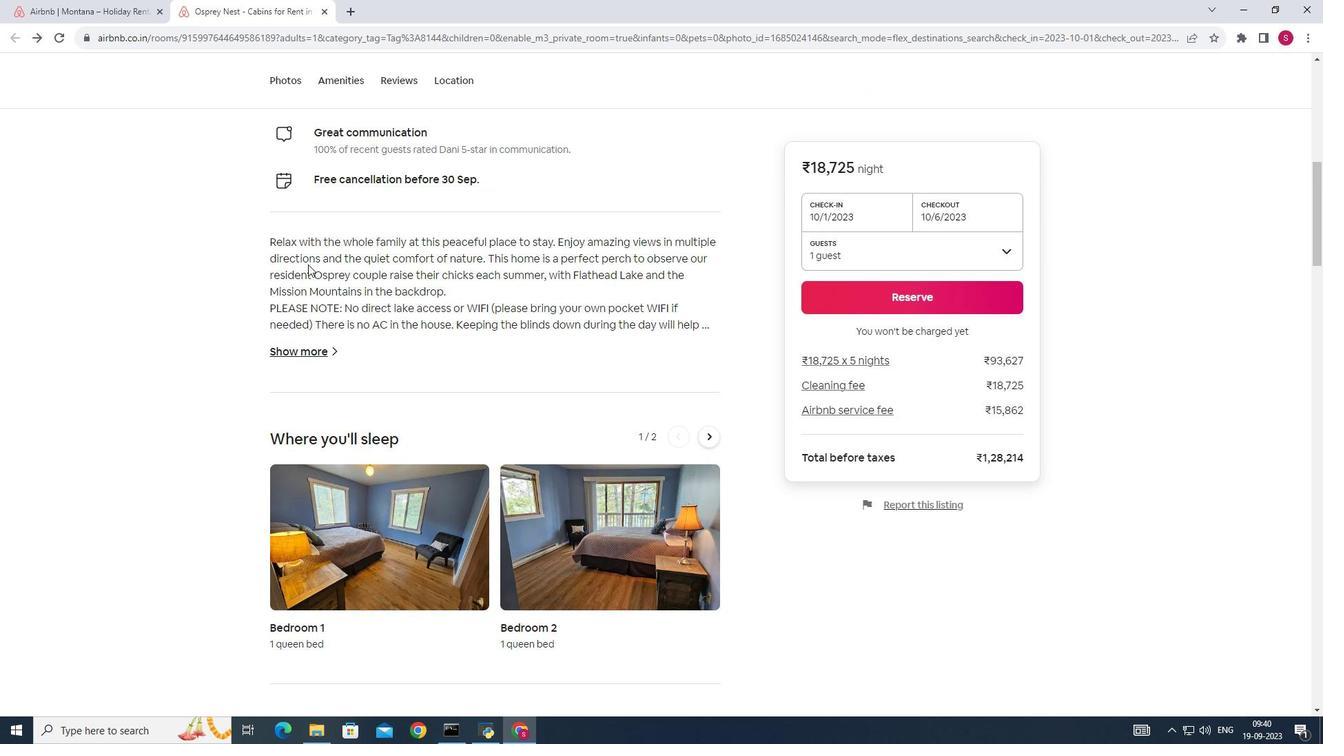 
Action: Mouse scrolled (308, 264) with delta (0, 0)
Screenshot: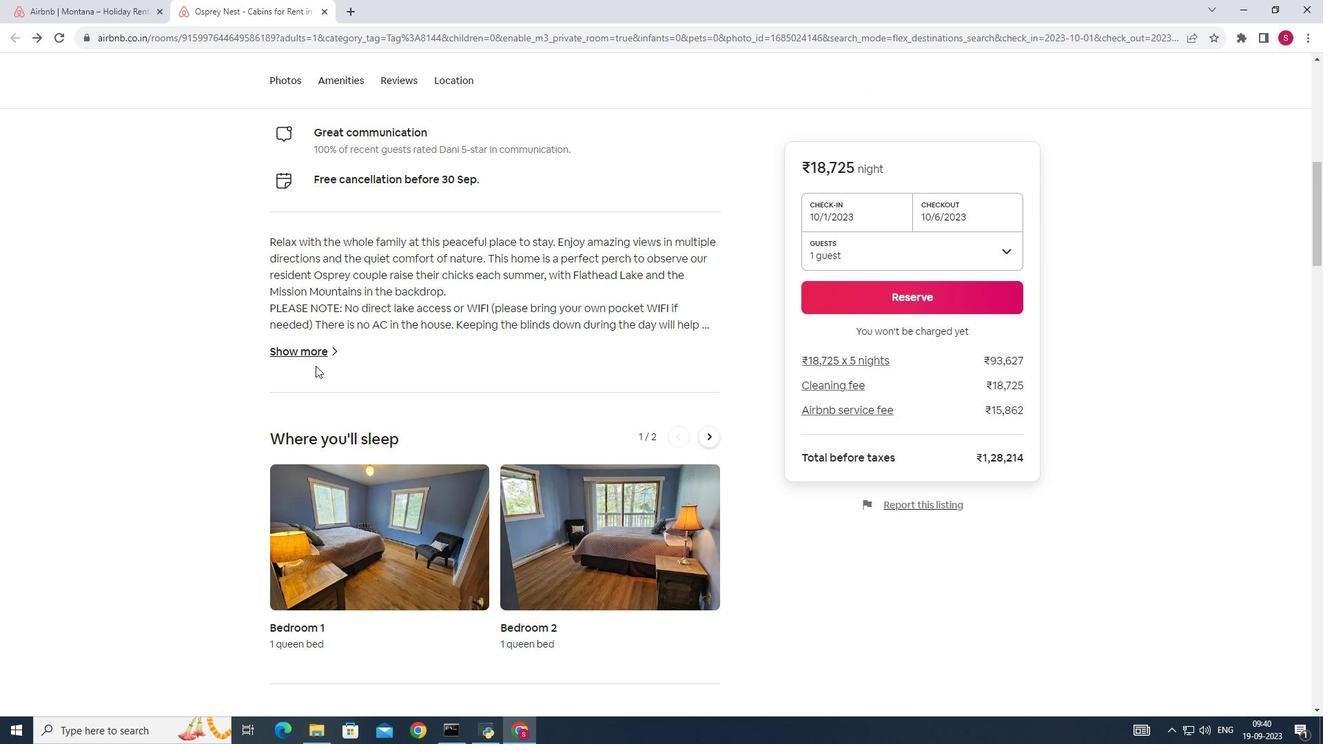 
Action: Mouse moved to (311, 351)
Screenshot: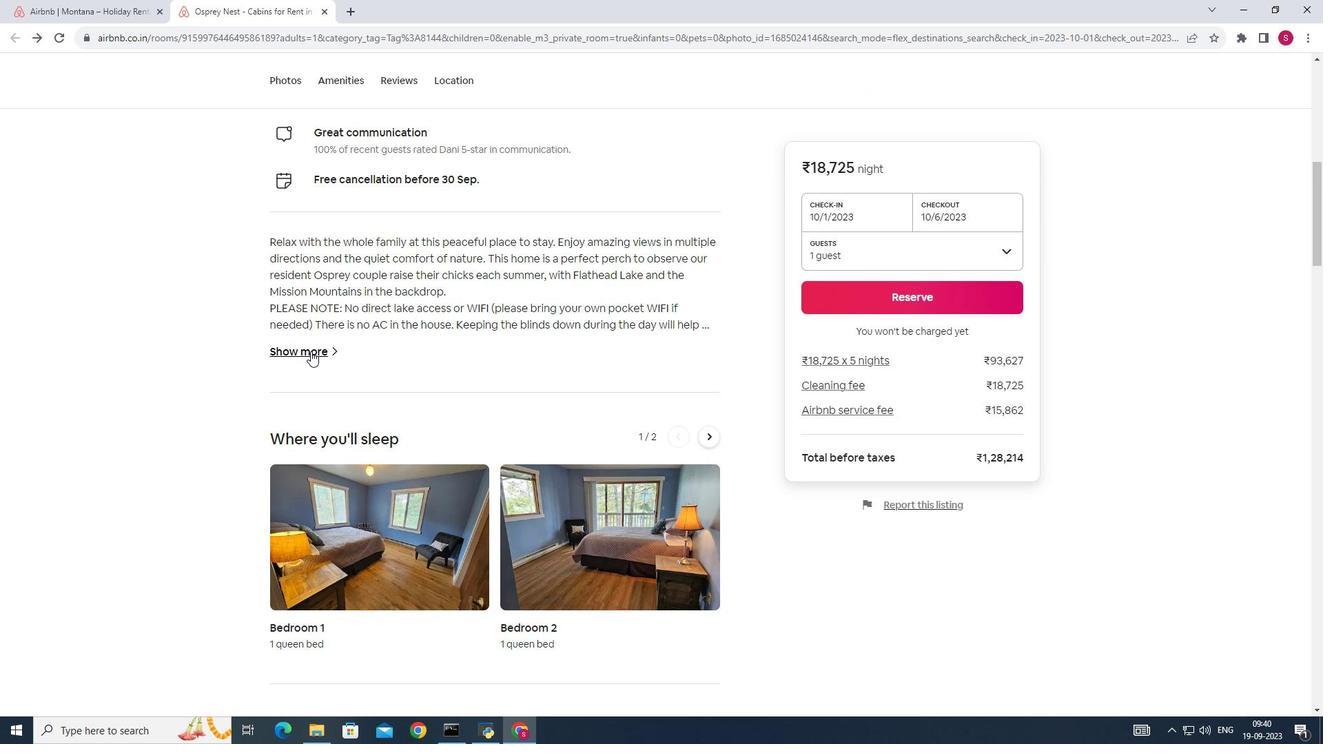 
Action: Mouse pressed left at (311, 351)
Screenshot: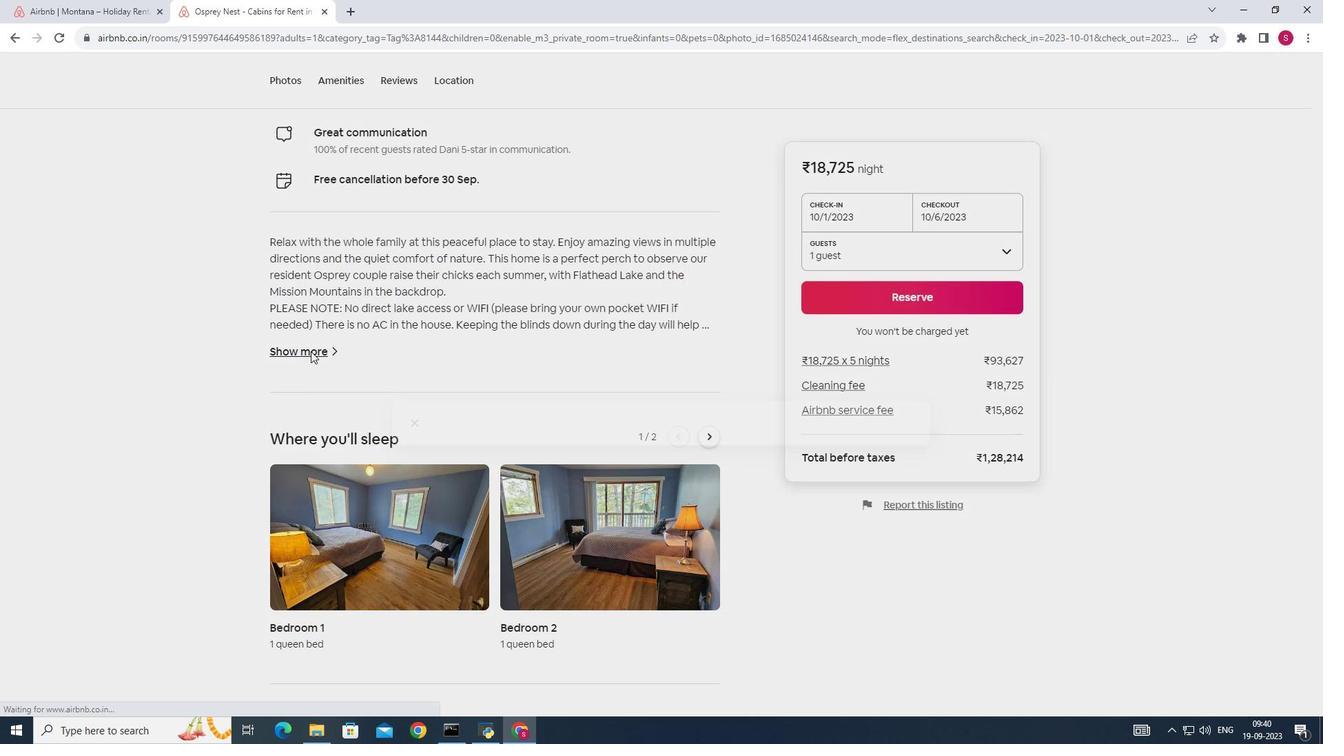 
Action: Mouse moved to (650, 373)
Screenshot: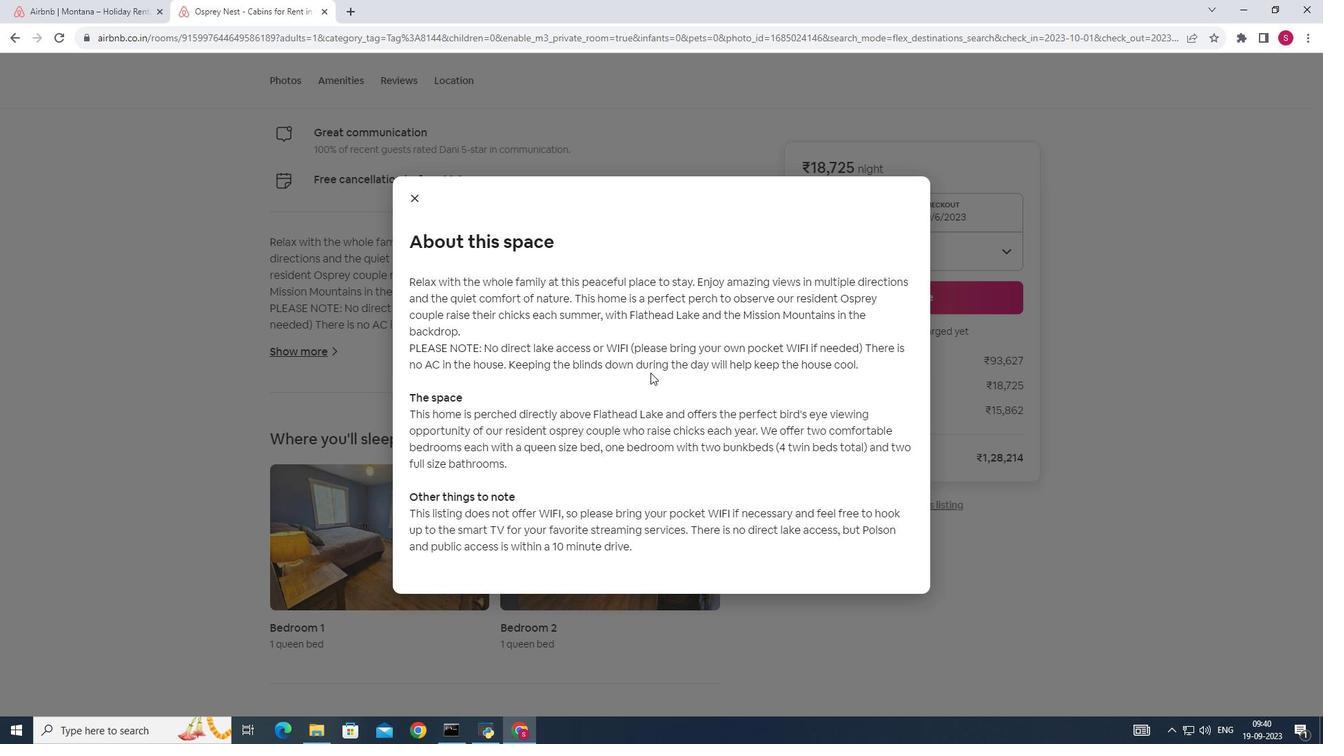
Action: Mouse scrolled (650, 372) with delta (0, 0)
Screenshot: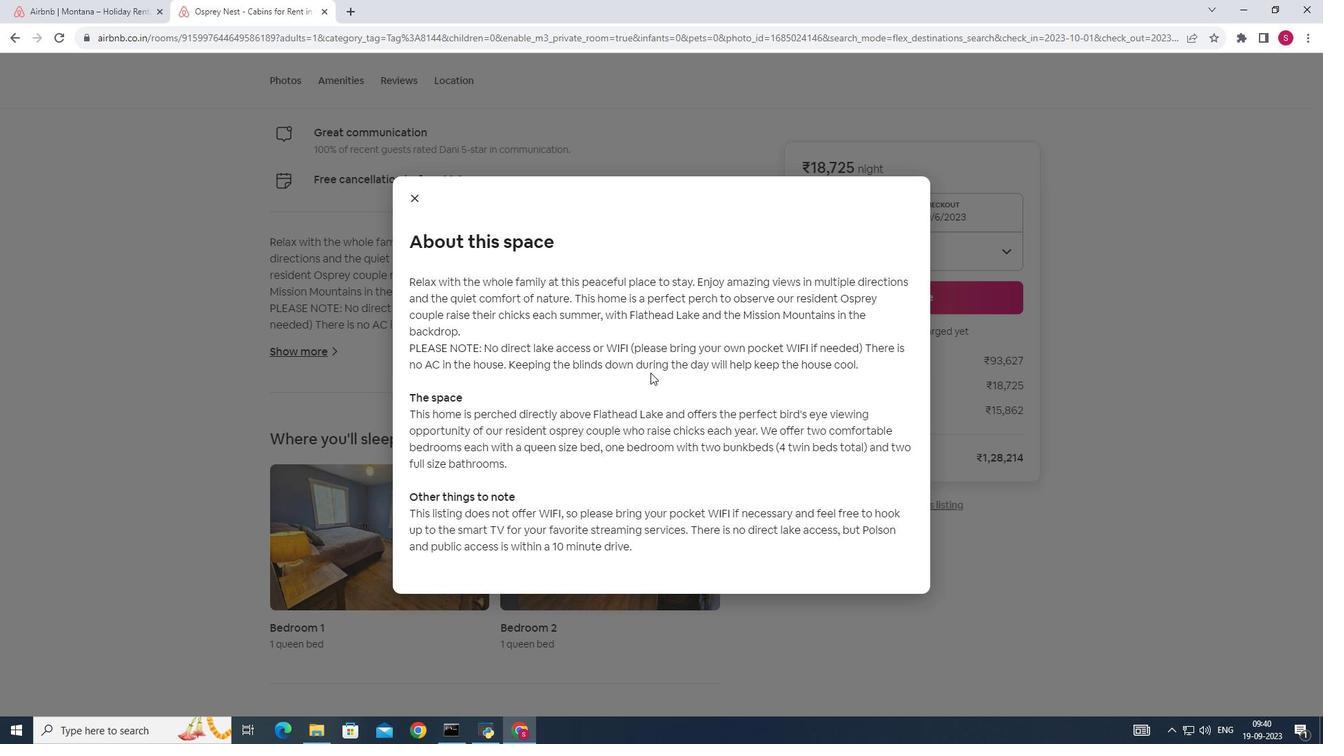 
Action: Mouse scrolled (650, 372) with delta (0, 0)
Screenshot: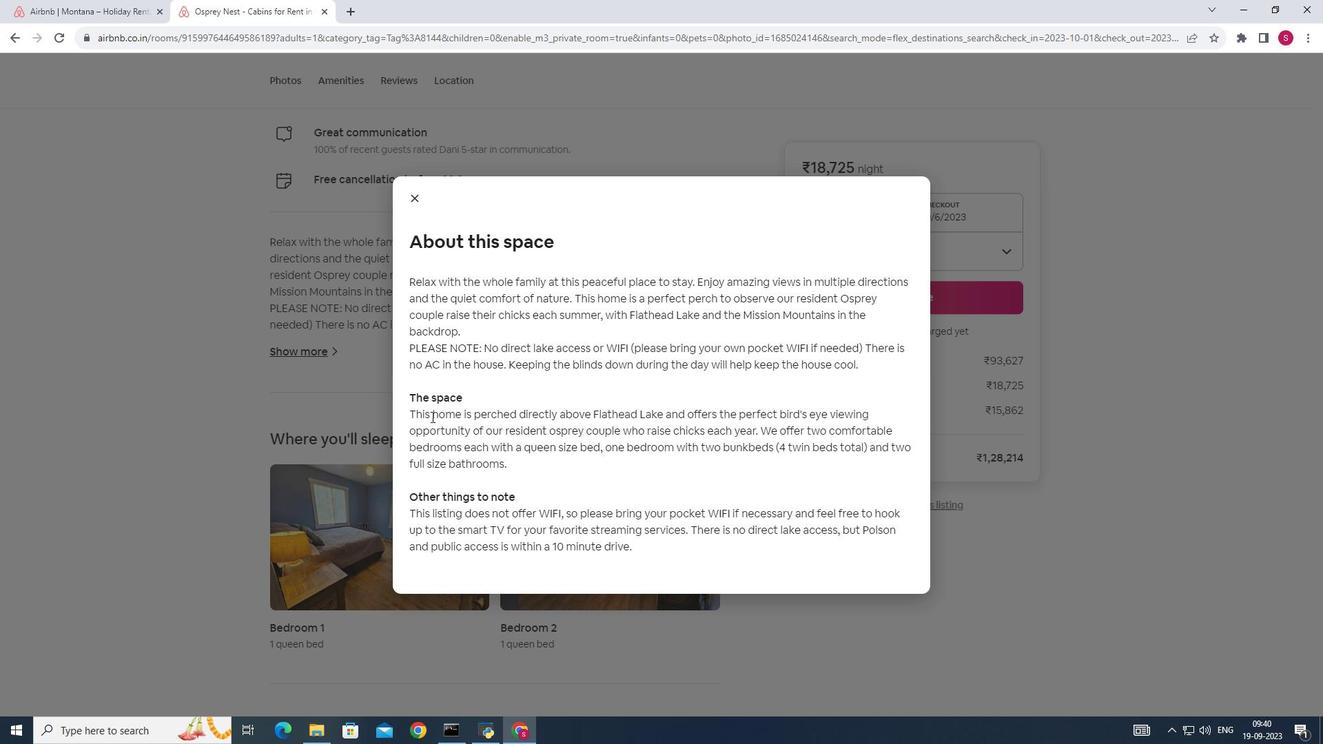 
Action: Mouse moved to (559, 426)
Screenshot: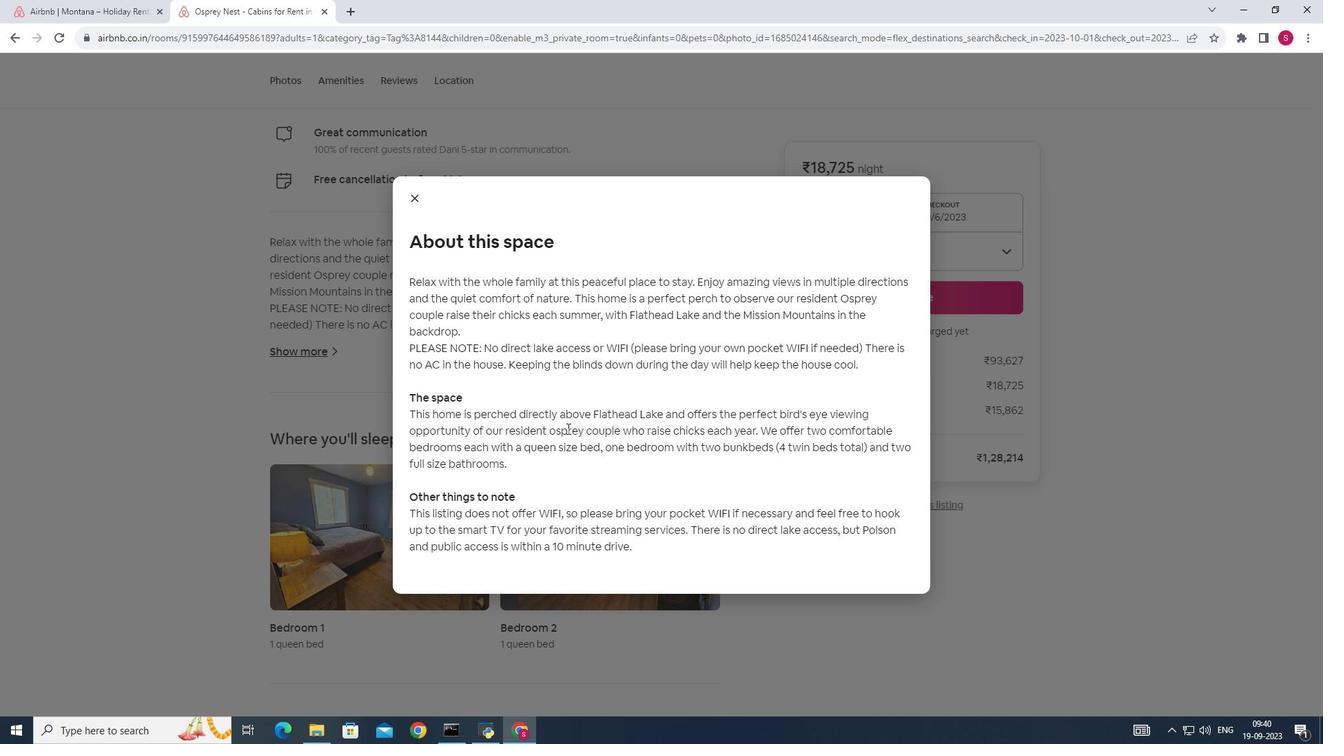 
Action: Mouse scrolled (556, 423) with delta (0, 0)
Screenshot: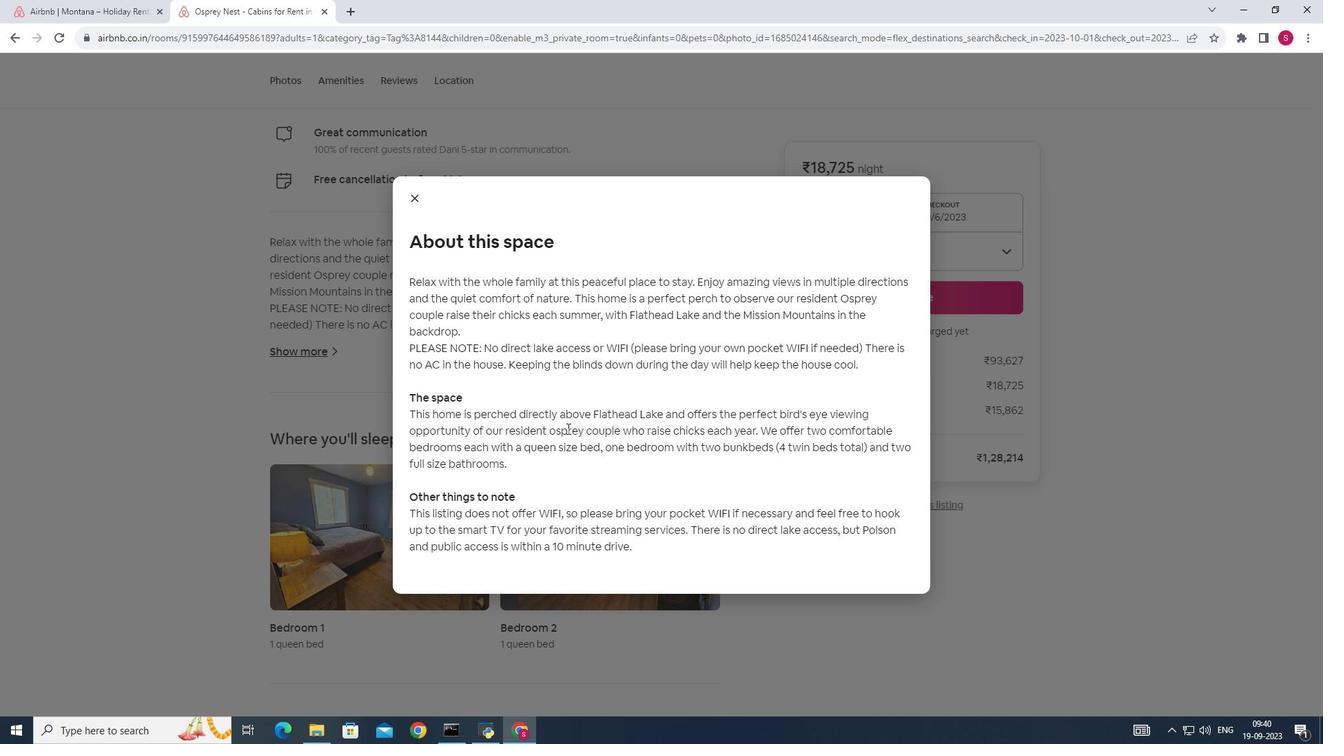 
Action: Mouse moved to (566, 428)
Screenshot: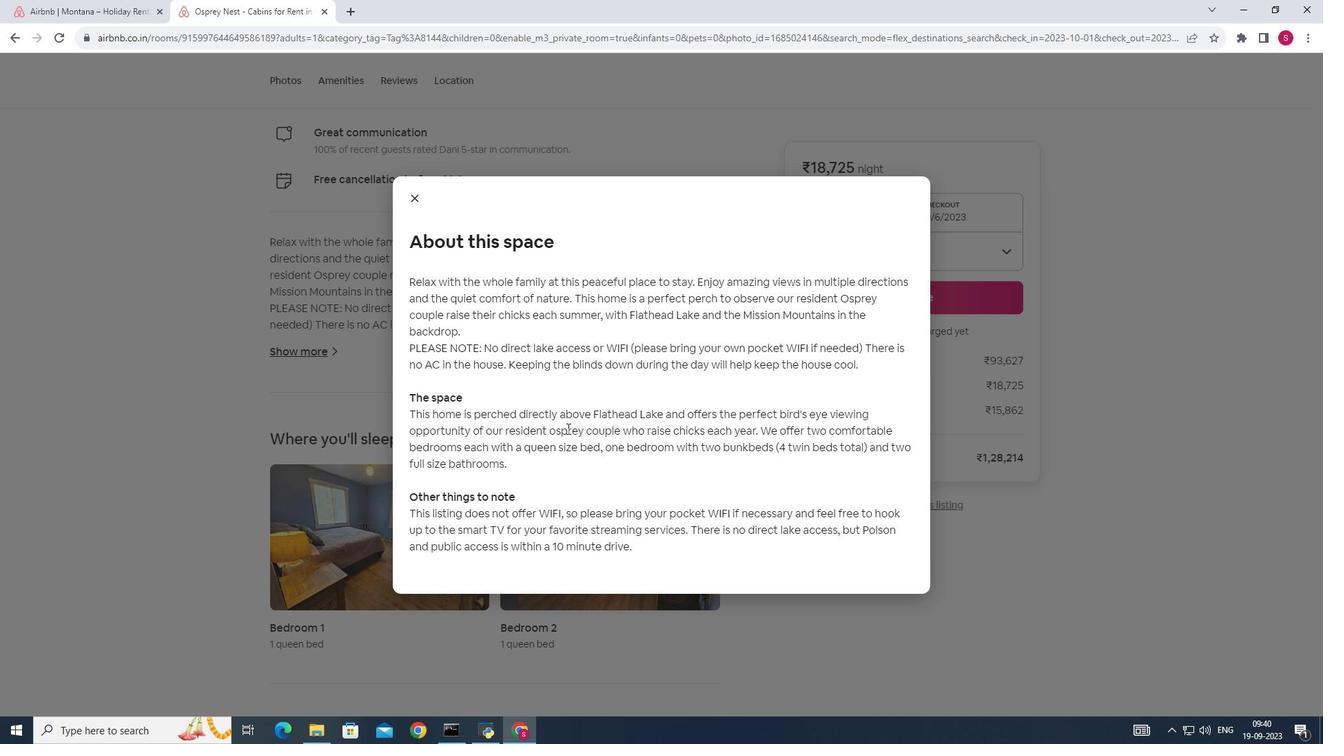 
Action: Mouse scrolled (566, 427) with delta (0, 0)
Screenshot: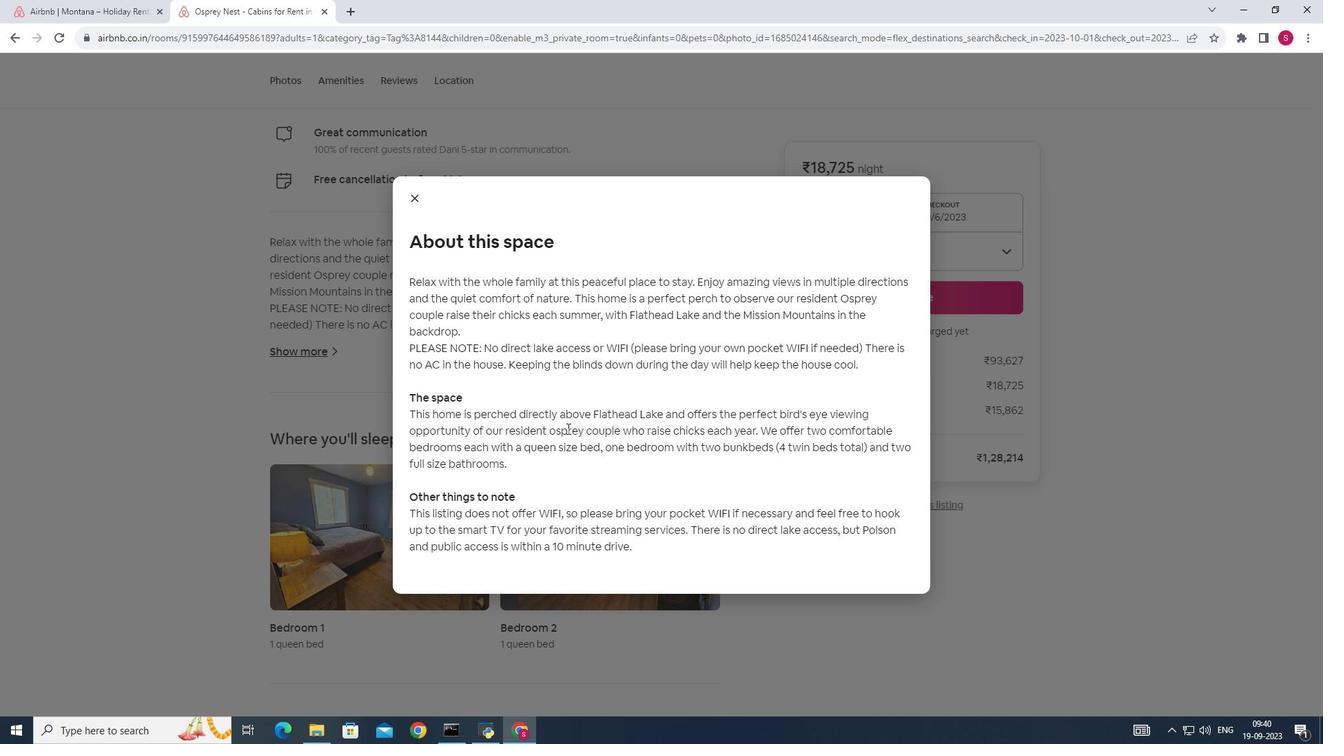 
Action: Mouse moved to (567, 428)
Screenshot: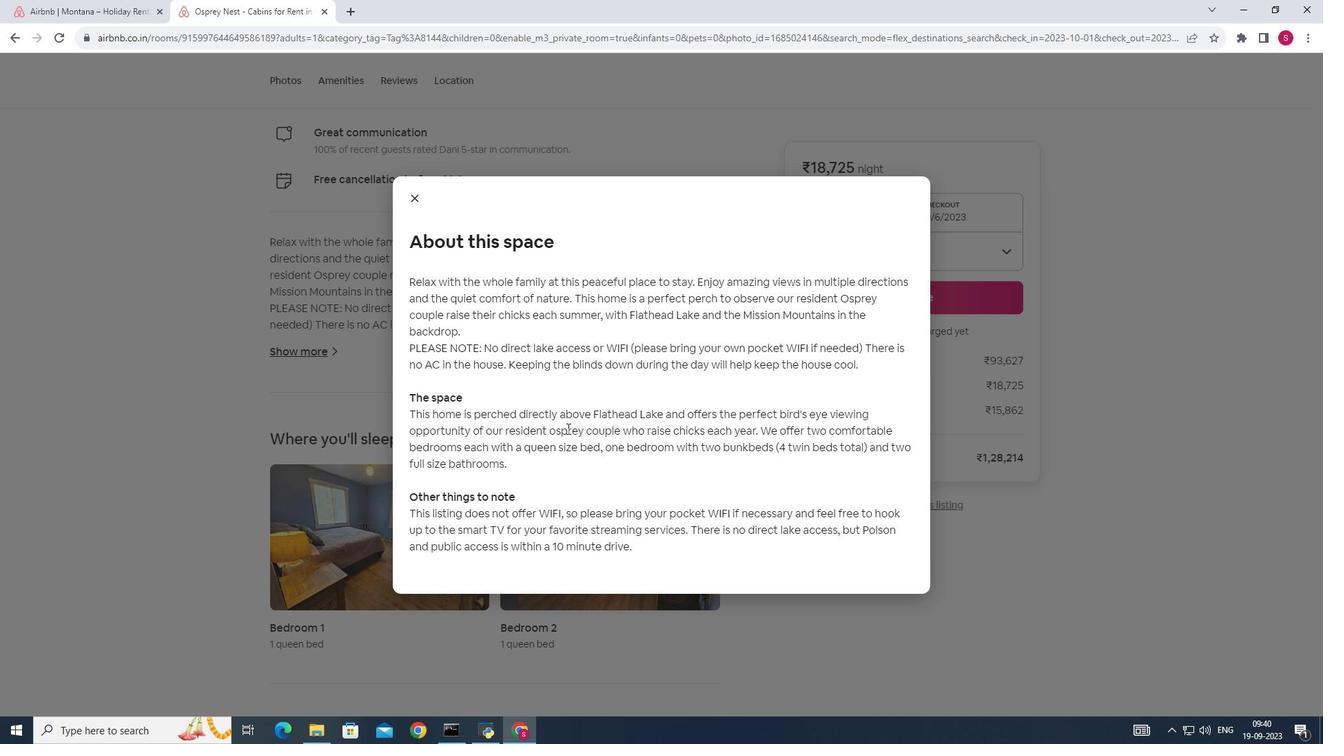 
Action: Mouse scrolled (567, 428) with delta (0, 0)
Screenshot: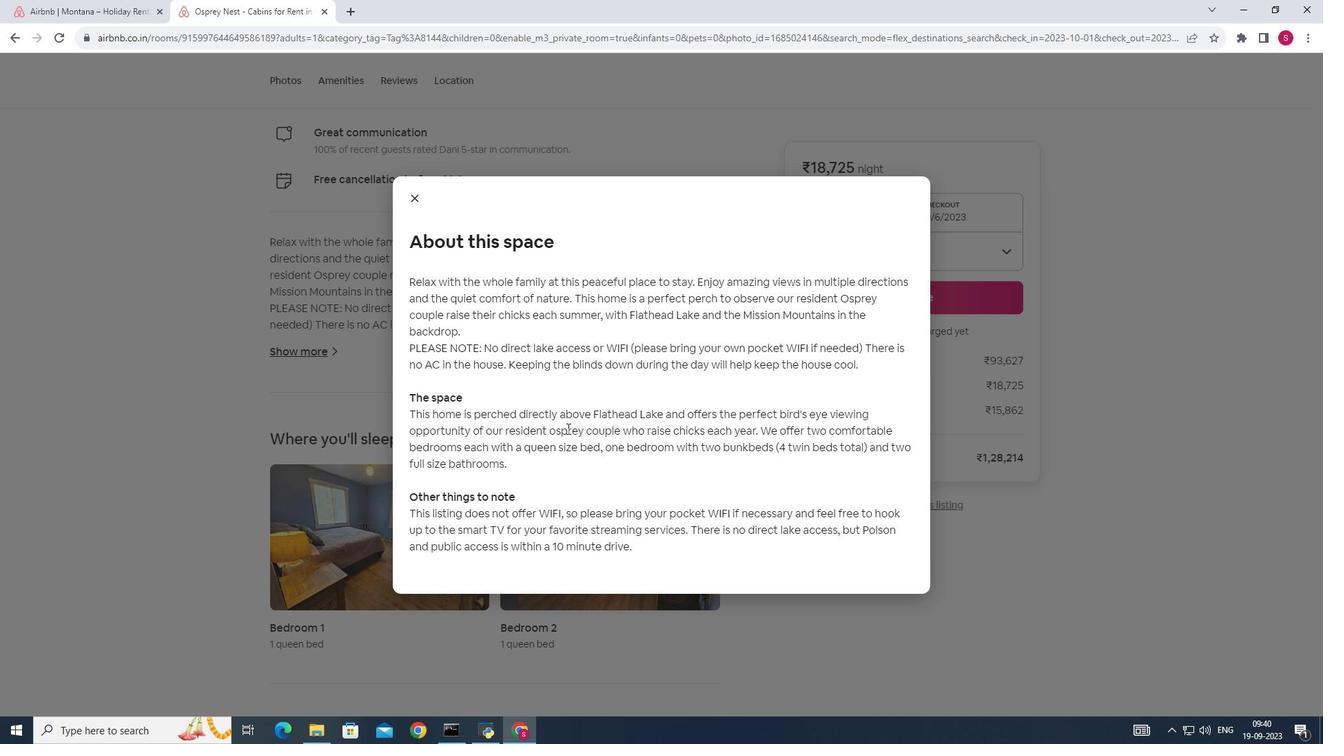
Action: Mouse moved to (414, 197)
Screenshot: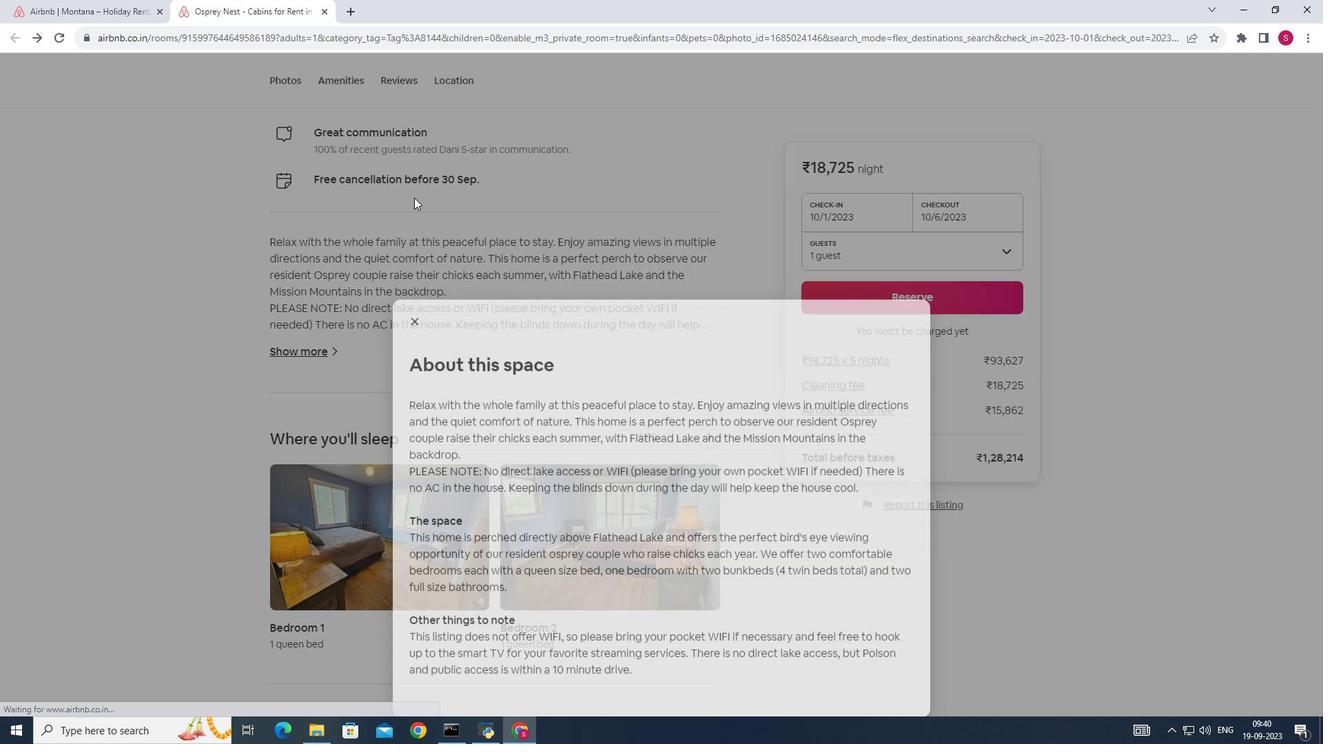 
Action: Mouse pressed left at (414, 197)
Screenshot: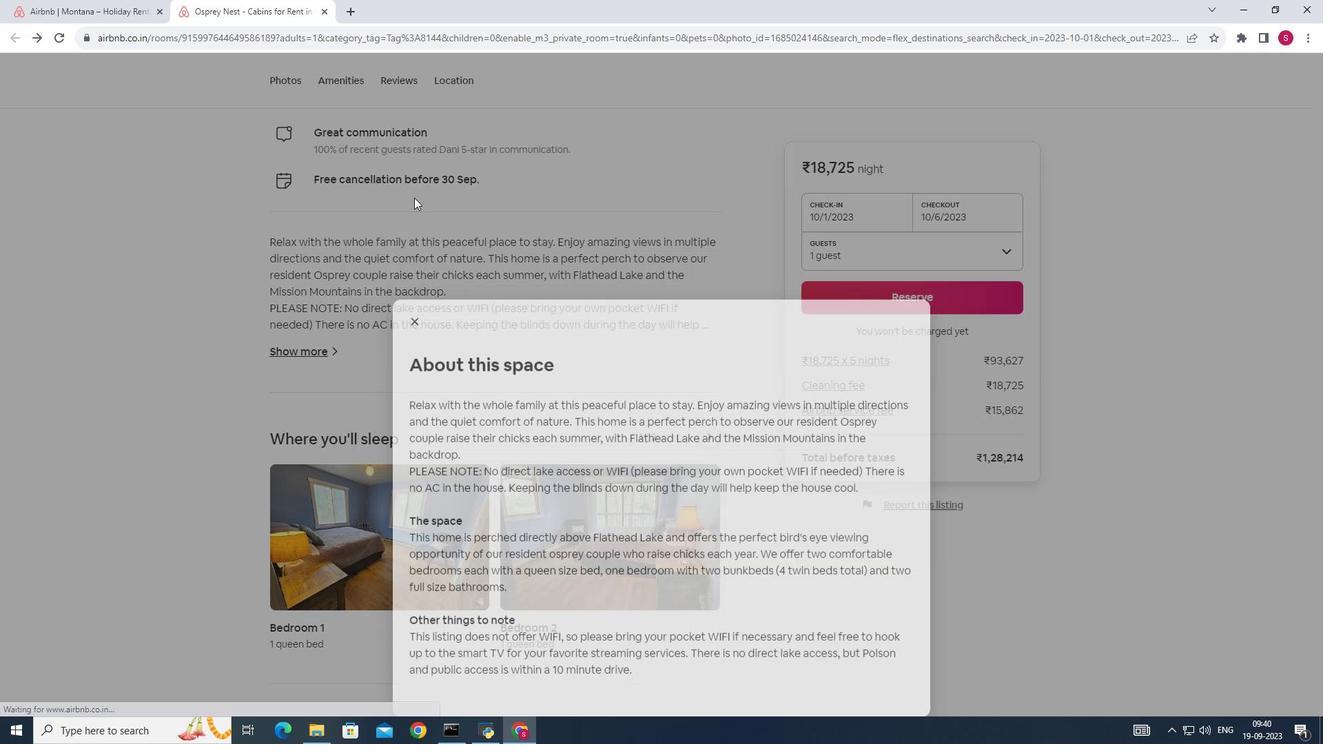 
Action: Mouse moved to (326, 248)
Screenshot: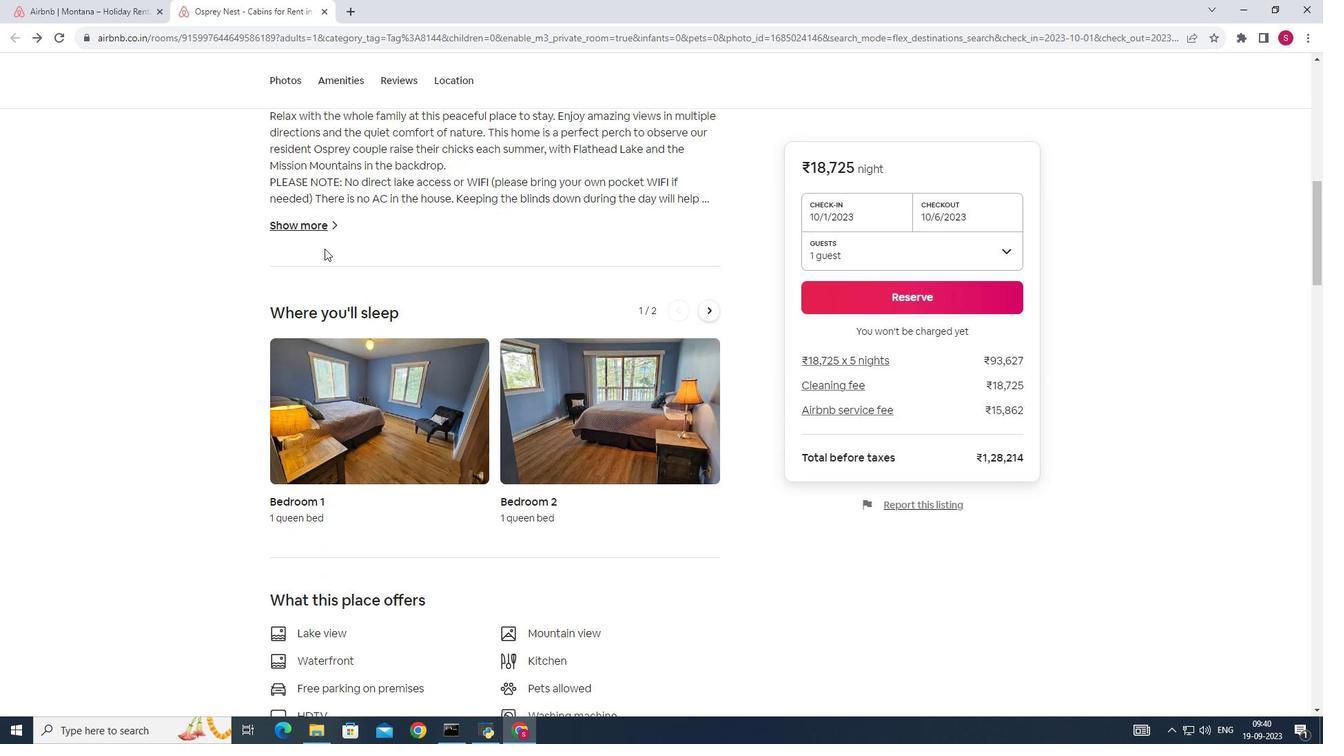 
Action: Mouse scrolled (326, 247) with delta (0, 0)
Screenshot: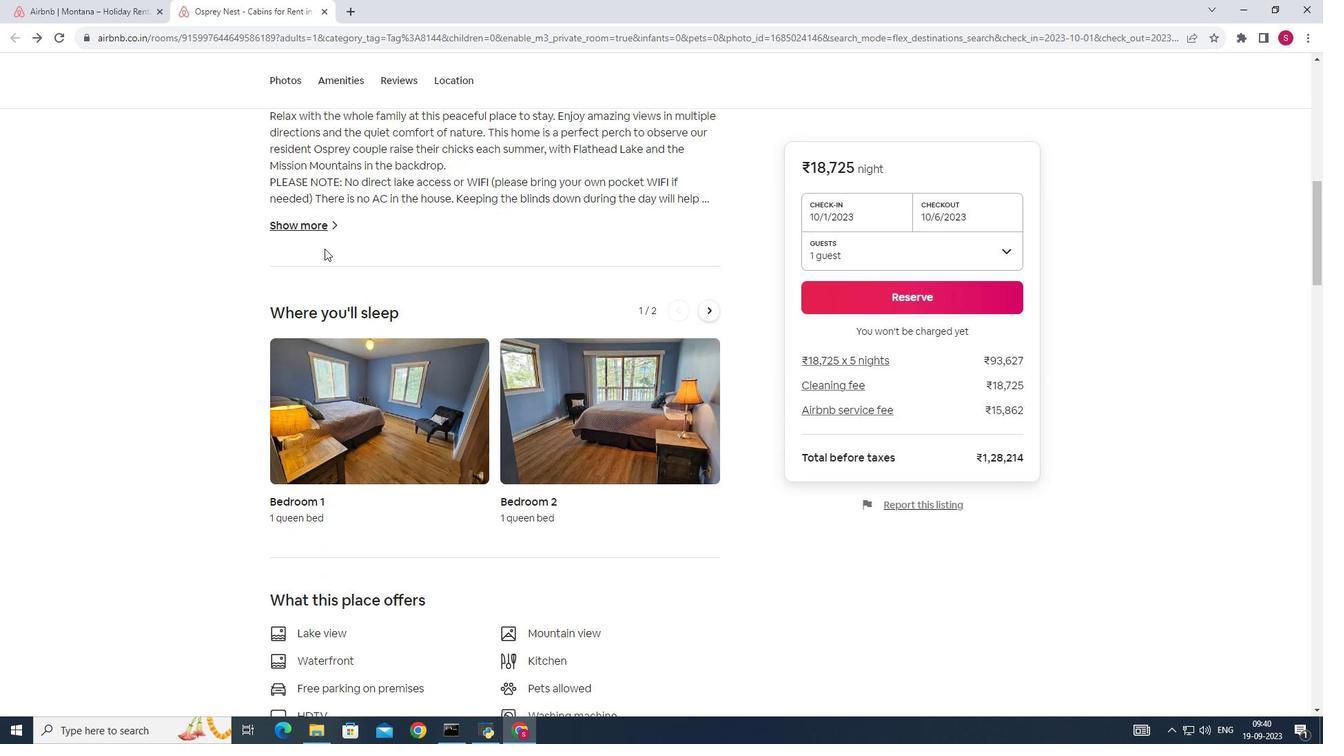 
Action: Mouse moved to (324, 248)
Screenshot: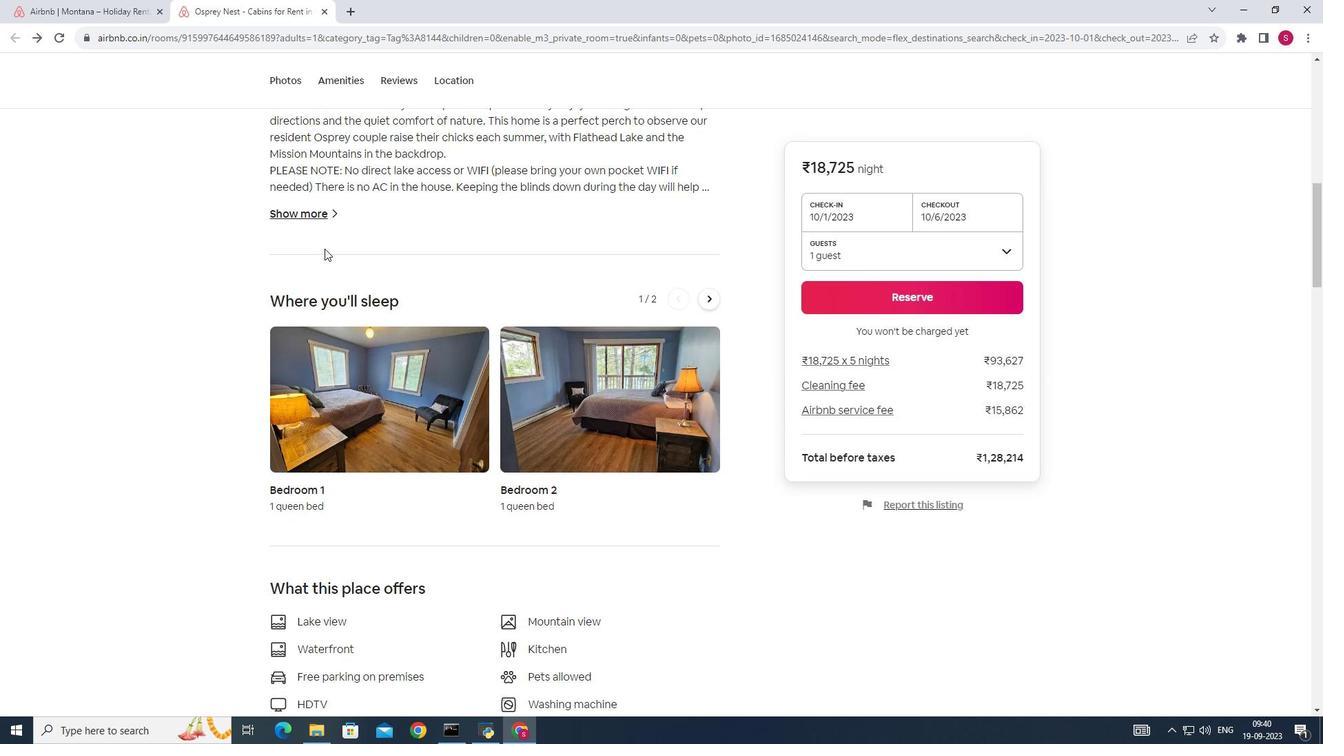 
Action: Mouse scrolled (324, 248) with delta (0, 0)
Screenshot: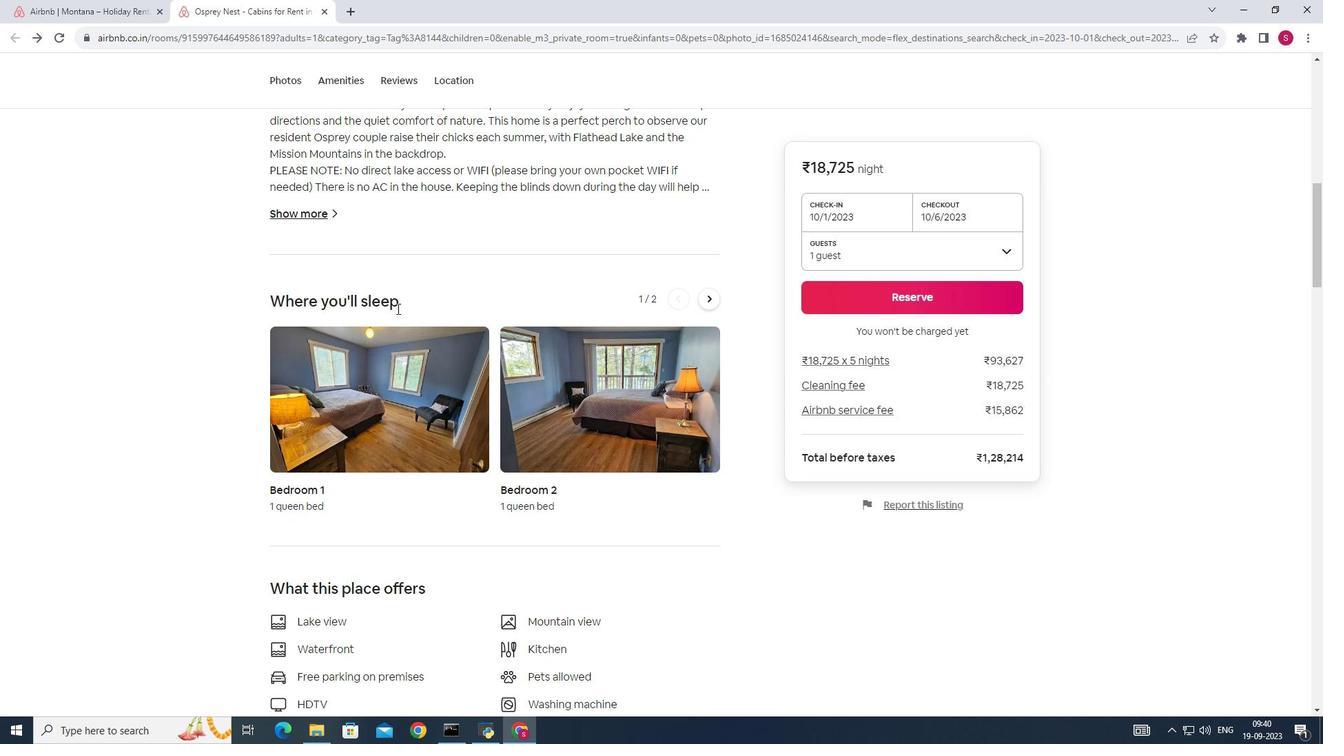 
Action: Mouse moved to (715, 295)
Screenshot: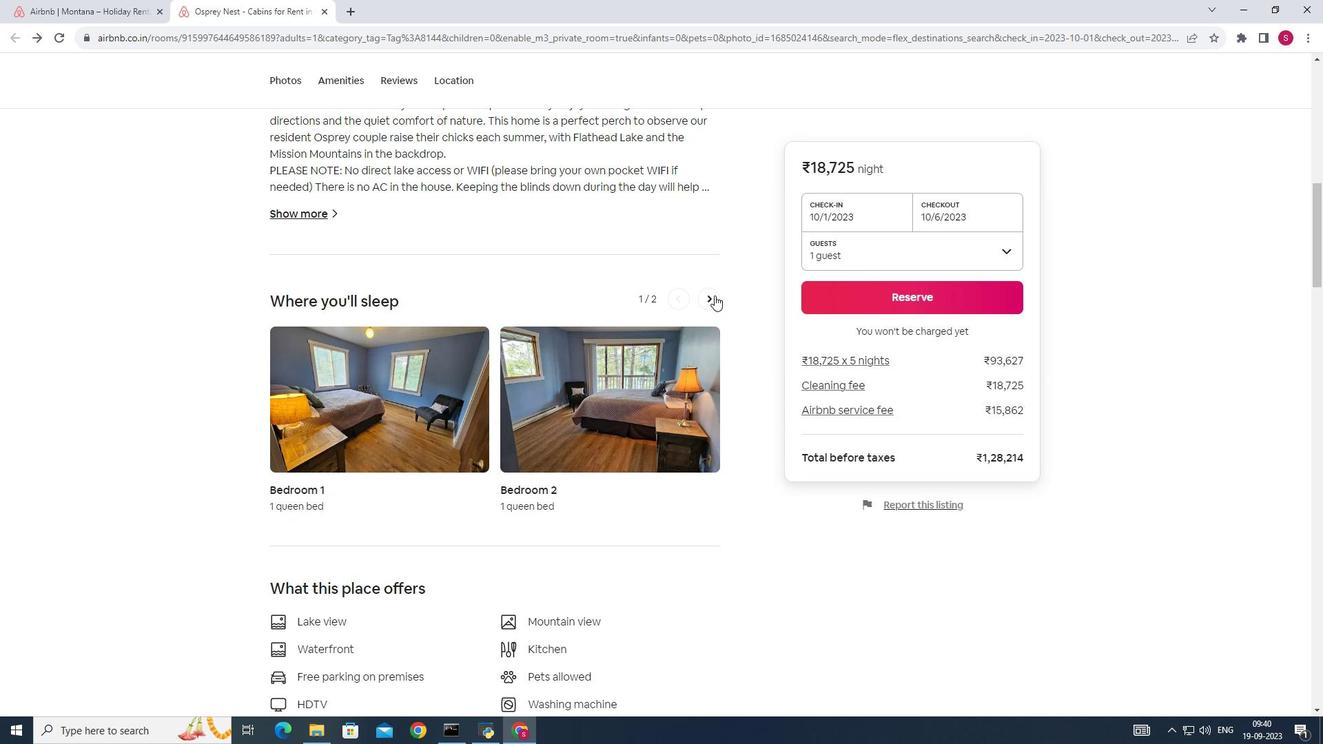 
Action: Mouse pressed left at (715, 295)
Screenshot: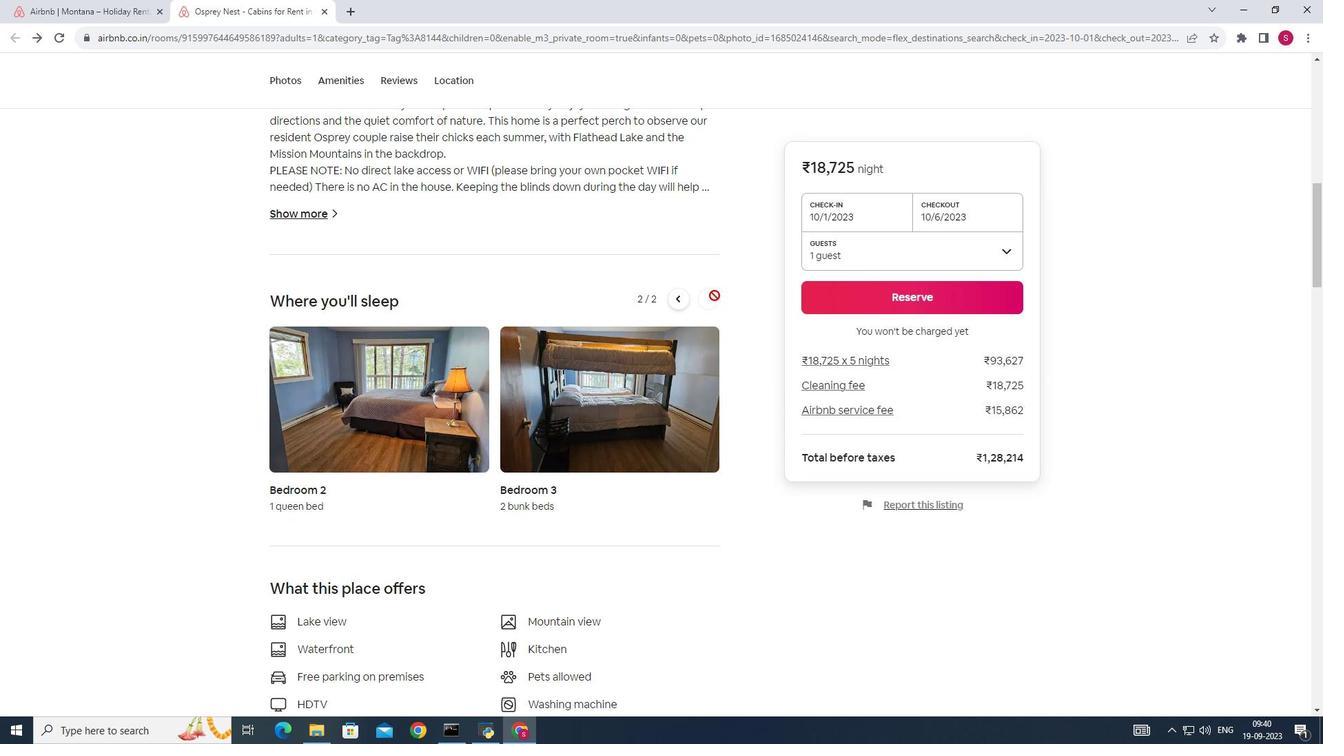 
Action: Mouse moved to (613, 400)
Screenshot: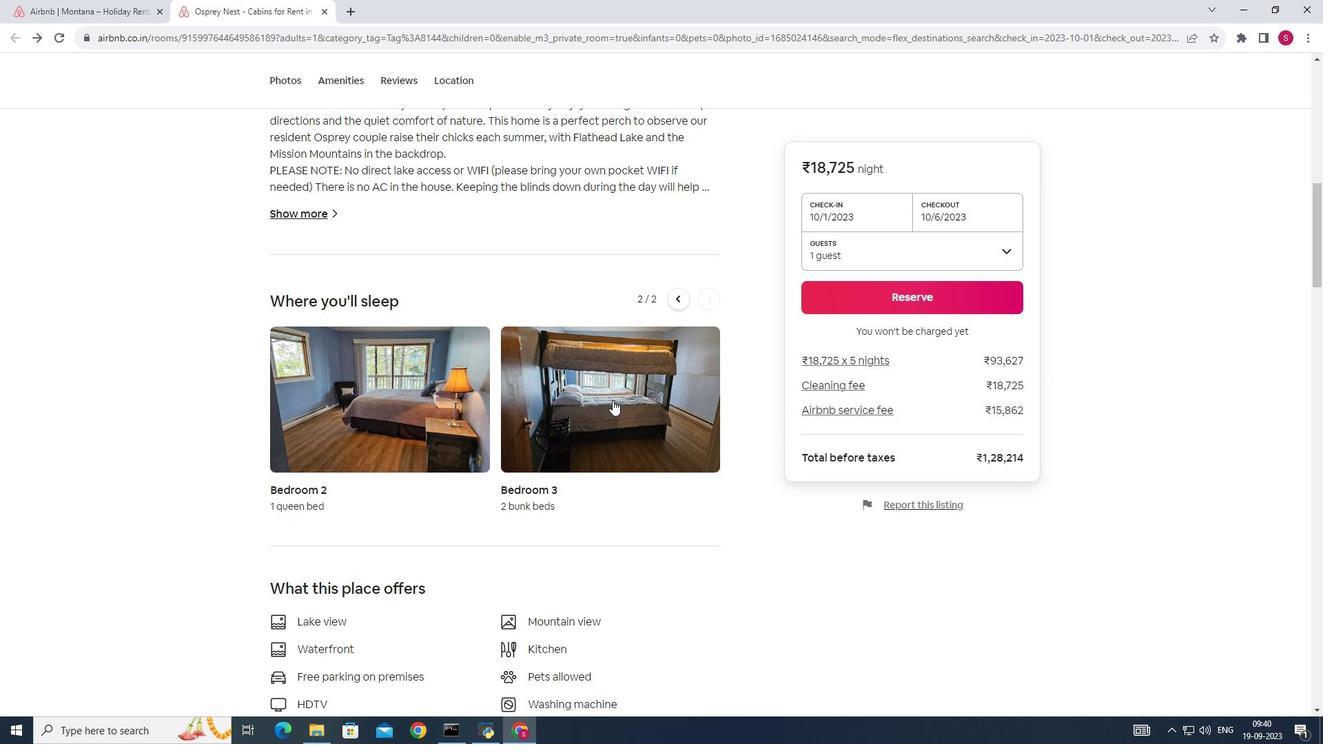 
Action: Mouse scrolled (613, 399) with delta (0, 0)
Screenshot: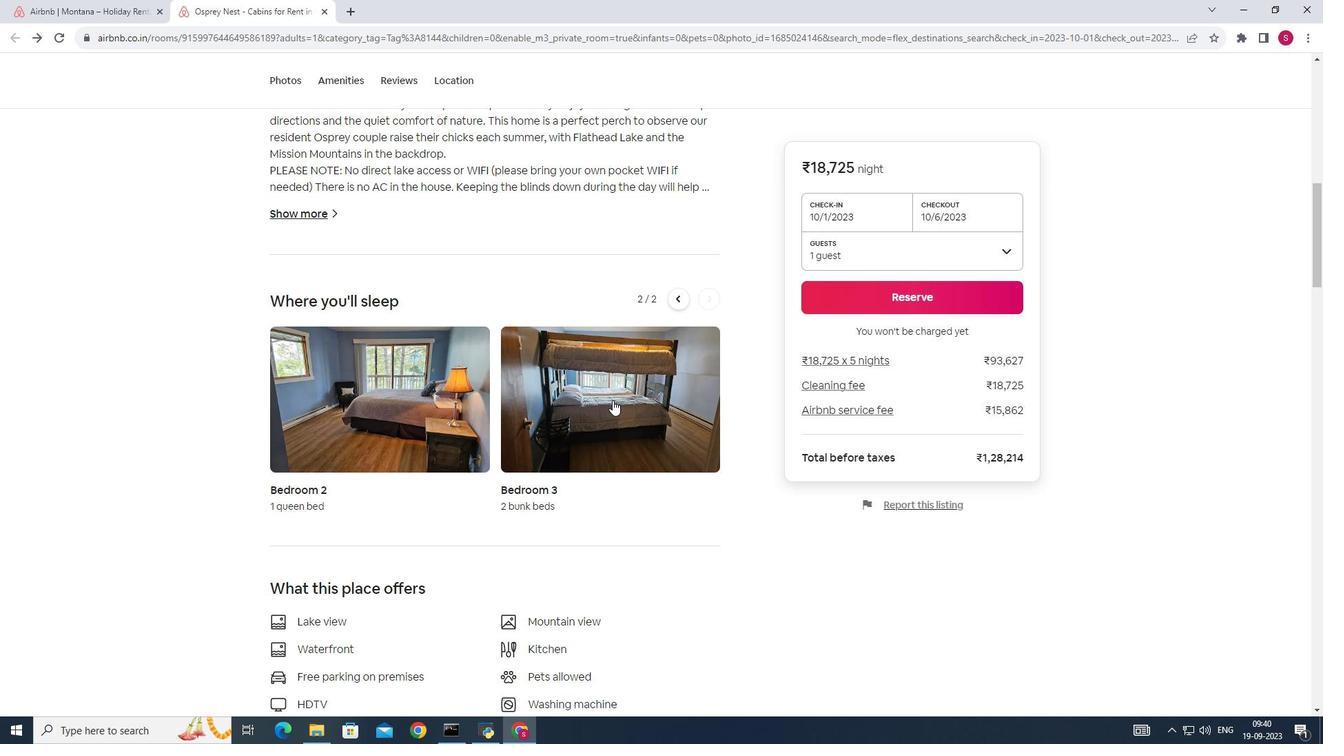 
Action: Mouse scrolled (613, 399) with delta (0, 0)
Screenshot: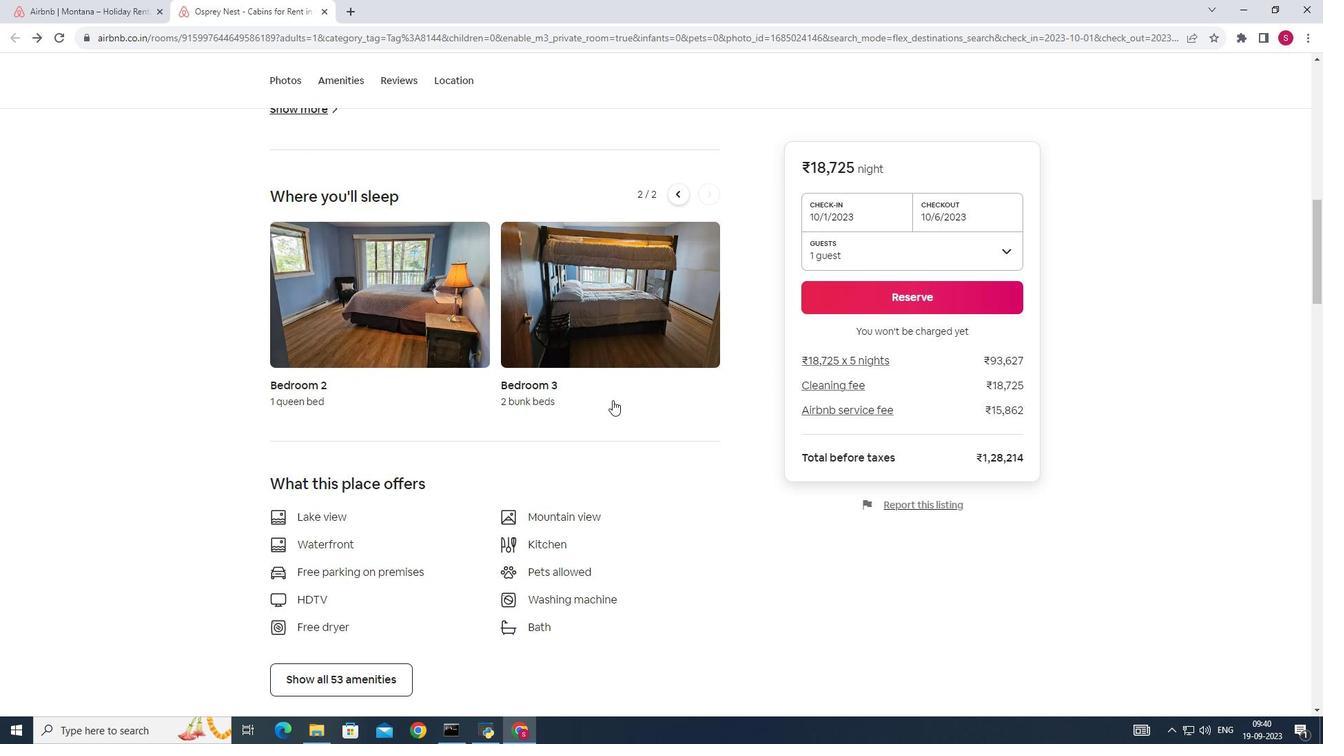 
Action: Mouse scrolled (613, 399) with delta (0, 0)
Screenshot: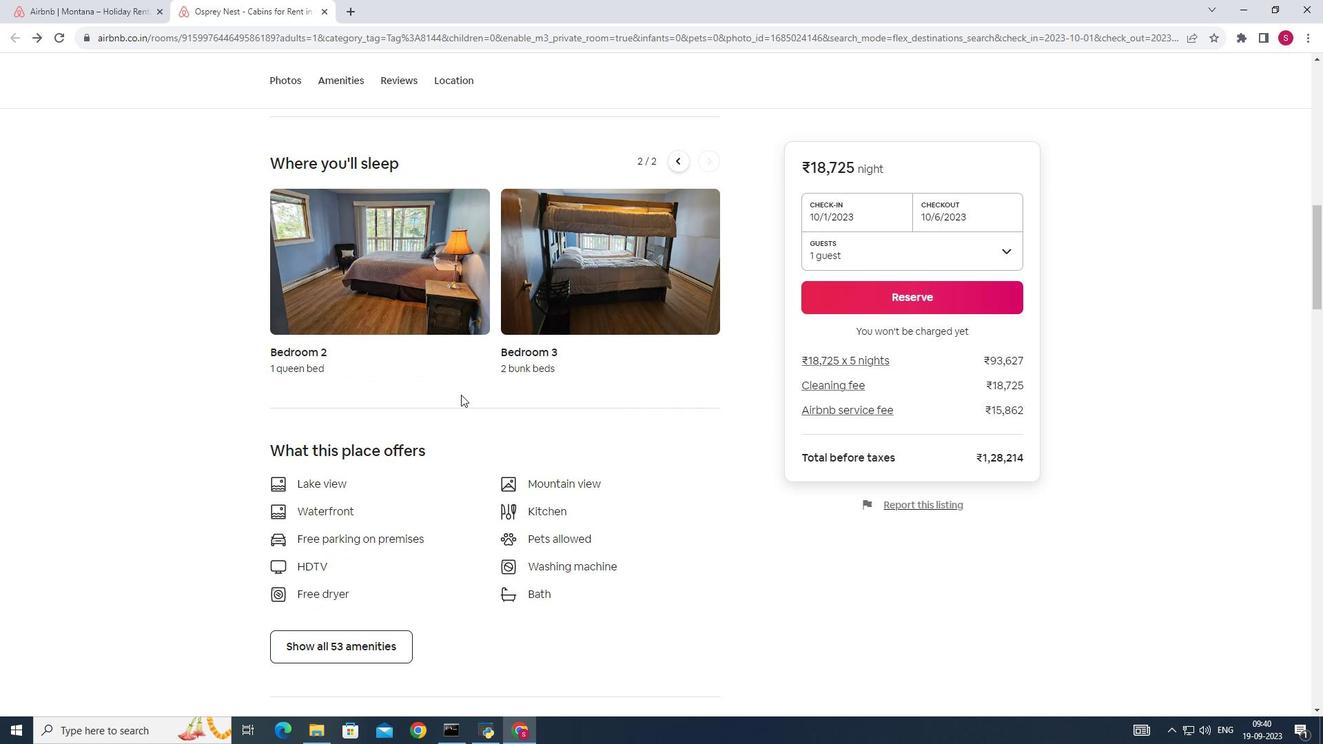 
Action: Mouse moved to (461, 395)
Screenshot: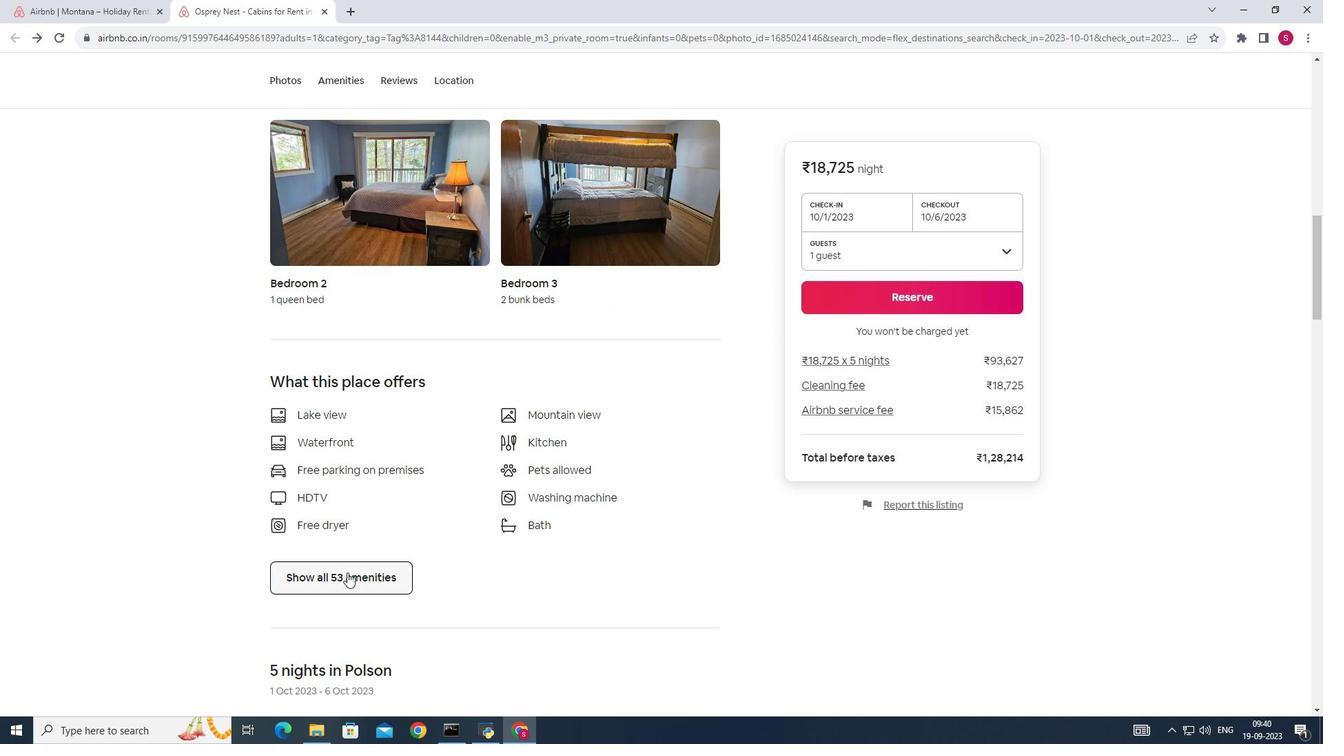 
Action: Mouse scrolled (461, 394) with delta (0, 0)
Screenshot: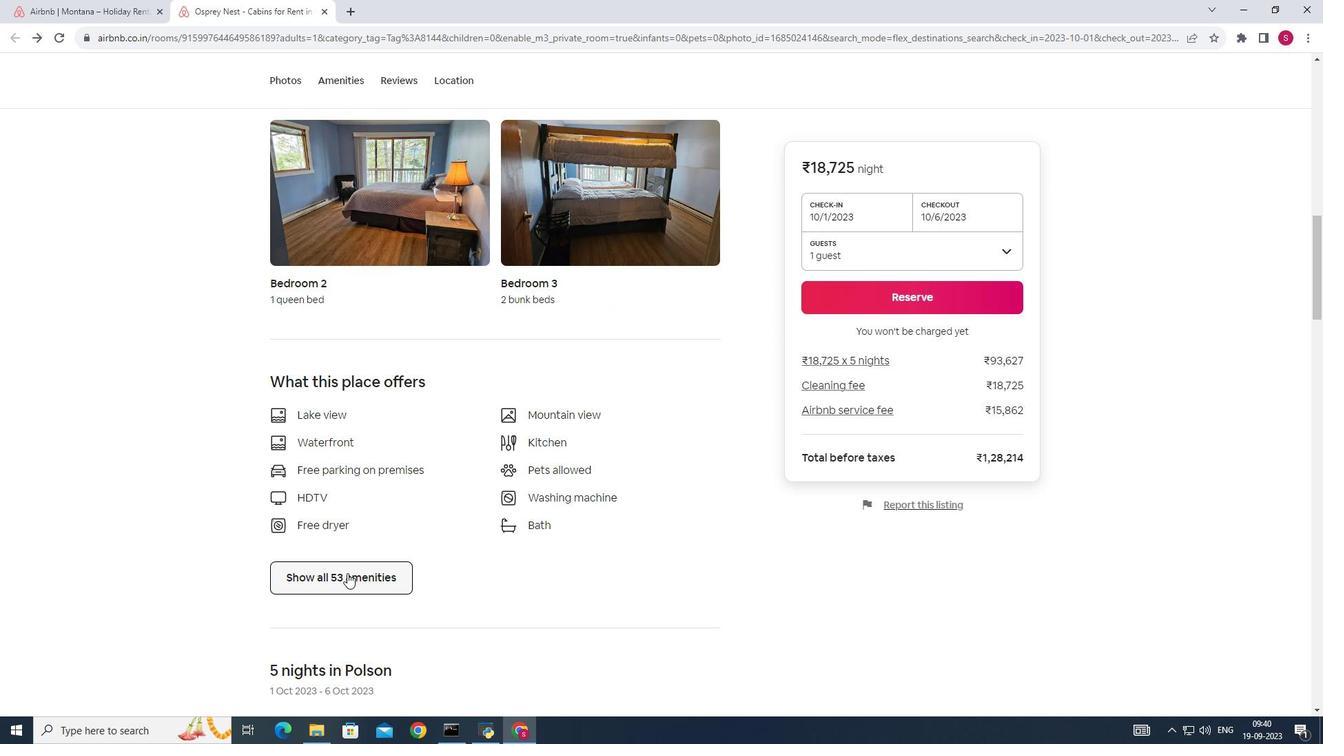 
Action: Mouse moved to (351, 578)
Screenshot: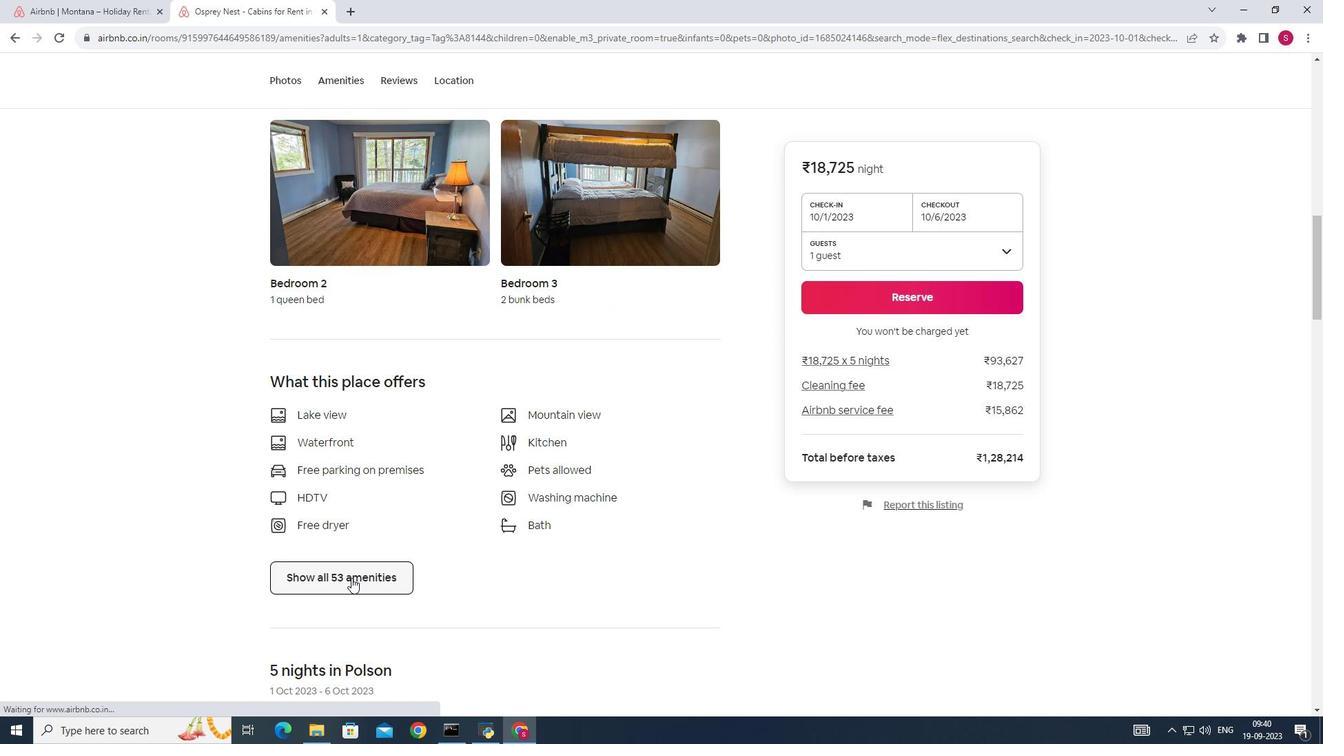 
Action: Mouse pressed left at (351, 578)
Screenshot: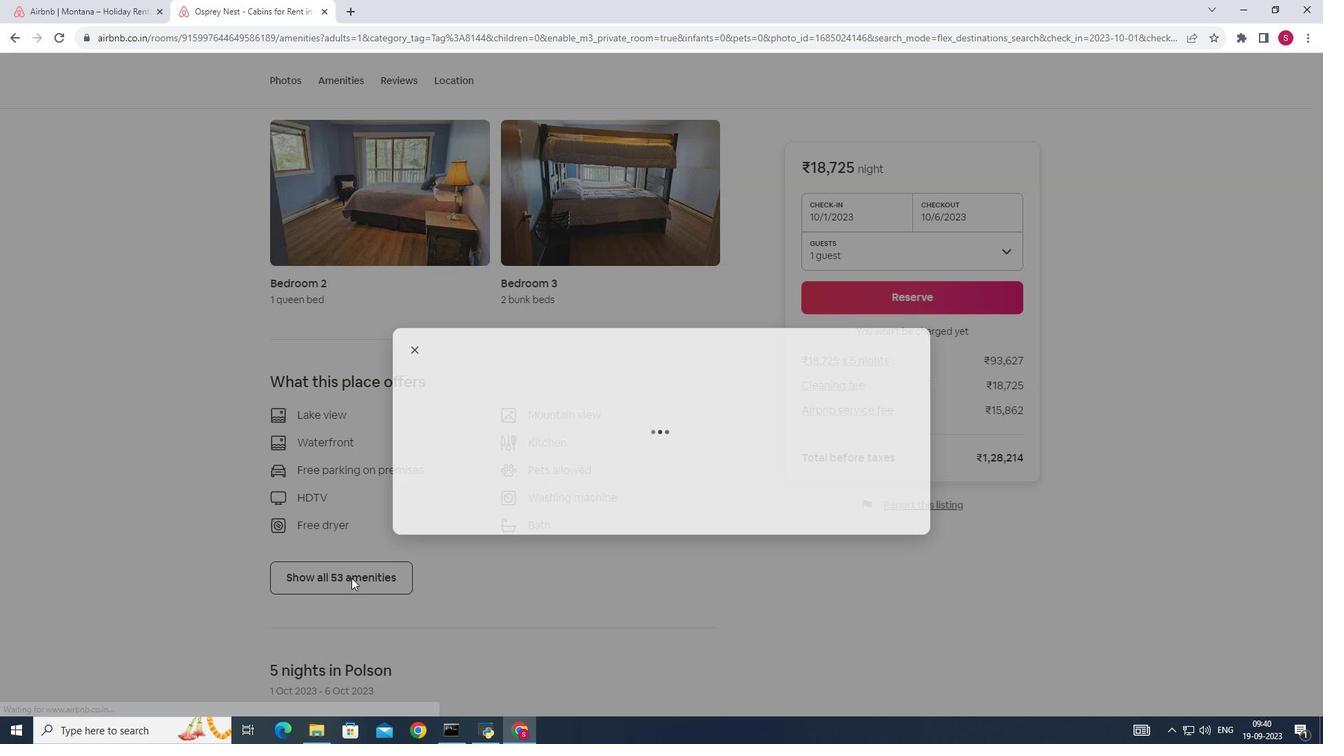 
Action: Mouse moved to (357, 513)
Screenshot: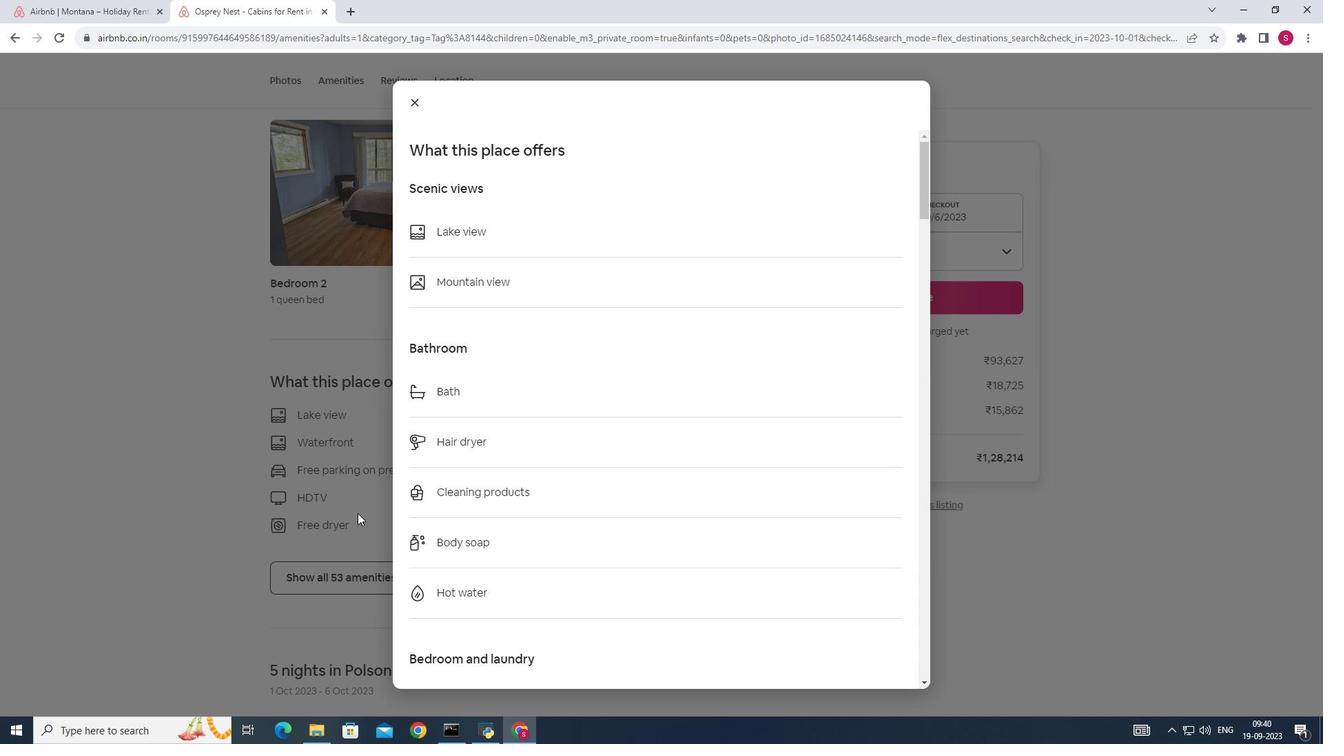 
Action: Mouse scrolled (357, 513) with delta (0, 0)
Screenshot: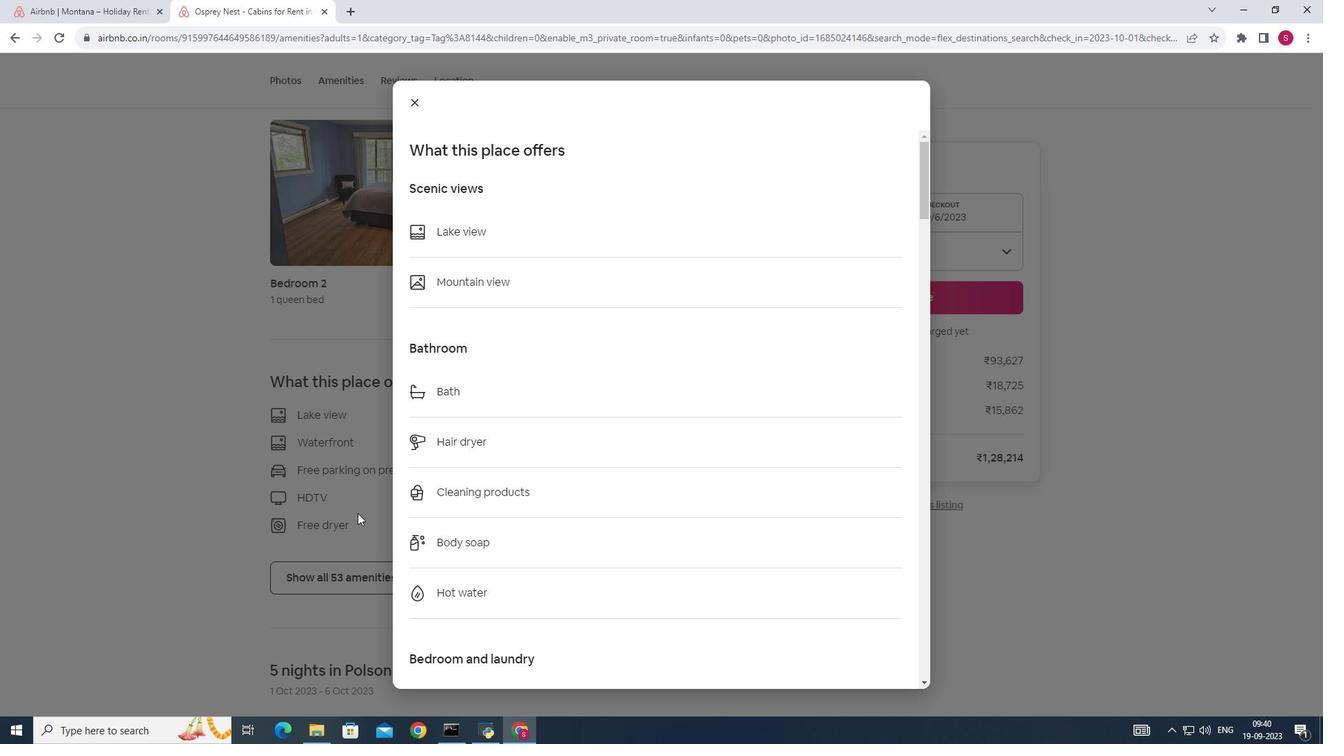 
Action: Mouse scrolled (357, 513) with delta (0, 0)
Screenshot: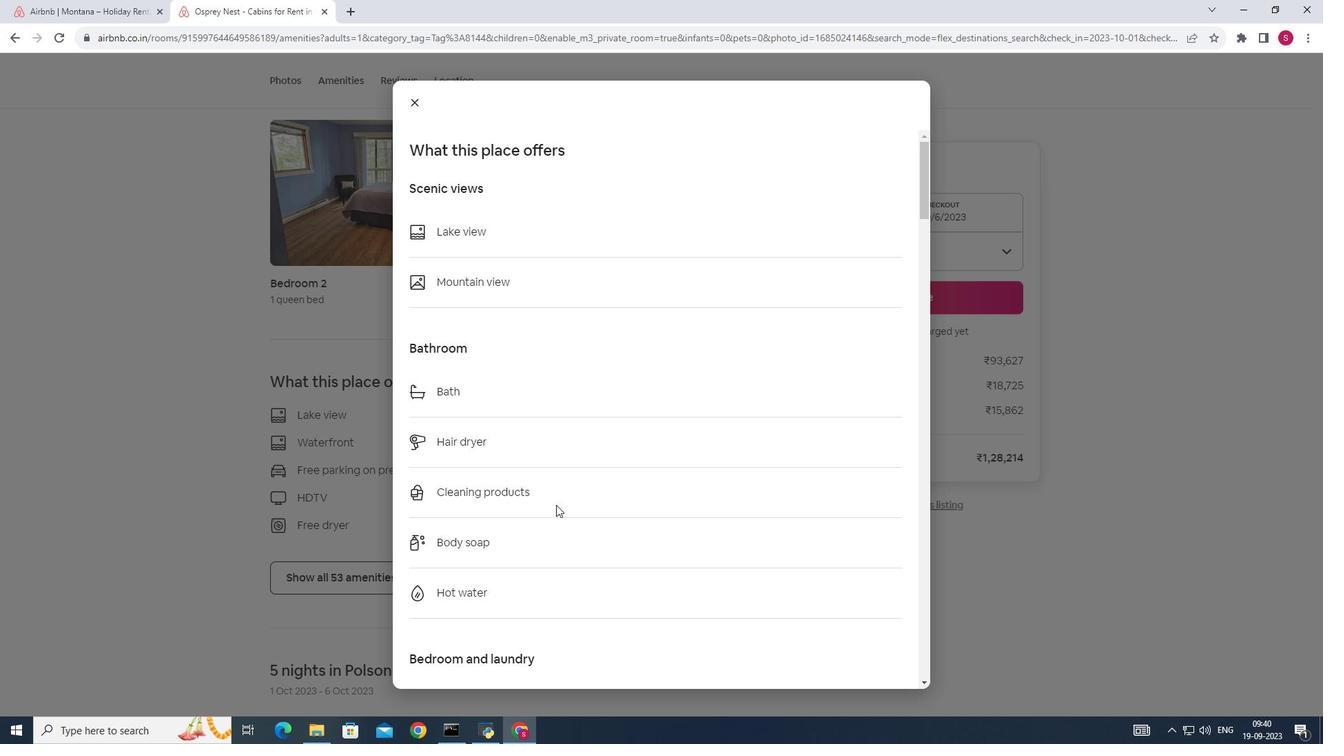
Action: Mouse moved to (588, 507)
Screenshot: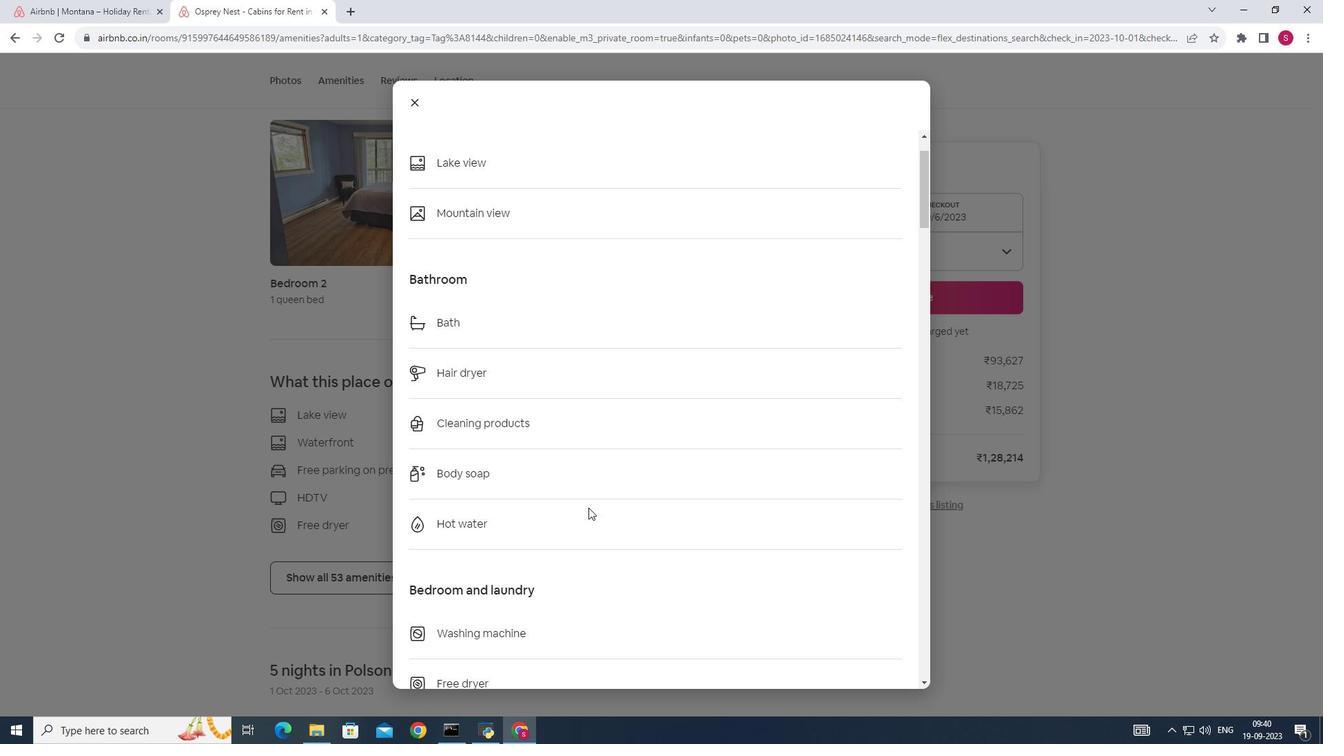
Action: Mouse scrolled (588, 506) with delta (0, 0)
Screenshot: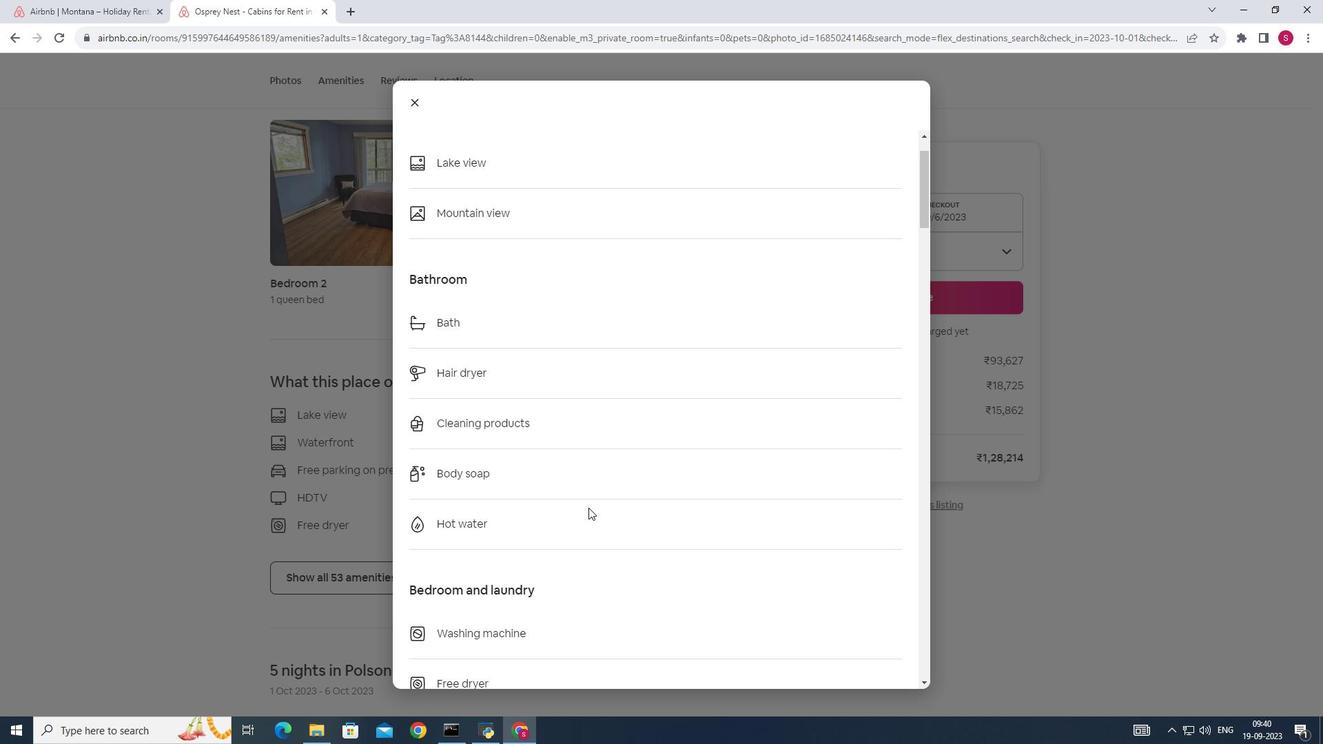 
Action: Mouse moved to (588, 508)
Screenshot: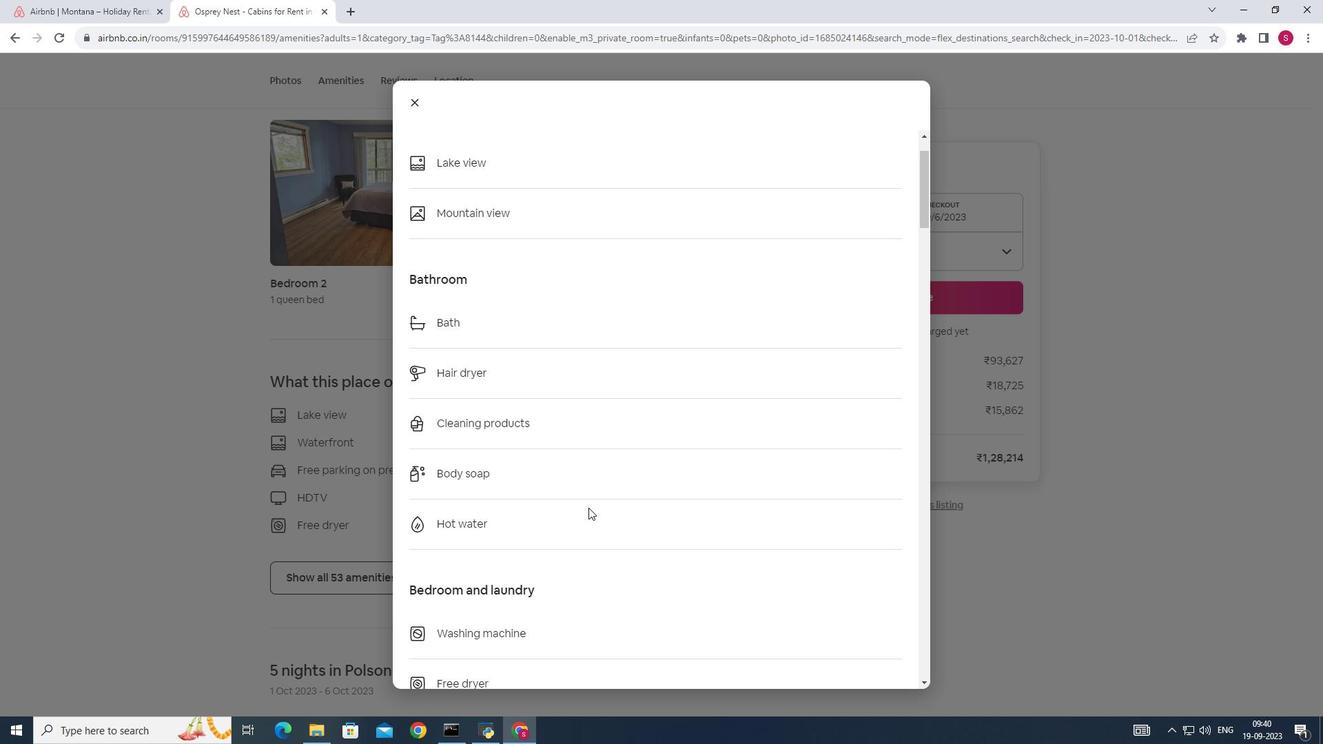 
Action: Mouse scrolled (588, 507) with delta (0, 0)
Screenshot: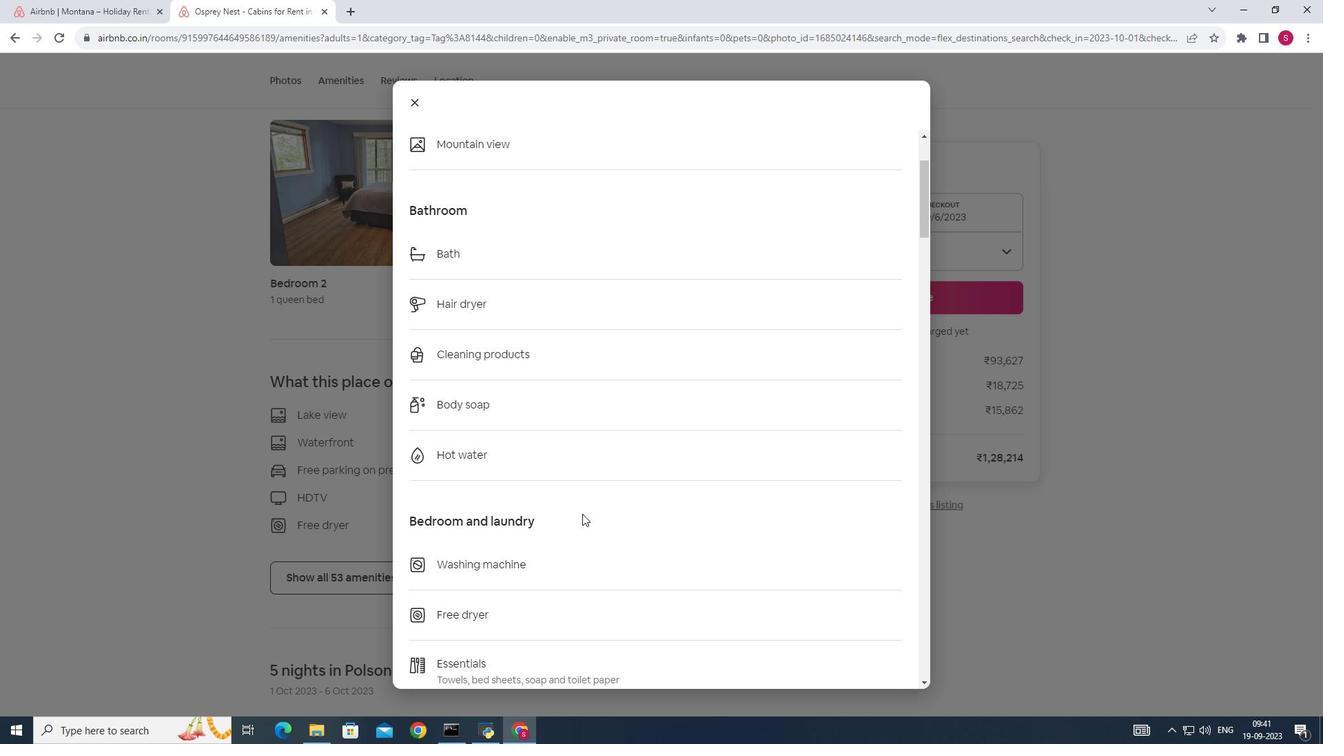 
Action: Mouse moved to (582, 514)
Screenshot: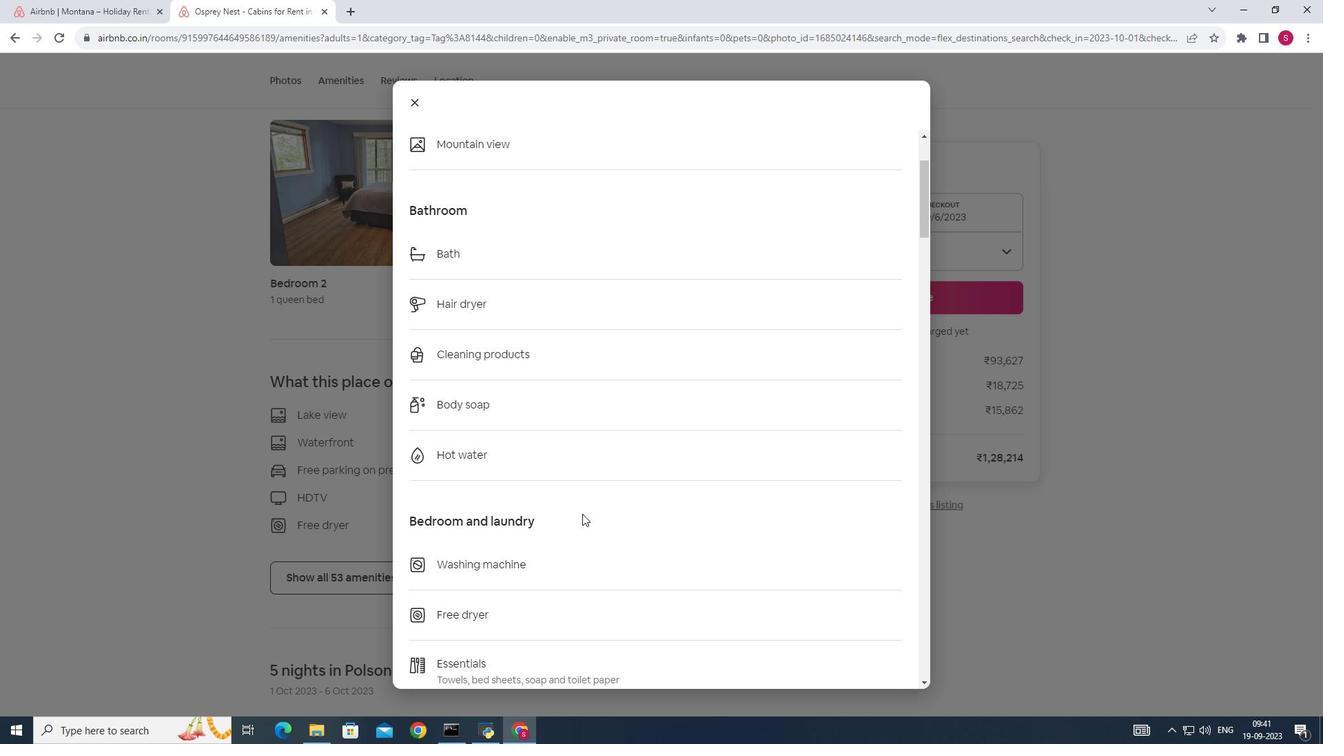 
Action: Mouse scrolled (582, 513) with delta (0, 0)
Screenshot: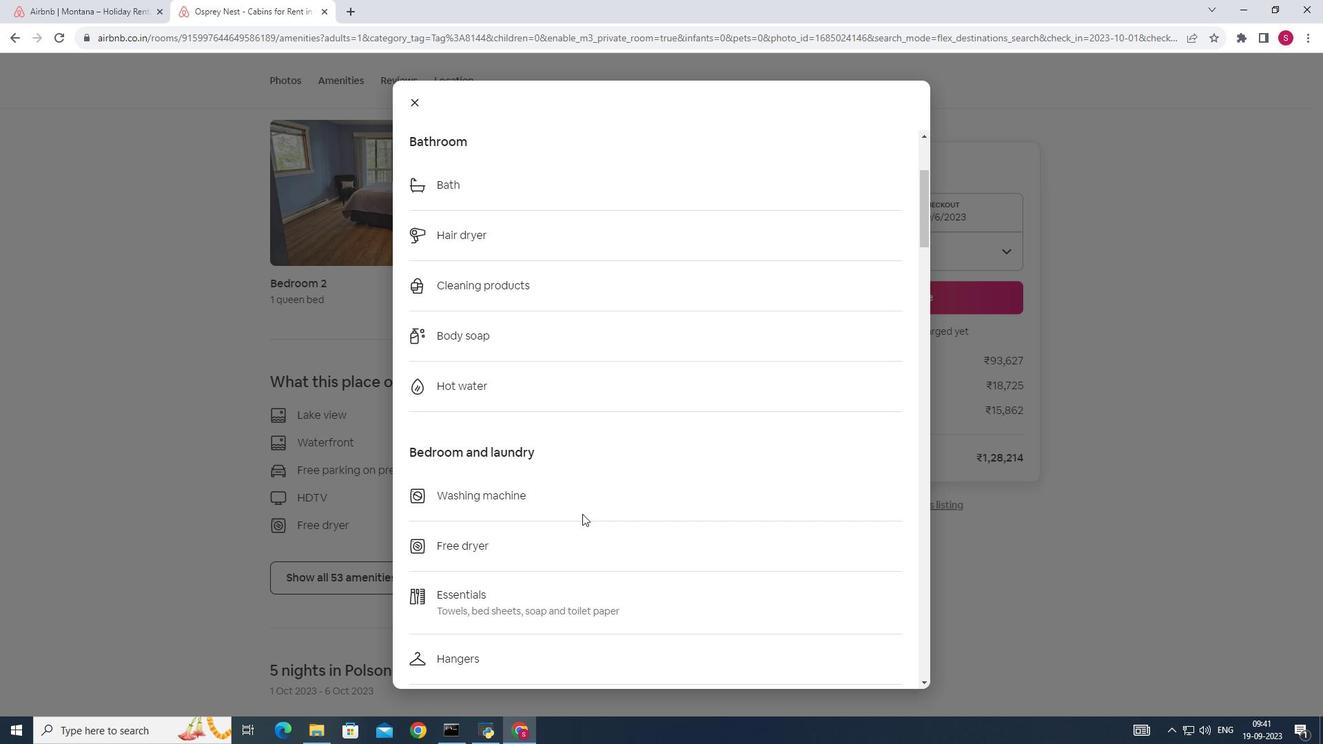 
Action: Mouse scrolled (582, 513) with delta (0, 0)
Screenshot: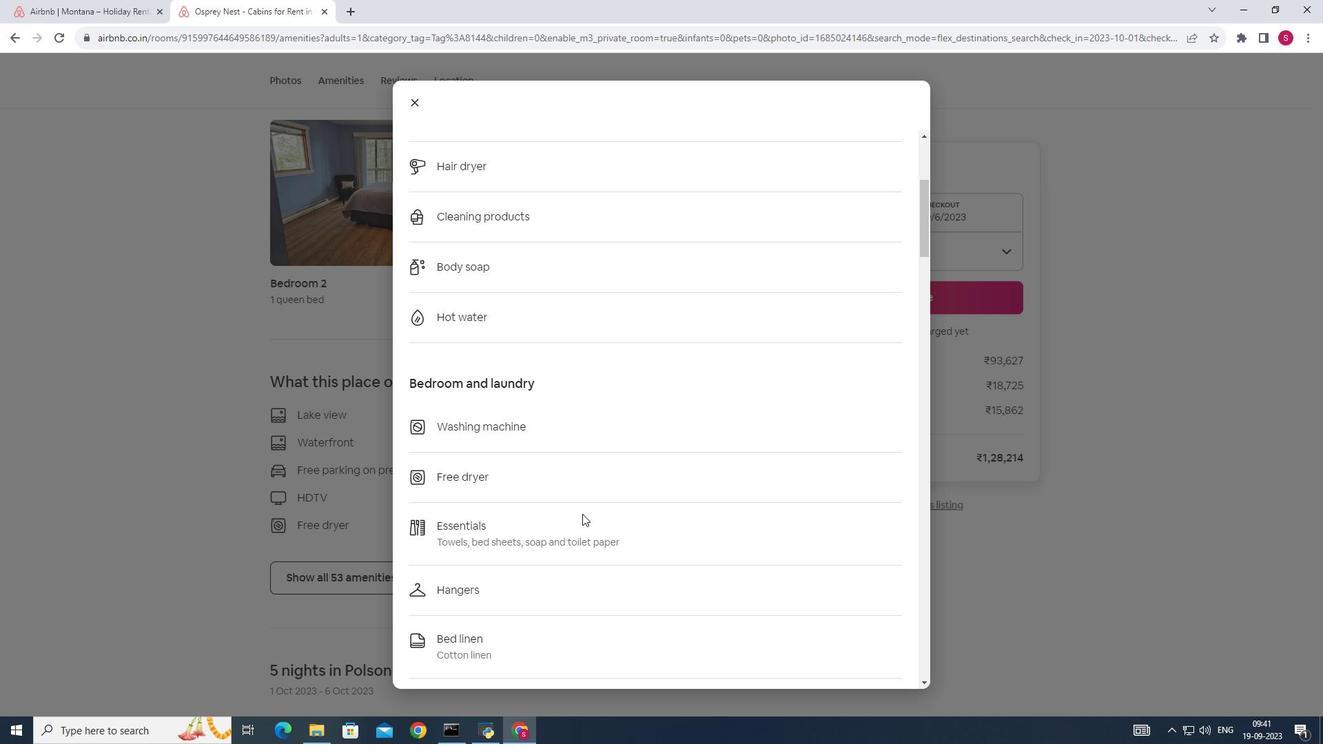 
Action: Mouse scrolled (582, 513) with delta (0, 0)
Screenshot: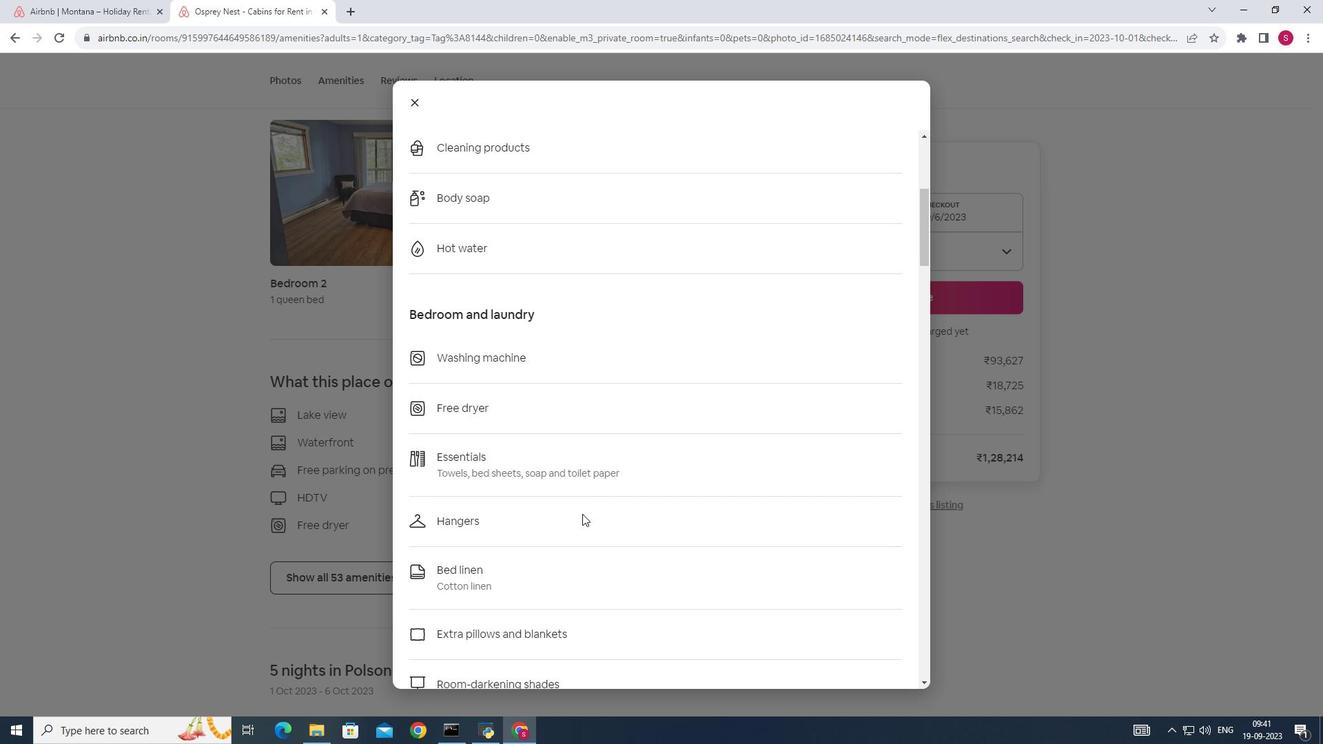 
Action: Mouse scrolled (582, 513) with delta (0, 0)
Screenshot: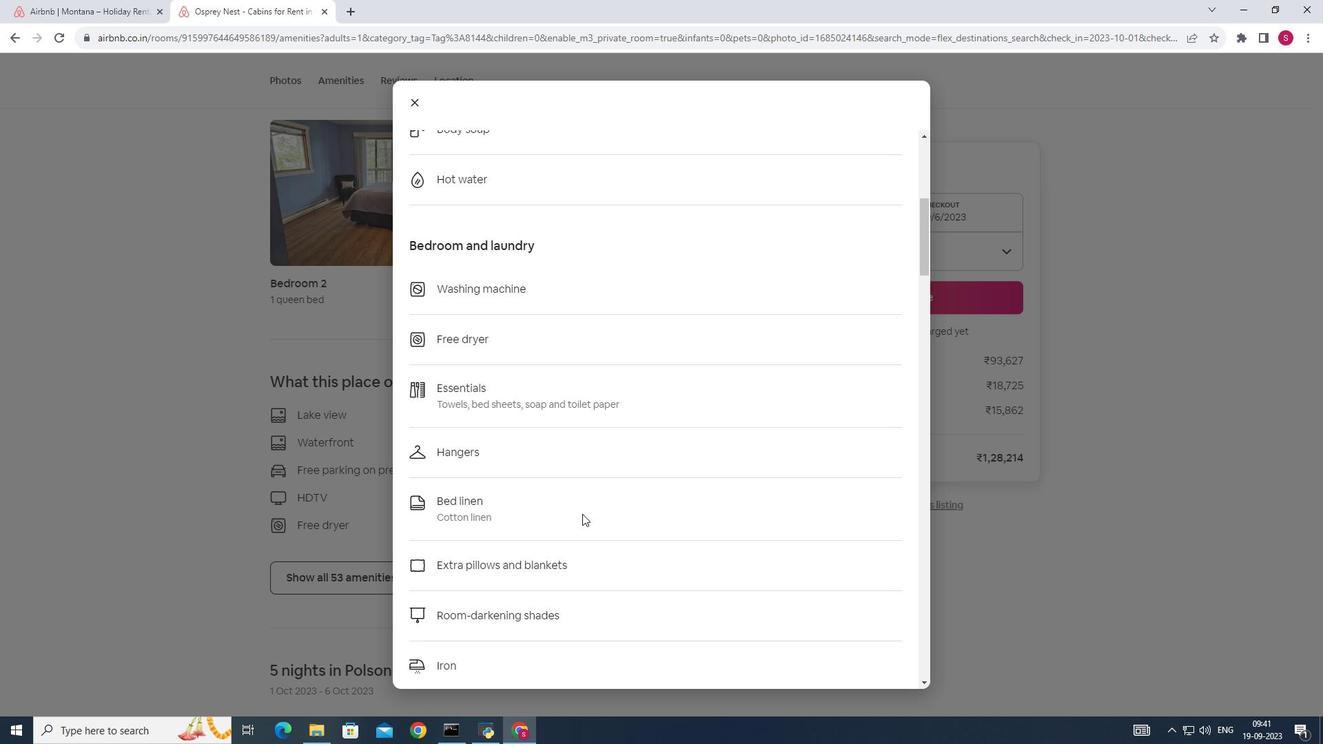 
Action: Mouse scrolled (582, 513) with delta (0, 0)
Screenshot: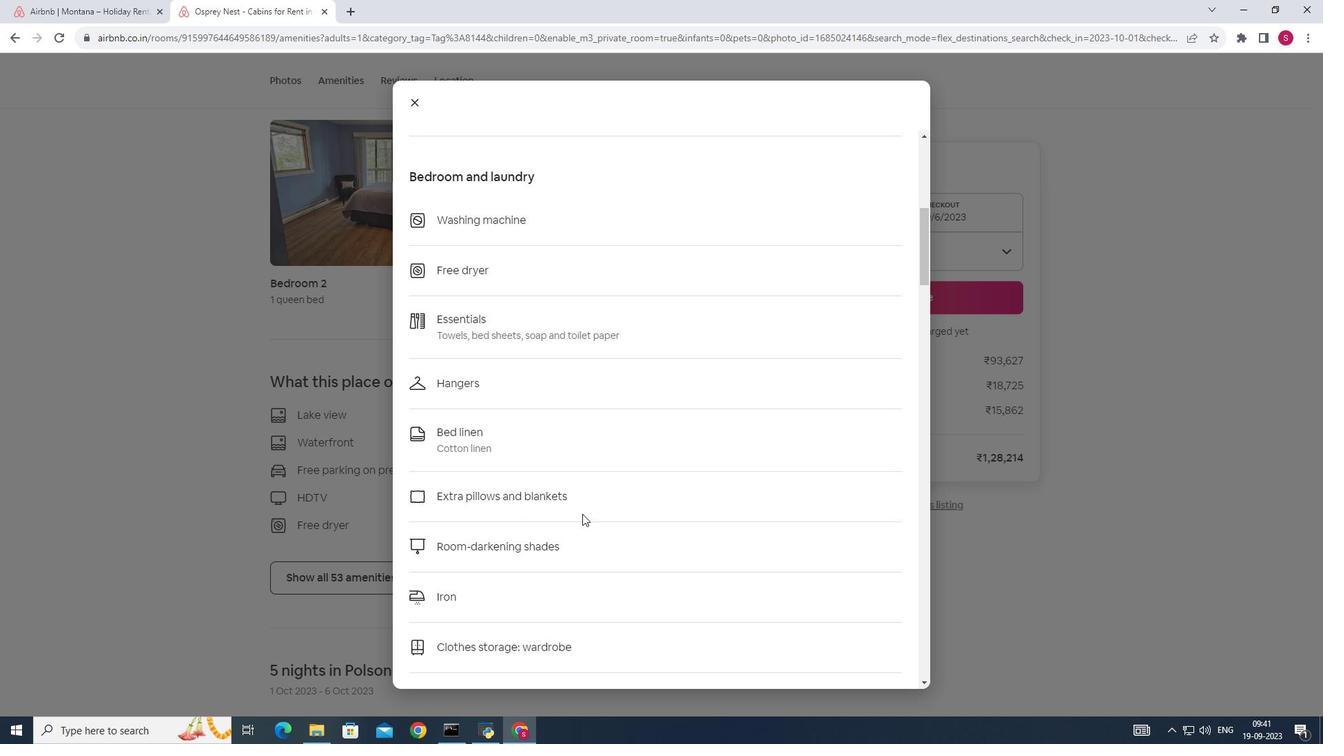 
Action: Mouse scrolled (582, 513) with delta (0, 0)
Screenshot: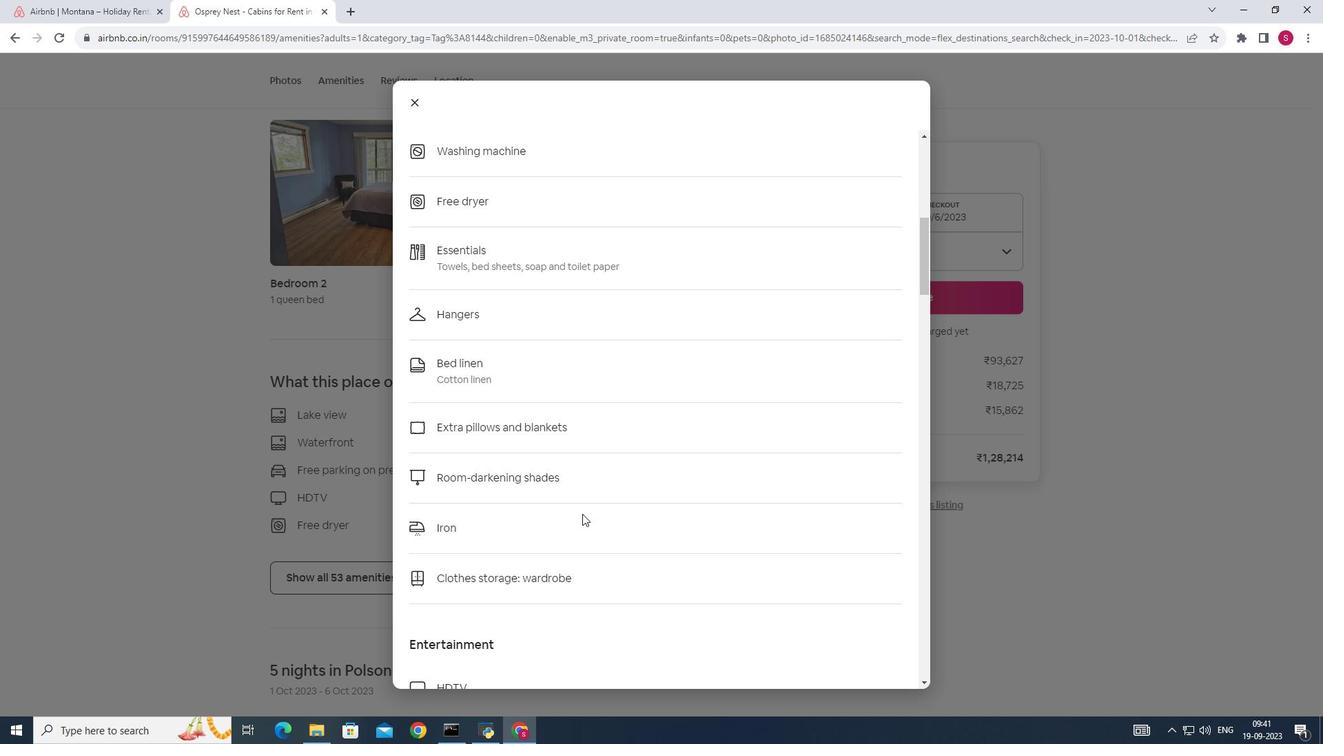
Action: Mouse scrolled (582, 513) with delta (0, 0)
Screenshot: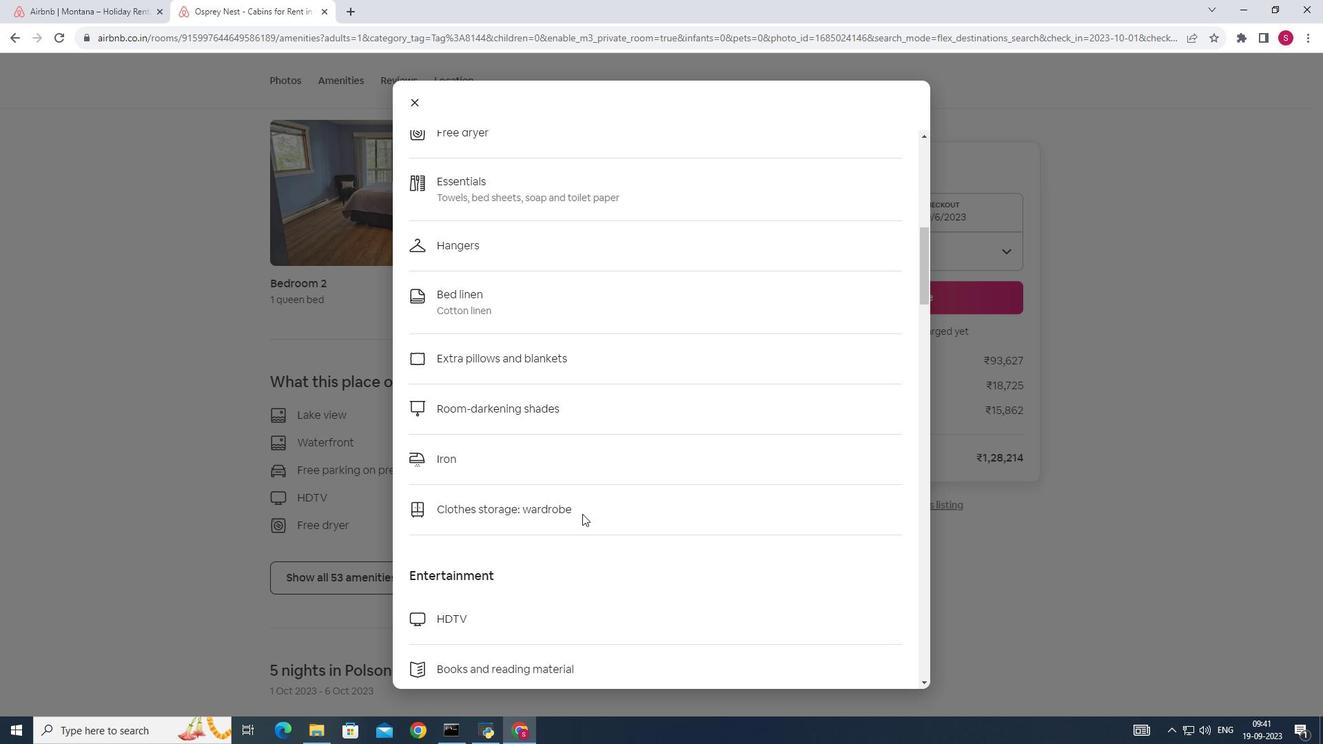 
Action: Mouse scrolled (582, 513) with delta (0, 0)
Screenshot: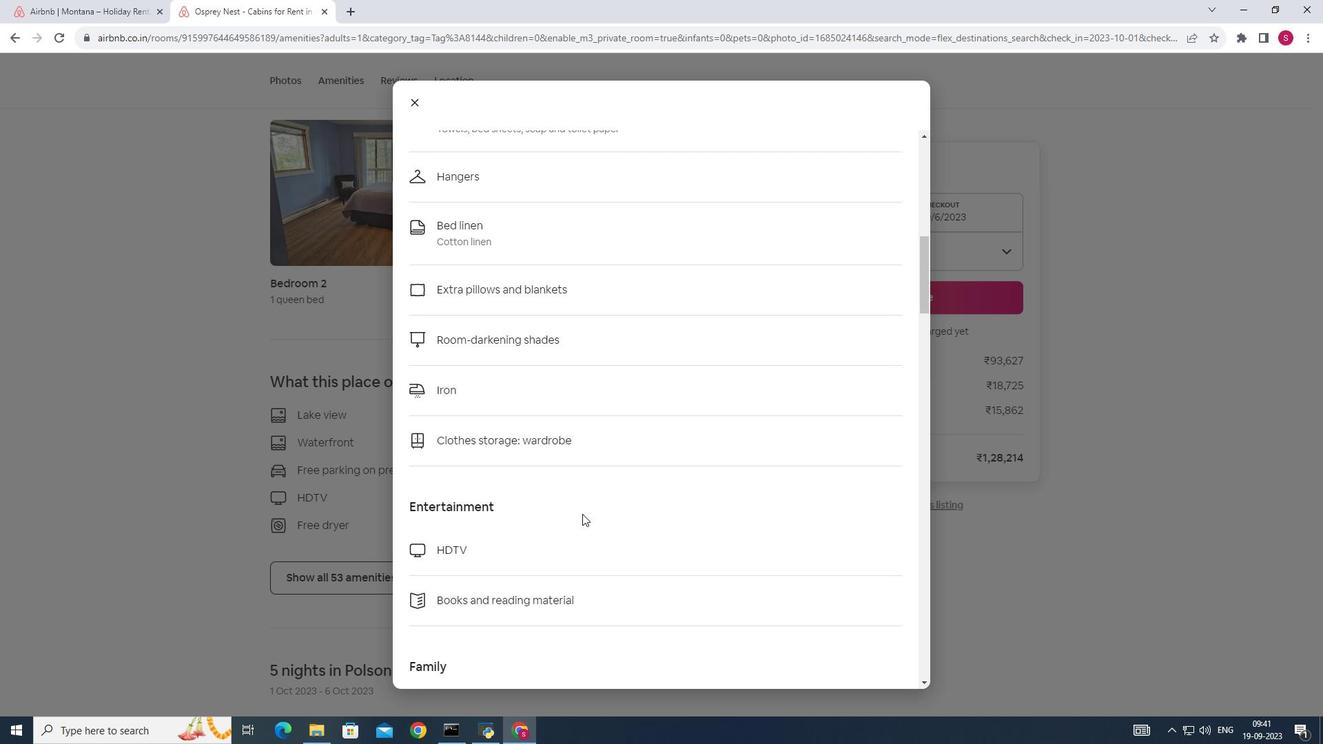 
Action: Mouse scrolled (582, 513) with delta (0, 0)
Screenshot: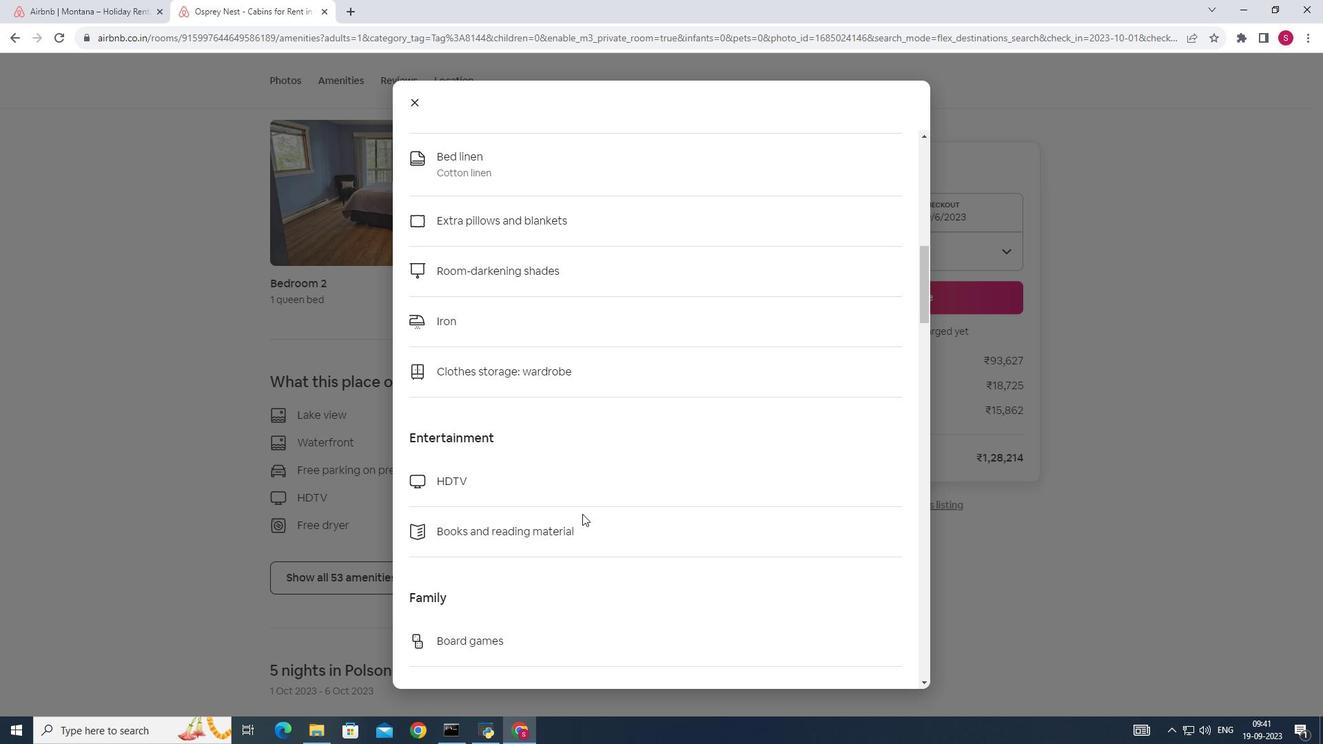 
Action: Mouse scrolled (582, 513) with delta (0, 0)
Screenshot: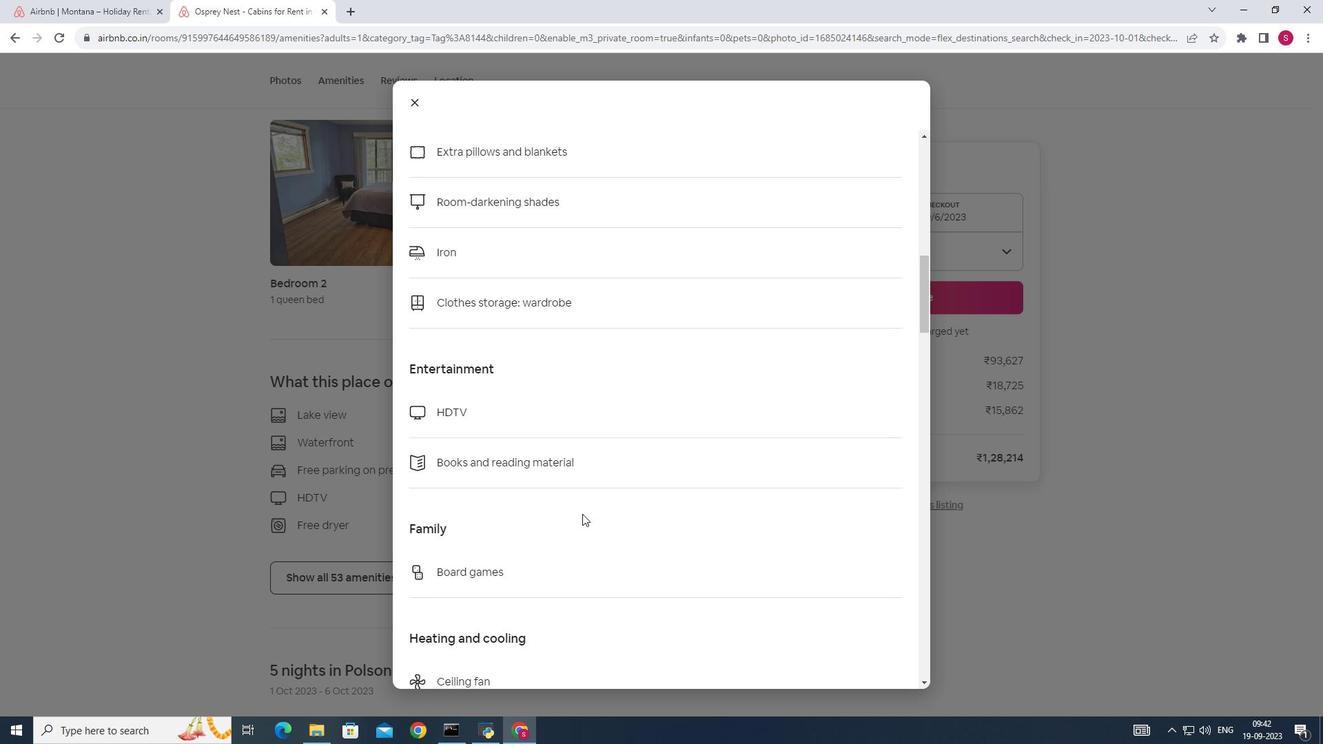 
Action: Mouse scrolled (582, 513) with delta (0, 0)
Screenshot: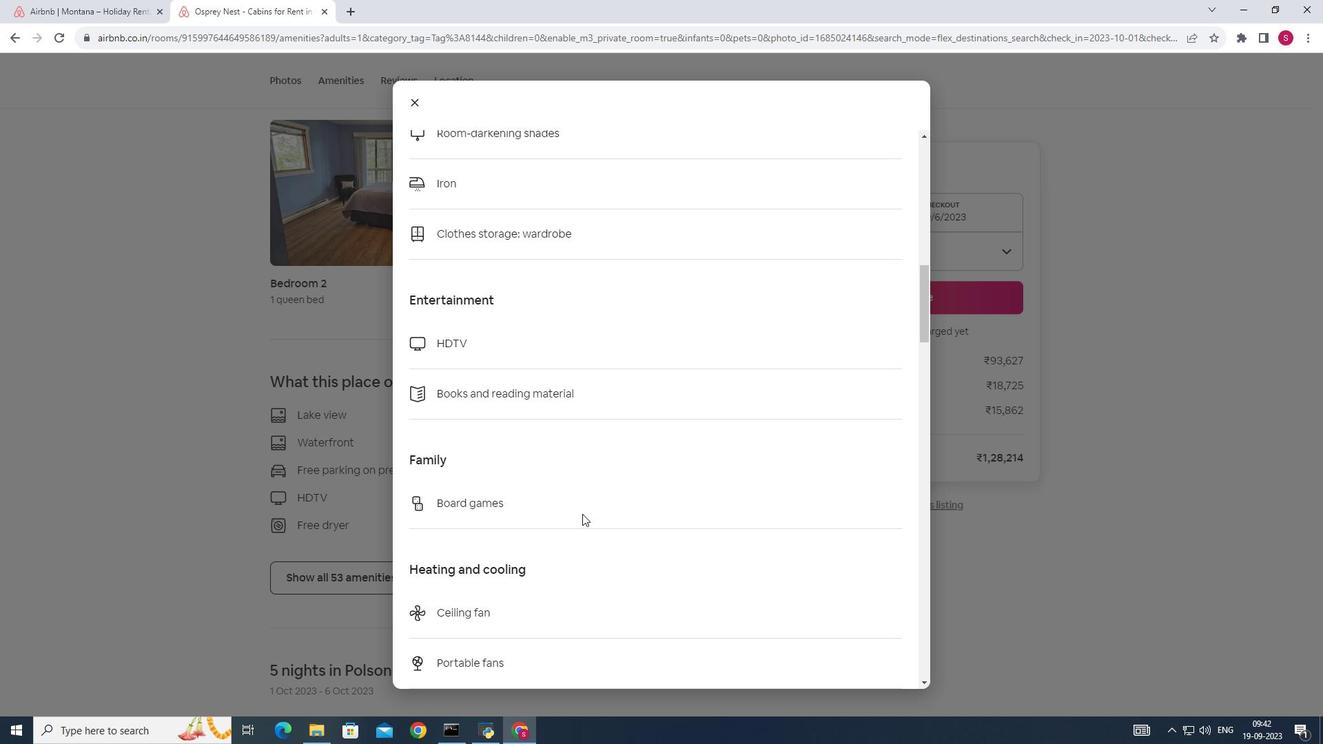 
Action: Mouse scrolled (582, 513) with delta (0, 0)
Screenshot: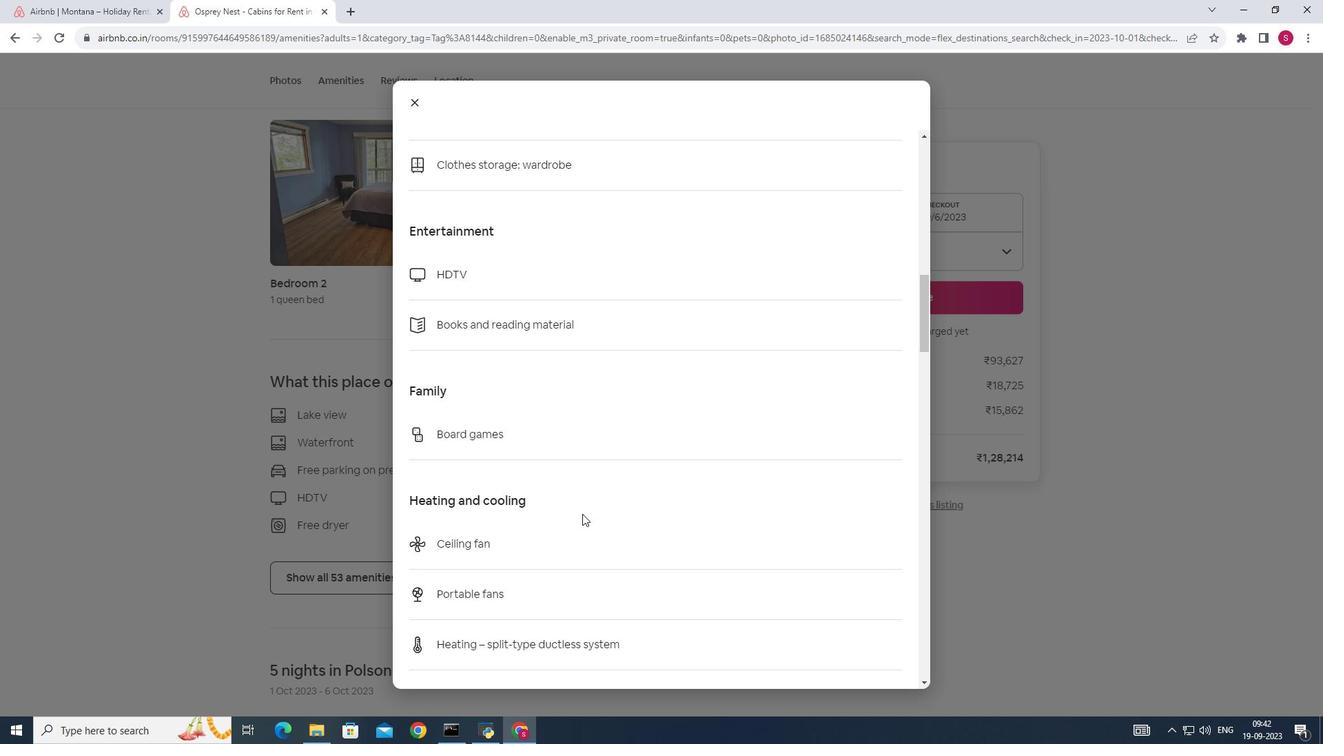 
Action: Mouse scrolled (582, 513) with delta (0, 0)
Screenshot: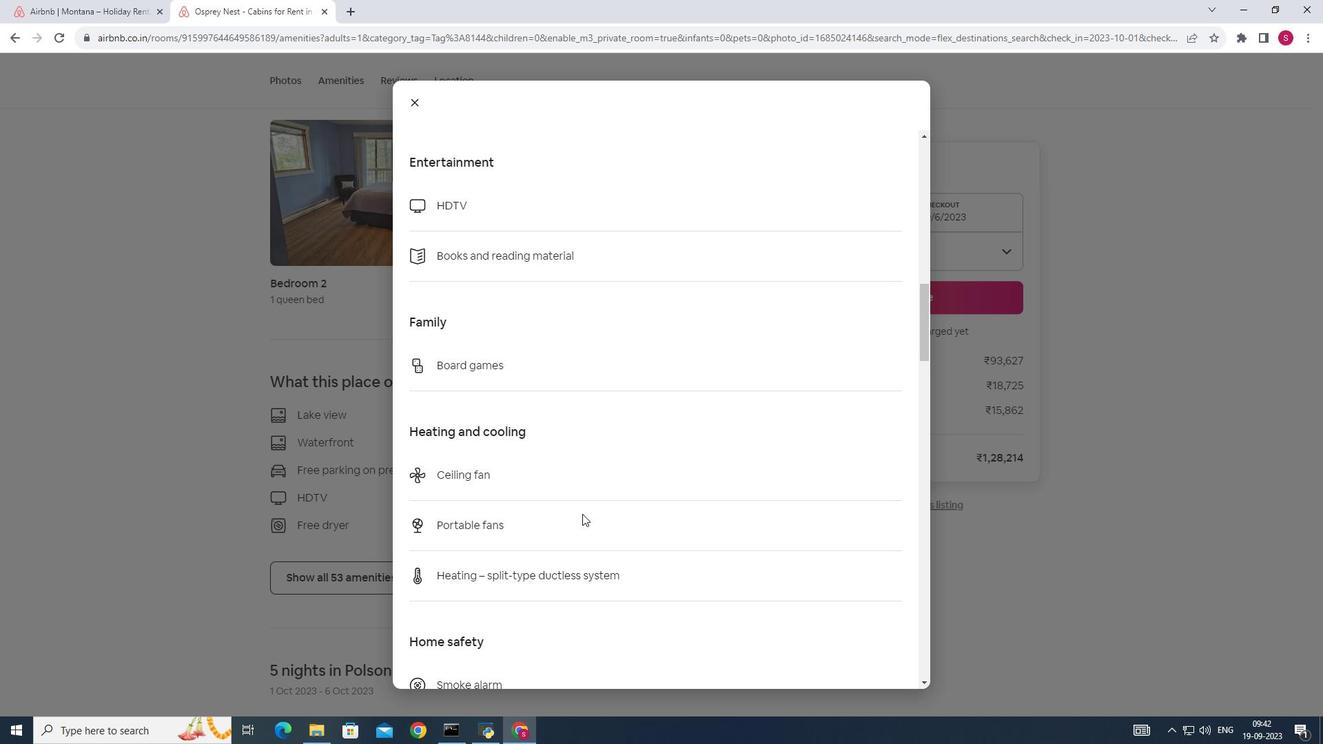 
Action: Mouse scrolled (582, 513) with delta (0, 0)
Screenshot: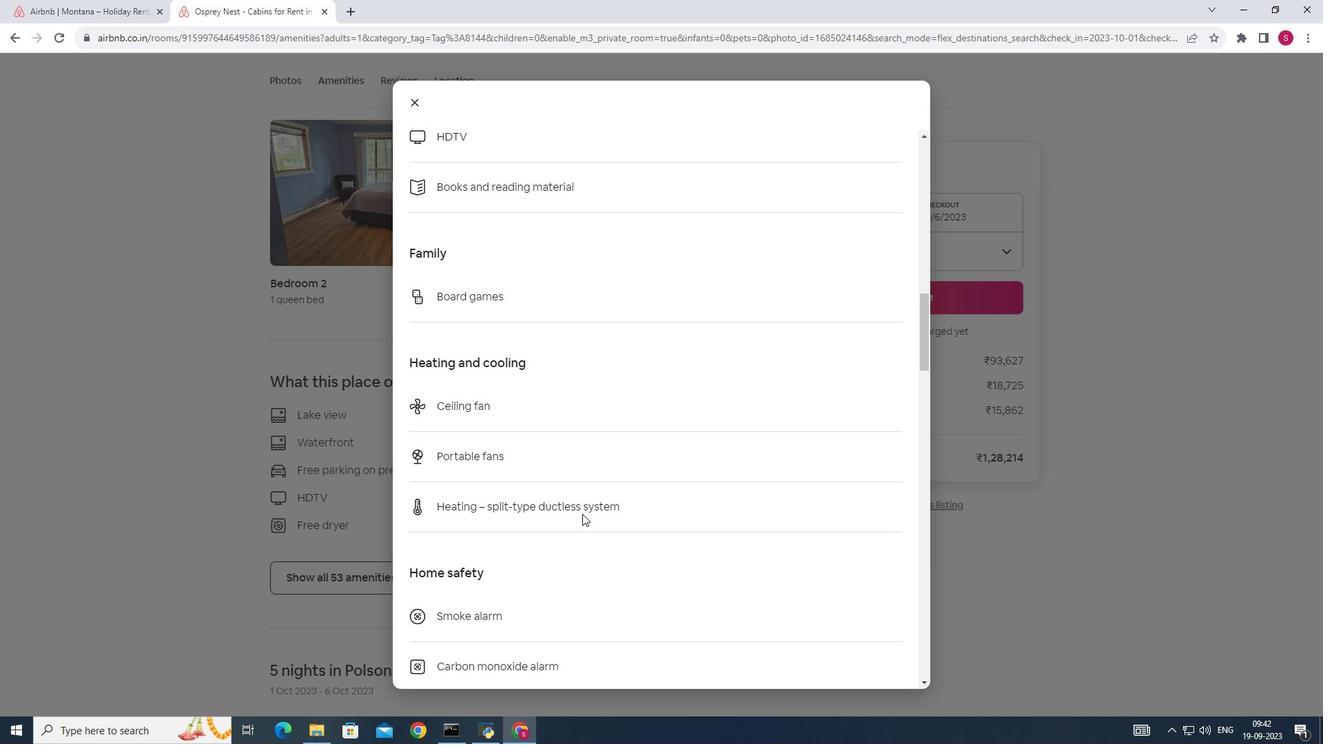 
Action: Mouse scrolled (582, 513) with delta (0, 0)
Screenshot: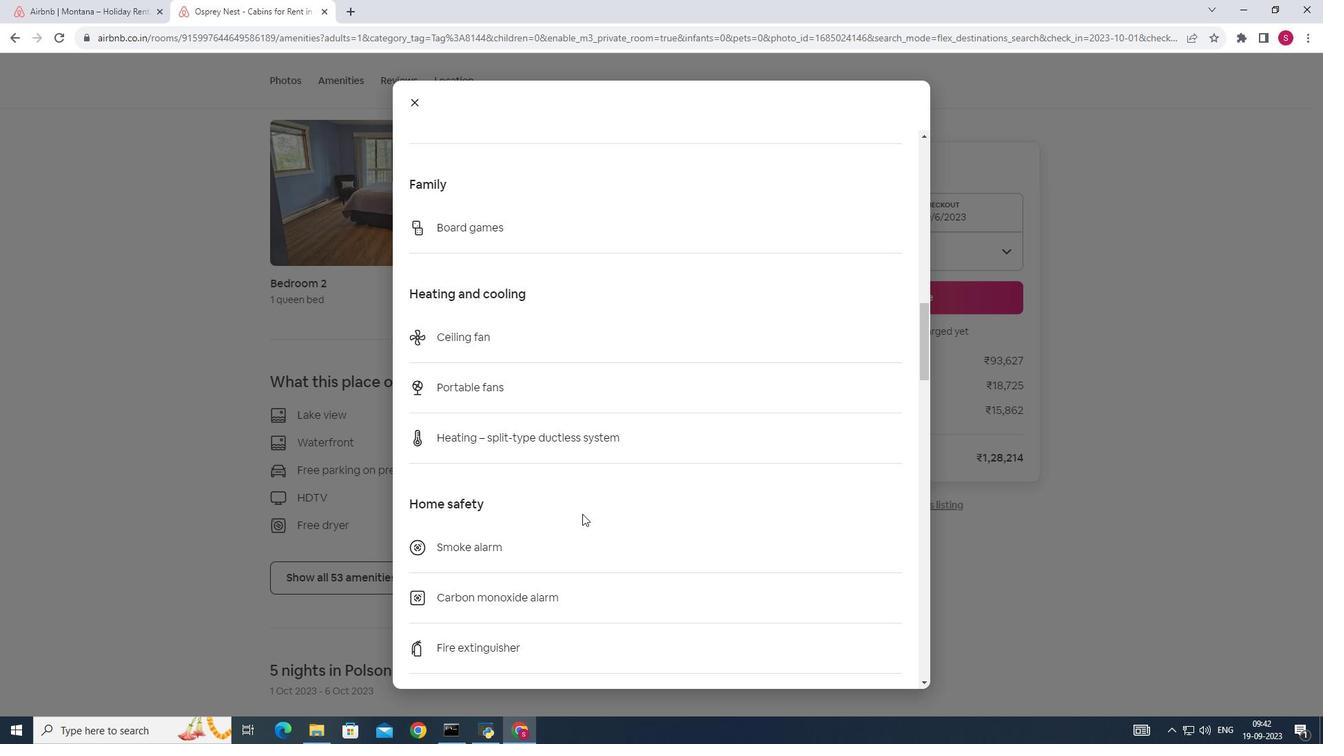
Action: Mouse scrolled (582, 513) with delta (0, 0)
Screenshot: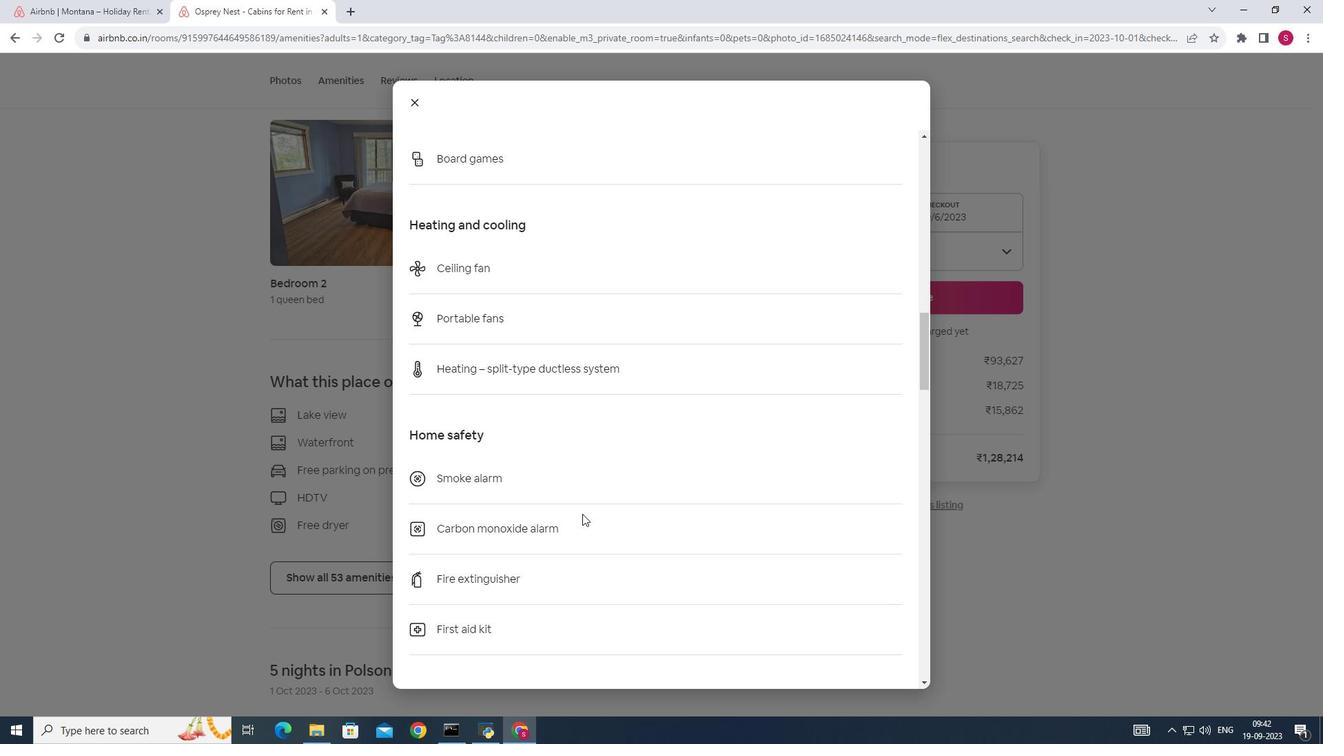 
Action: Mouse scrolled (582, 513) with delta (0, 0)
Screenshot: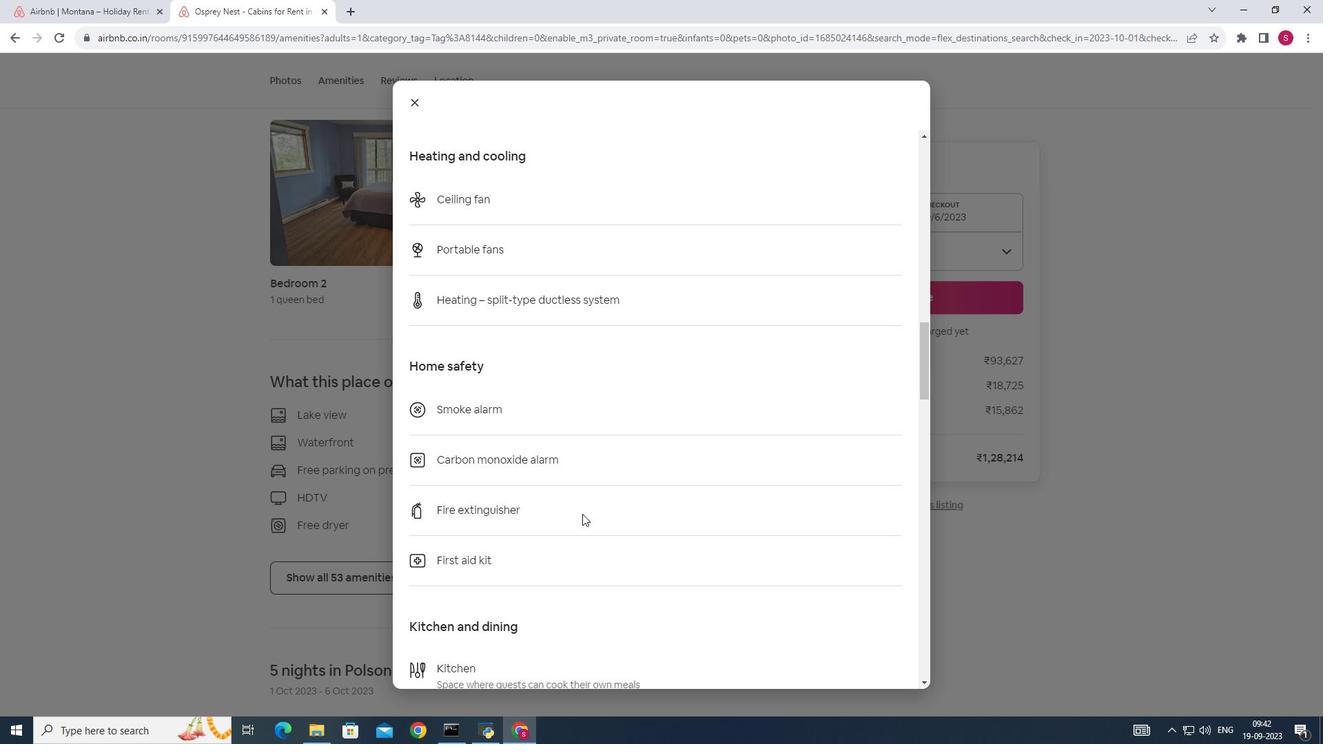 
Action: Mouse scrolled (582, 513) with delta (0, 0)
Screenshot: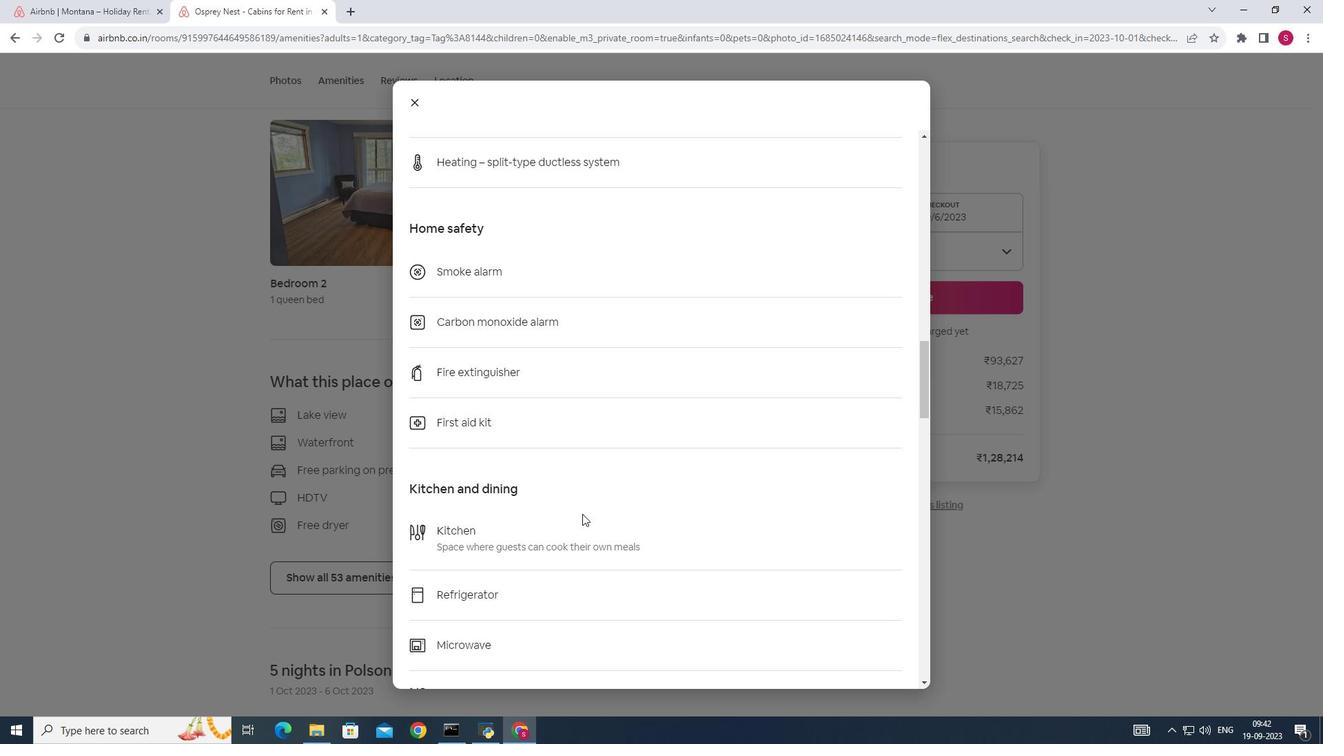 
Action: Mouse scrolled (582, 513) with delta (0, 0)
Screenshot: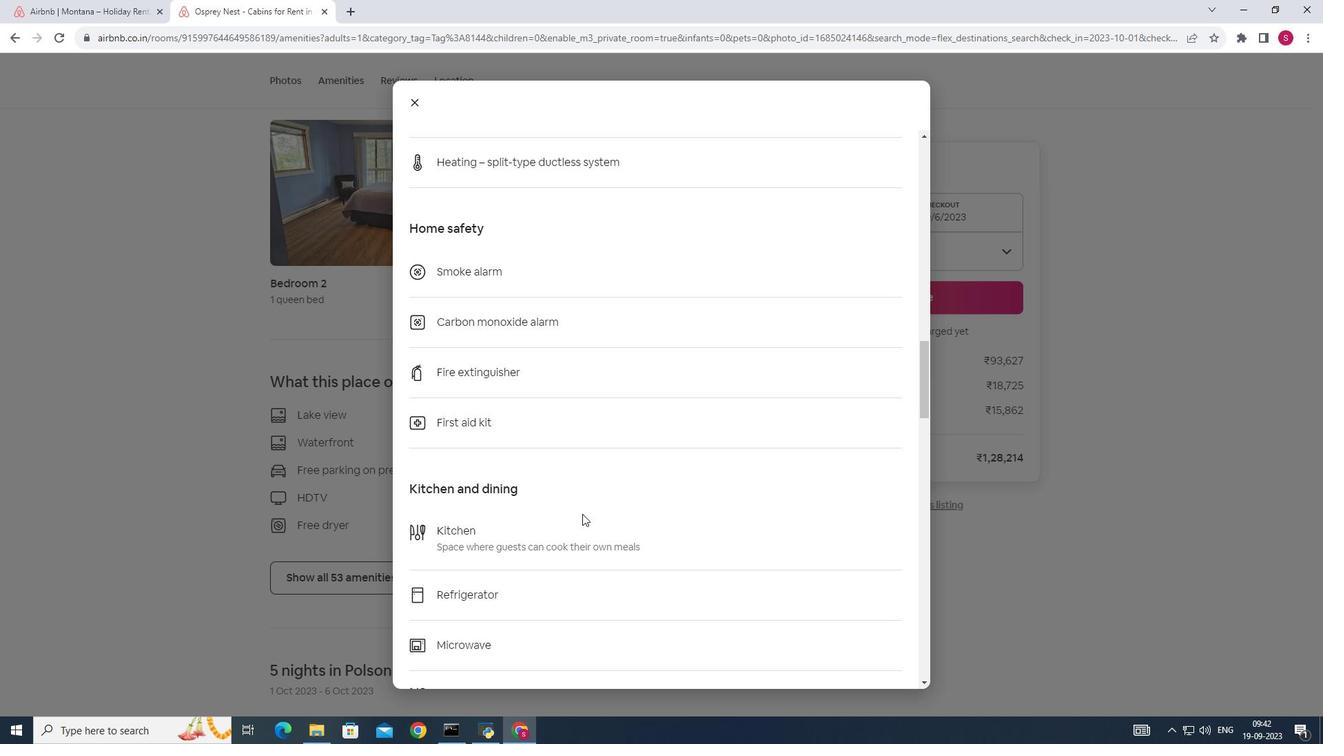 
Action: Mouse scrolled (582, 513) with delta (0, 0)
Screenshot: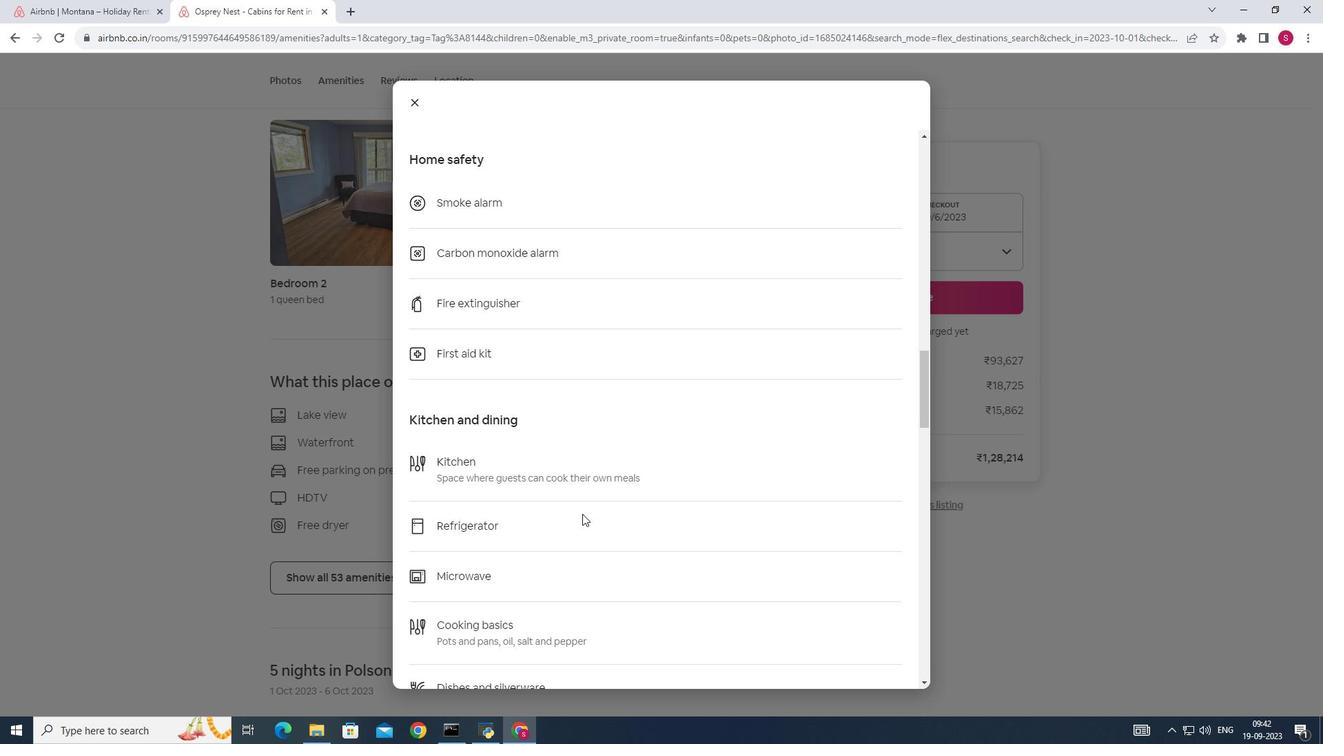 
Action: Mouse scrolled (582, 513) with delta (0, 0)
Screenshot: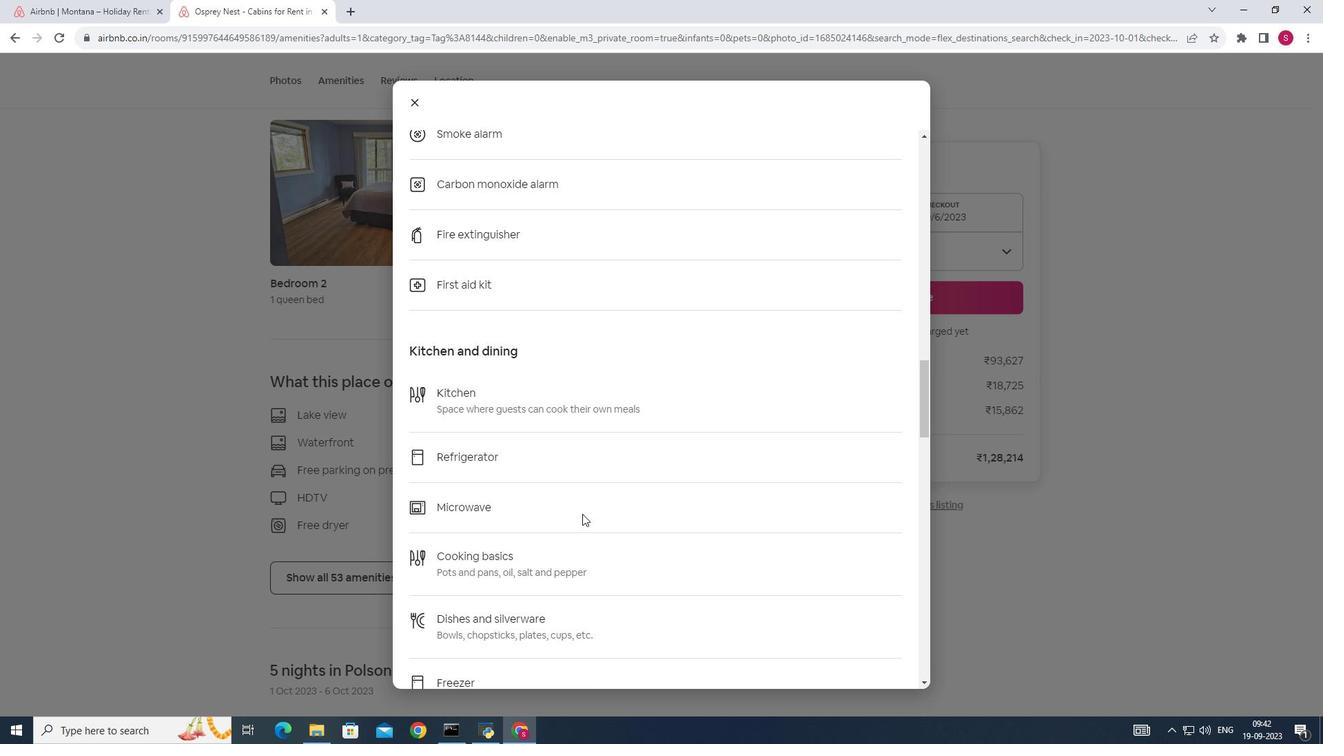 
Action: Mouse scrolled (582, 513) with delta (0, 0)
Screenshot: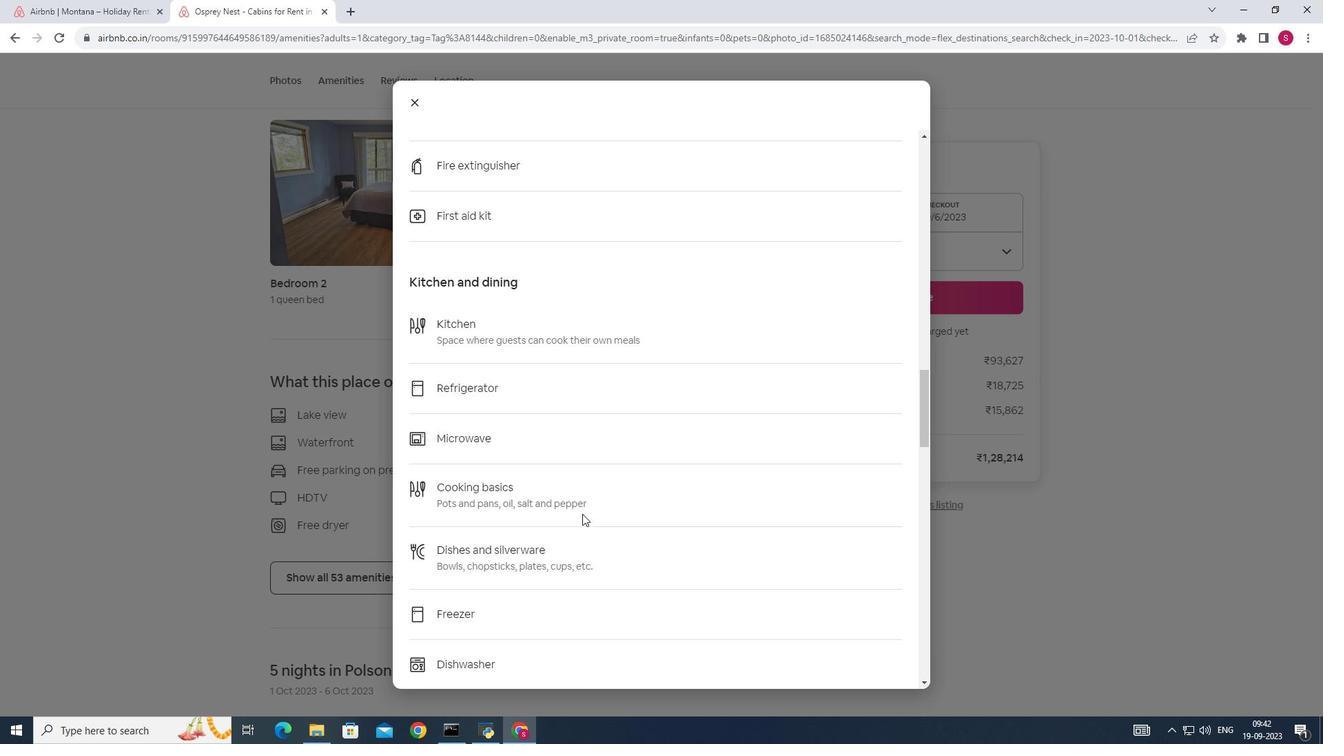 
Action: Mouse scrolled (582, 513) with delta (0, 0)
Screenshot: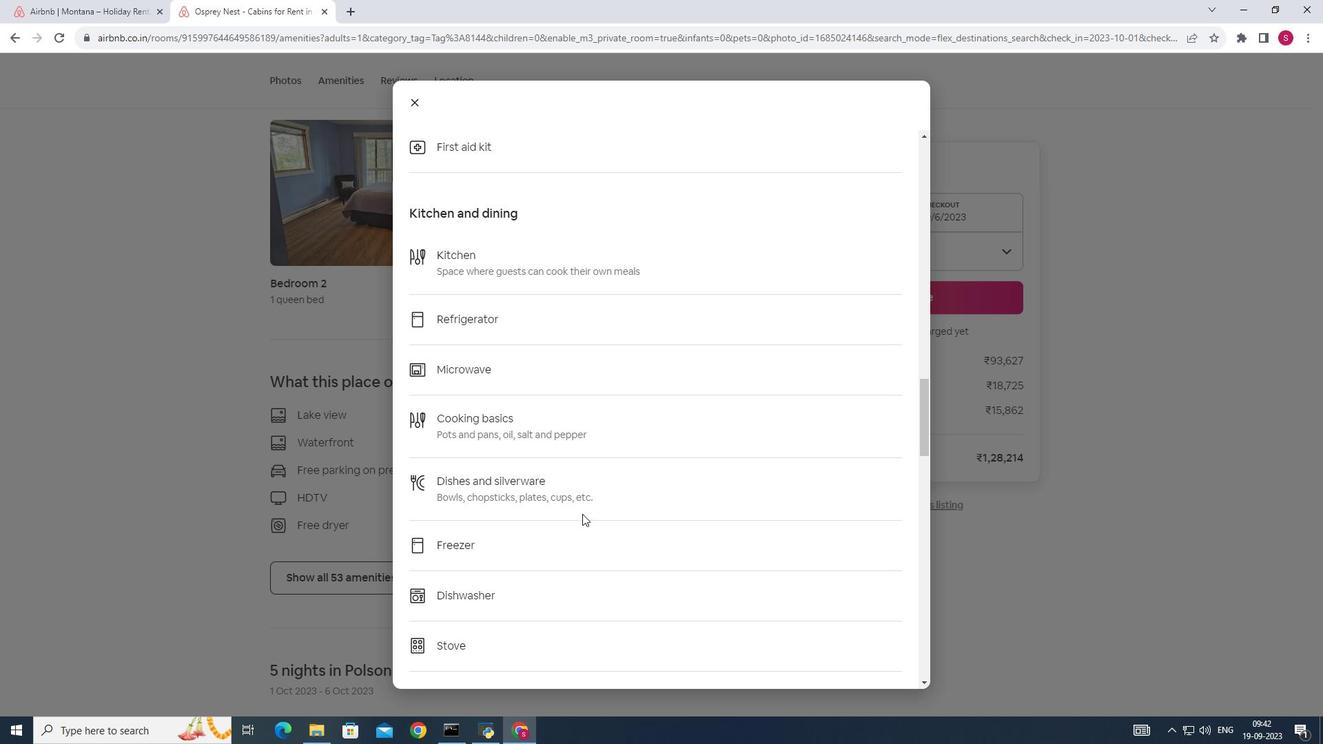 
Action: Mouse scrolled (582, 513) with delta (0, 0)
Screenshot: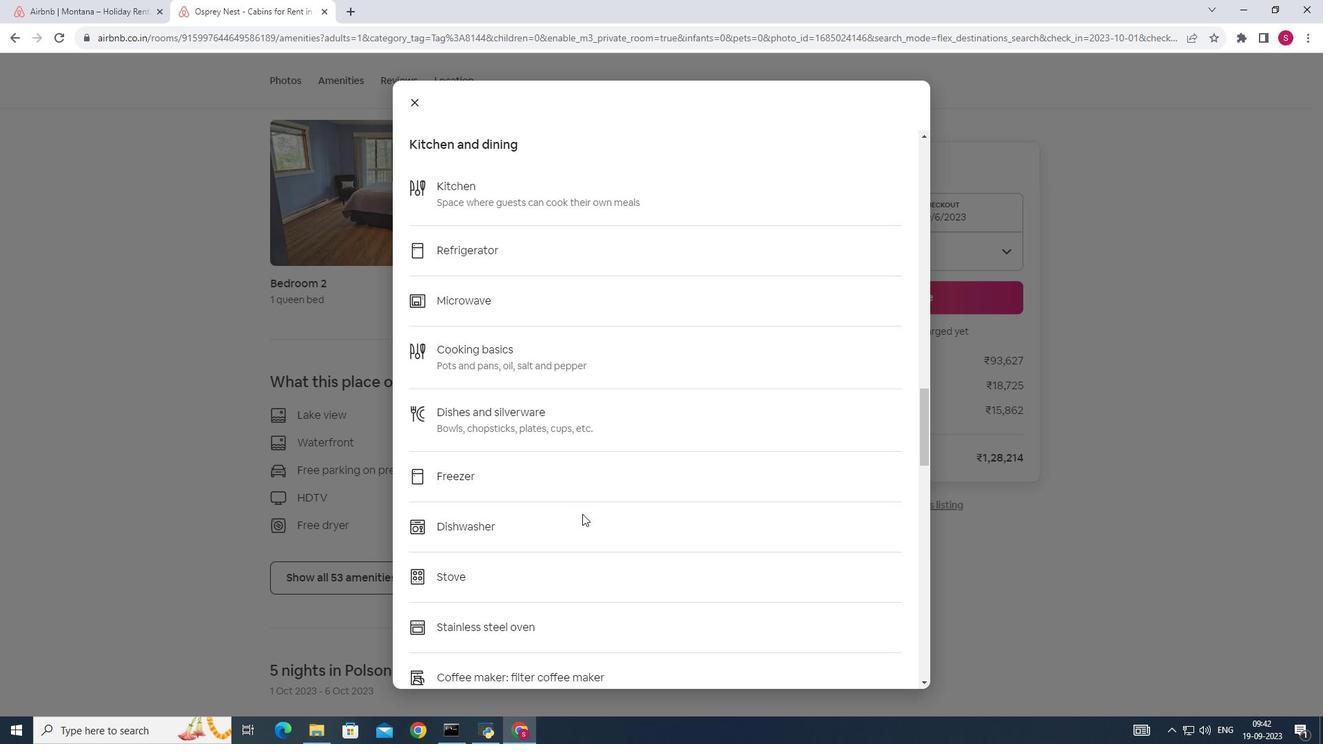 
Action: Mouse scrolled (582, 513) with delta (0, 0)
Screenshot: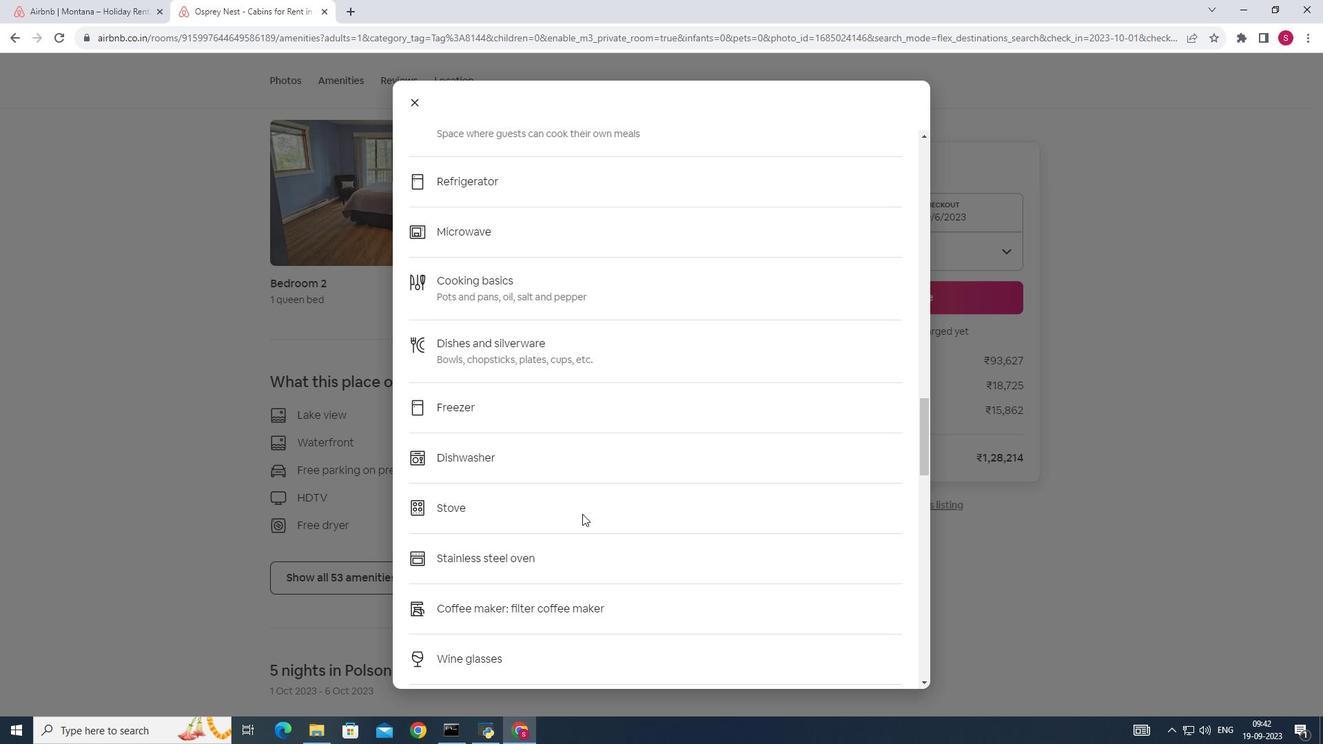 
Action: Mouse scrolled (582, 513) with delta (0, 0)
Screenshot: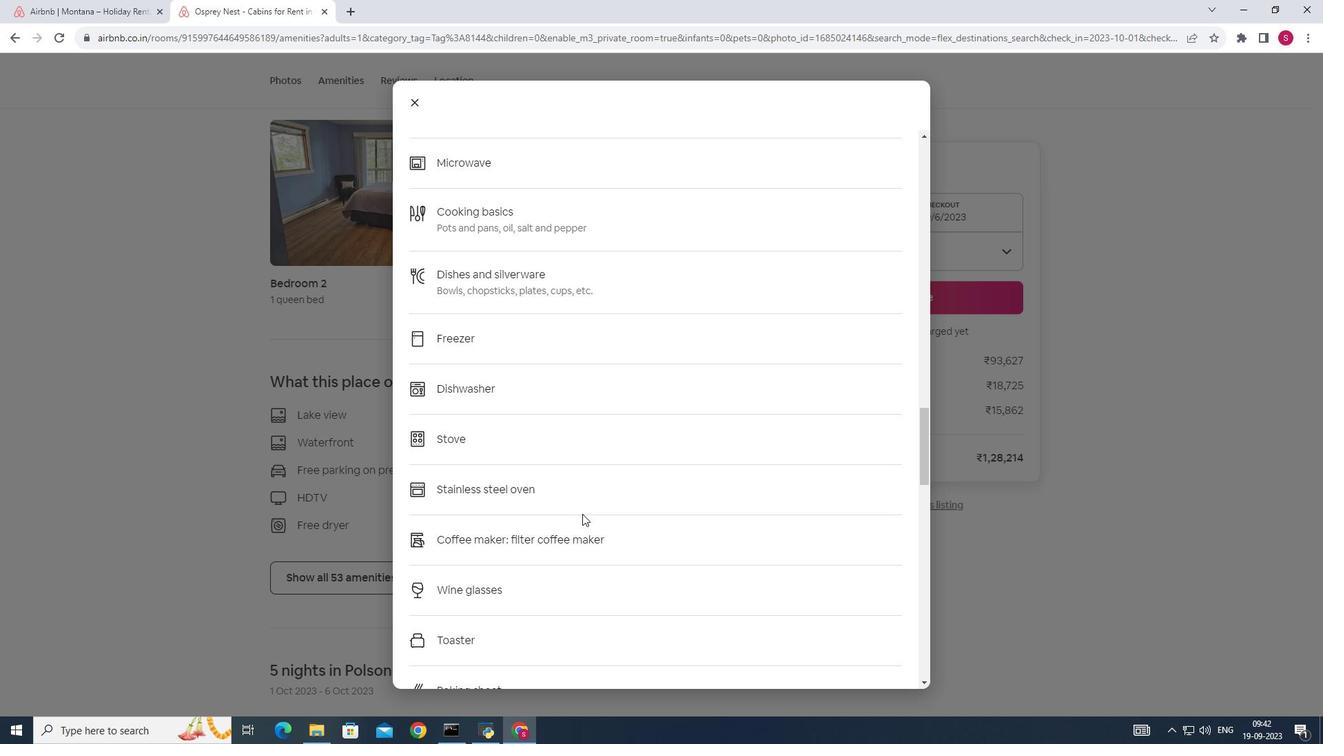 
Action: Mouse scrolled (582, 513) with delta (0, 0)
Screenshot: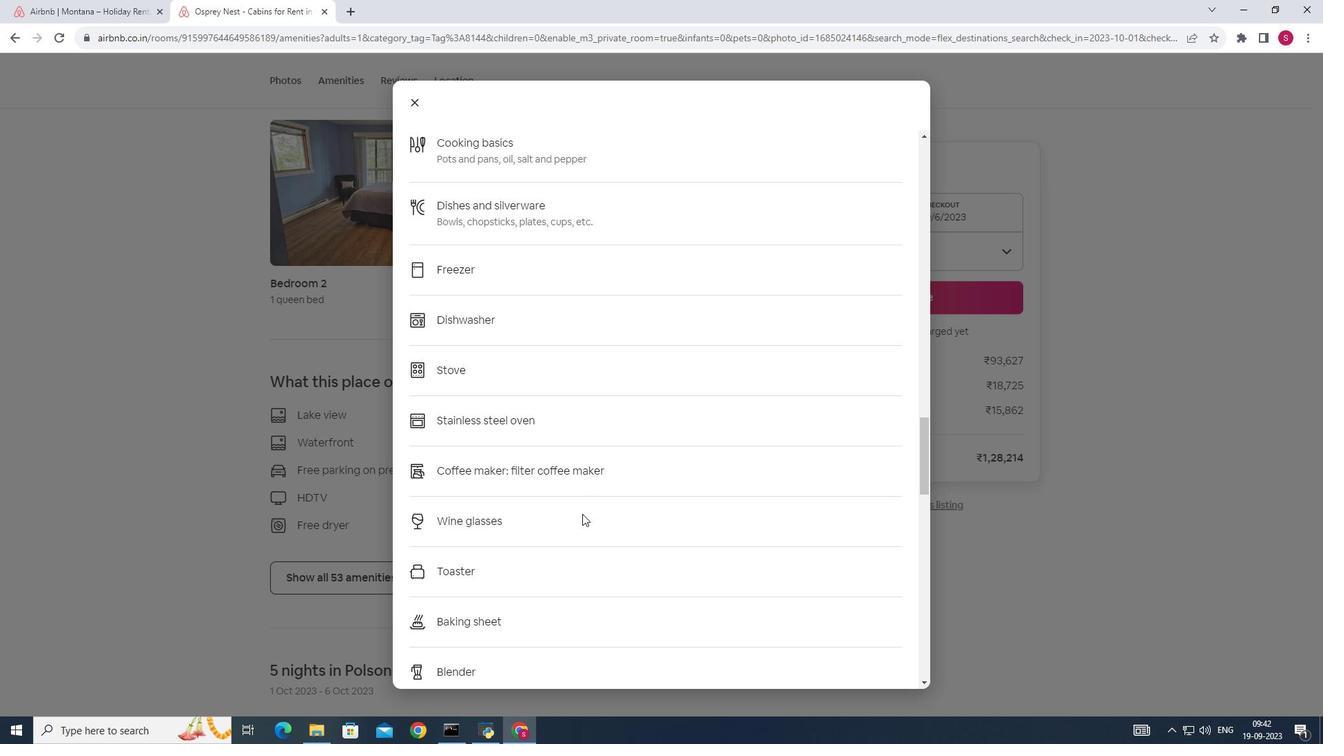 
Action: Mouse scrolled (582, 513) with delta (0, 0)
Screenshot: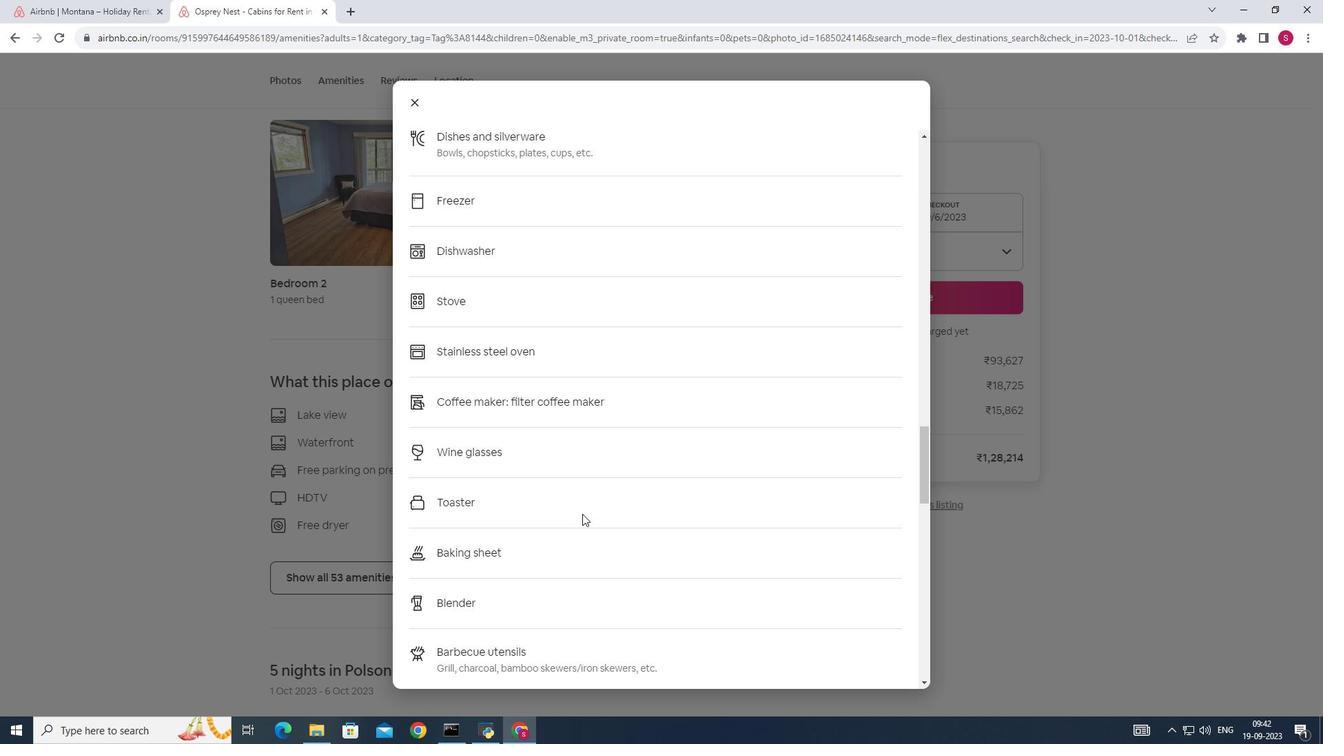 
Action: Mouse scrolled (582, 513) with delta (0, 0)
Screenshot: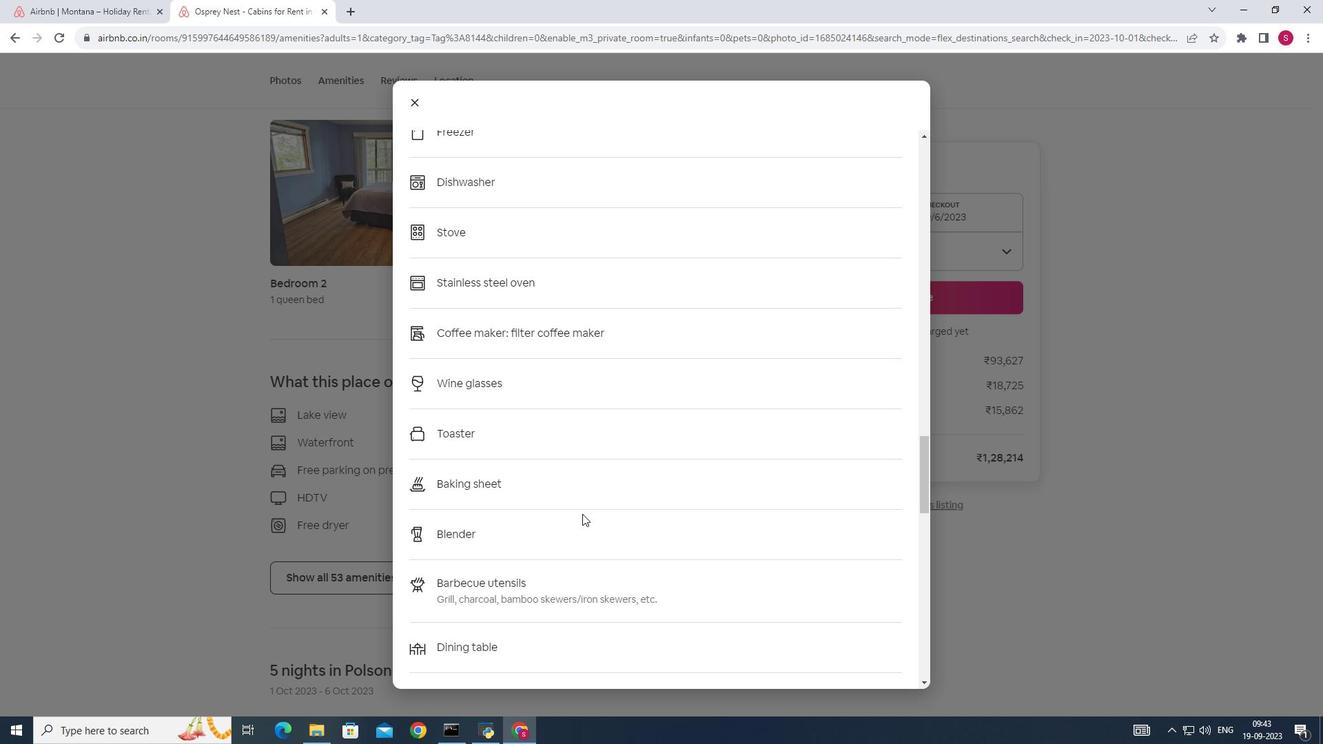 
Action: Mouse scrolled (582, 513) with delta (0, 0)
Screenshot: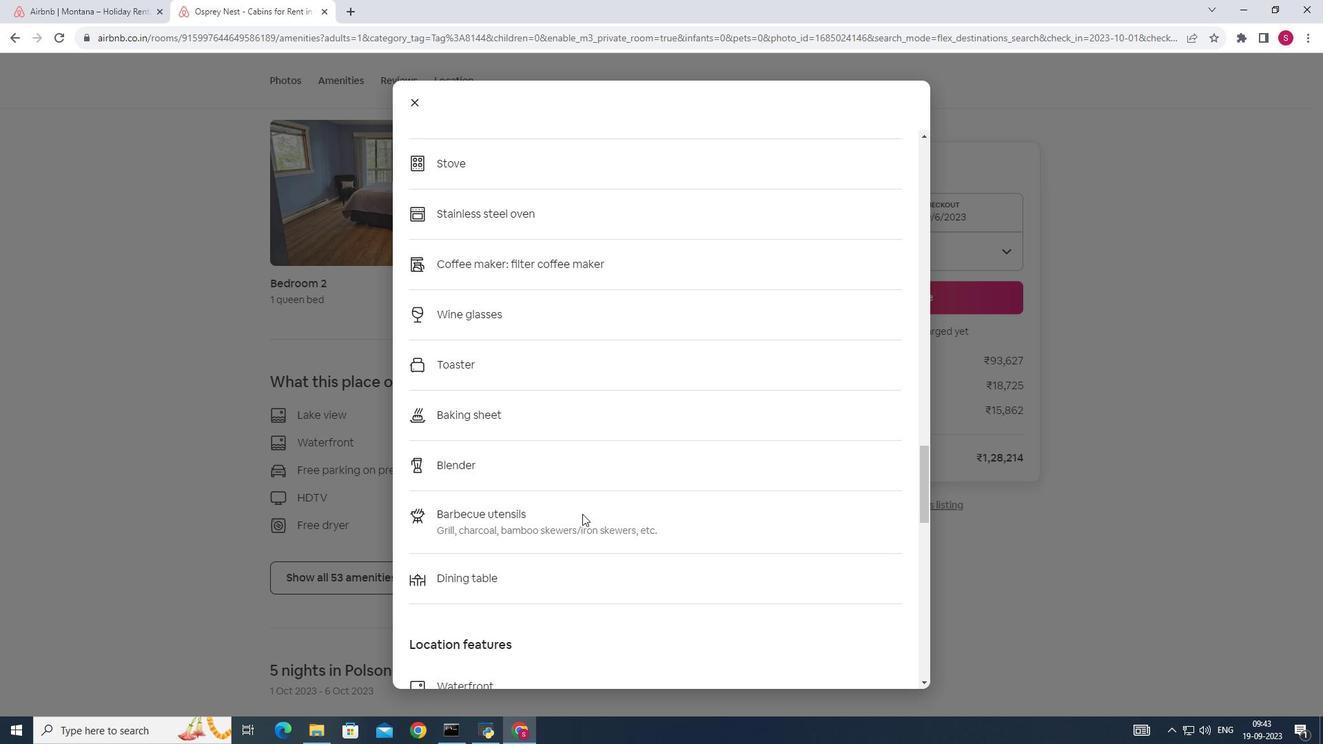 
Action: Mouse scrolled (582, 513) with delta (0, 0)
Screenshot: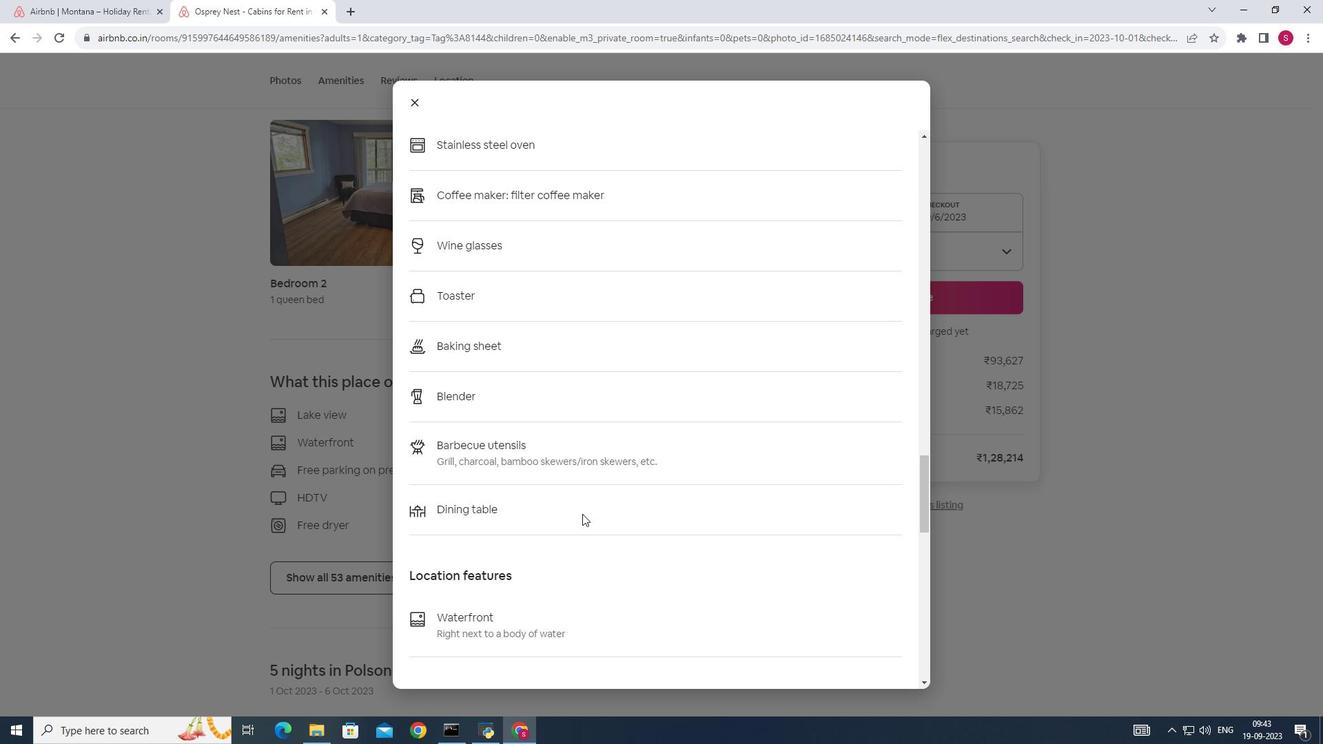 
Action: Mouse scrolled (582, 513) with delta (0, 0)
Screenshot: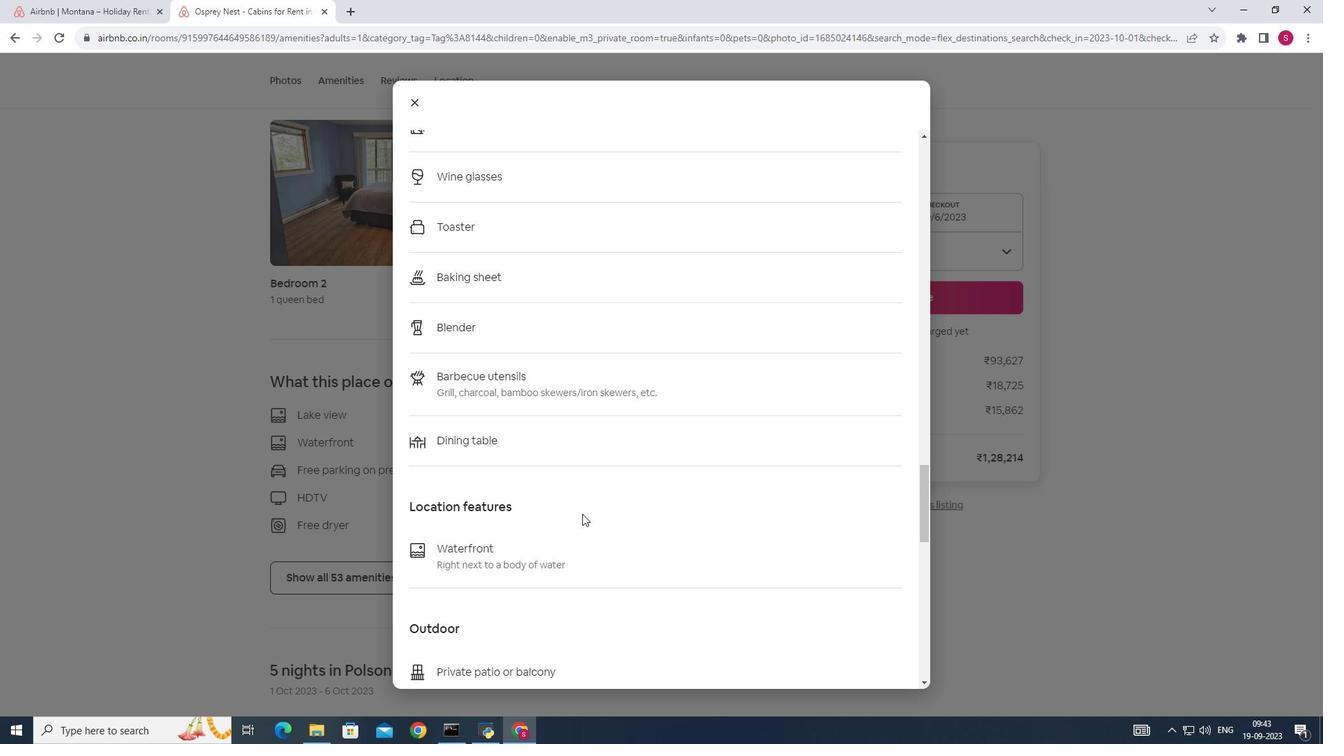 
Action: Mouse scrolled (582, 513) with delta (0, 0)
Screenshot: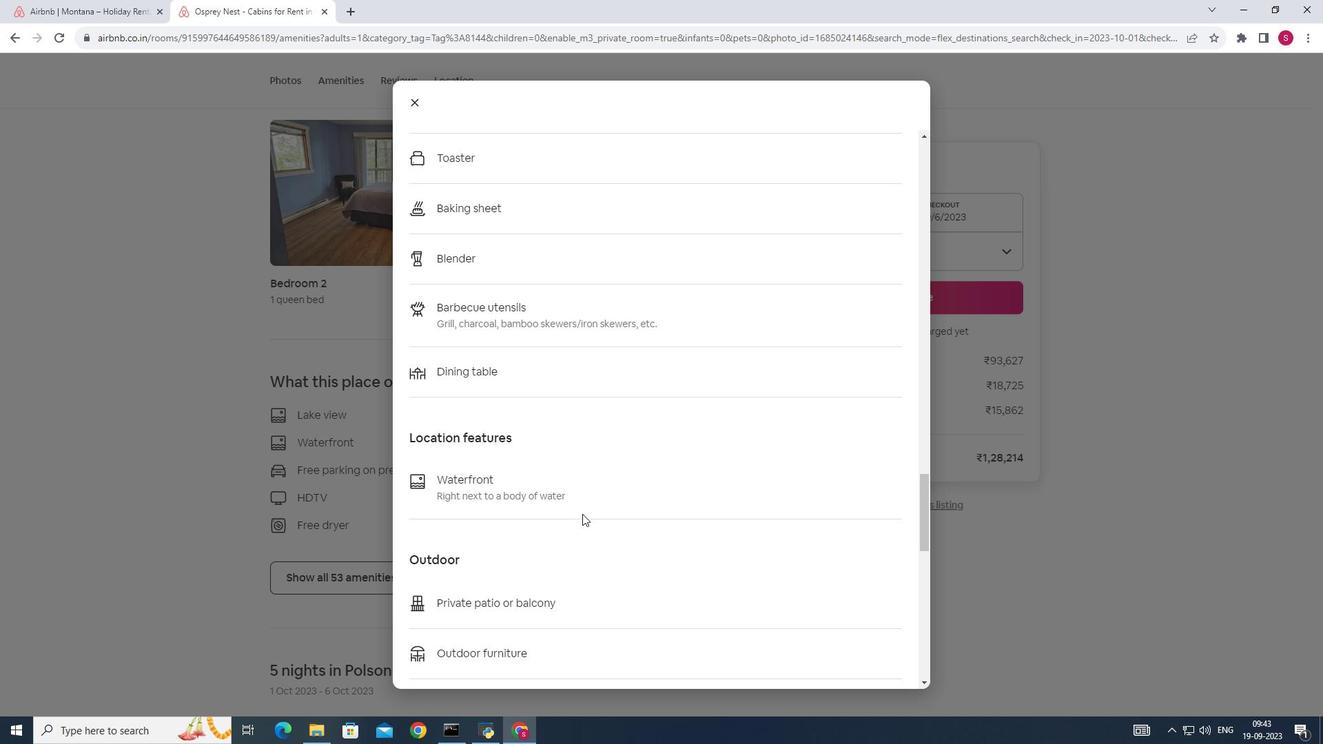 
Action: Mouse scrolled (582, 513) with delta (0, 0)
Screenshot: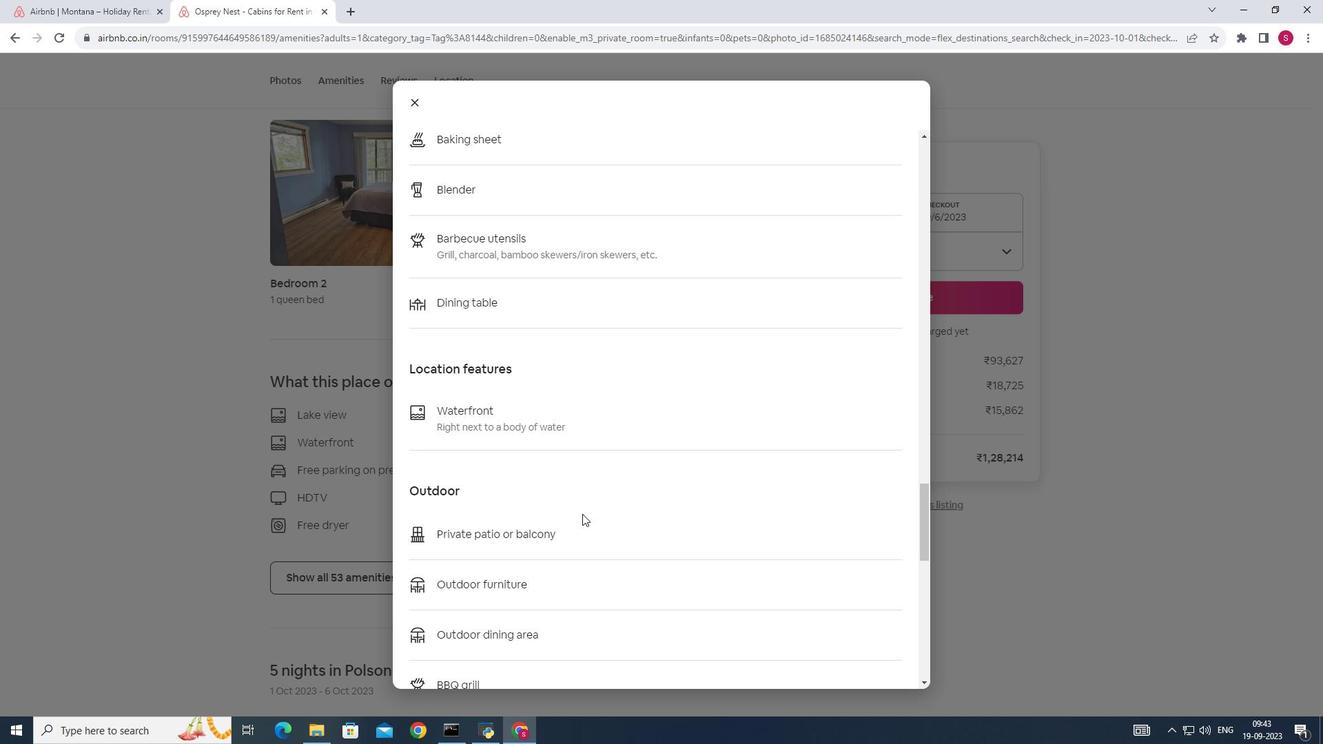 
Action: Mouse scrolled (582, 513) with delta (0, 0)
Screenshot: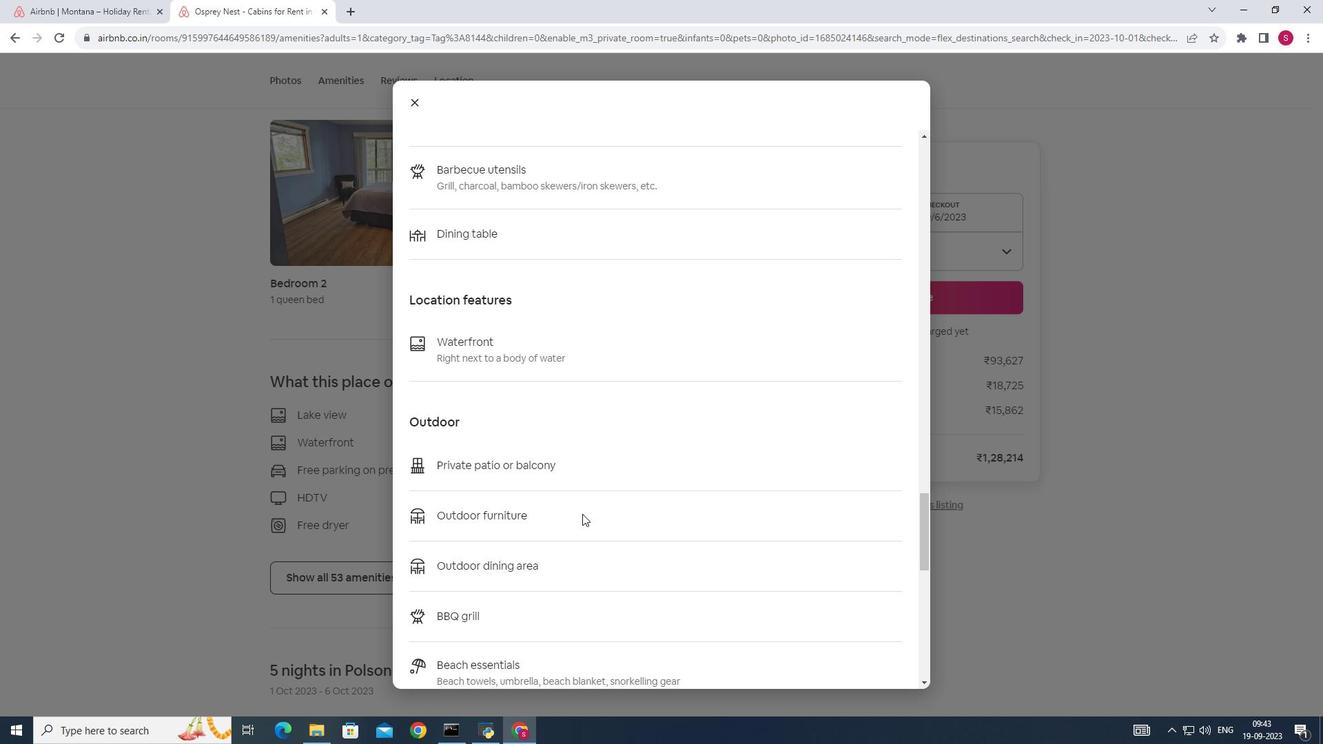 
Action: Mouse scrolled (582, 513) with delta (0, 0)
Screenshot: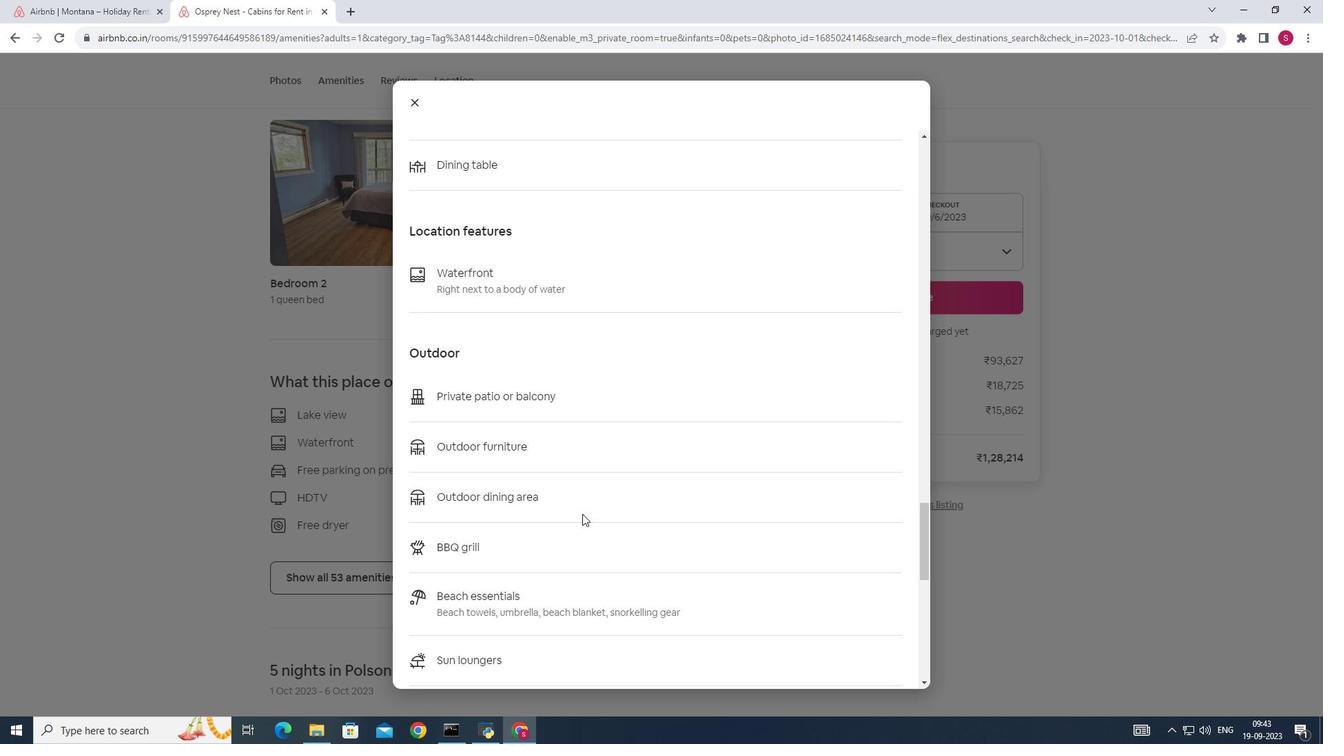 
Action: Mouse scrolled (582, 513) with delta (0, 0)
Screenshot: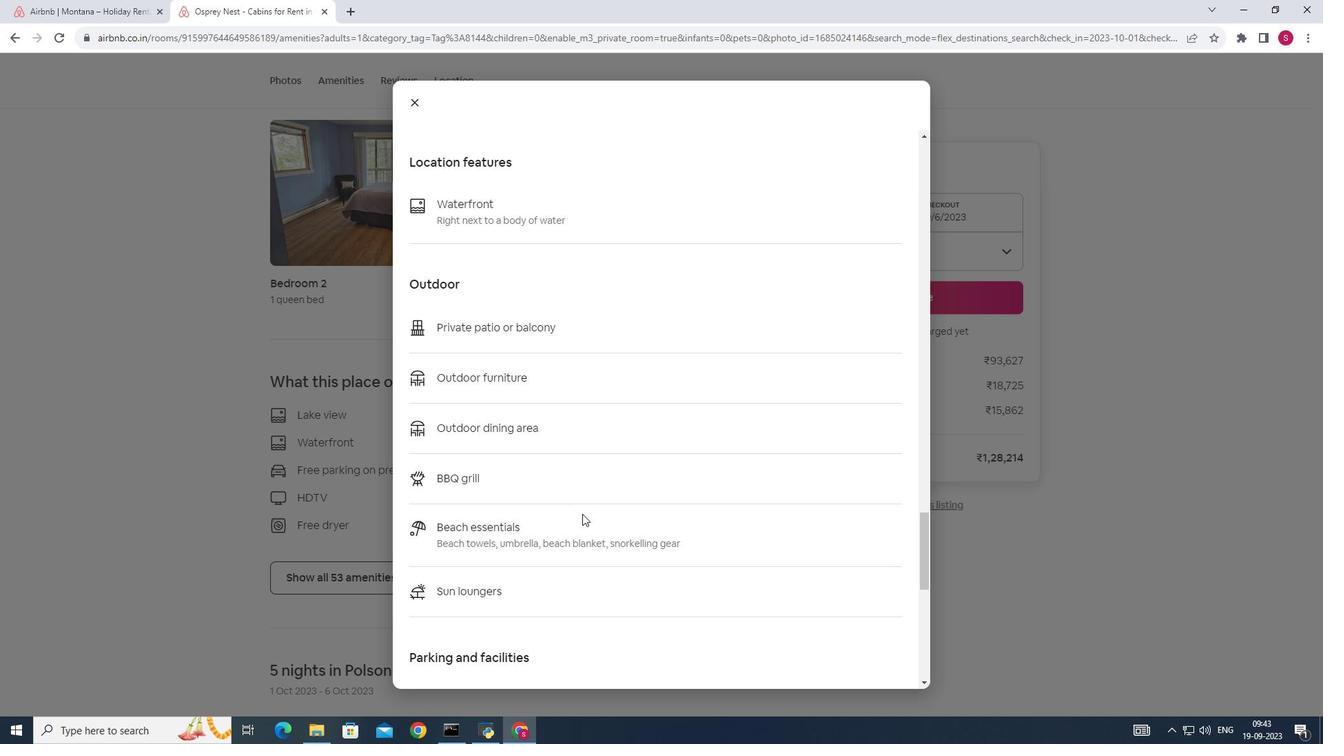 
Action: Mouse moved to (582, 514)
Screenshot: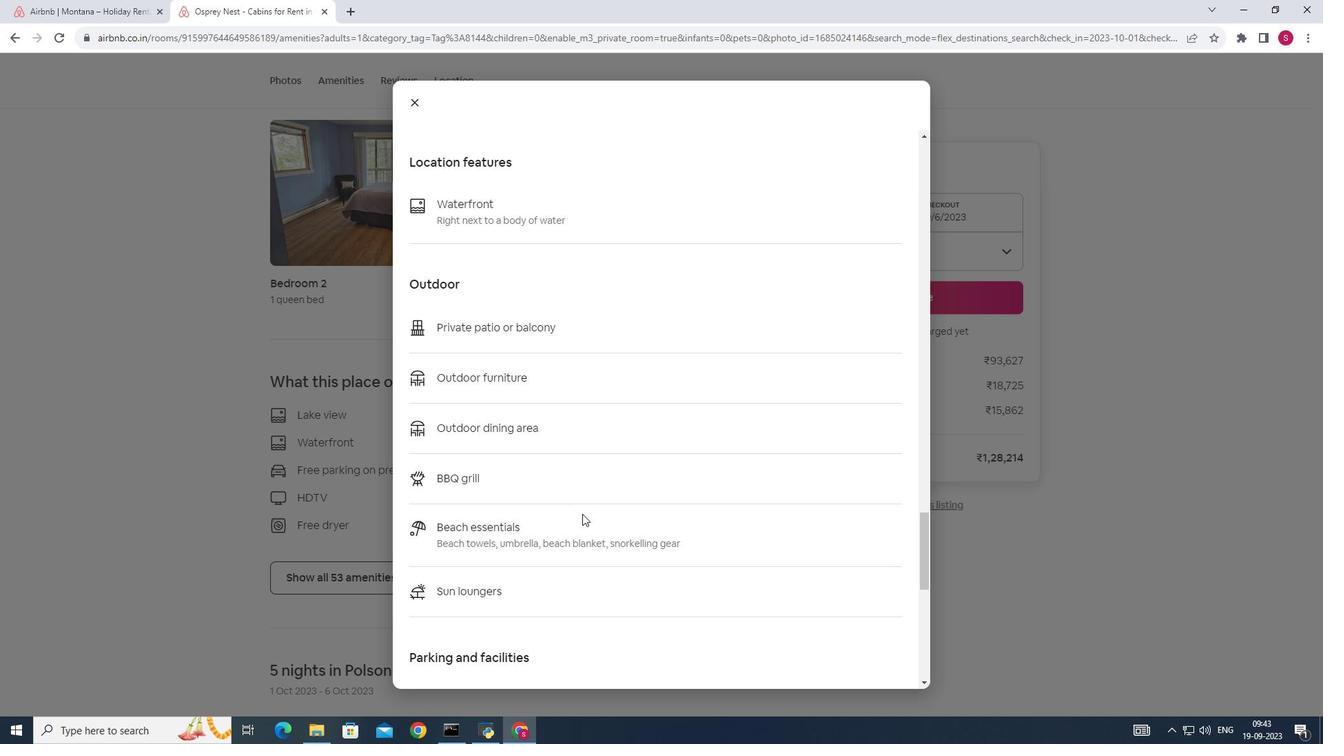 
Action: Mouse scrolled (582, 513) with delta (0, 0)
Screenshot: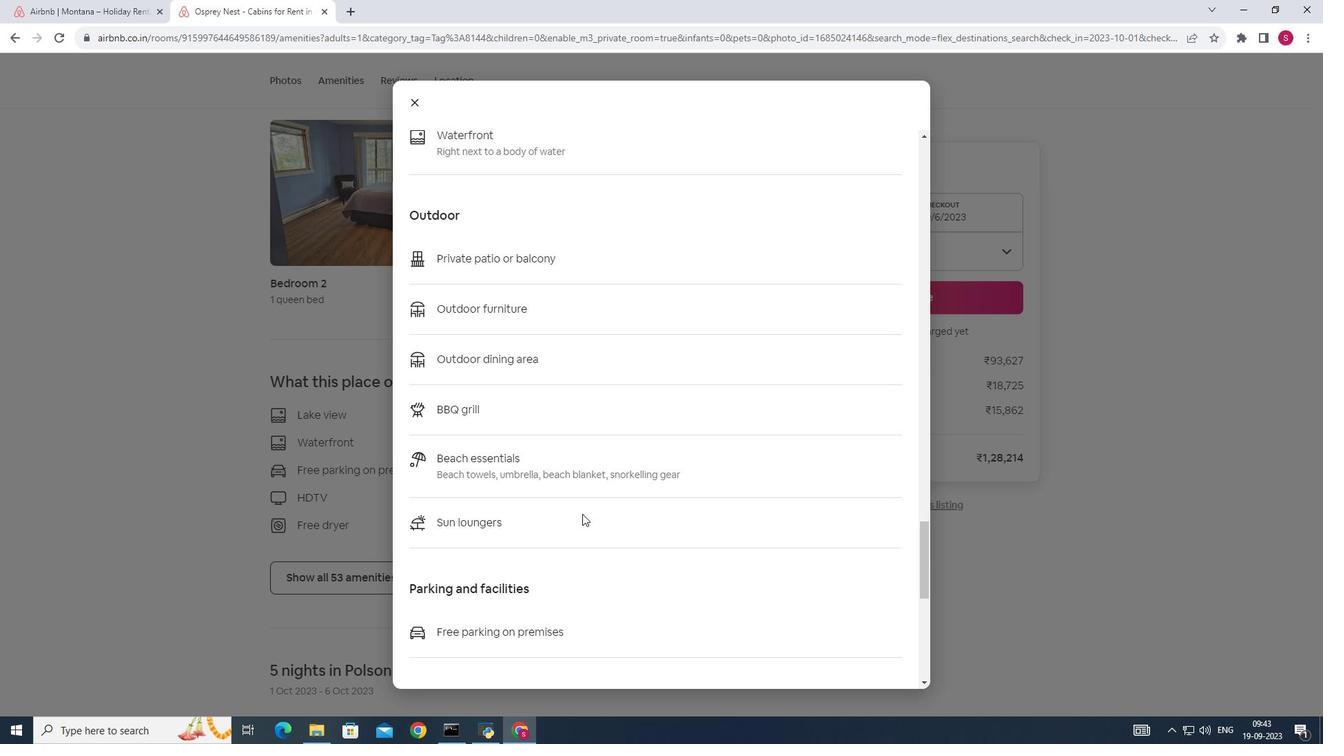 
Action: Mouse scrolled (582, 513) with delta (0, 0)
Screenshot: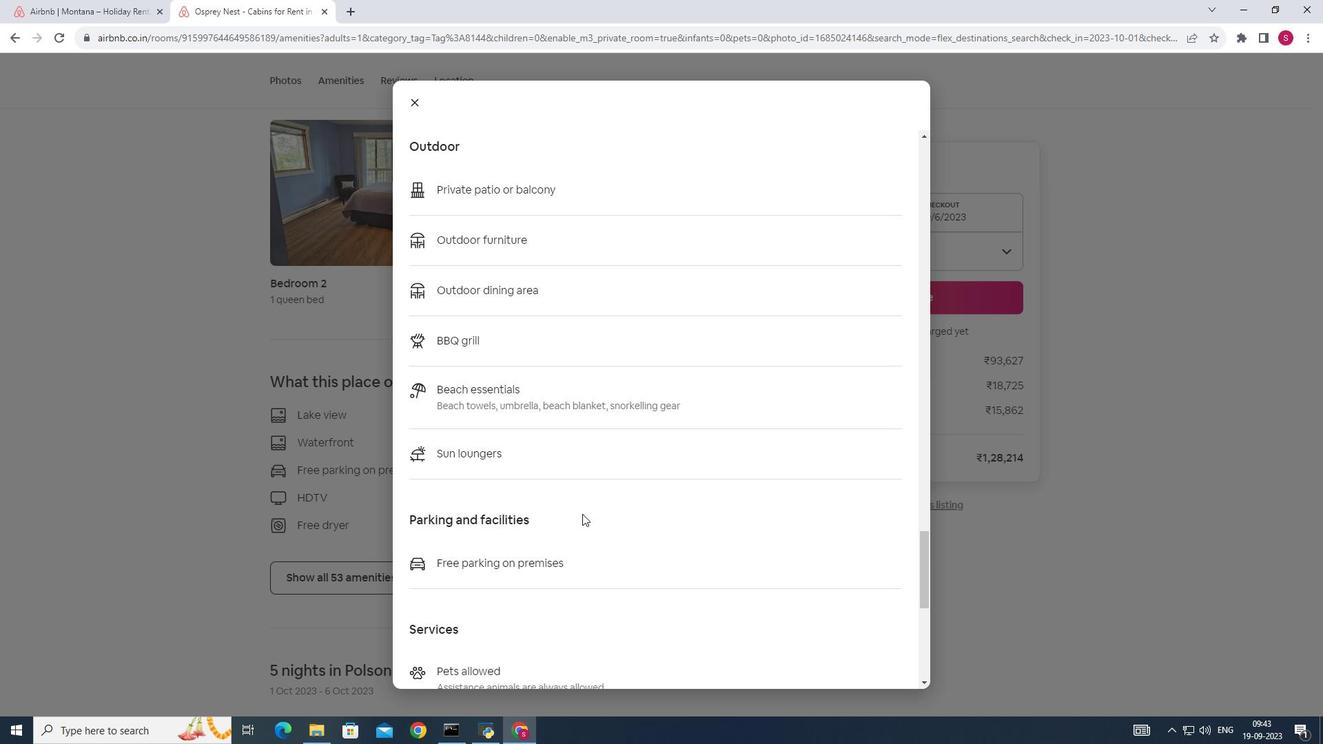 
Action: Mouse scrolled (582, 513) with delta (0, 0)
Screenshot: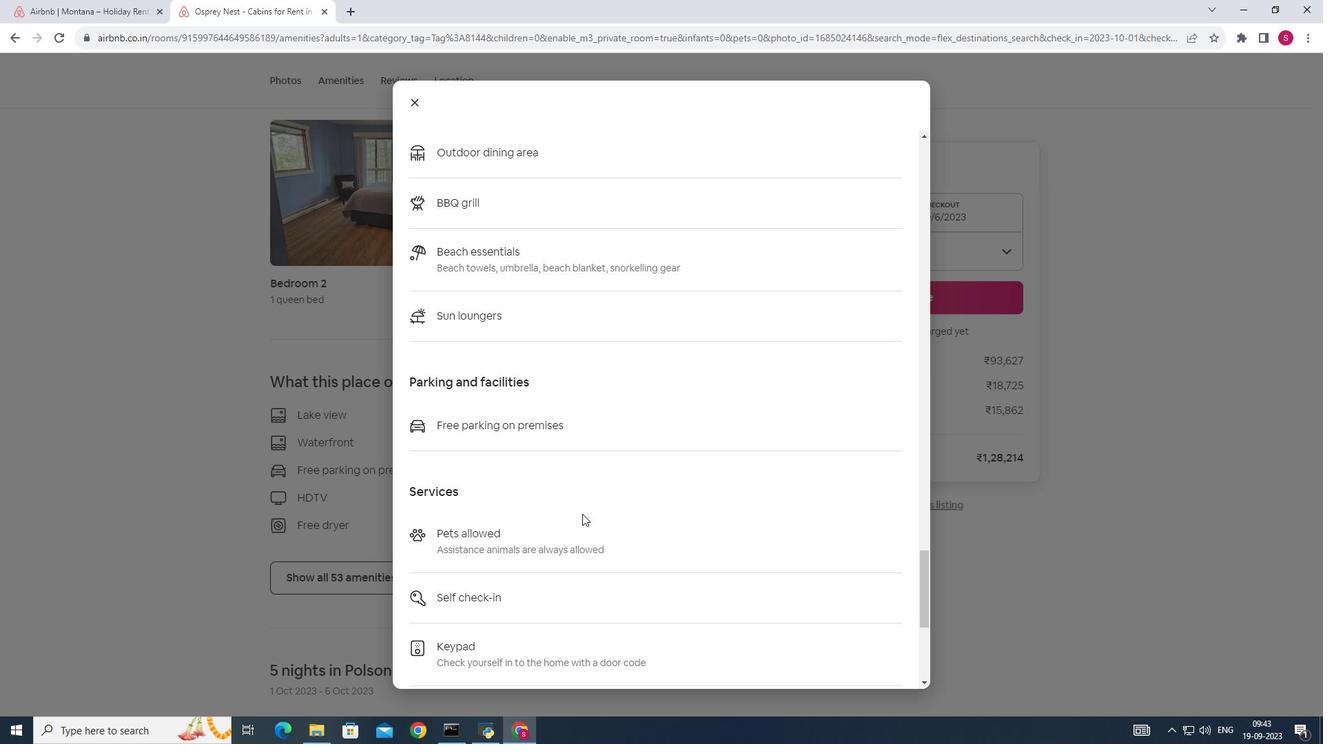 
Action: Mouse scrolled (582, 513) with delta (0, 0)
Screenshot: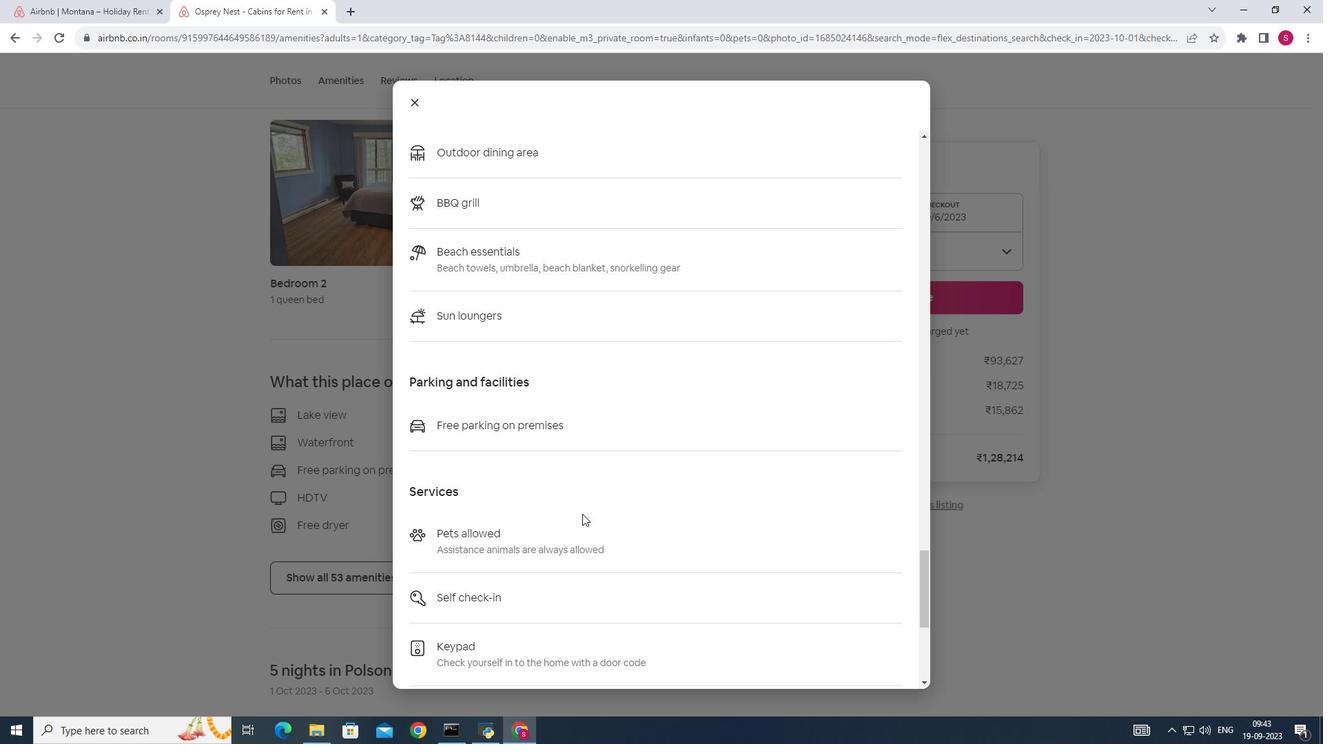 
Action: Mouse scrolled (582, 513) with delta (0, 0)
Screenshot: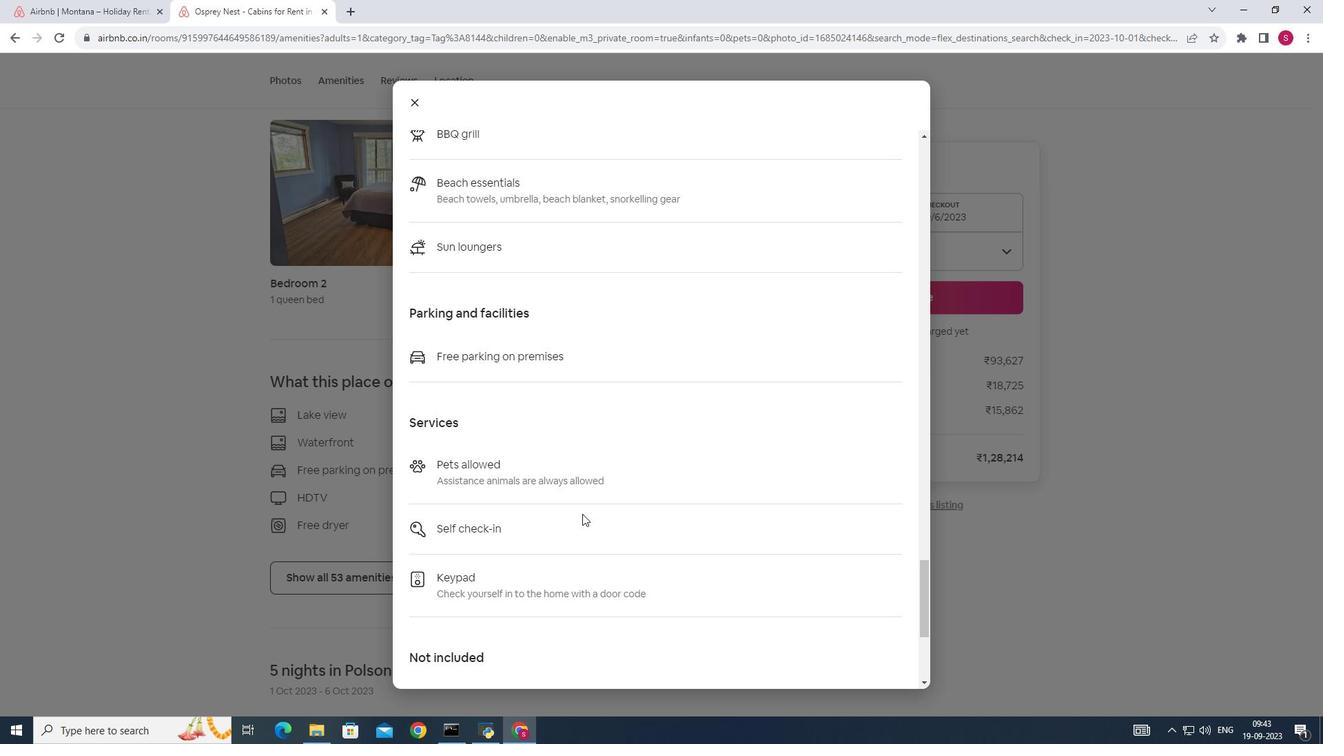 
Action: Mouse scrolled (582, 513) with delta (0, 0)
Screenshot: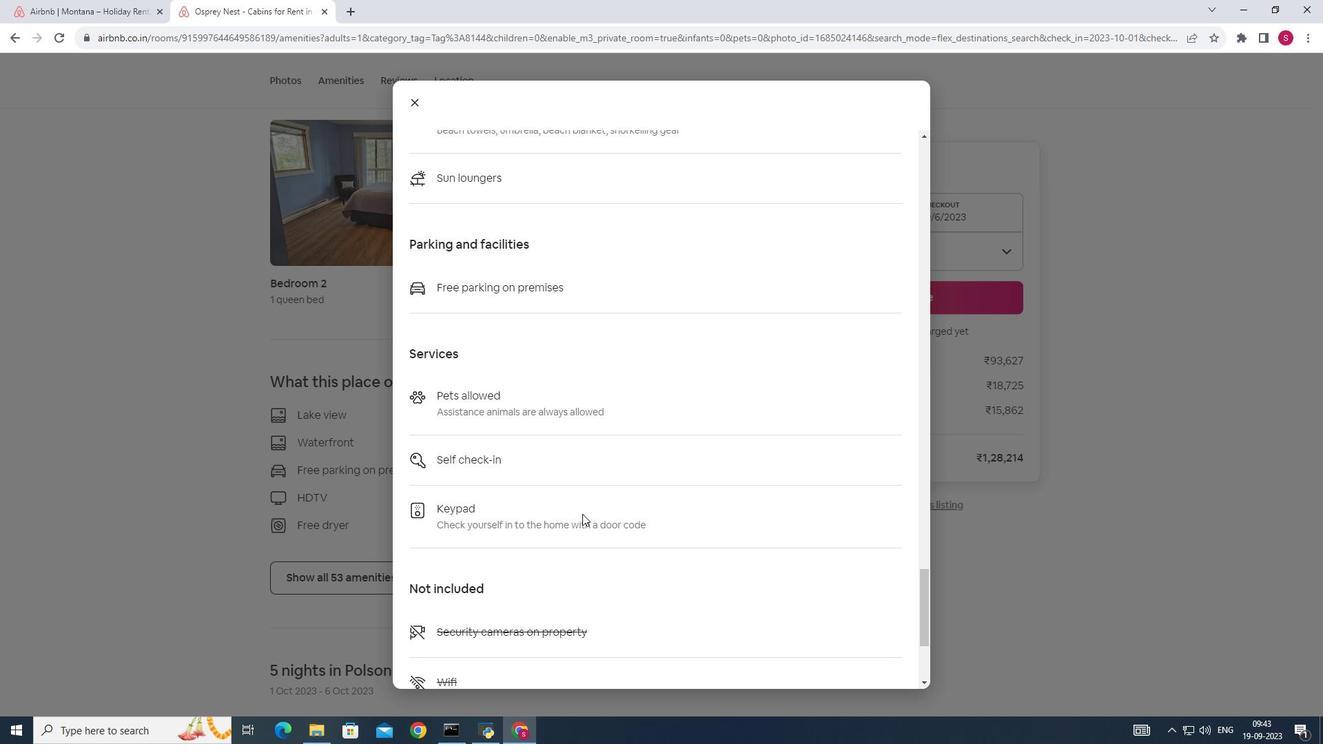 
Action: Mouse scrolled (582, 513) with delta (0, 0)
Screenshot: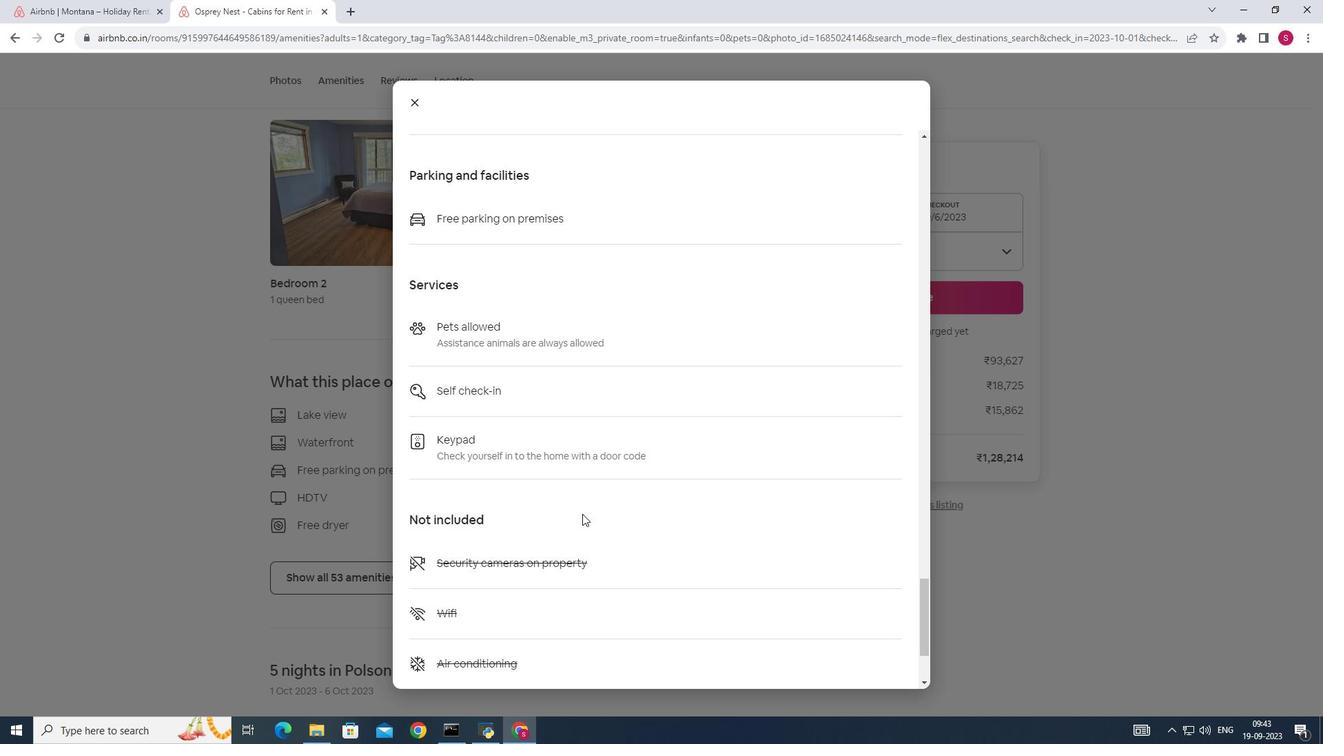 
Action: Mouse scrolled (582, 513) with delta (0, 0)
Screenshot: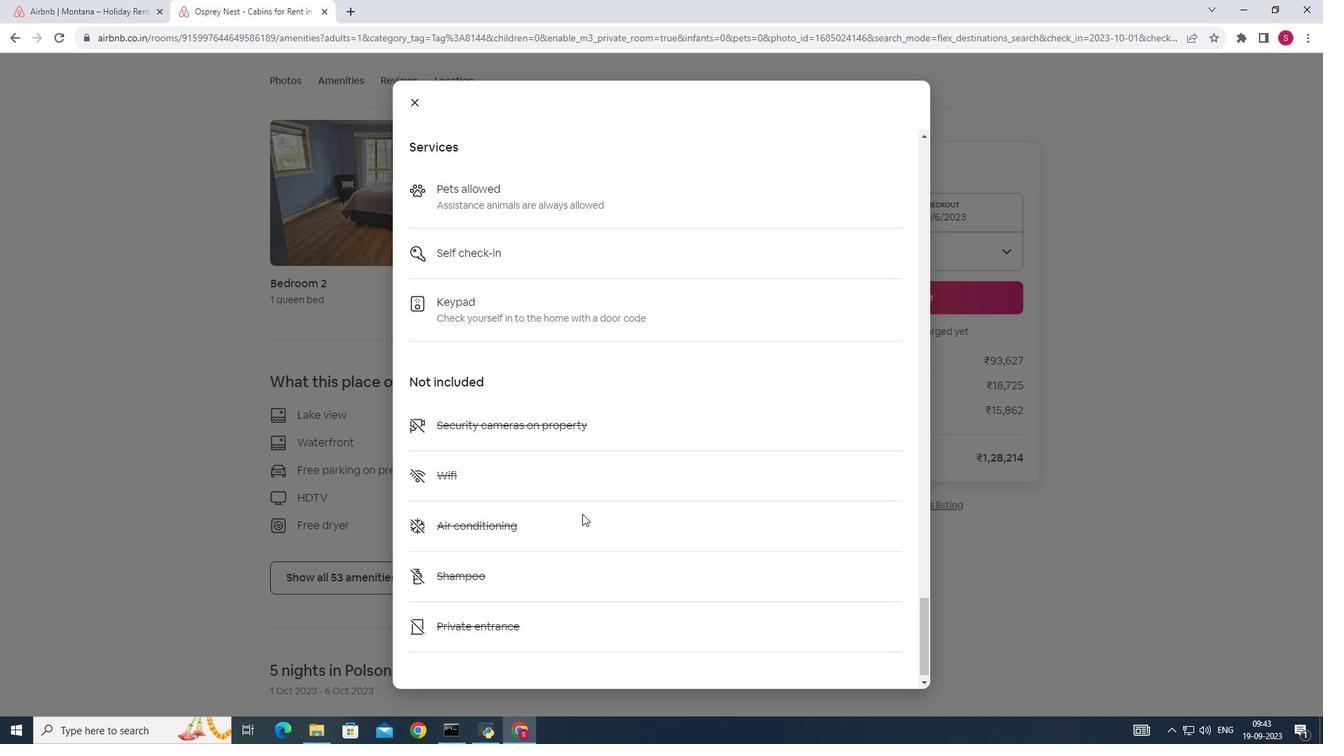 
Action: Mouse scrolled (582, 513) with delta (0, 0)
Screenshot: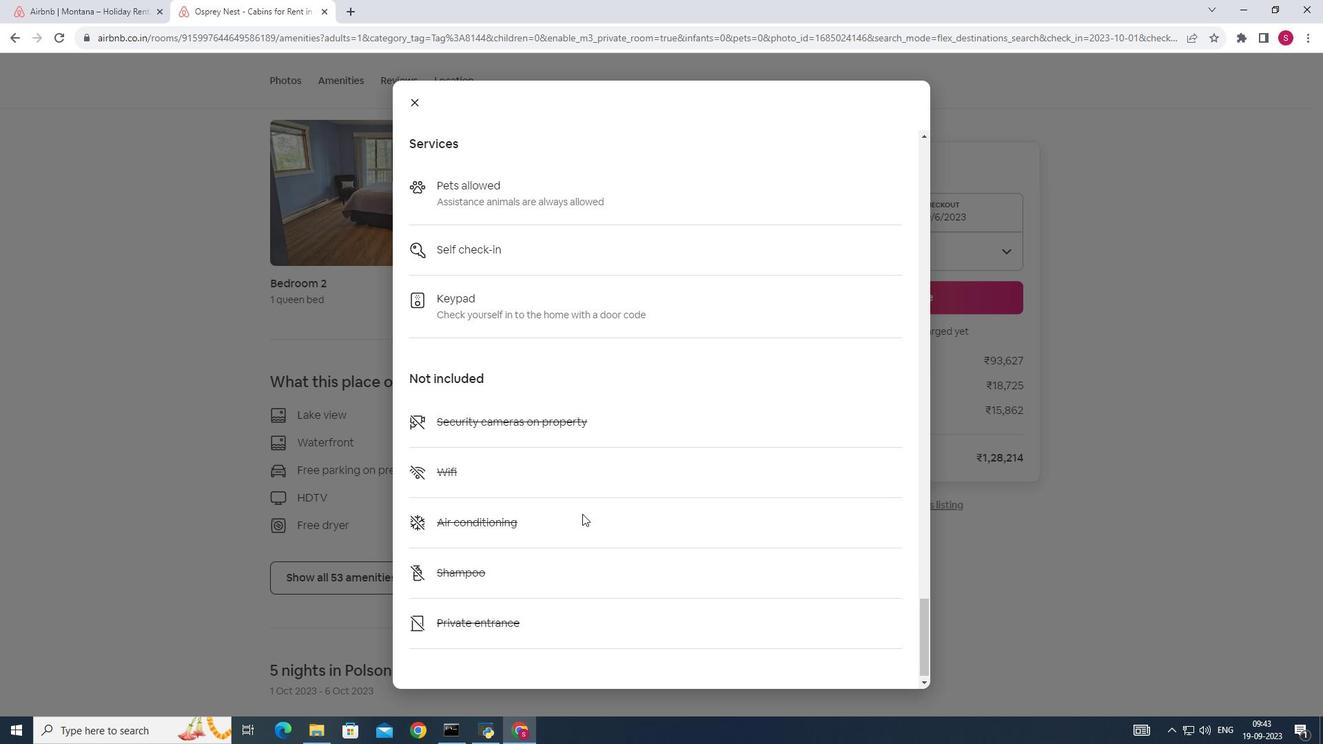 
Action: Mouse scrolled (582, 513) with delta (0, 0)
Screenshot: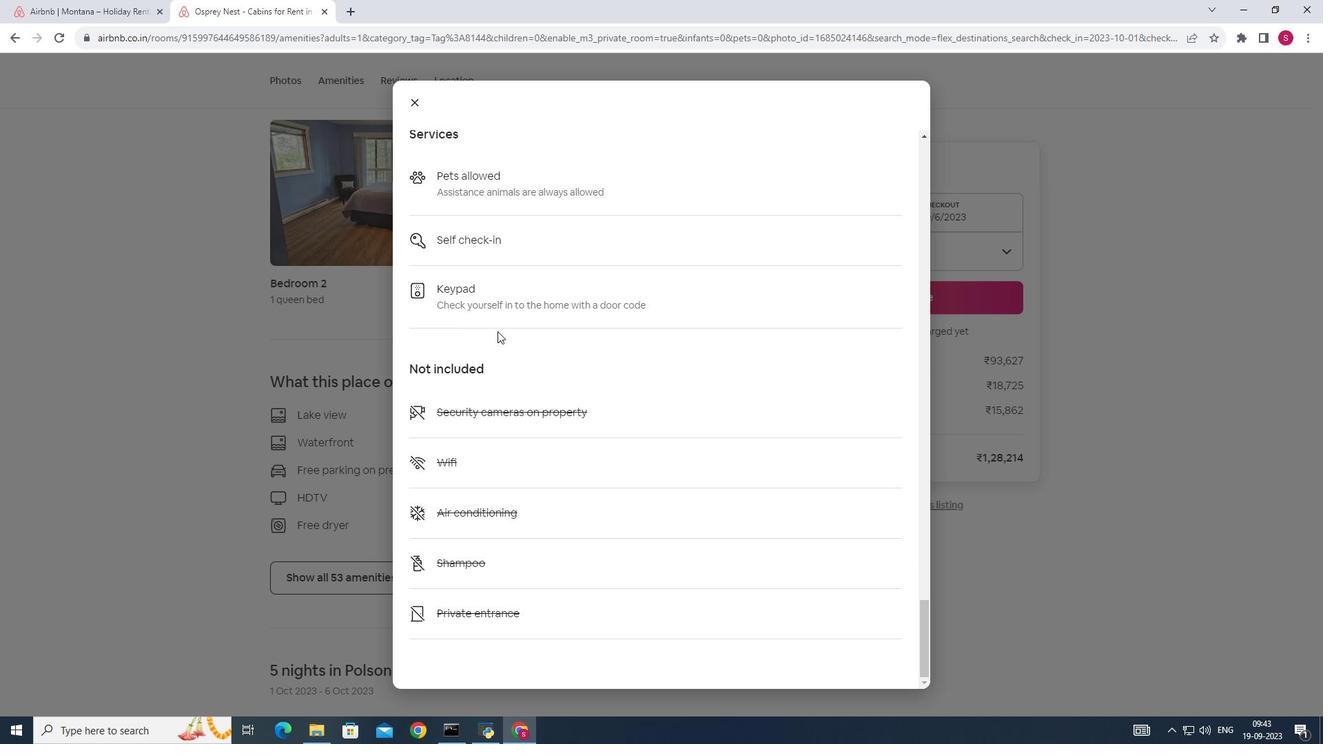 
Action: Mouse moved to (411, 101)
Screenshot: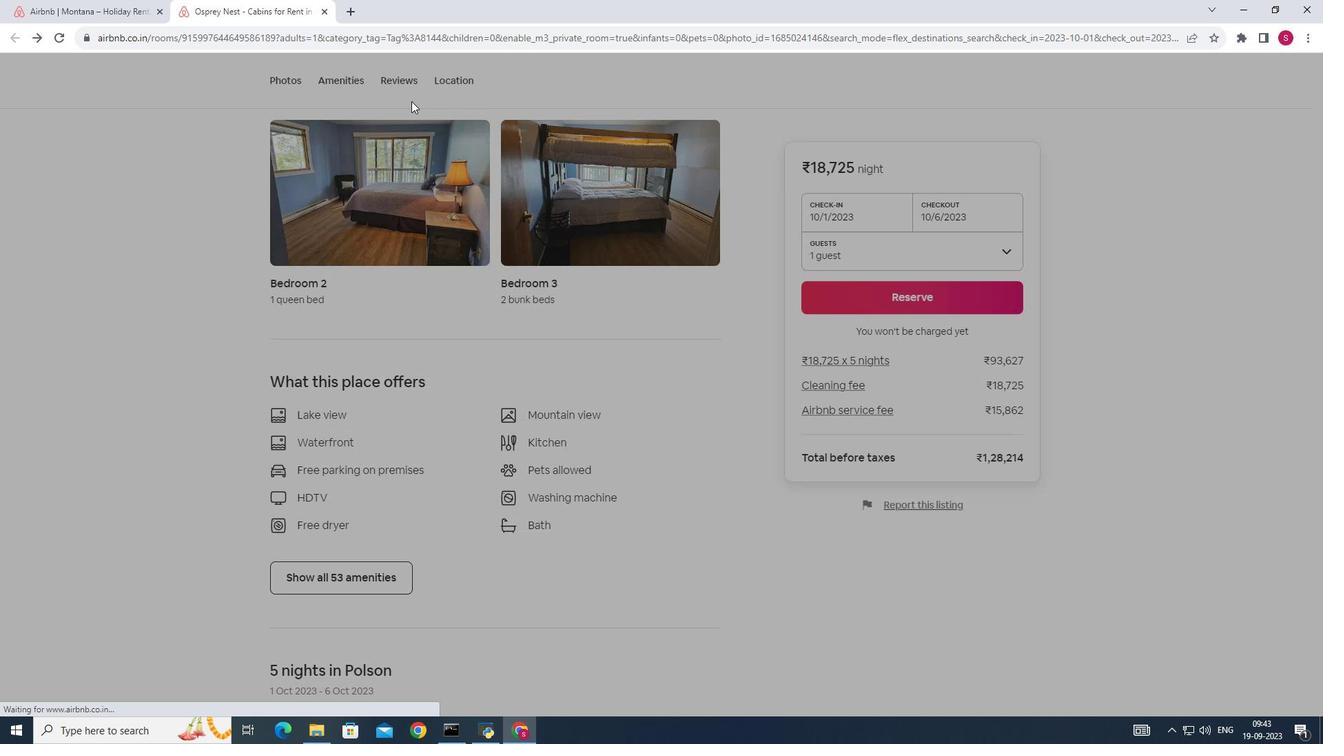 
Action: Mouse pressed left at (411, 101)
Screenshot: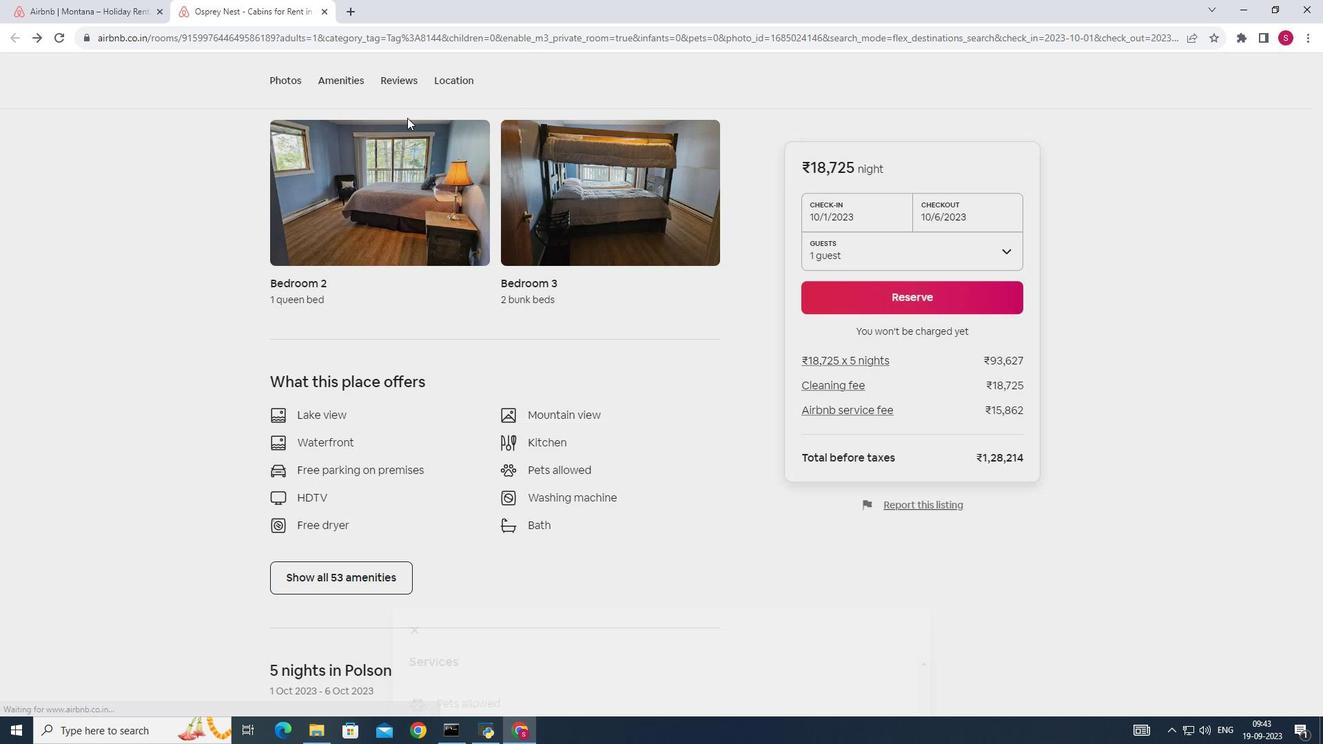 
Action: Mouse moved to (386, 212)
Screenshot: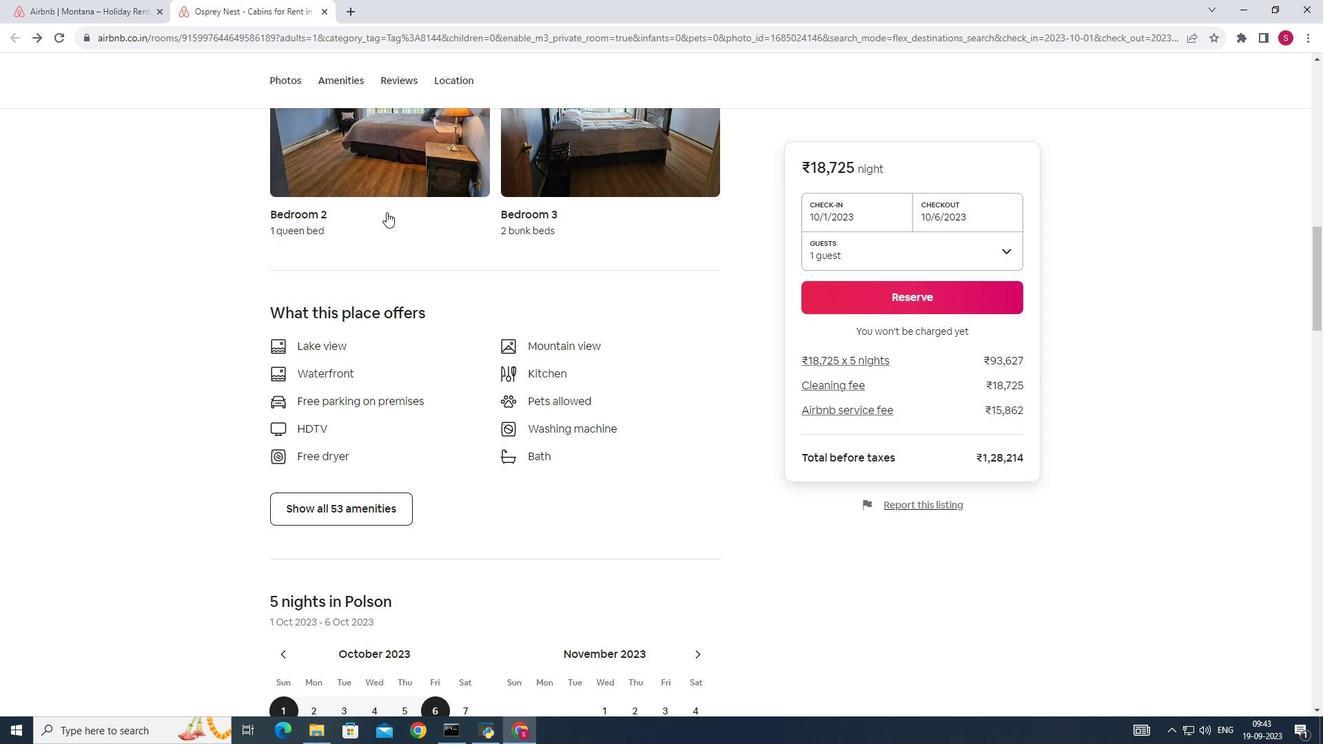 
Action: Mouse scrolled (386, 211) with delta (0, 0)
Screenshot: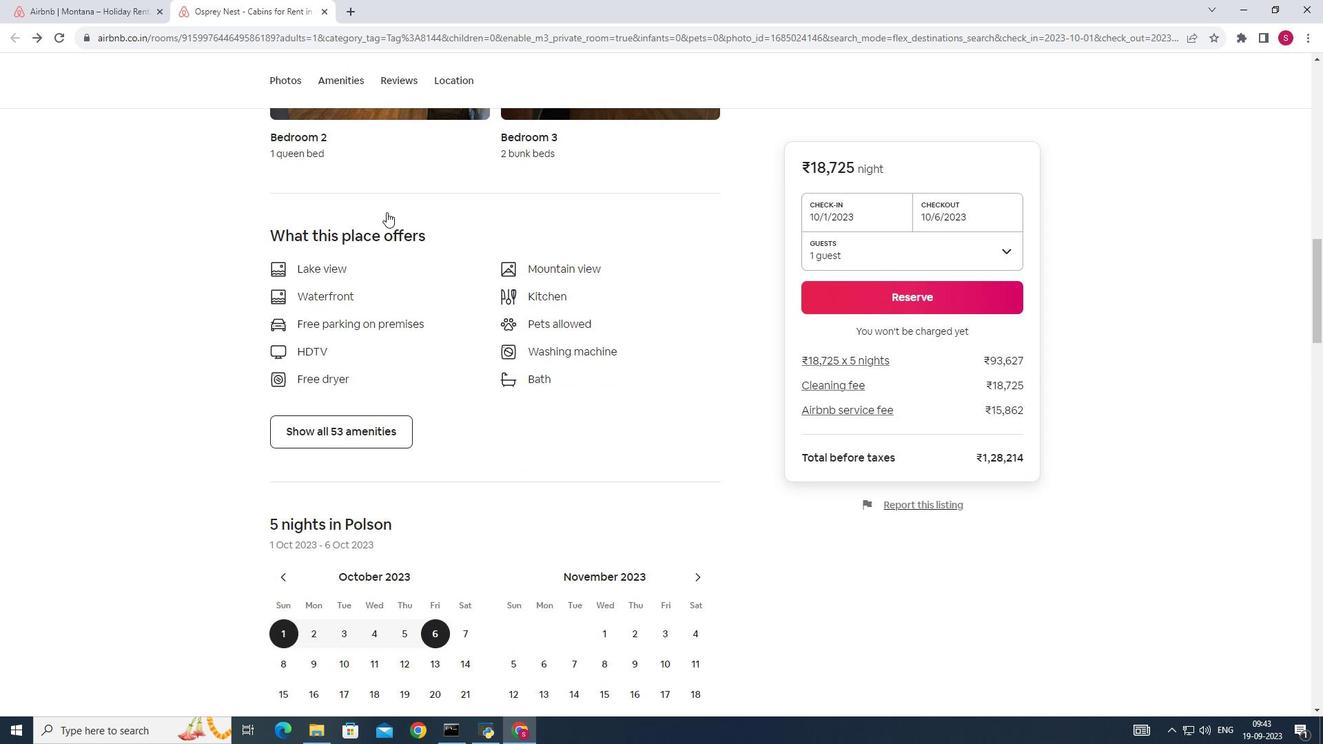 
Action: Mouse scrolled (386, 211) with delta (0, 0)
Screenshot: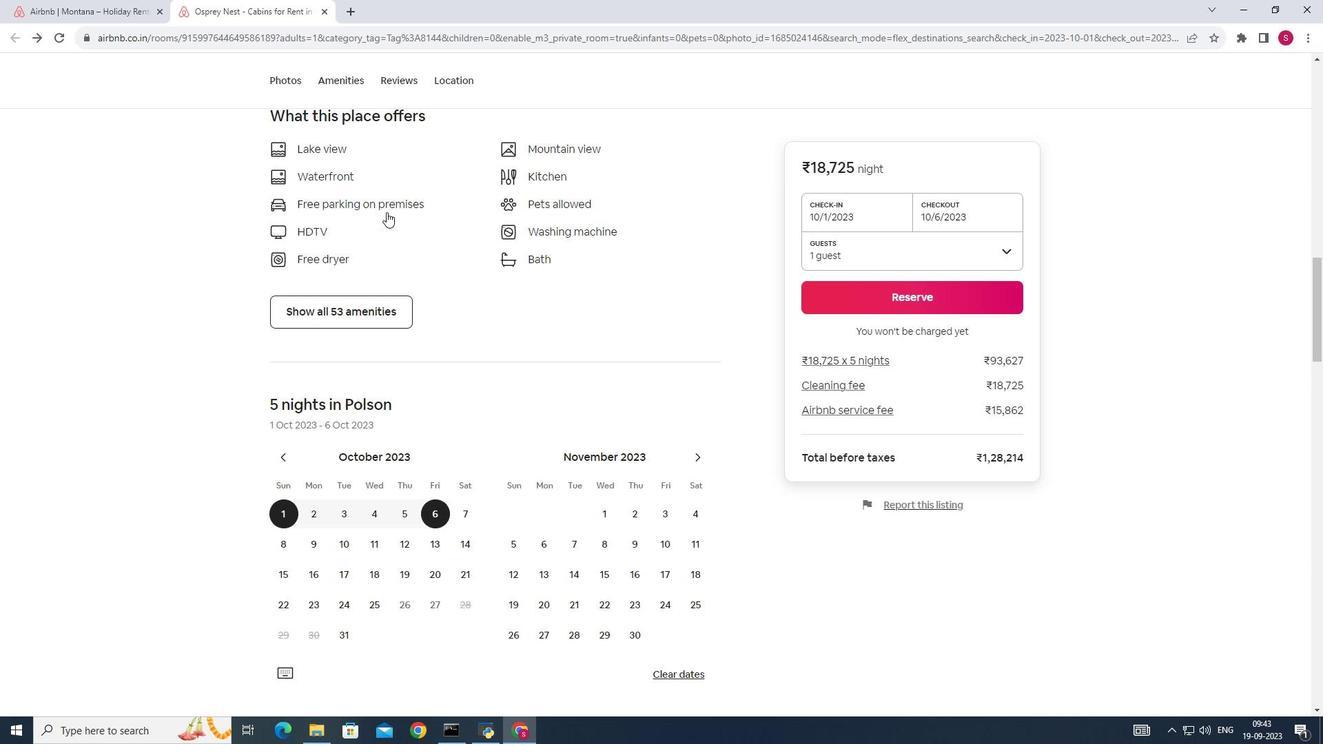 
Action: Mouse scrolled (386, 211) with delta (0, 0)
Screenshot: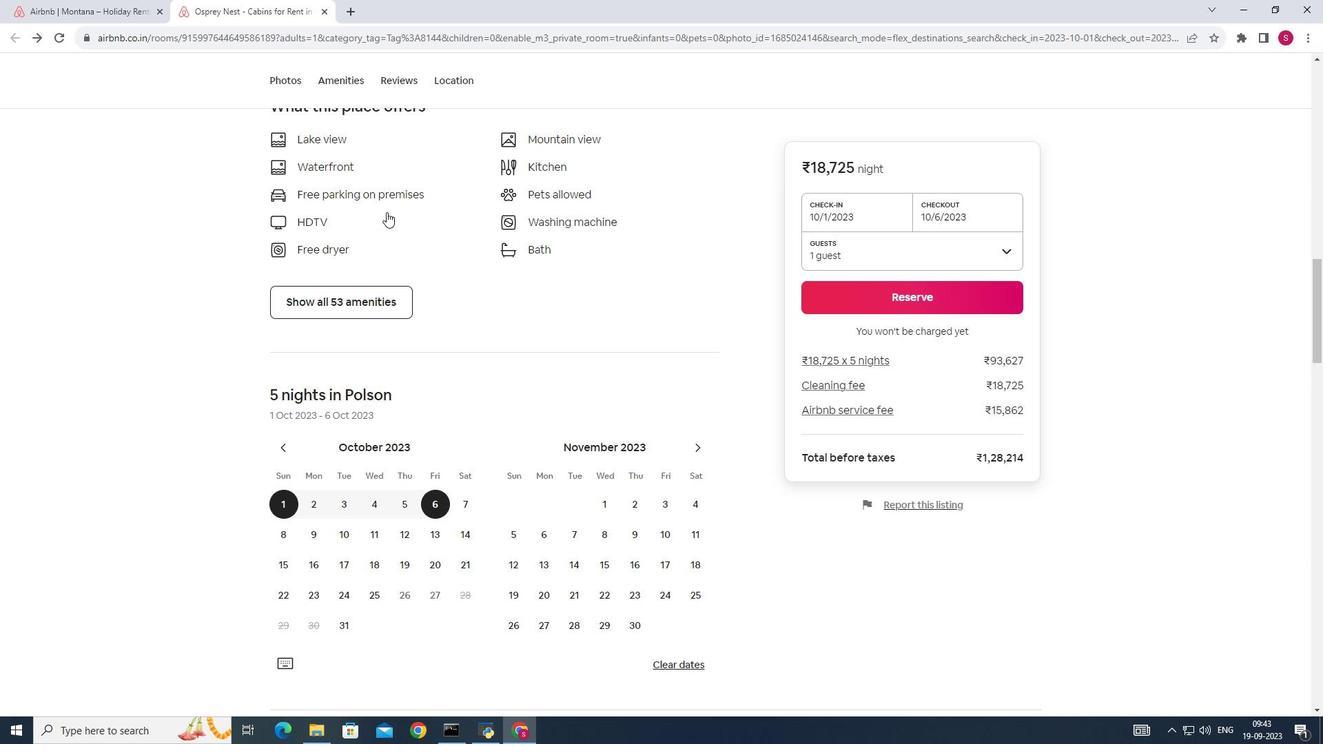 
Action: Mouse scrolled (386, 211) with delta (0, 0)
Screenshot: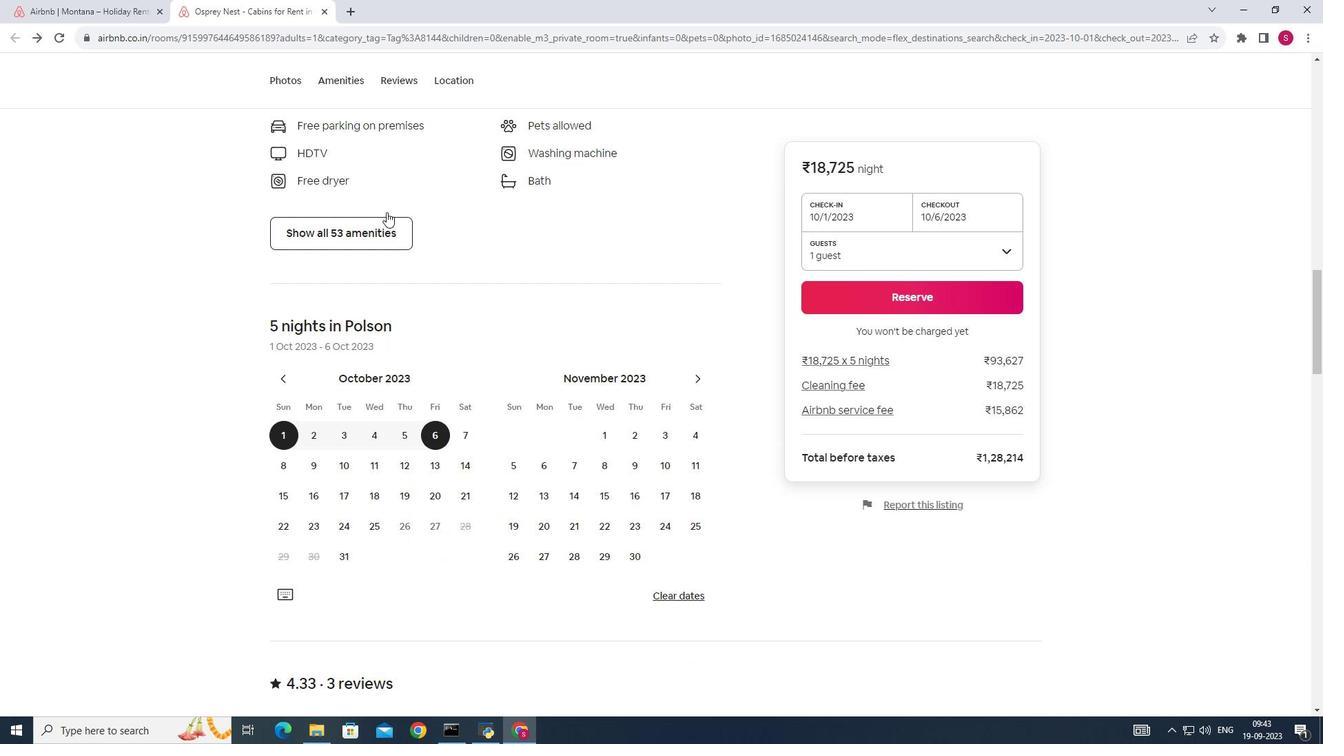 
Action: Mouse scrolled (386, 211) with delta (0, 0)
Screenshot: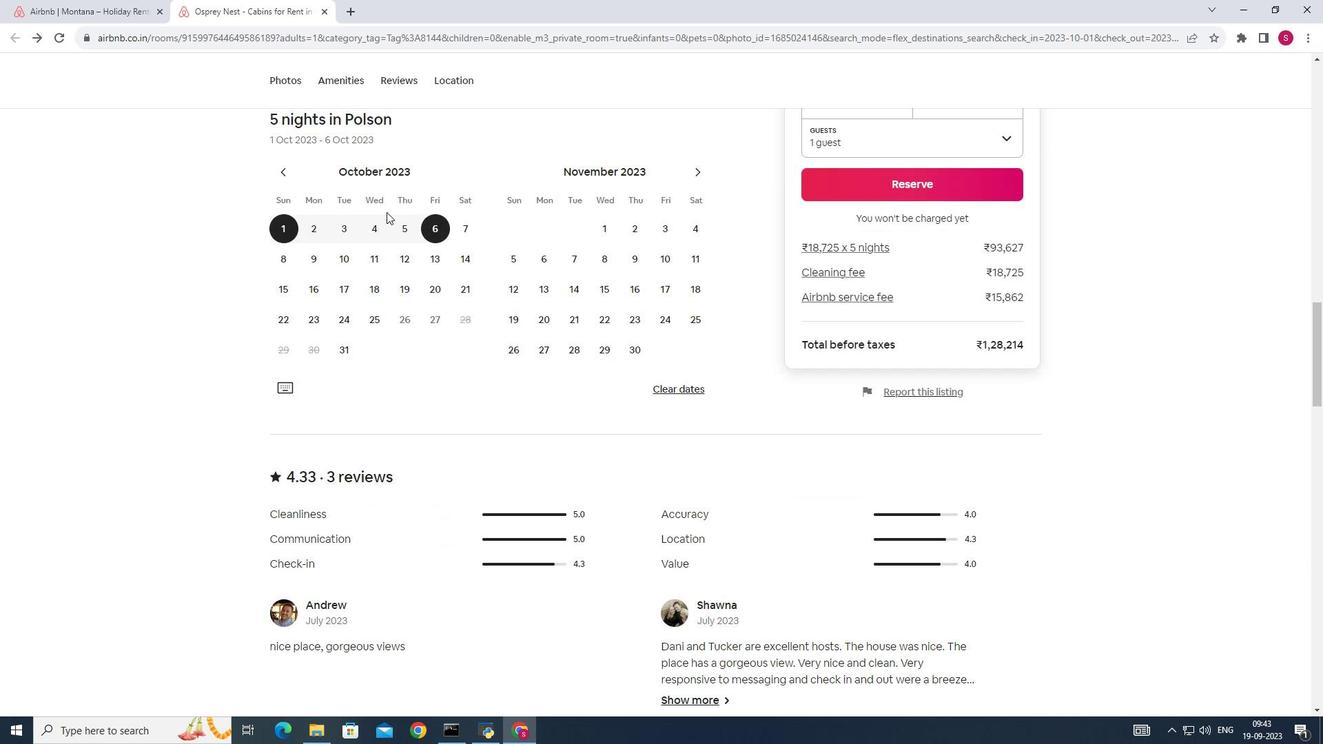 
Action: Mouse scrolled (386, 211) with delta (0, 0)
Screenshot: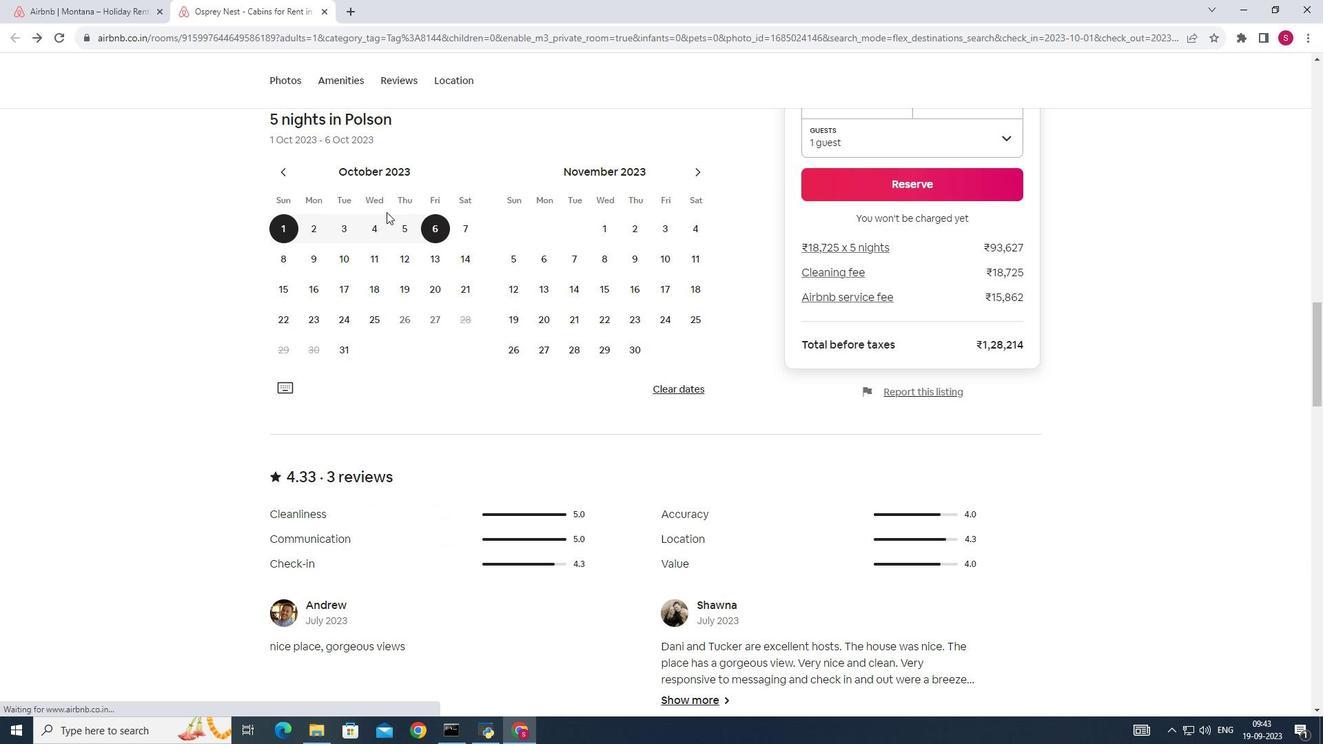 
Action: Mouse scrolled (386, 211) with delta (0, 0)
Screenshot: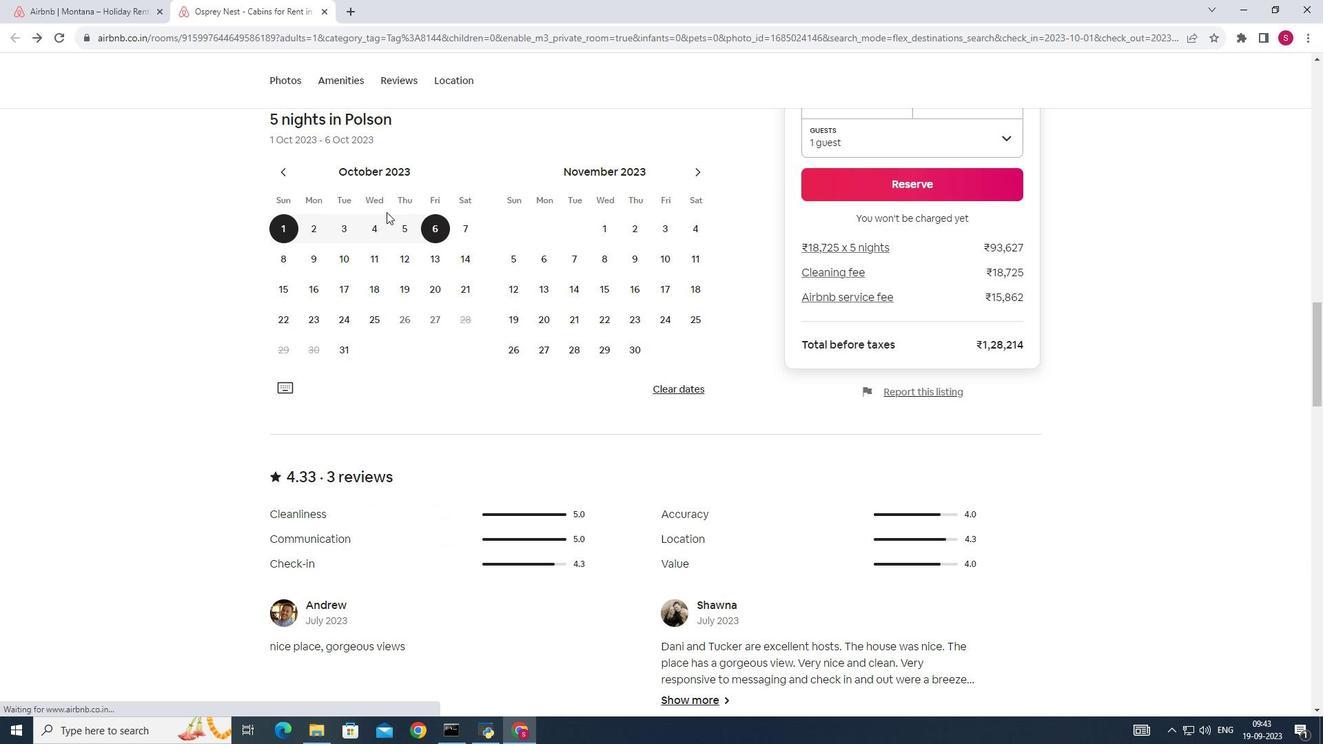 
Action: Mouse scrolled (386, 211) with delta (0, 0)
Screenshot: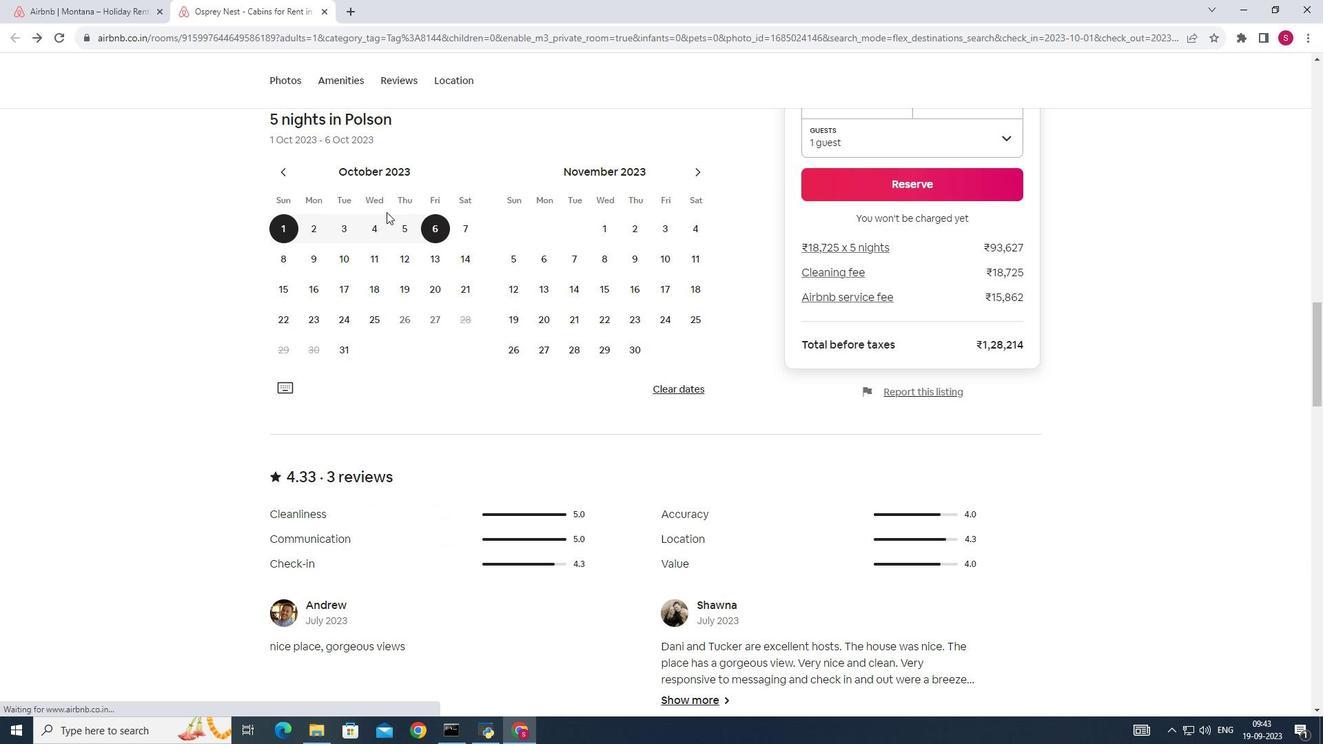 
Action: Mouse scrolled (386, 211) with delta (0, 0)
Screenshot: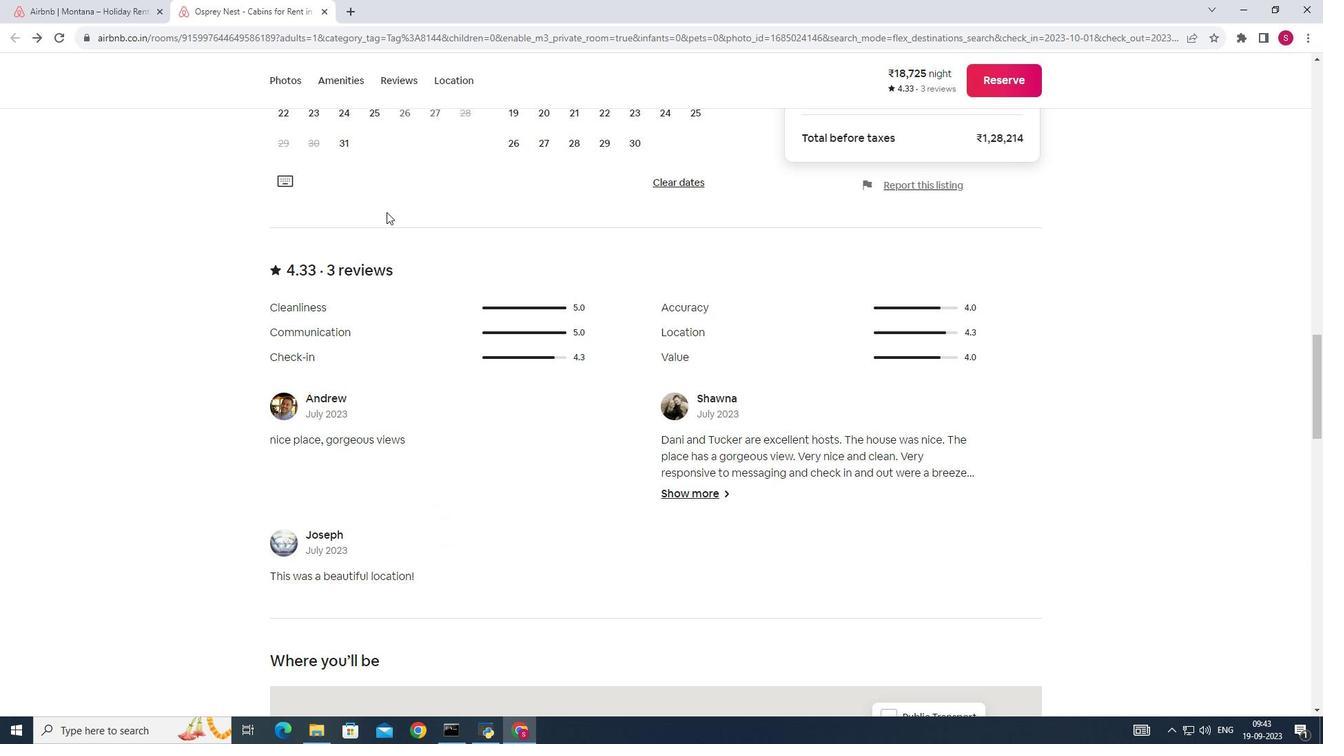 
Action: Mouse scrolled (386, 211) with delta (0, 0)
Screenshot: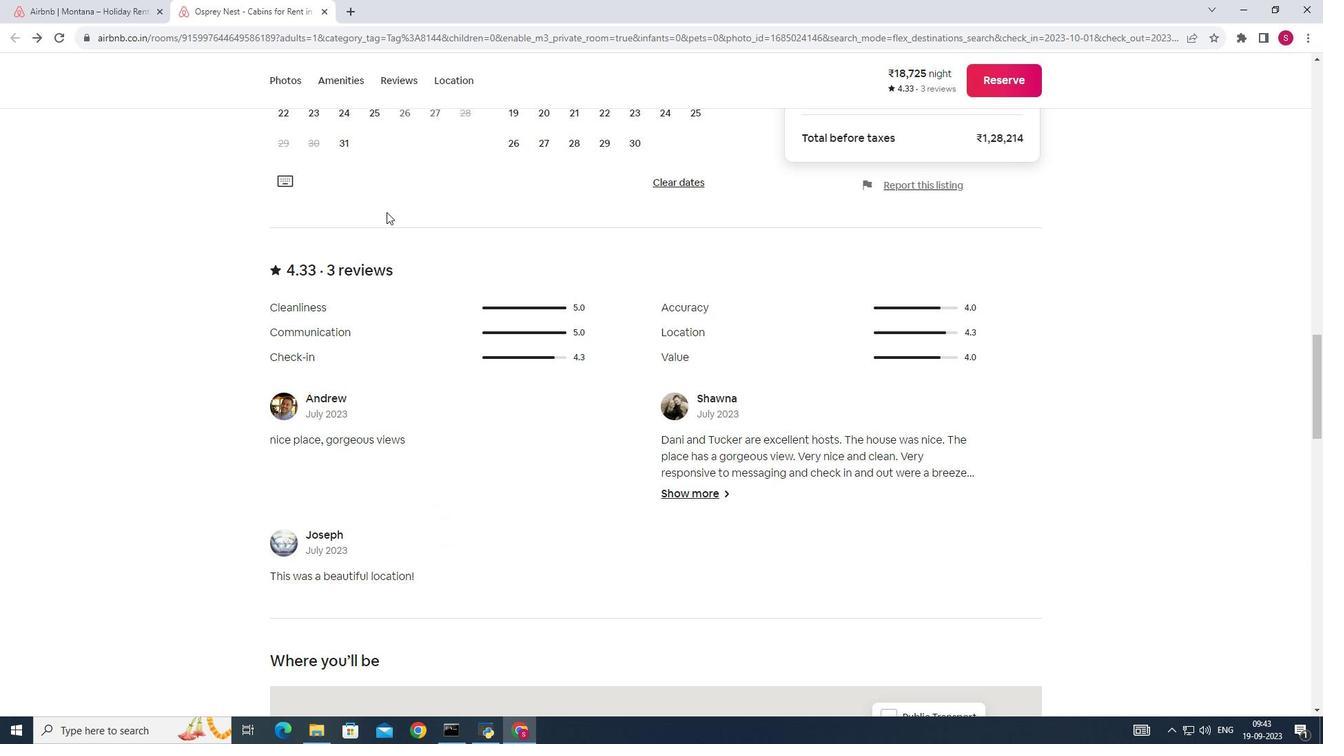 
Action: Mouse scrolled (386, 211) with delta (0, 0)
Screenshot: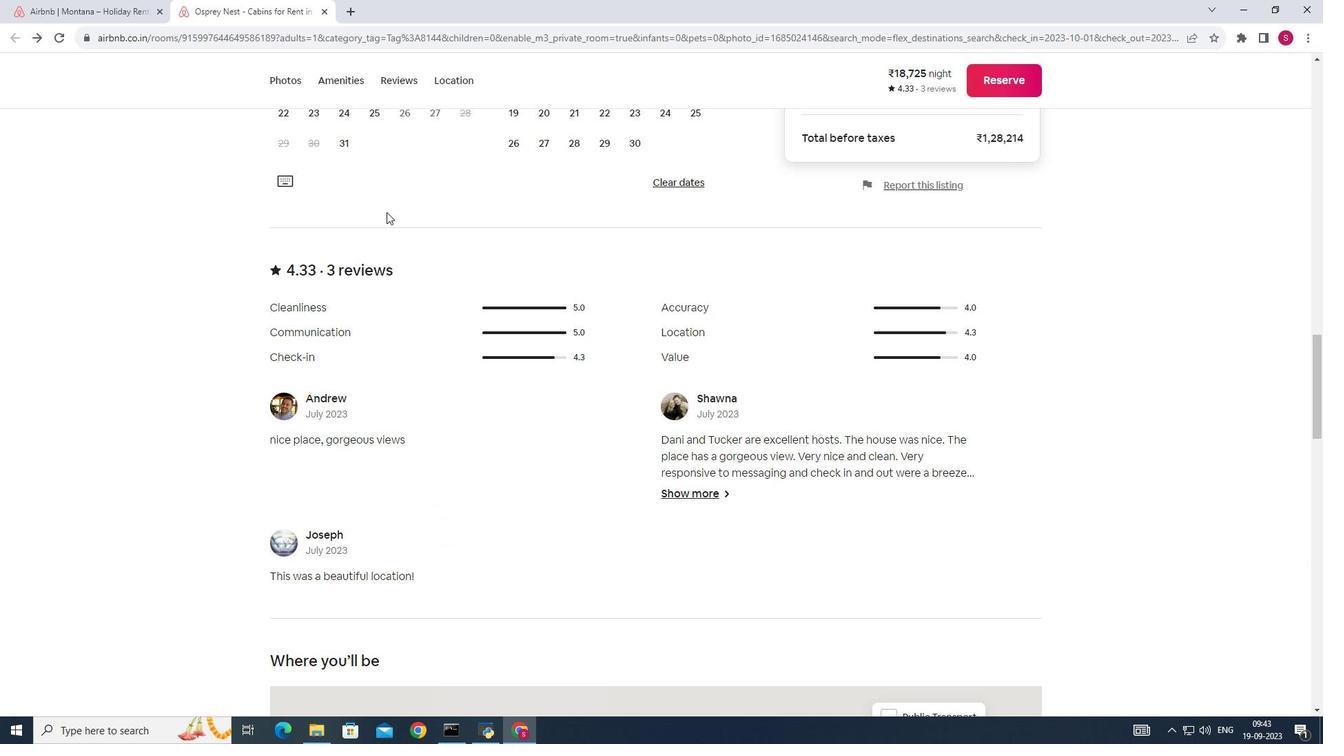 
Action: Mouse scrolled (386, 211) with delta (0, 0)
Screenshot: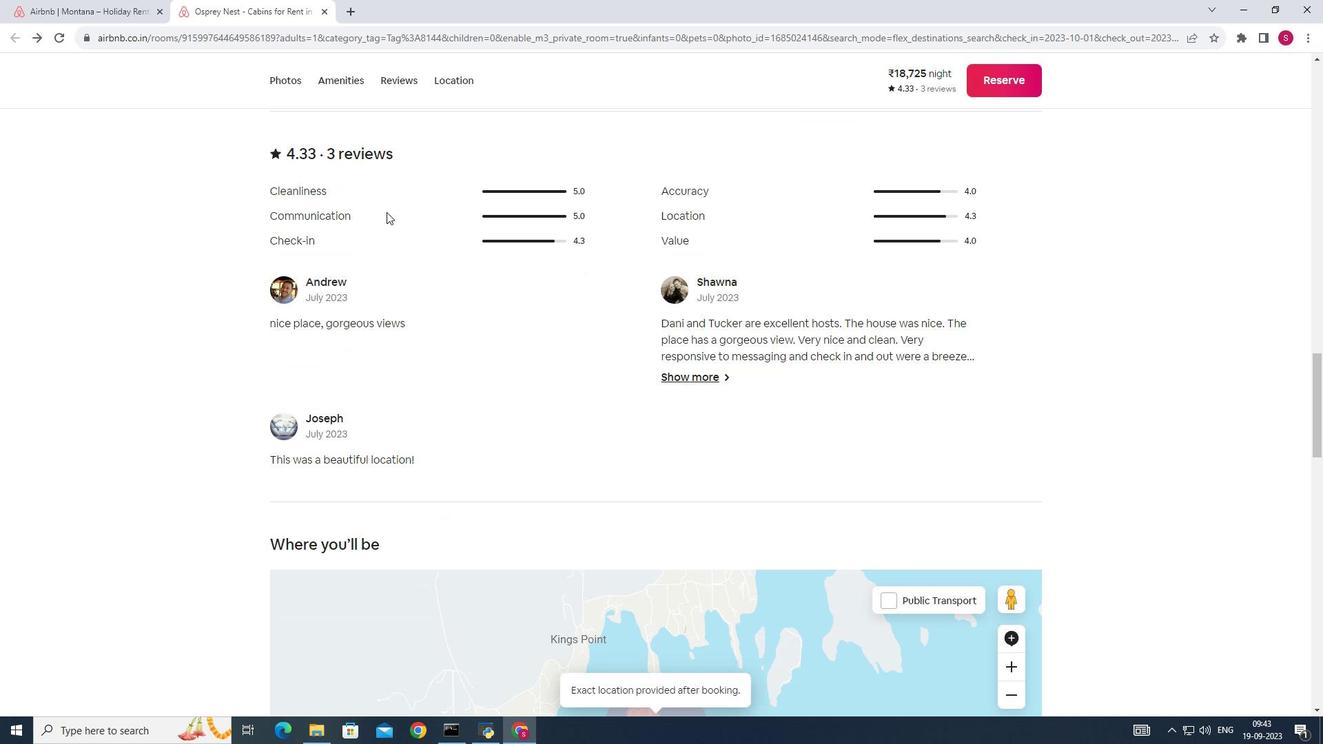 
Action: Mouse scrolled (386, 211) with delta (0, 0)
Screenshot: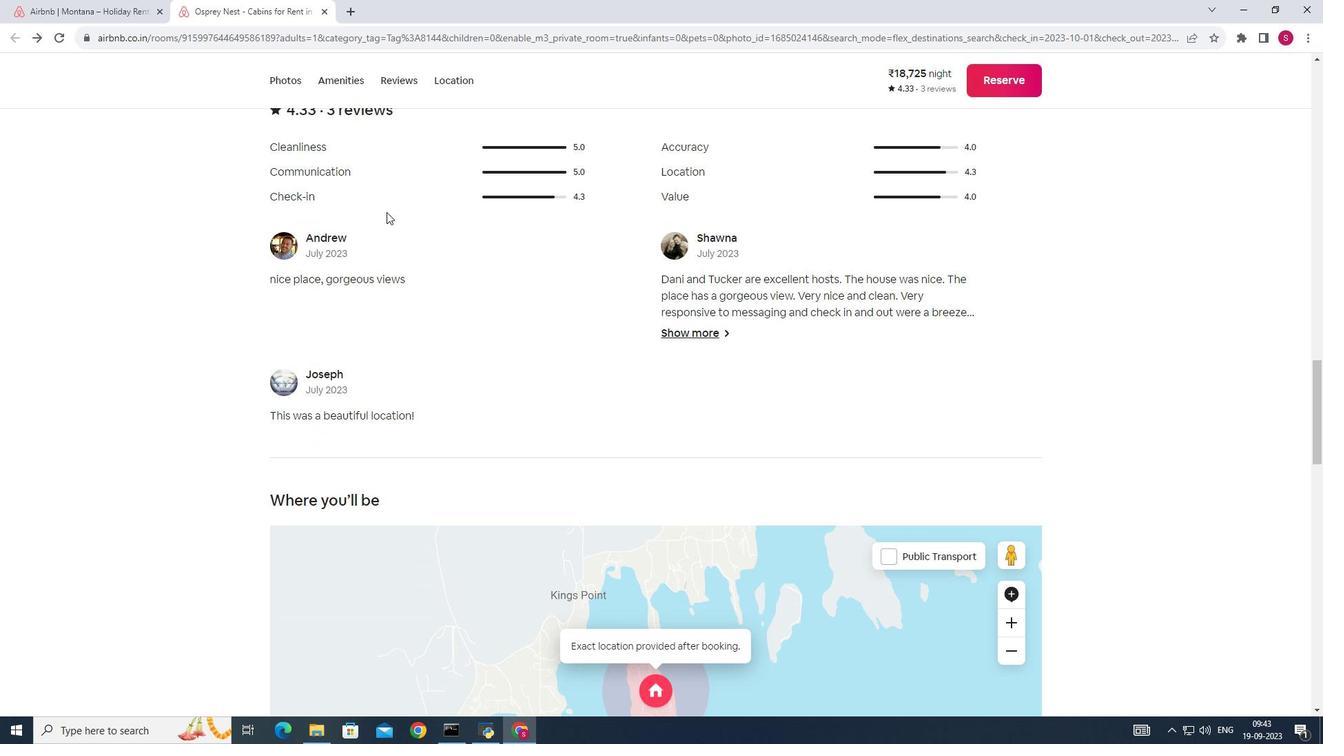 
Action: Mouse scrolled (386, 211) with delta (0, 0)
Screenshot: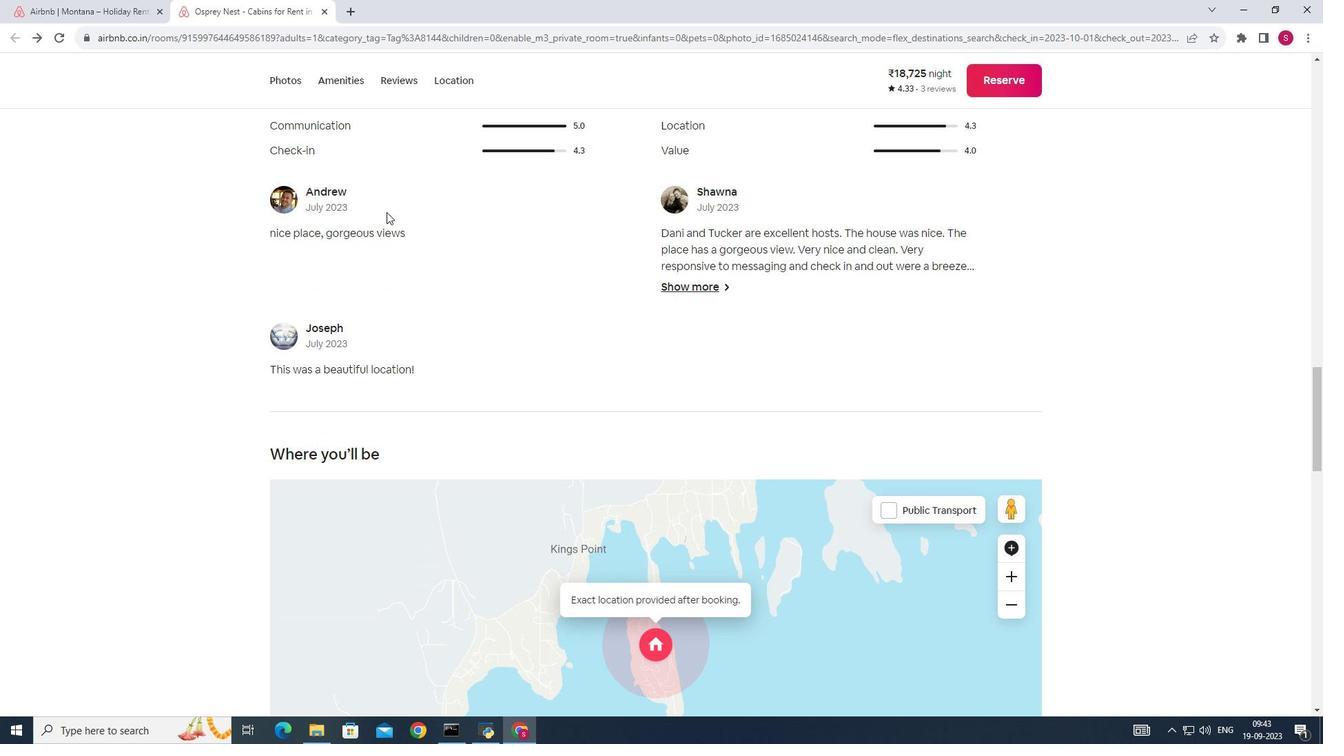 
Action: Mouse moved to (622, 251)
Screenshot: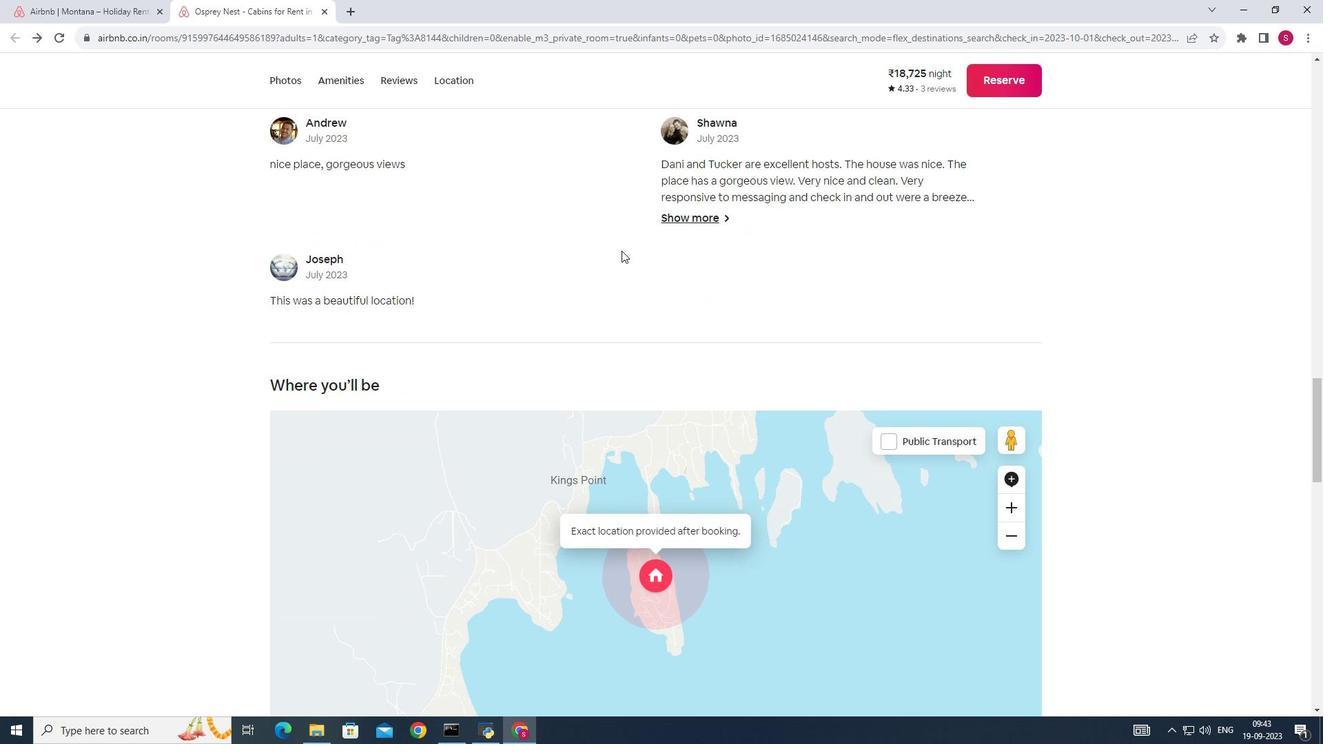 
Action: Mouse scrolled (622, 250) with delta (0, 0)
Screenshot: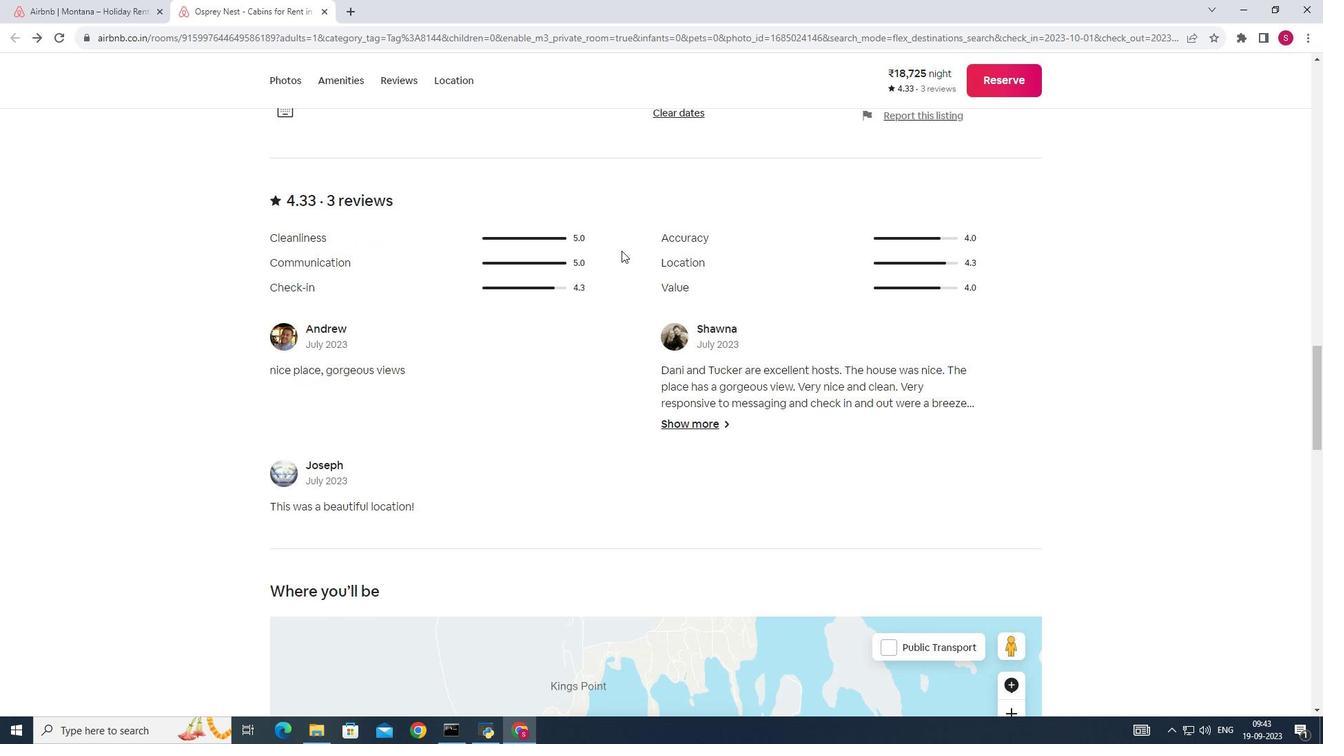 
Action: Mouse scrolled (622, 251) with delta (0, 0)
Screenshot: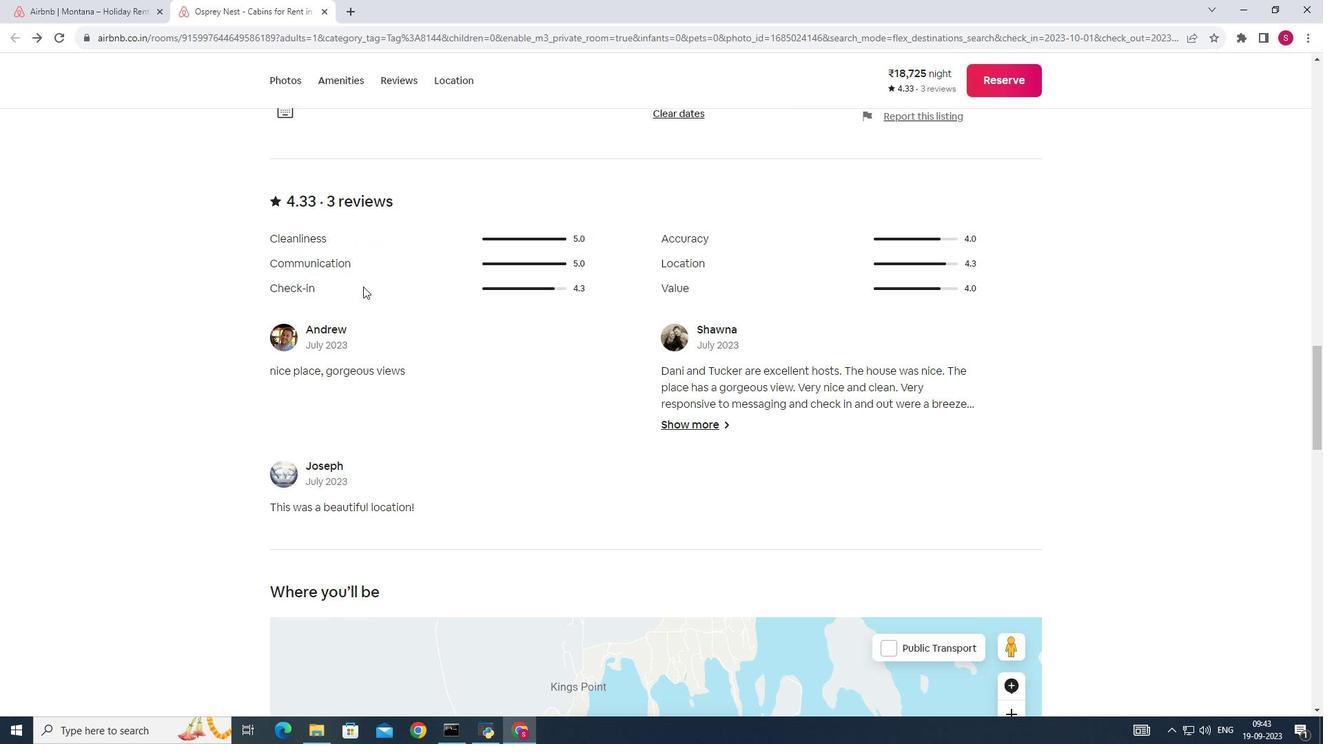 
Action: Mouse scrolled (622, 251) with delta (0, 0)
Screenshot: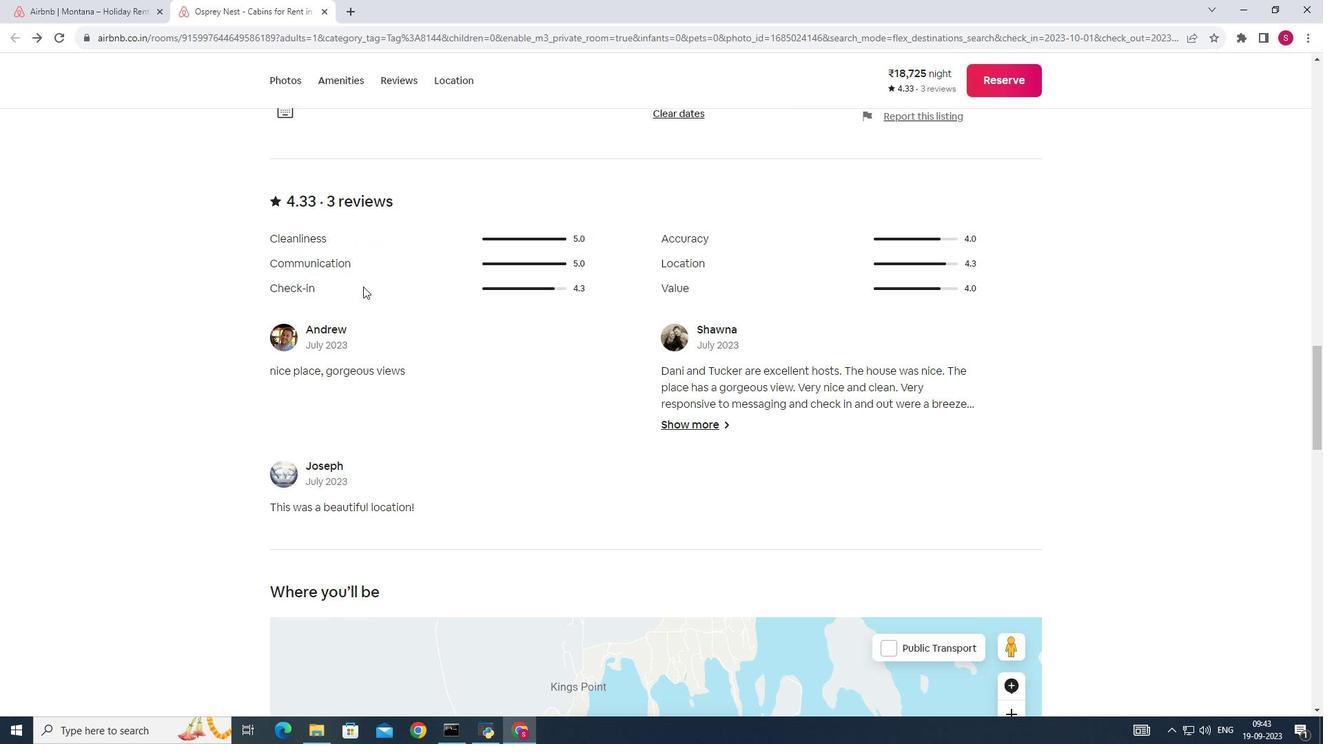 
Action: Mouse scrolled (622, 251) with delta (0, 0)
Screenshot: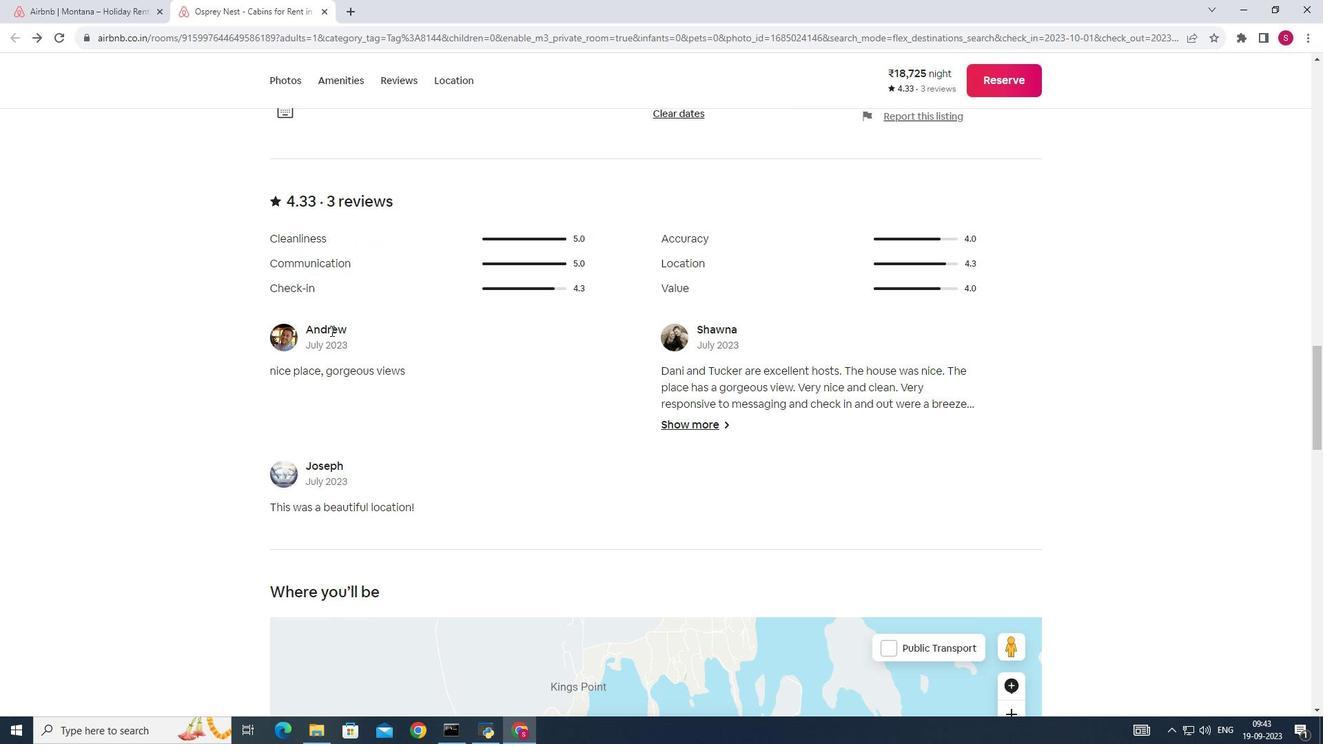 
Action: Mouse moved to (715, 426)
Screenshot: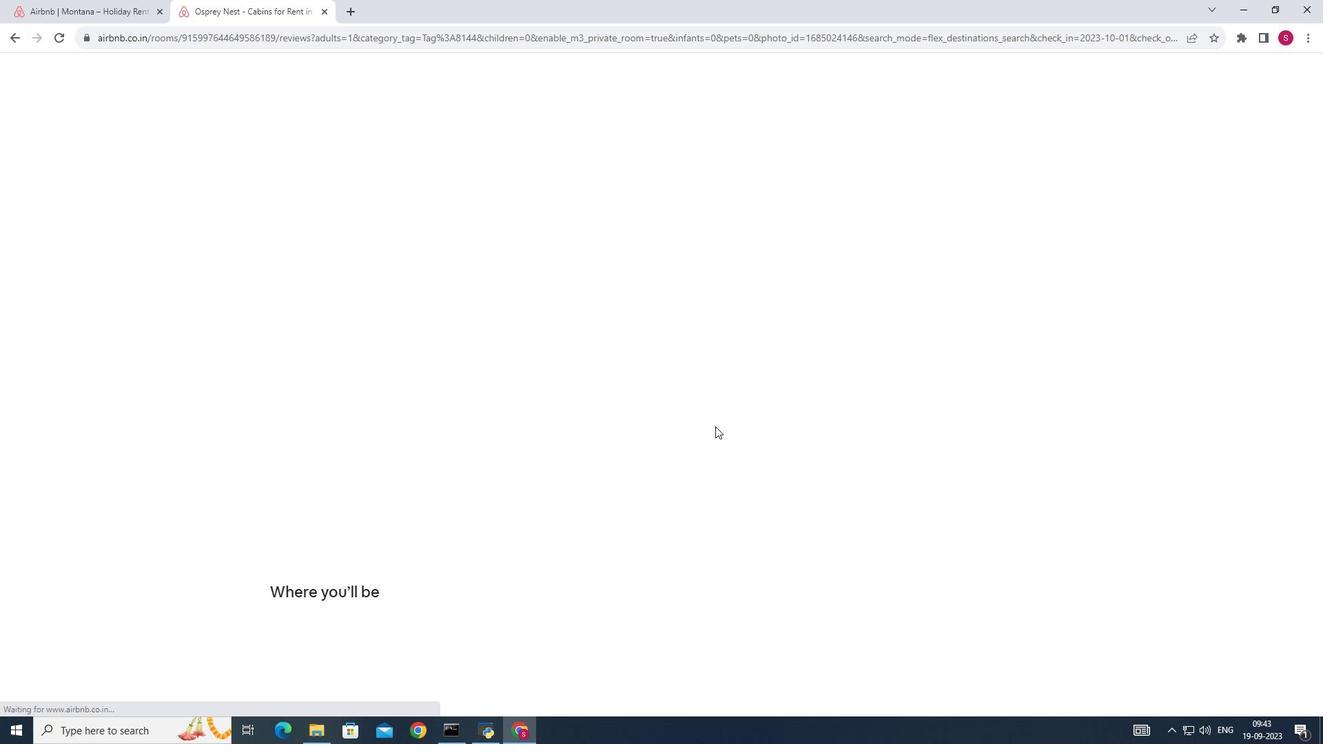 
Action: Mouse pressed left at (715, 426)
Screenshot: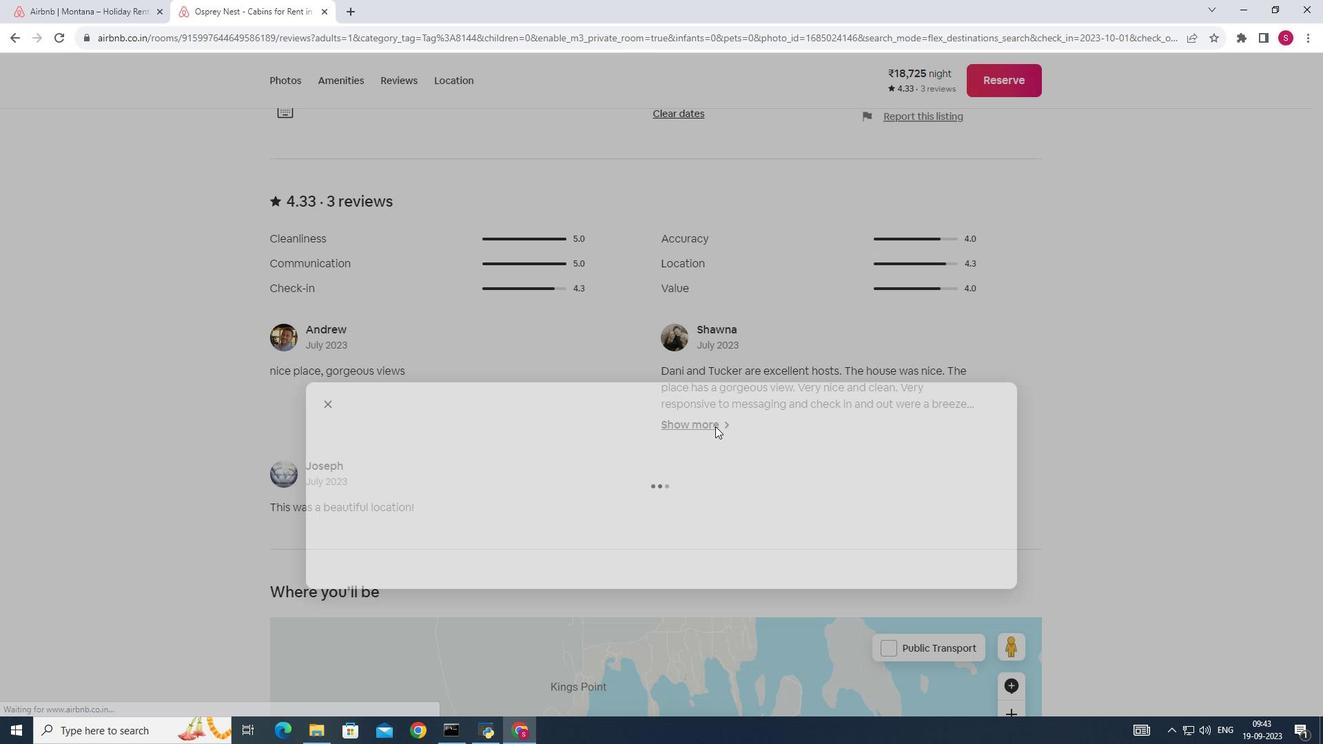
Action: Mouse moved to (664, 384)
Screenshot: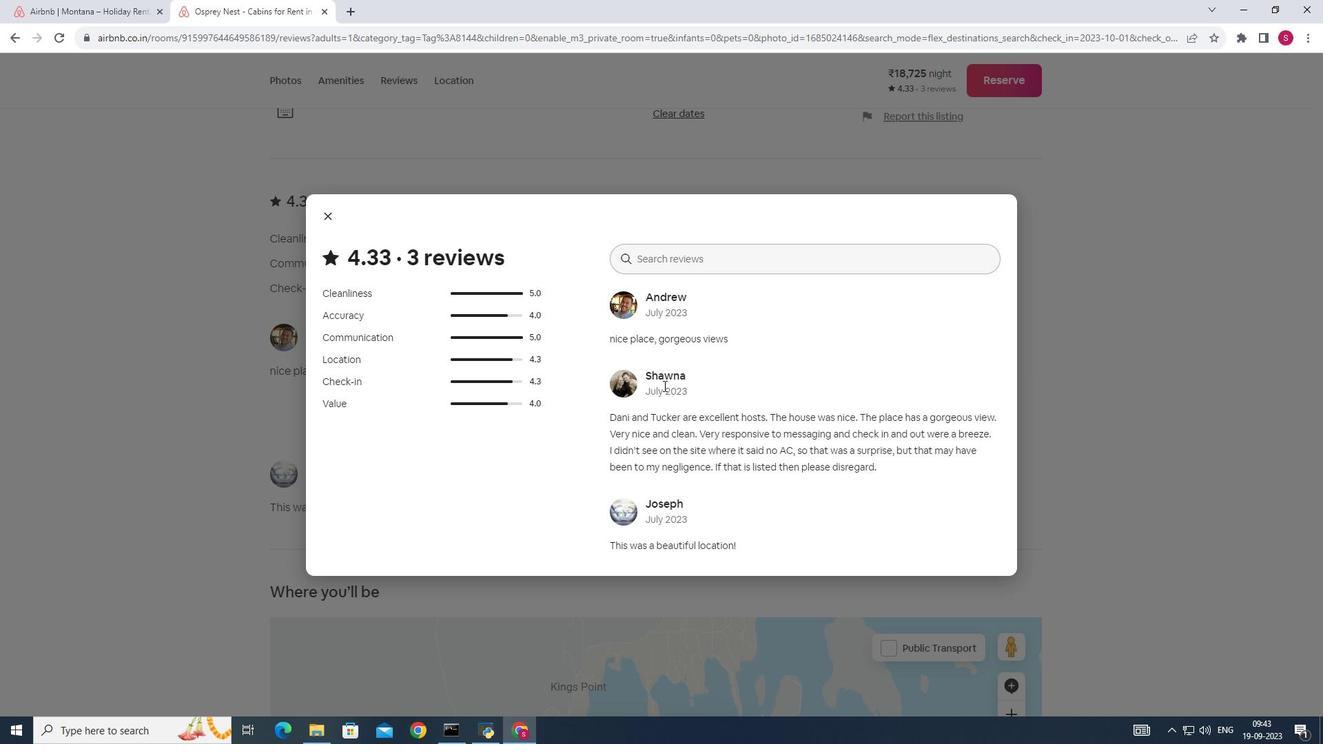 
Action: Mouse scrolled (664, 384) with delta (0, 0)
Screenshot: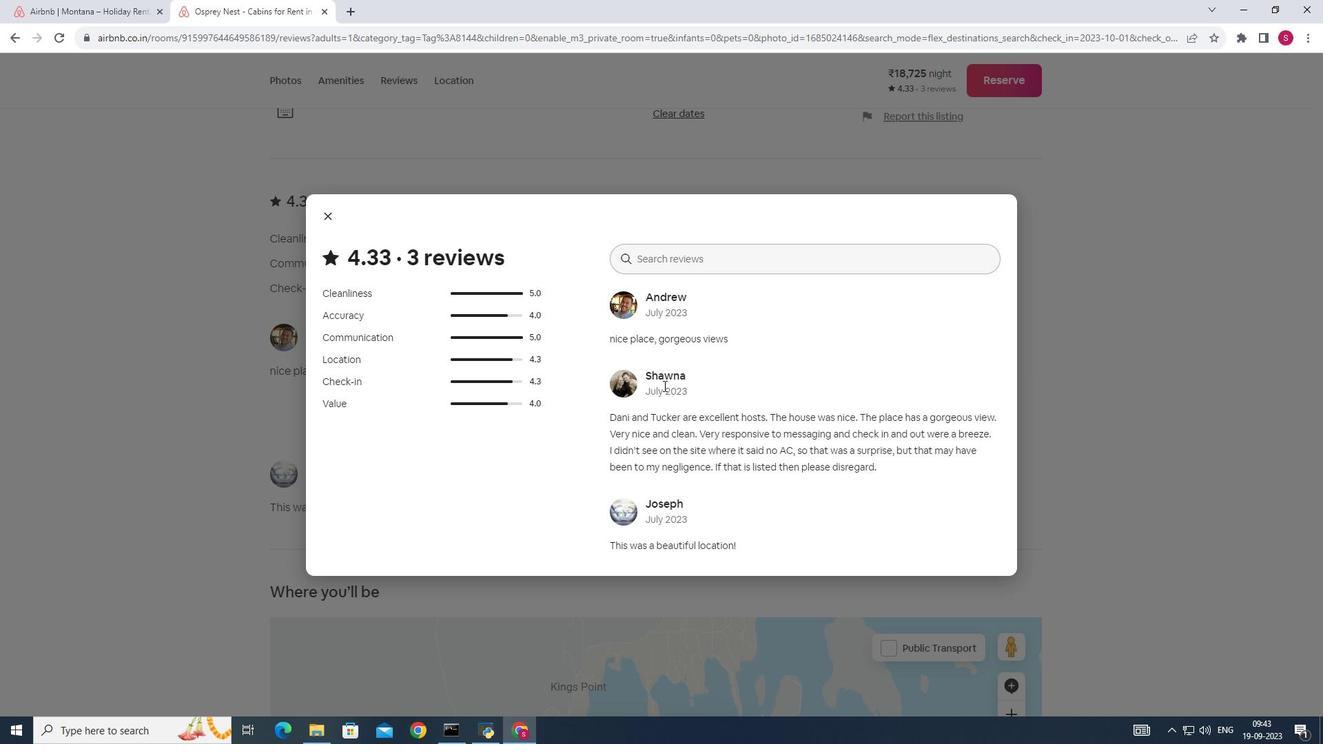 
Action: Mouse moved to (664, 386)
Screenshot: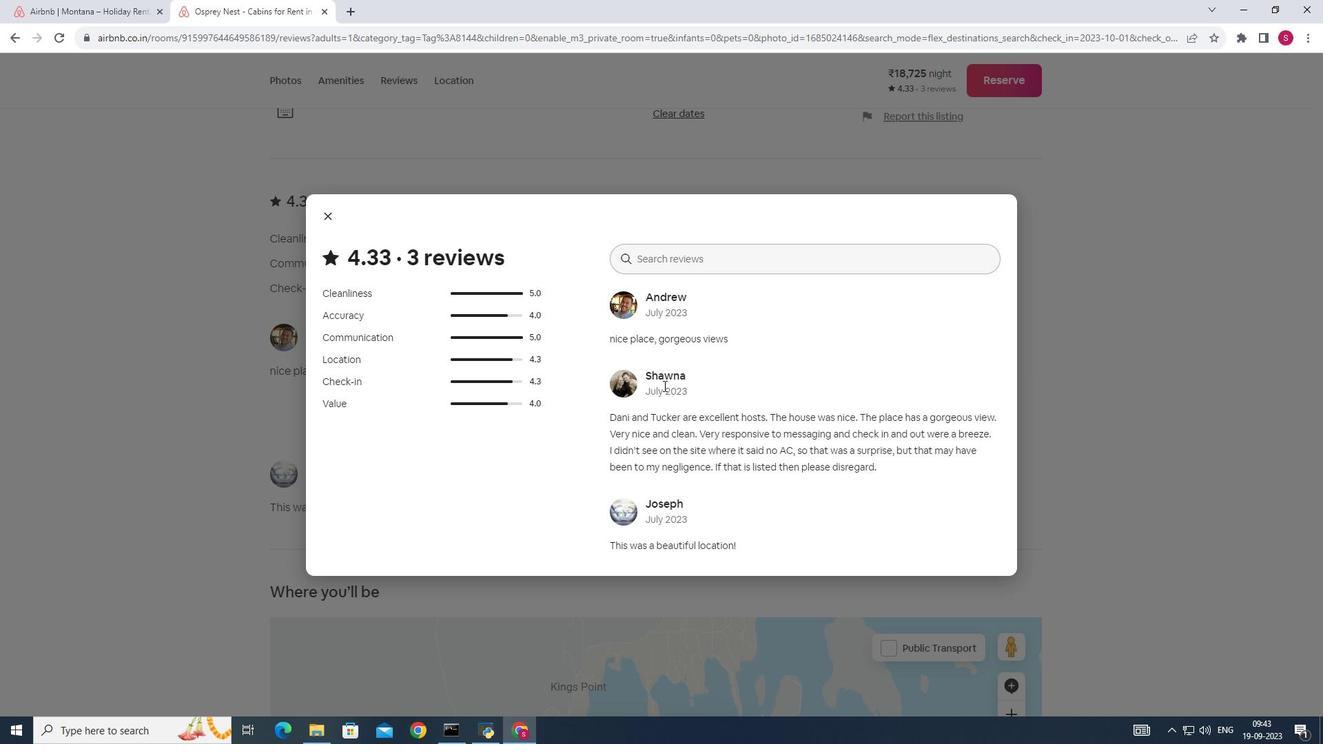 
Action: Mouse scrolled (664, 385) with delta (0, 0)
Screenshot: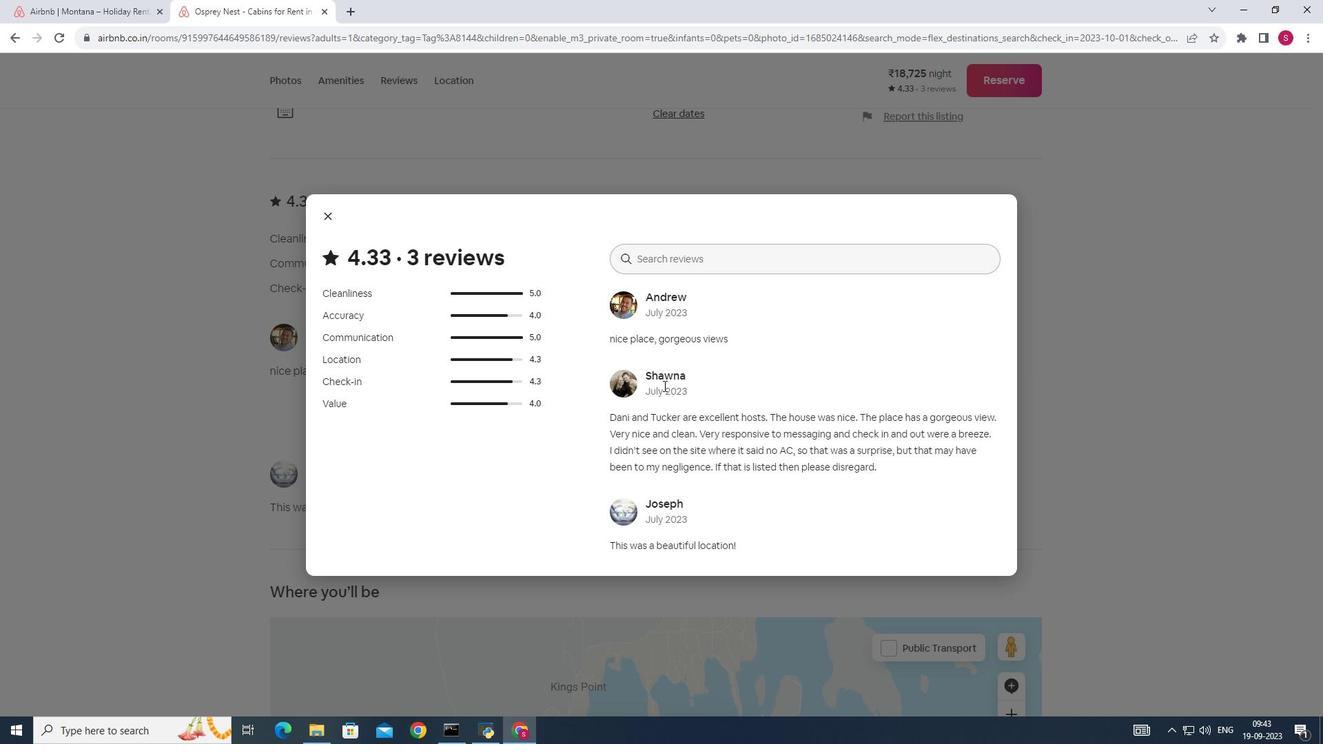 
Action: Mouse scrolled (664, 385) with delta (0, 0)
Screenshot: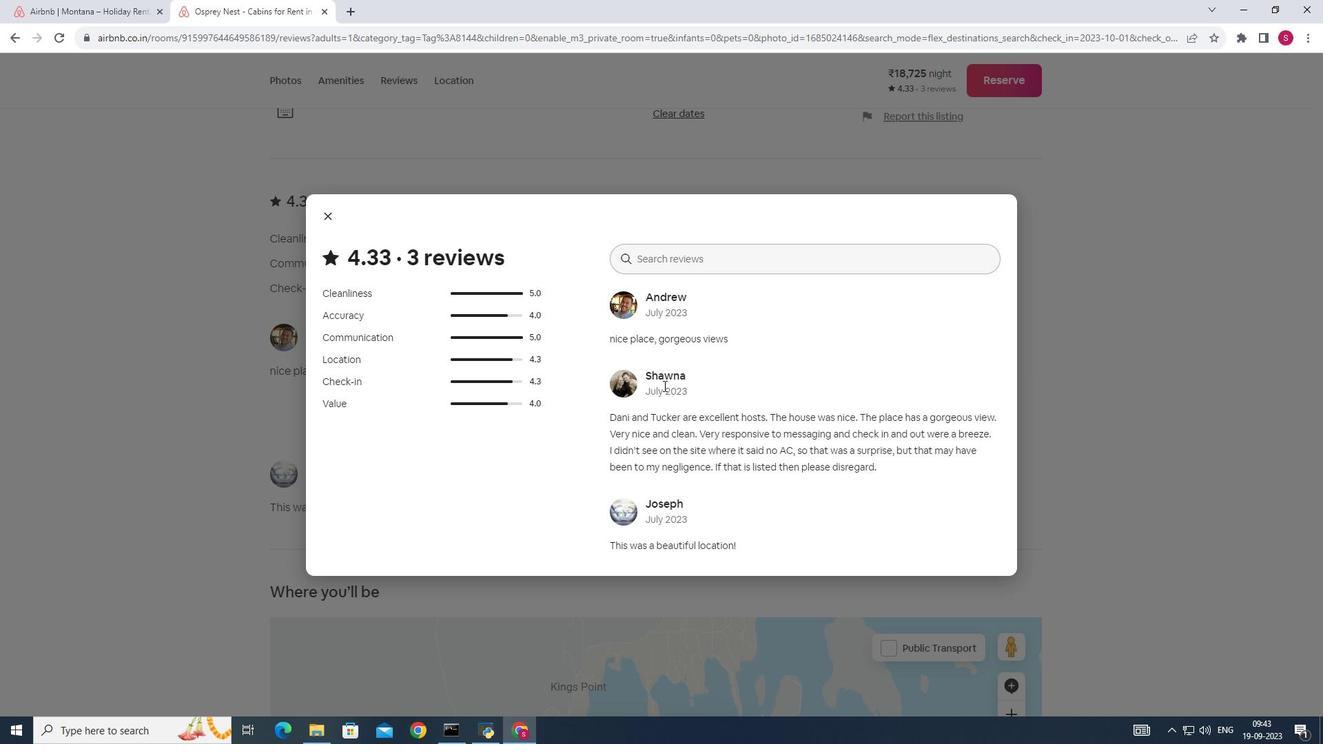 
Action: Mouse scrolled (664, 385) with delta (0, 0)
Screenshot: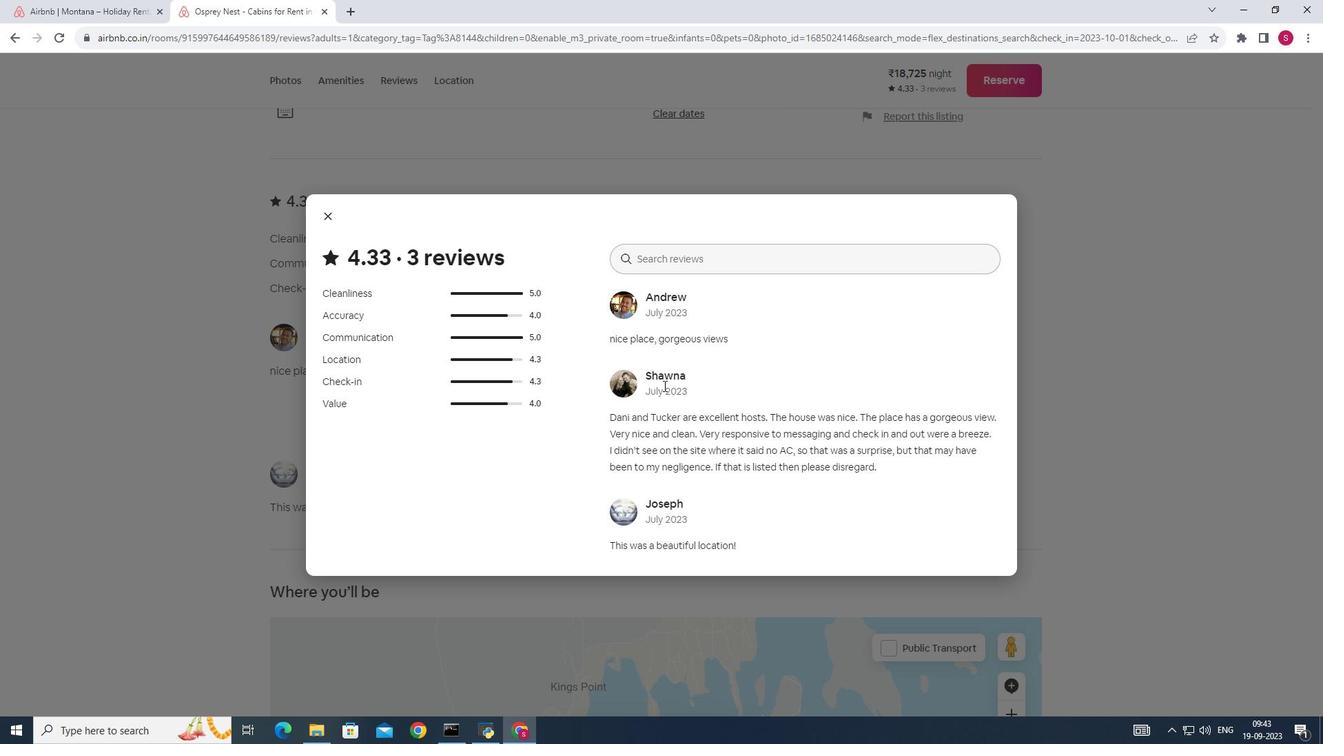 
Action: Mouse moved to (330, 211)
Screenshot: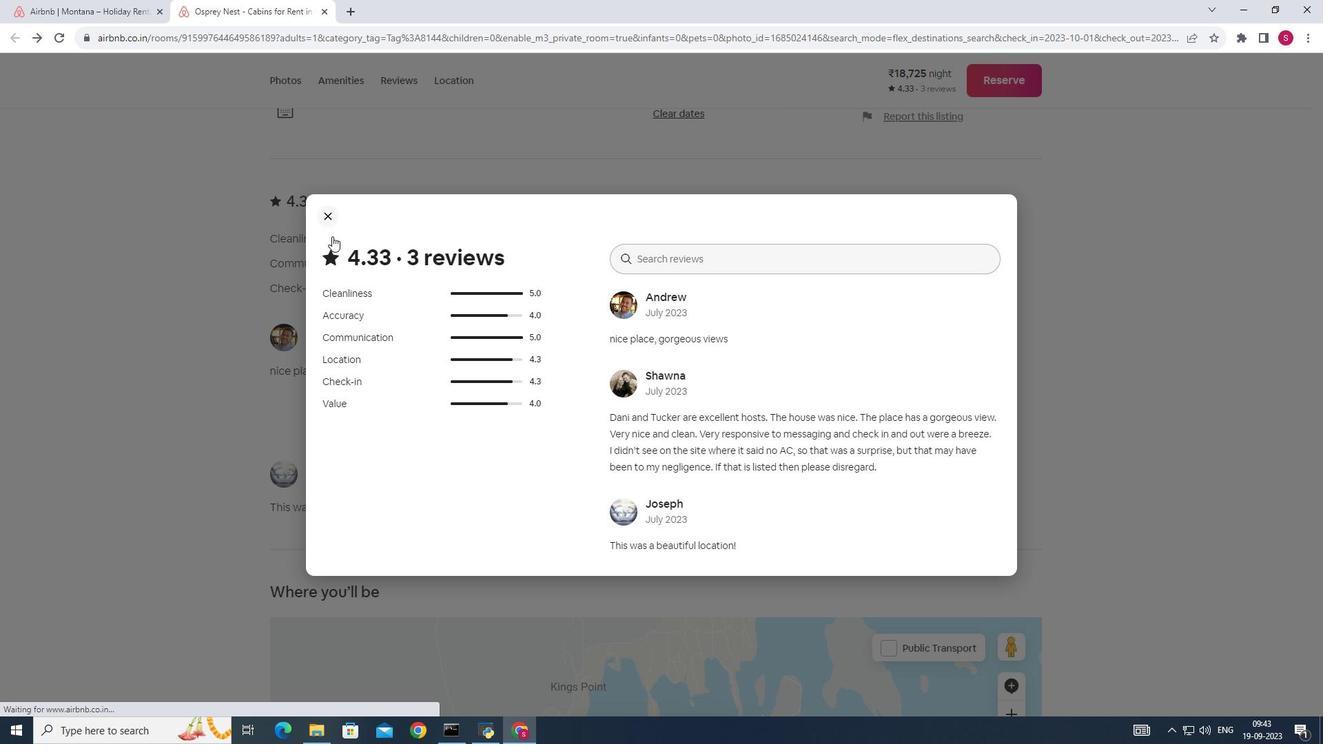 
Action: Mouse pressed left at (330, 211)
